 Task: Create a Real Estate Invoice.
Action: Mouse moved to (36, 69)
Screenshot: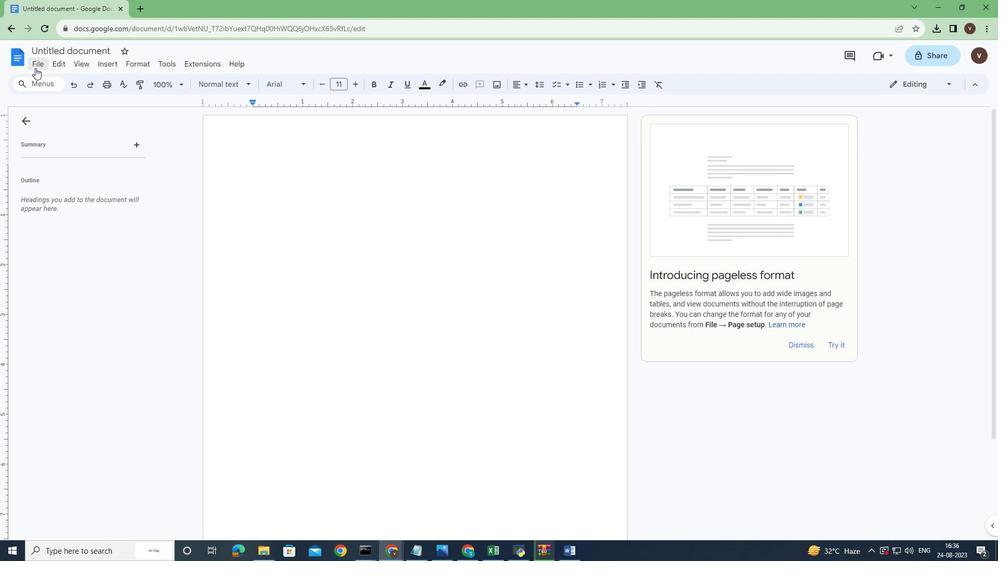 
Action: Mouse pressed left at (36, 69)
Screenshot: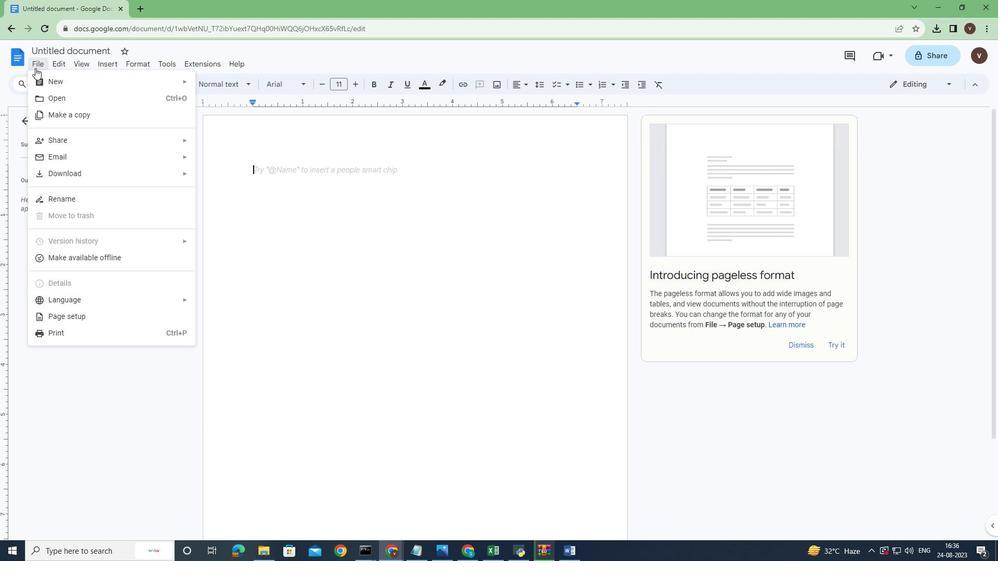 
Action: Mouse moved to (94, 320)
Screenshot: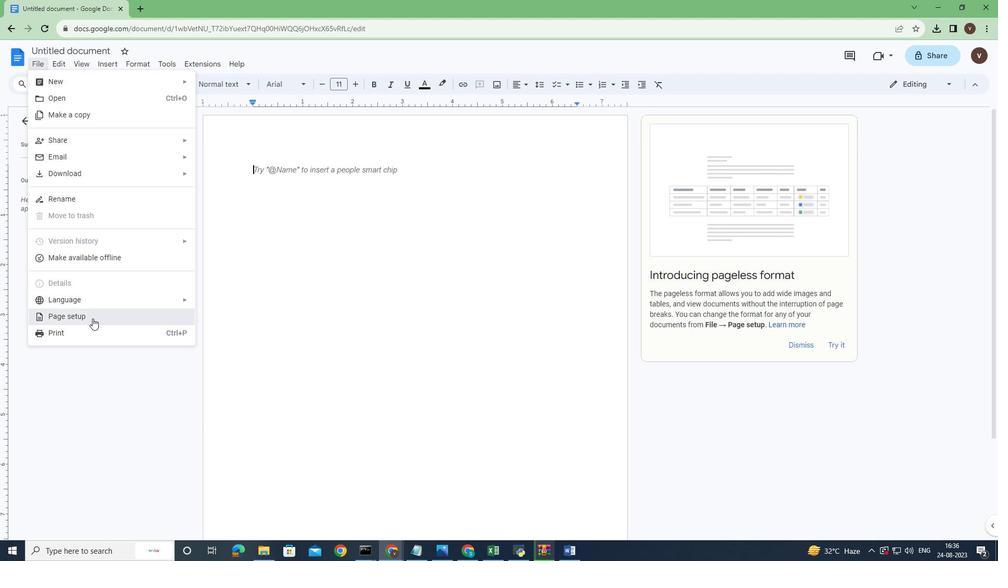 
Action: Mouse pressed left at (94, 320)
Screenshot: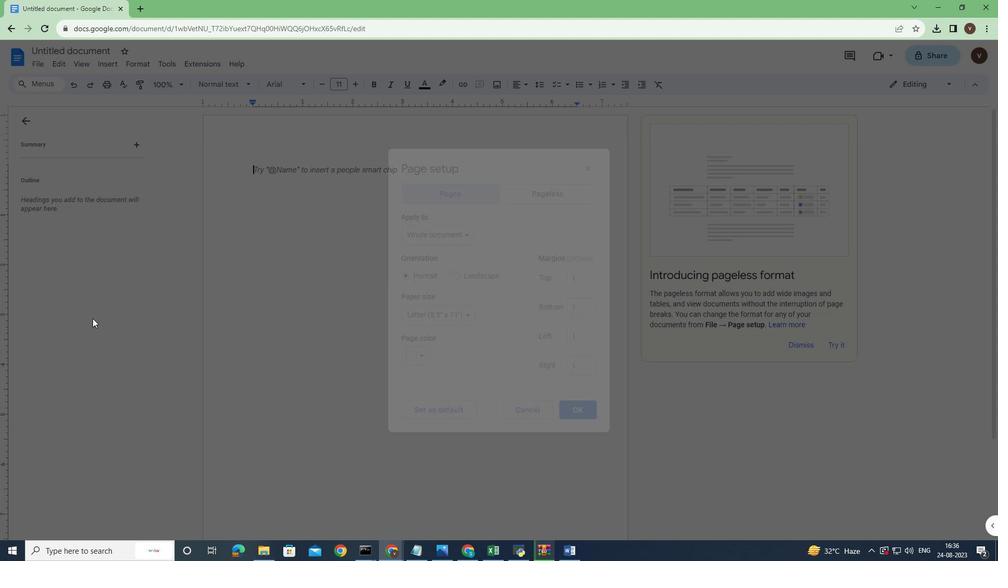 
Action: Mouse moved to (467, 314)
Screenshot: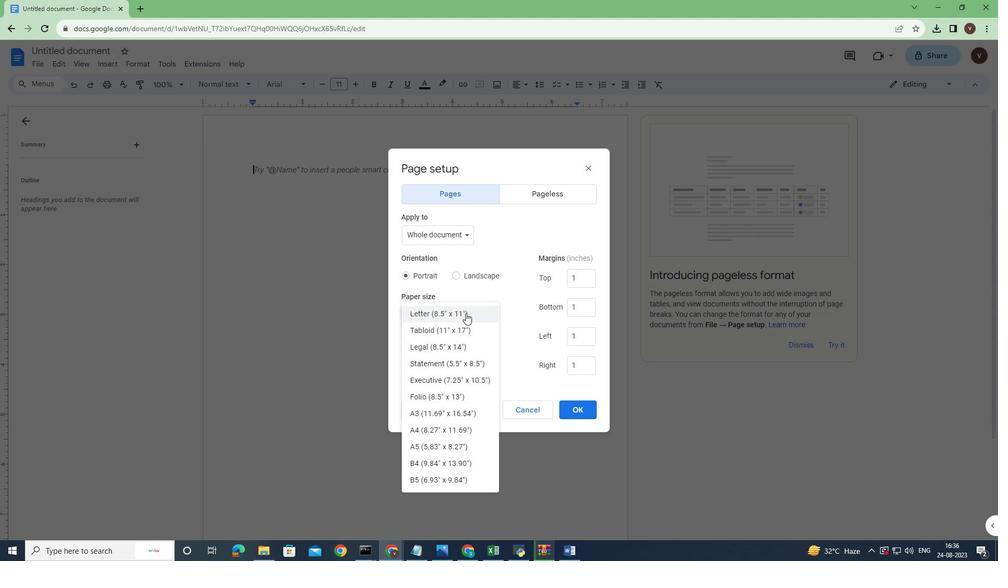 
Action: Mouse pressed left at (467, 314)
Screenshot: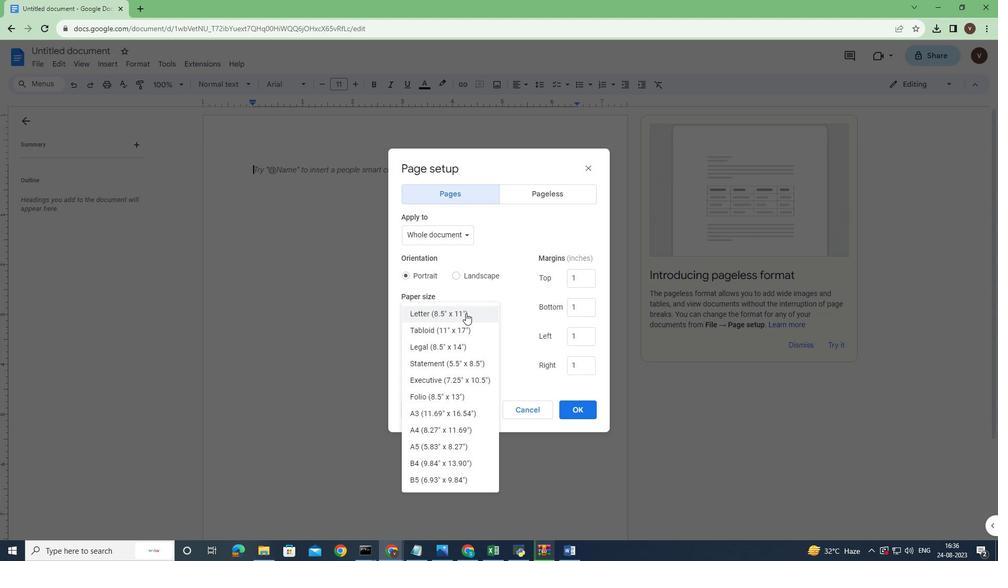 
Action: Mouse moved to (450, 417)
Screenshot: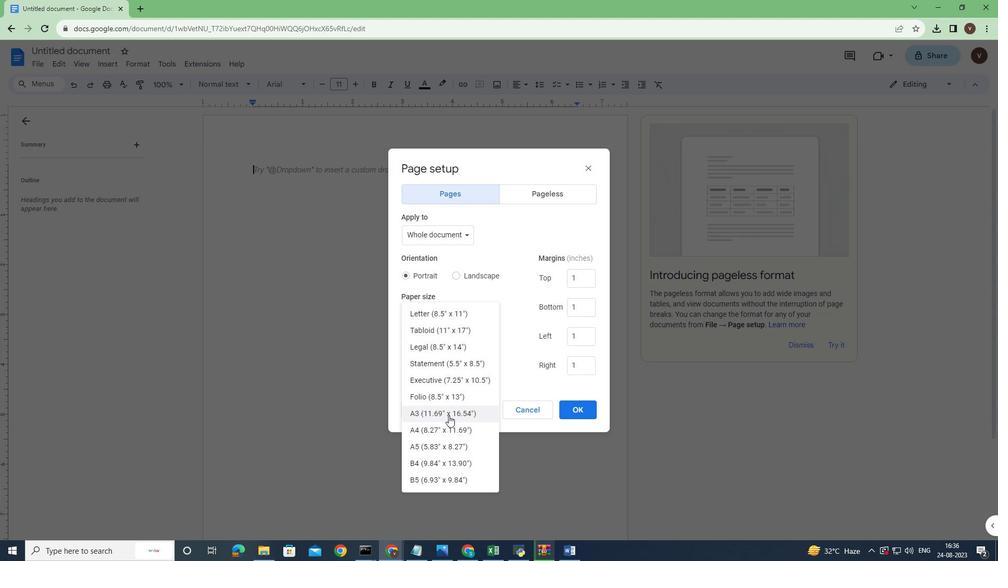 
Action: Mouse pressed left at (450, 417)
Screenshot: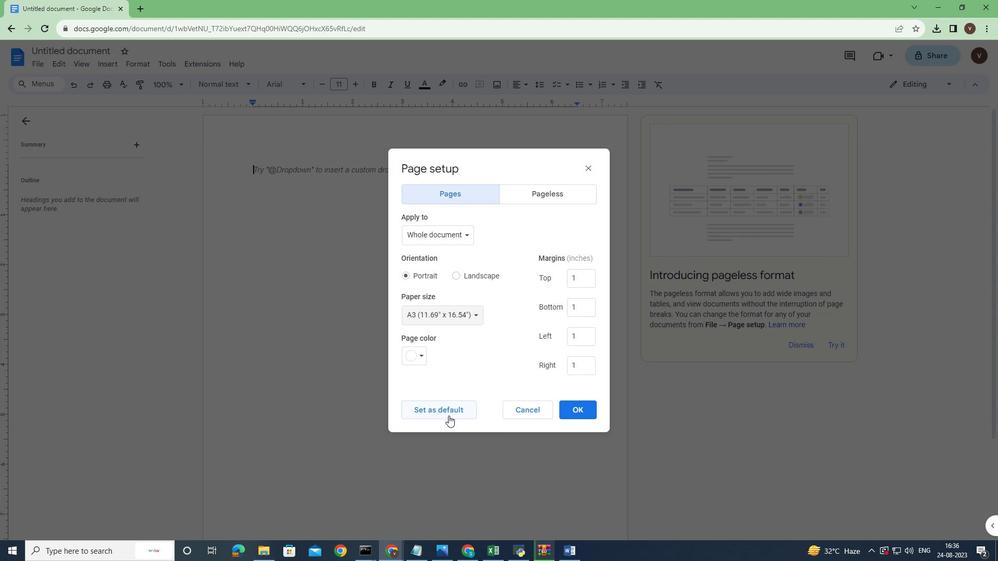 
Action: Mouse moved to (583, 277)
Screenshot: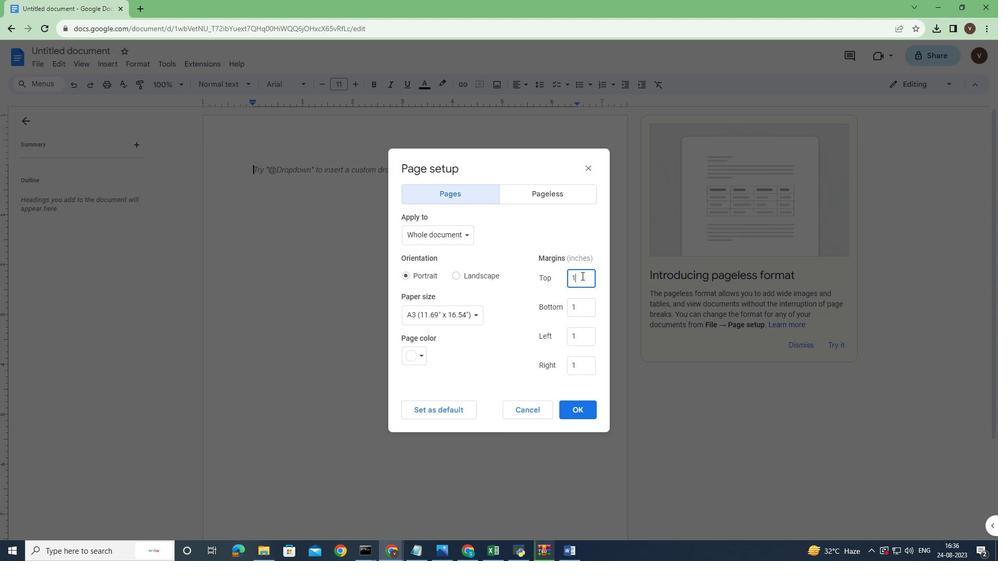 
Action: Mouse pressed left at (583, 277)
Screenshot: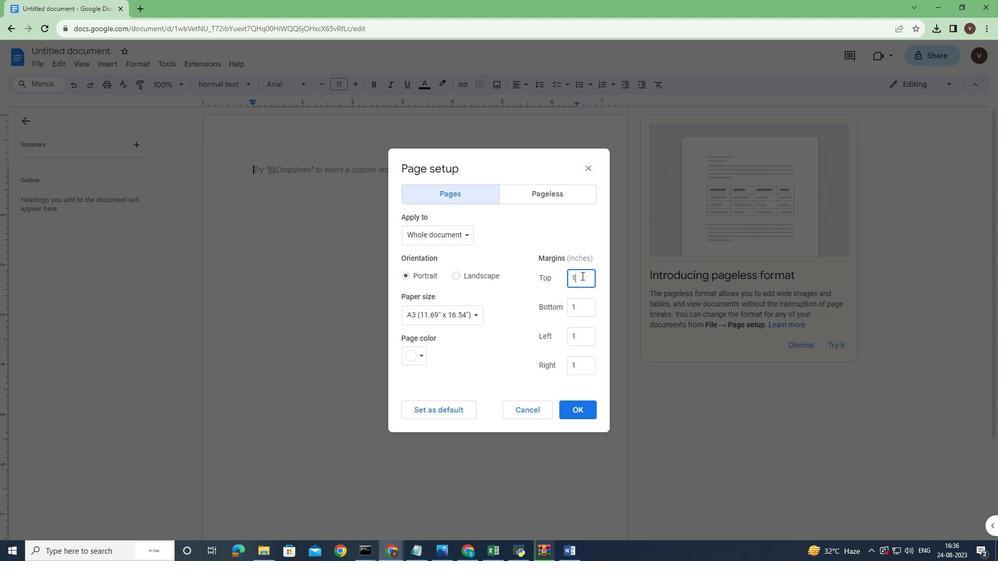 
Action: Key pressed <Key.backspace>0
Screenshot: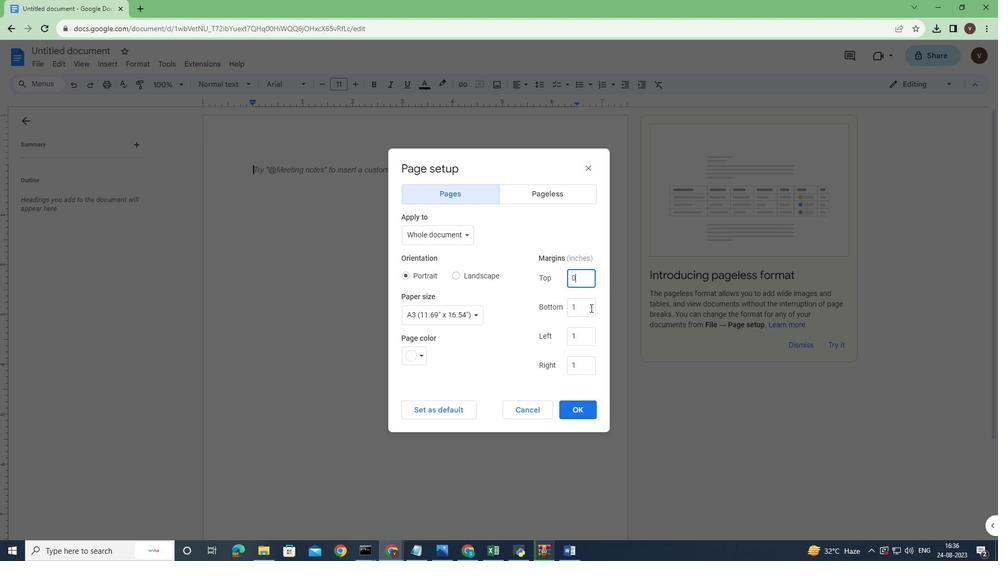 
Action: Mouse moved to (592, 309)
Screenshot: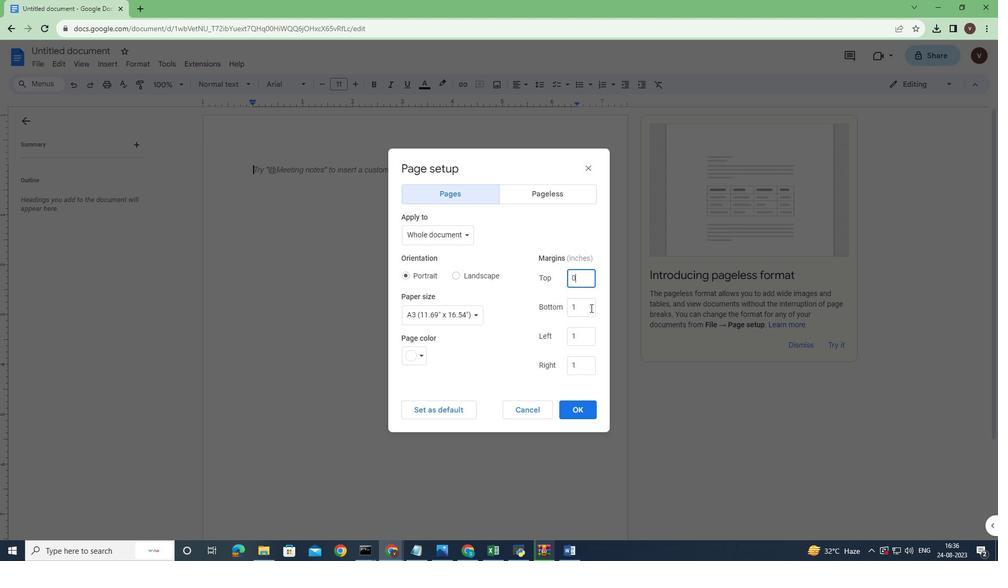 
Action: Mouse pressed left at (592, 309)
Screenshot: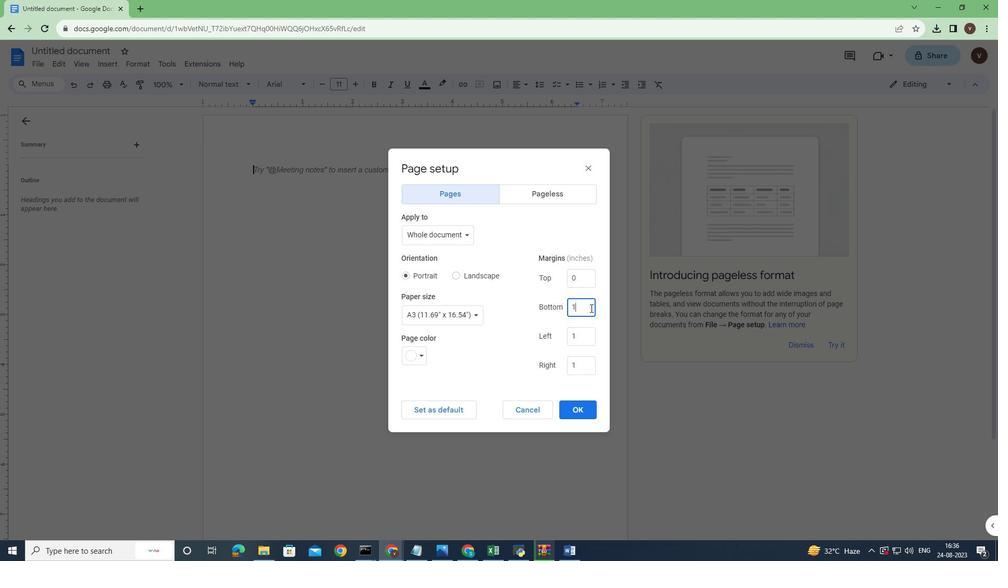 
Action: Key pressed <Key.backspace>0<Key.tab>0<Key.tab>0
Screenshot: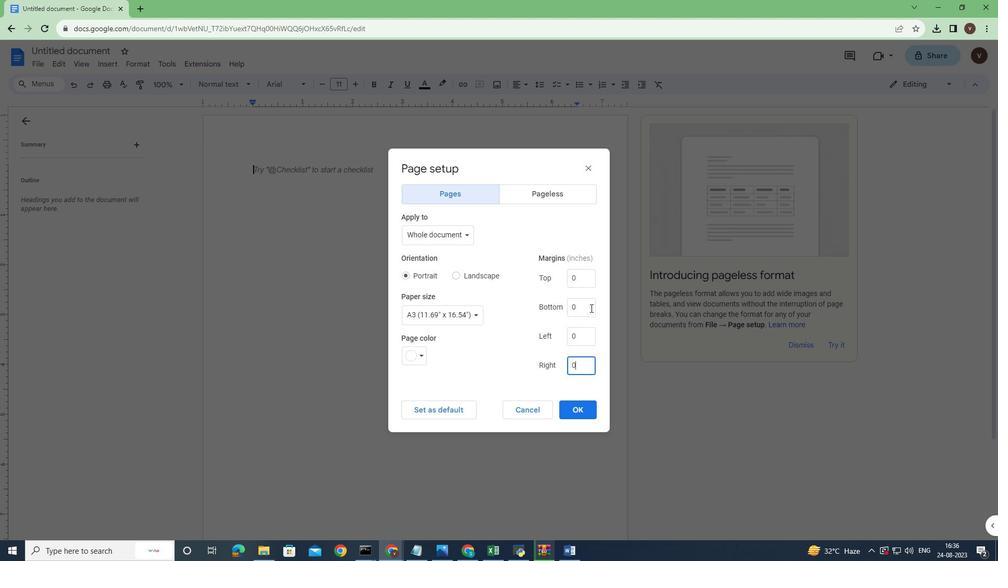 
Action: Mouse moved to (566, 413)
Screenshot: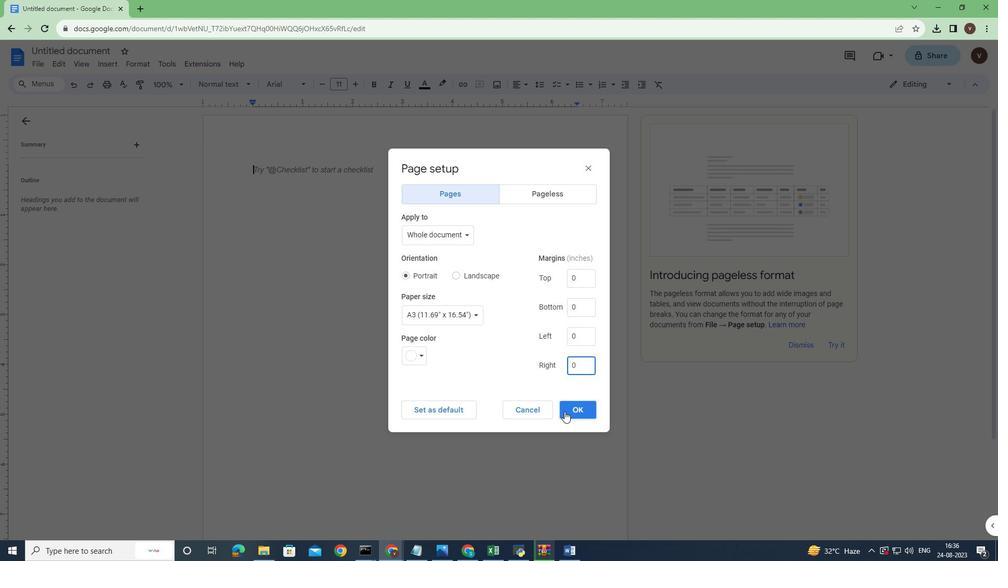 
Action: Mouse pressed left at (566, 413)
Screenshot: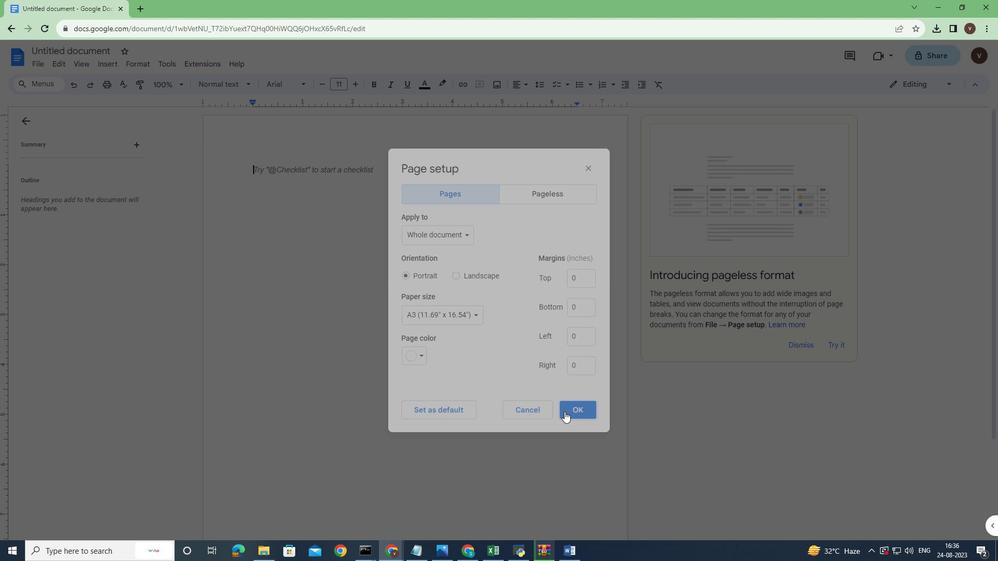 
Action: Mouse moved to (313, 293)
Screenshot: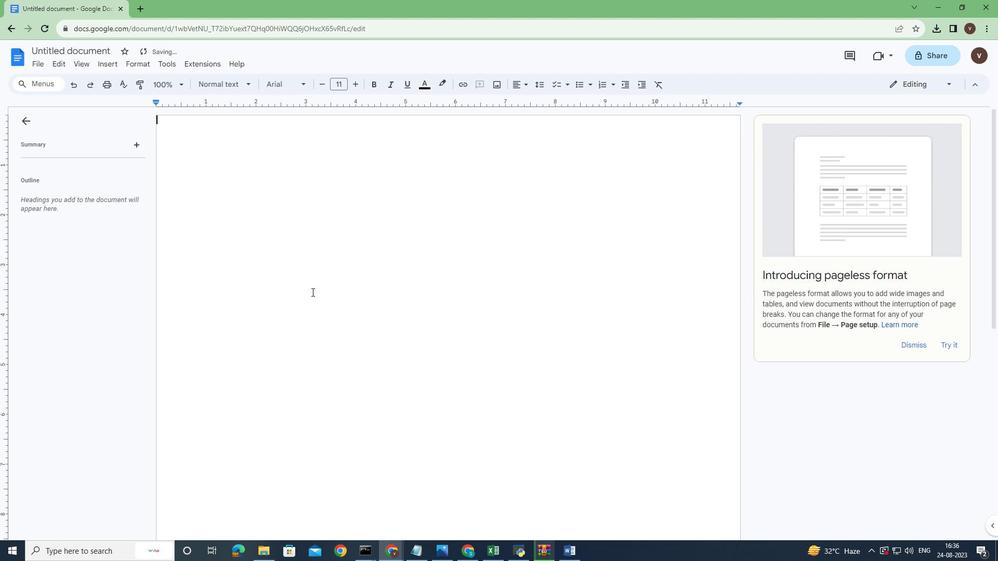 
Action: Mouse scrolled (313, 294) with delta (0, 0)
Screenshot: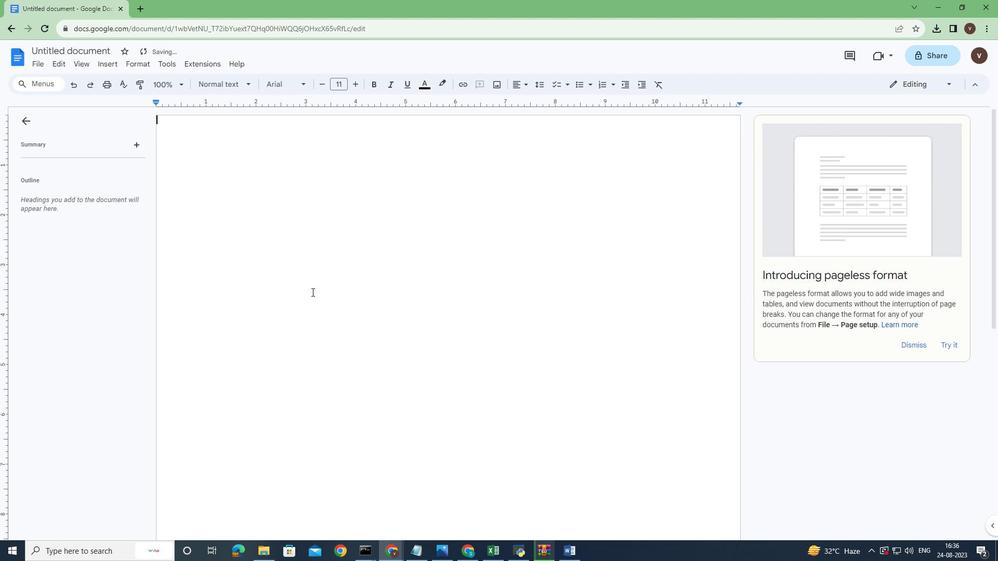 
Action: Mouse scrolled (313, 294) with delta (0, 0)
Screenshot: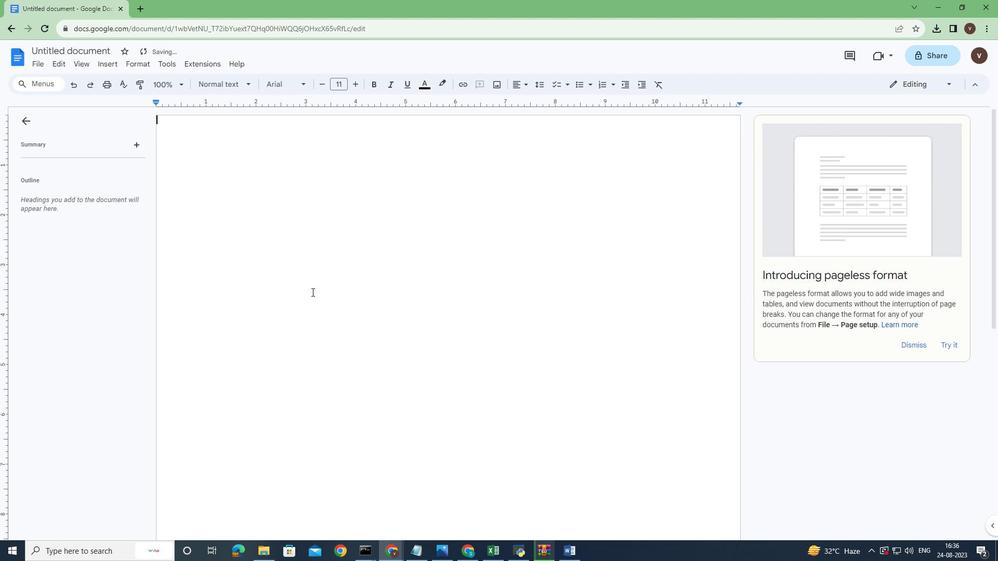 
Action: Mouse scrolled (313, 294) with delta (0, 0)
Screenshot: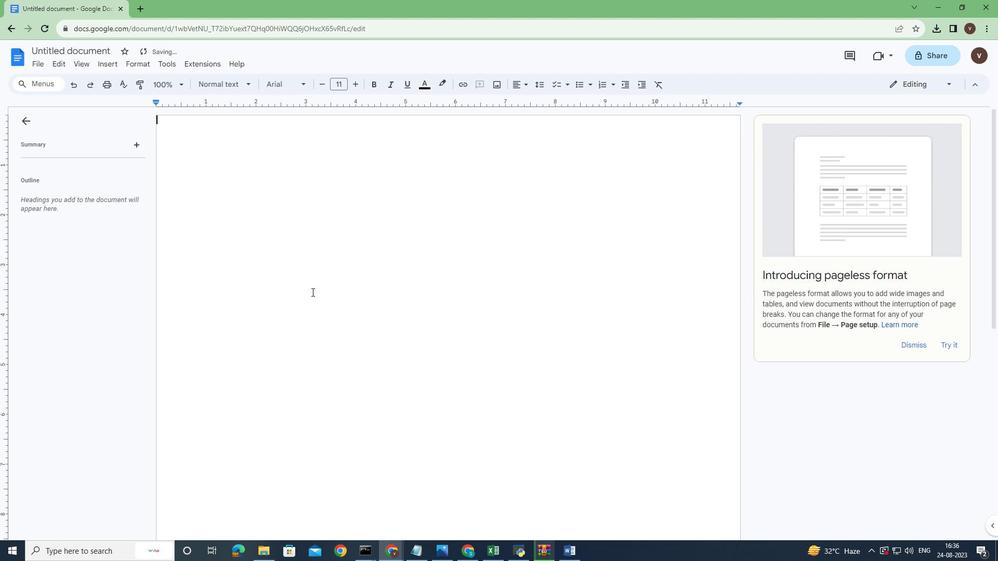 
Action: Mouse scrolled (313, 294) with delta (0, 0)
Screenshot: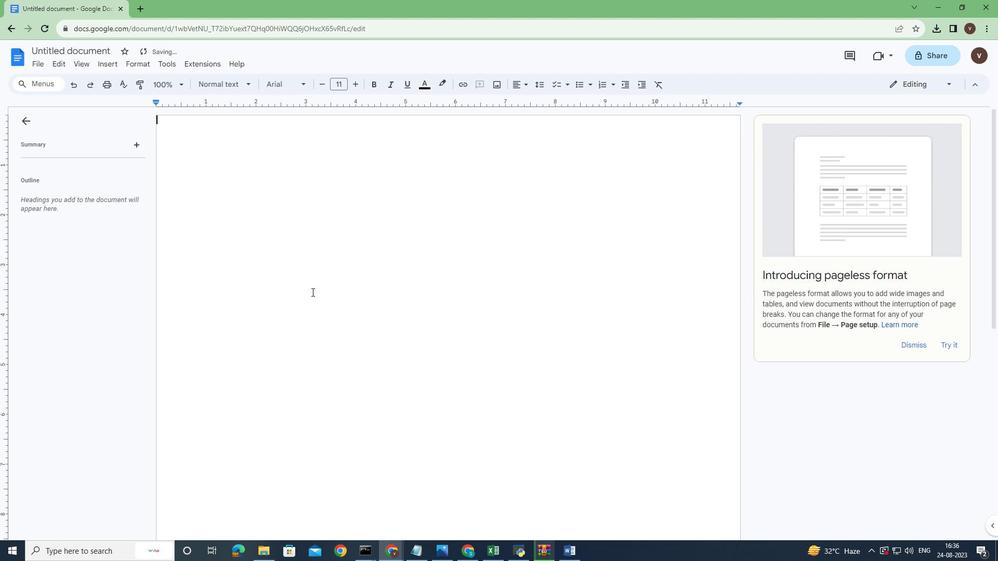 
Action: Mouse scrolled (313, 294) with delta (0, 0)
Screenshot: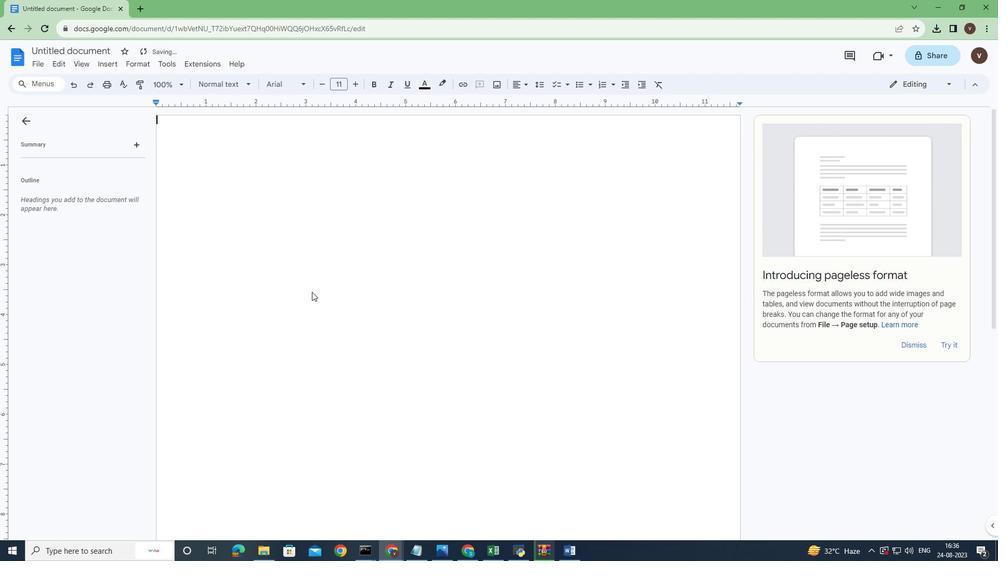 
Action: Mouse moved to (260, 214)
Screenshot: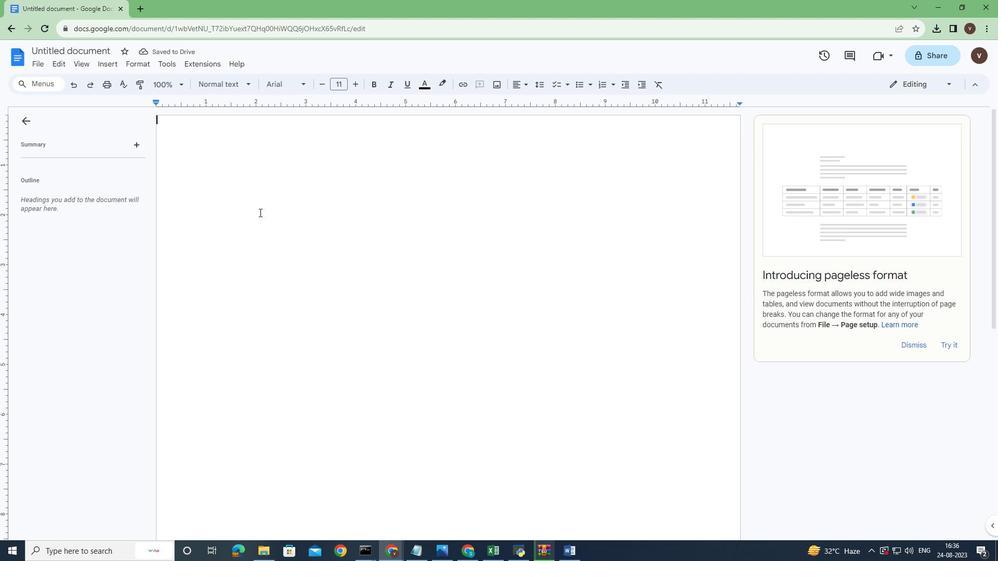 
Action: Mouse pressed left at (260, 214)
Screenshot: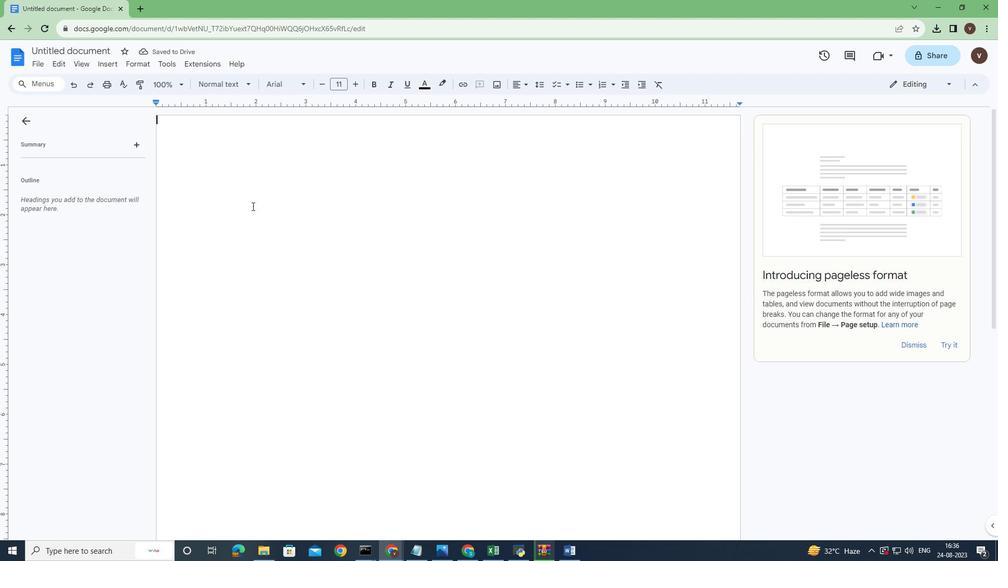 
Action: Mouse moved to (20, 125)
Screenshot: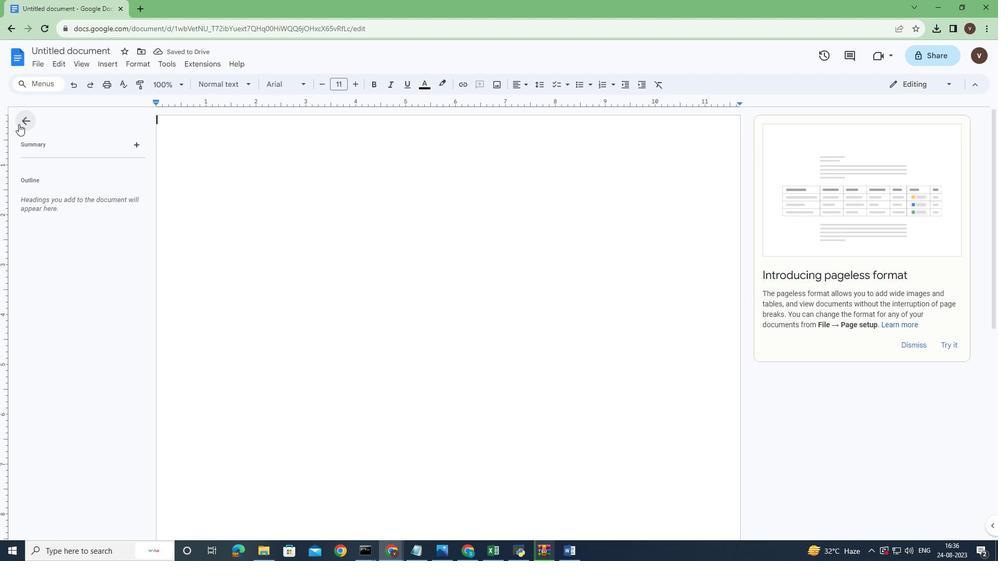 
Action: Mouse pressed left at (20, 125)
Screenshot: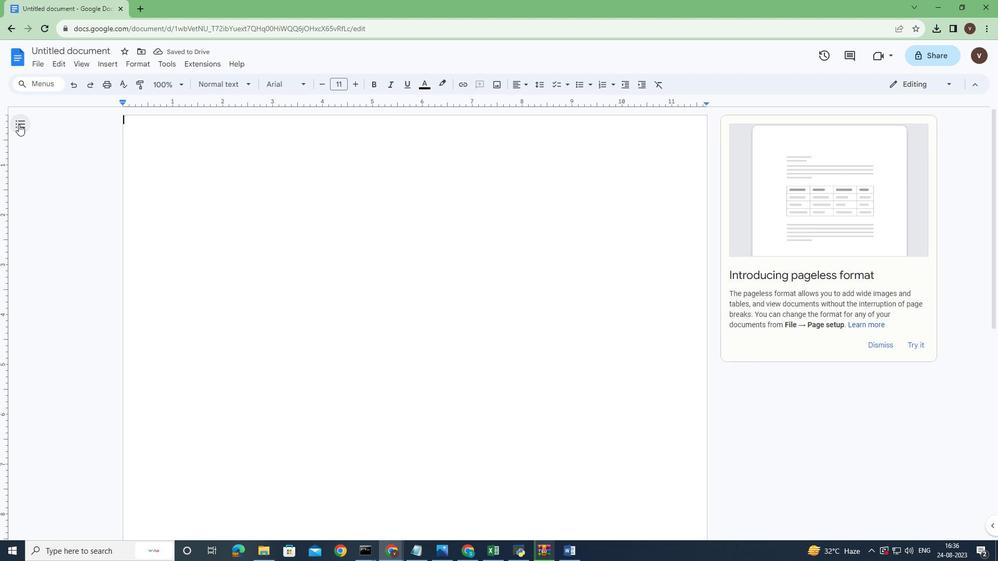 
Action: Mouse moved to (138, 131)
Screenshot: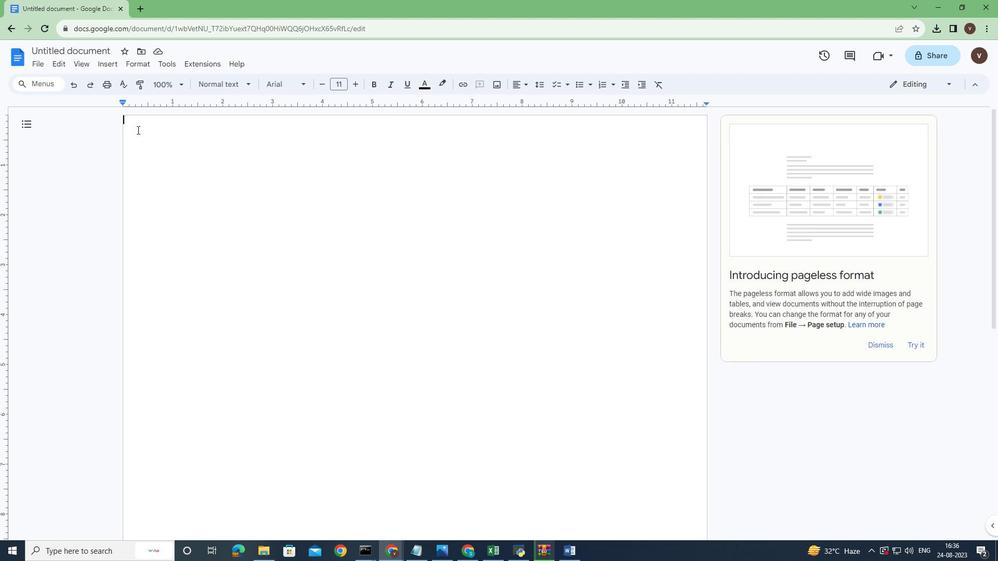 
Action: Mouse pressed left at (138, 131)
Screenshot: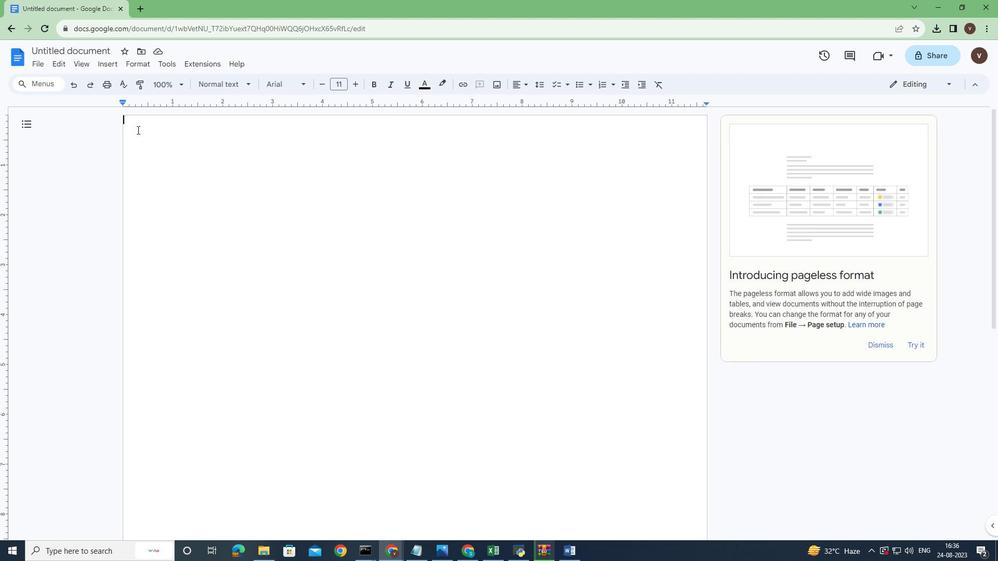 
Action: Mouse moved to (280, 317)
Screenshot: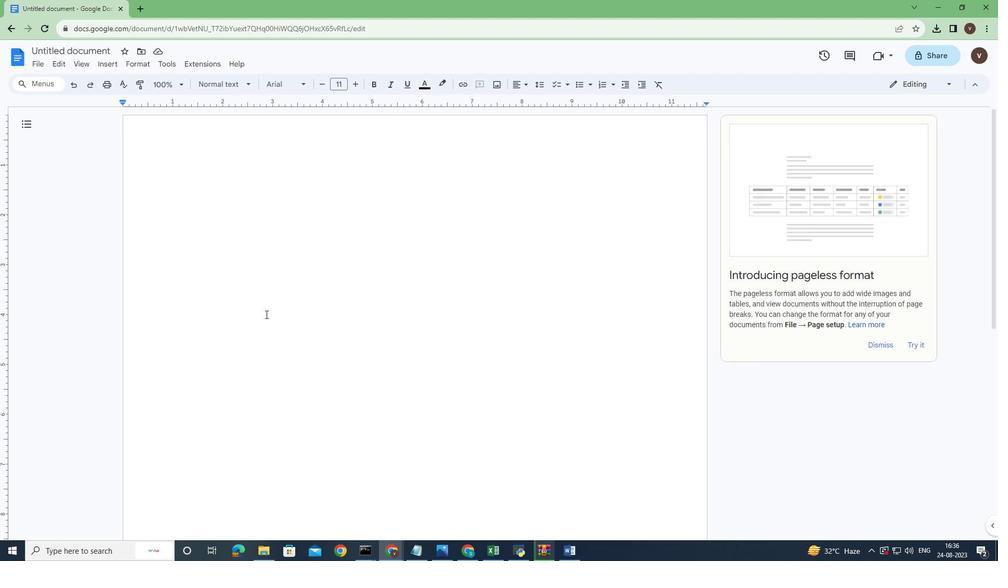 
Action: Mouse scrolled (280, 318) with delta (0, 0)
Screenshot: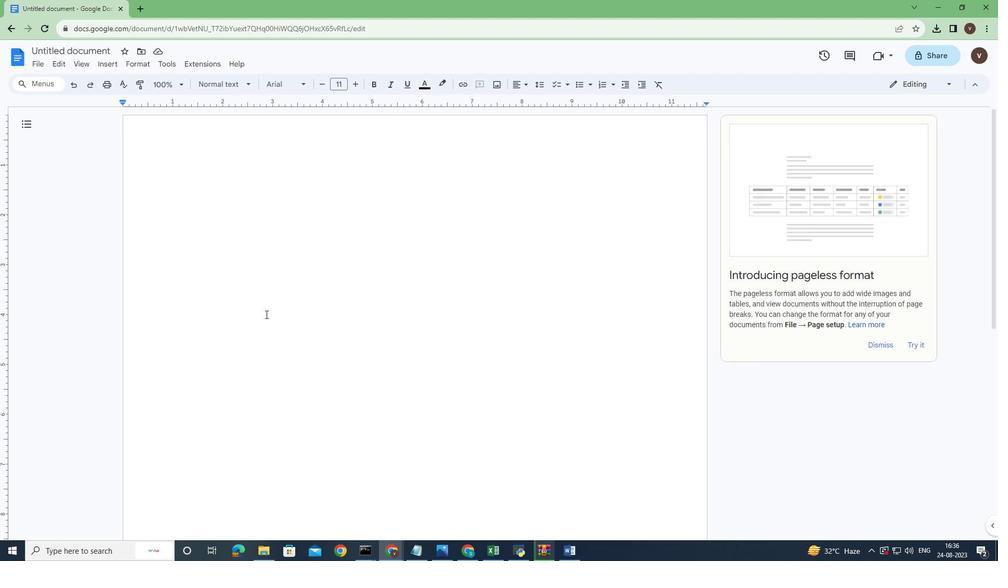 
Action: Mouse scrolled (280, 318) with delta (0, 0)
Screenshot: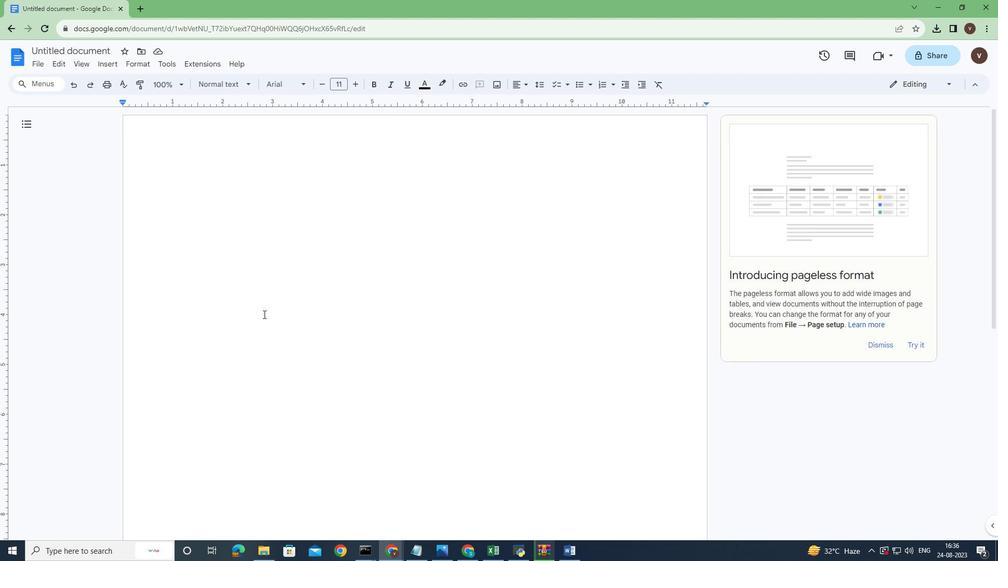 
Action: Mouse scrolled (280, 318) with delta (0, 0)
Screenshot: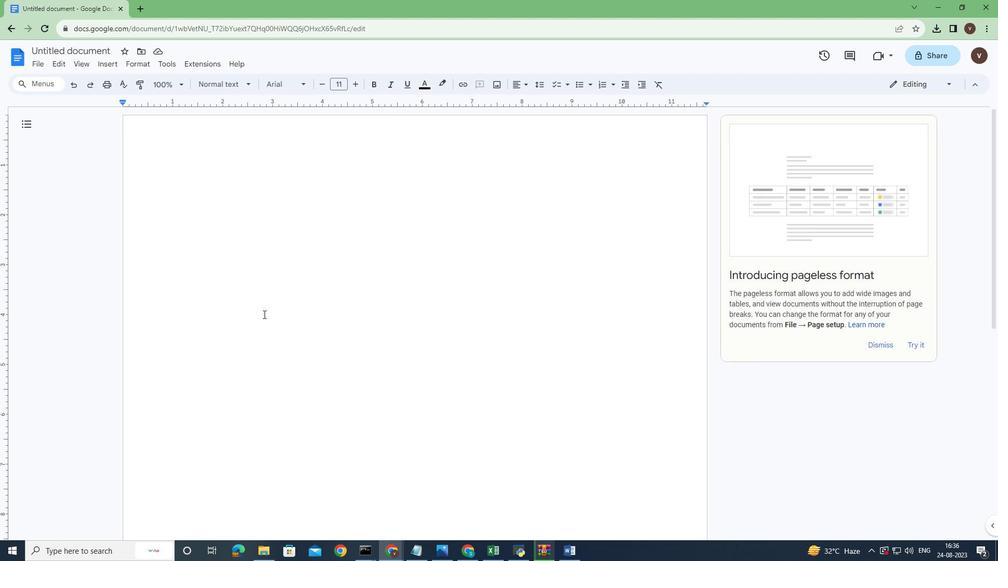 
Action: Mouse scrolled (280, 318) with delta (0, 0)
Screenshot: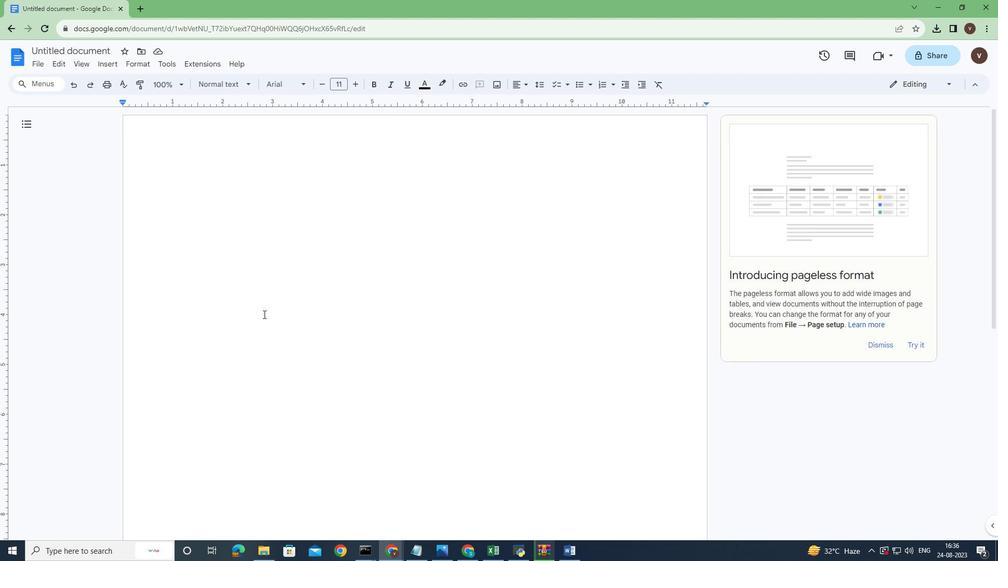 
Action: Mouse scrolled (280, 318) with delta (0, 0)
Screenshot: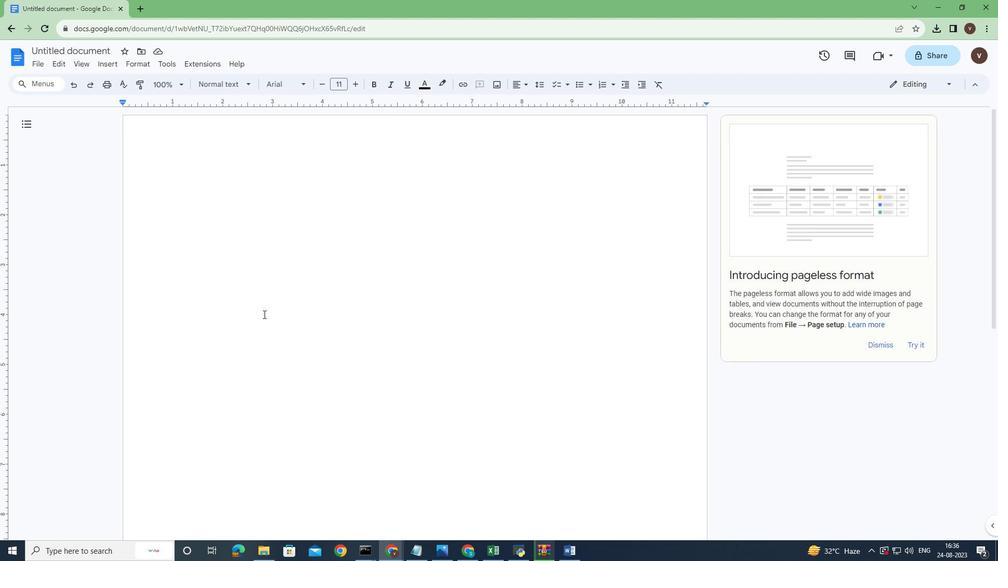 
Action: Mouse moved to (265, 316)
Screenshot: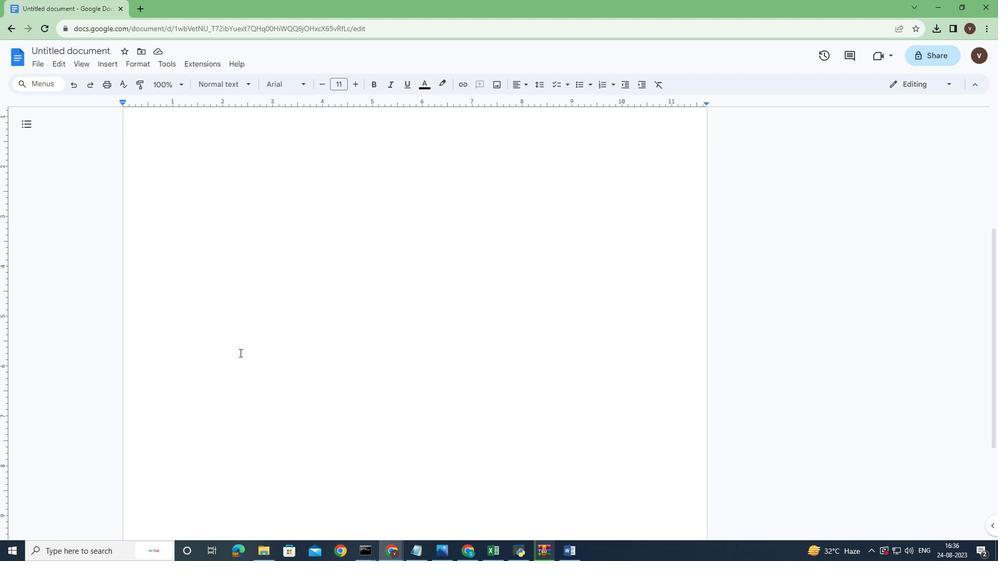 
Action: Mouse scrolled (265, 315) with delta (0, 0)
Screenshot: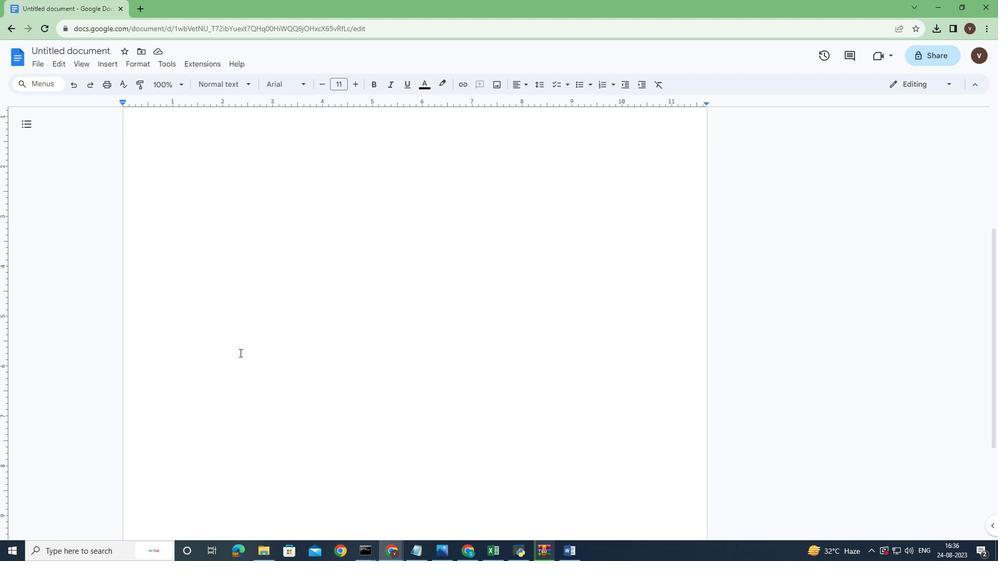 
Action: Mouse moved to (265, 316)
Screenshot: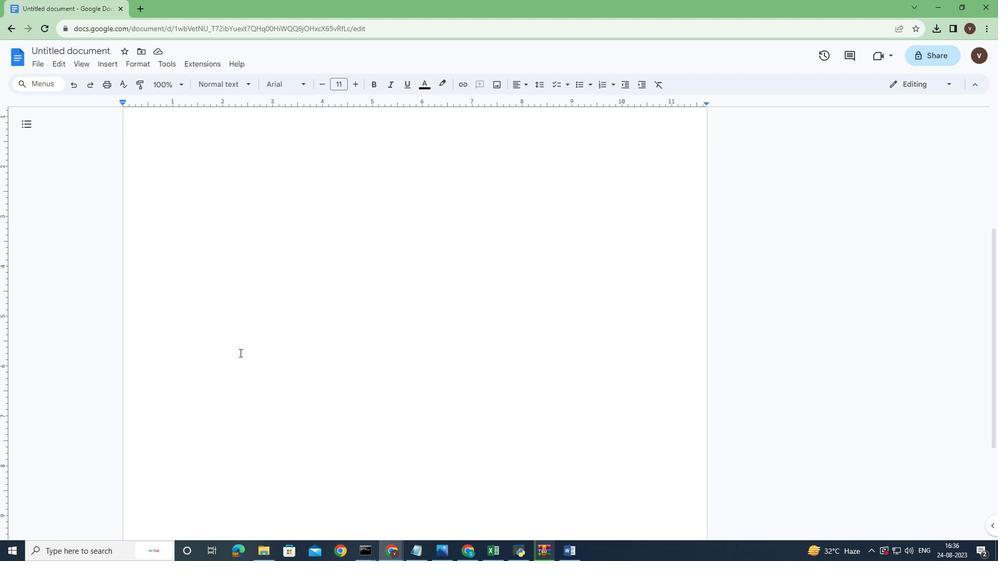 
Action: Mouse scrolled (265, 315) with delta (0, 0)
Screenshot: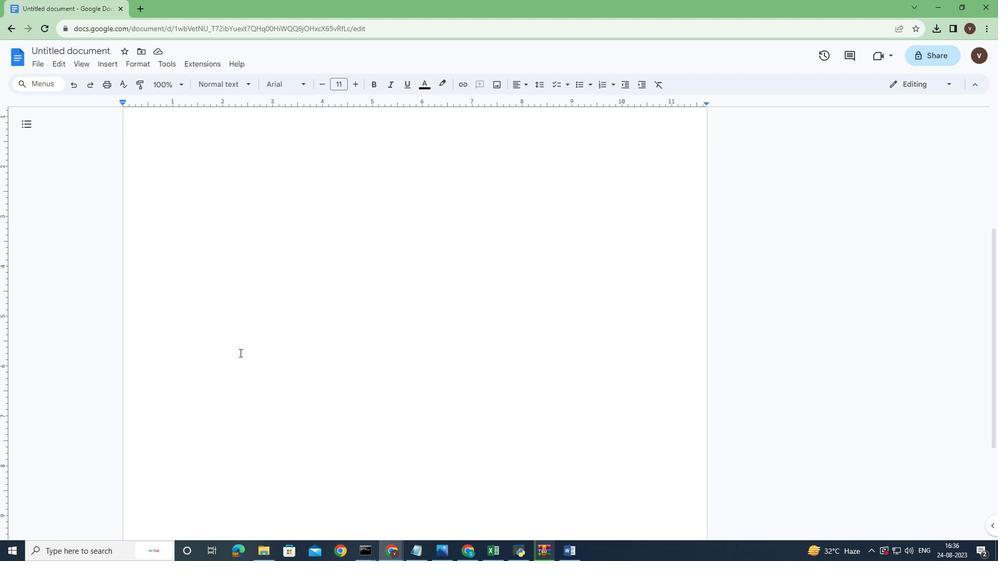 
Action: Mouse moved to (264, 316)
Screenshot: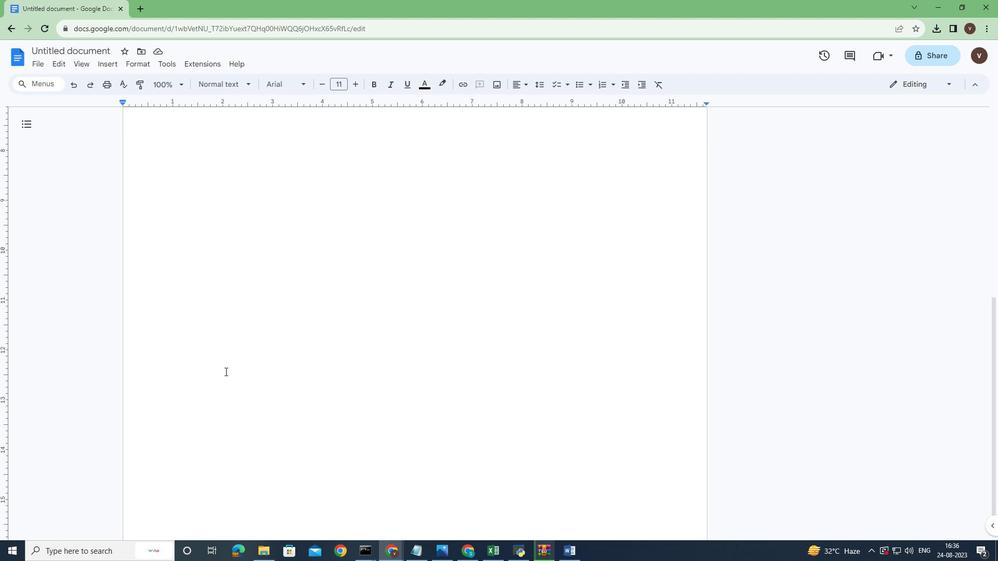 
Action: Mouse scrolled (264, 315) with delta (0, 0)
Screenshot: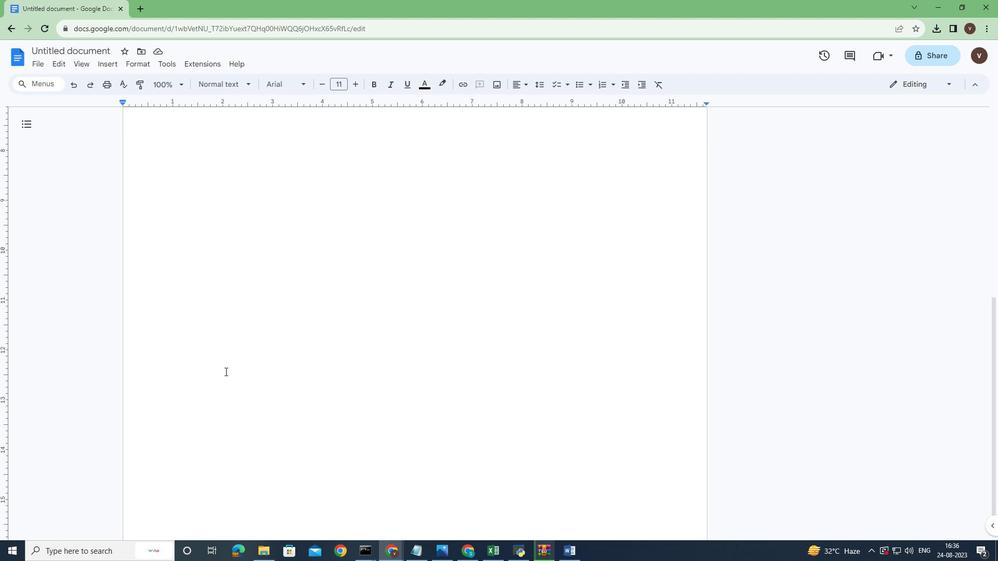 
Action: Mouse moved to (263, 316)
Screenshot: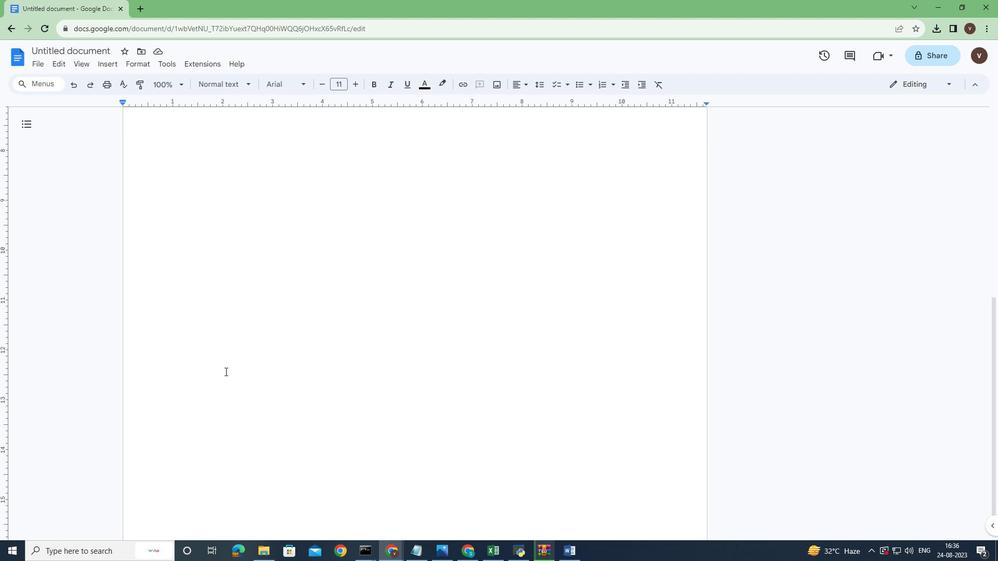 
Action: Mouse scrolled (264, 315) with delta (0, 0)
Screenshot: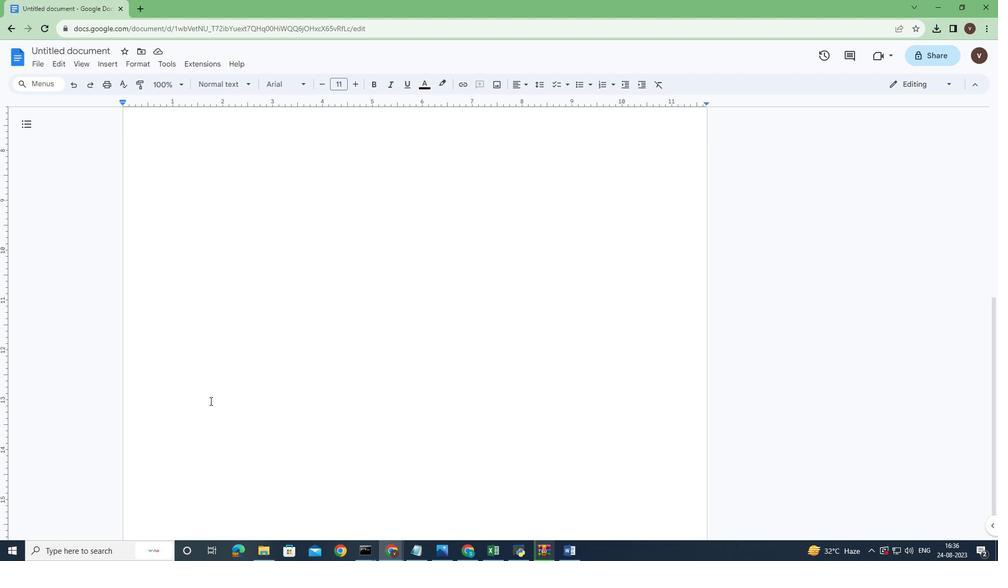 
Action: Mouse moved to (258, 322)
Screenshot: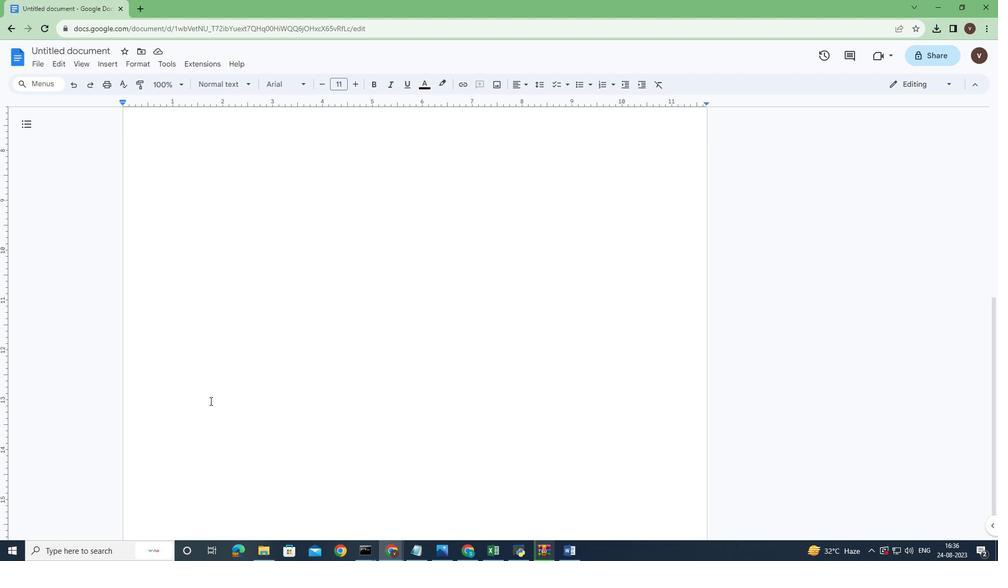 
Action: Mouse scrolled (261, 316) with delta (0, 0)
Screenshot: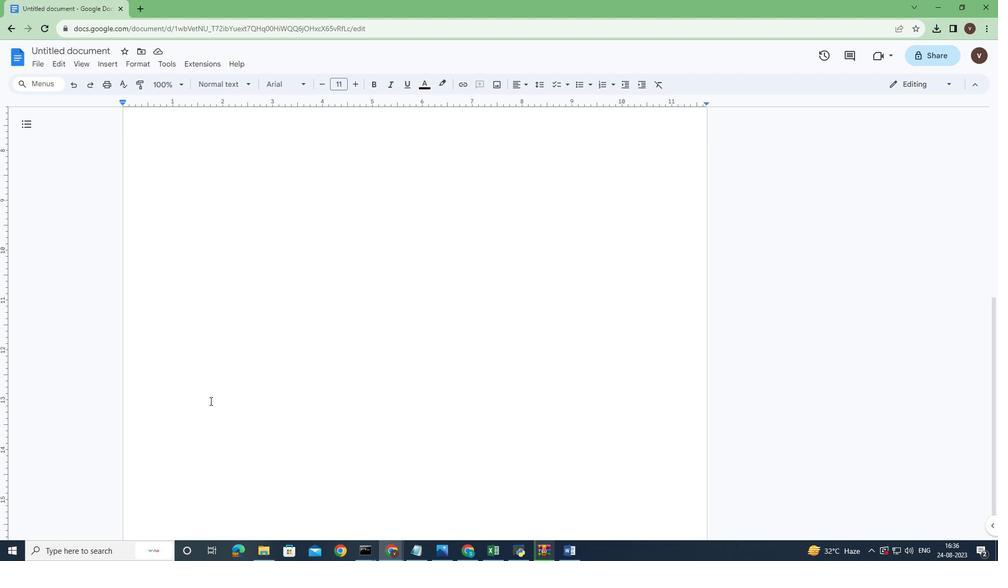 
Action: Mouse moved to (256, 327)
Screenshot: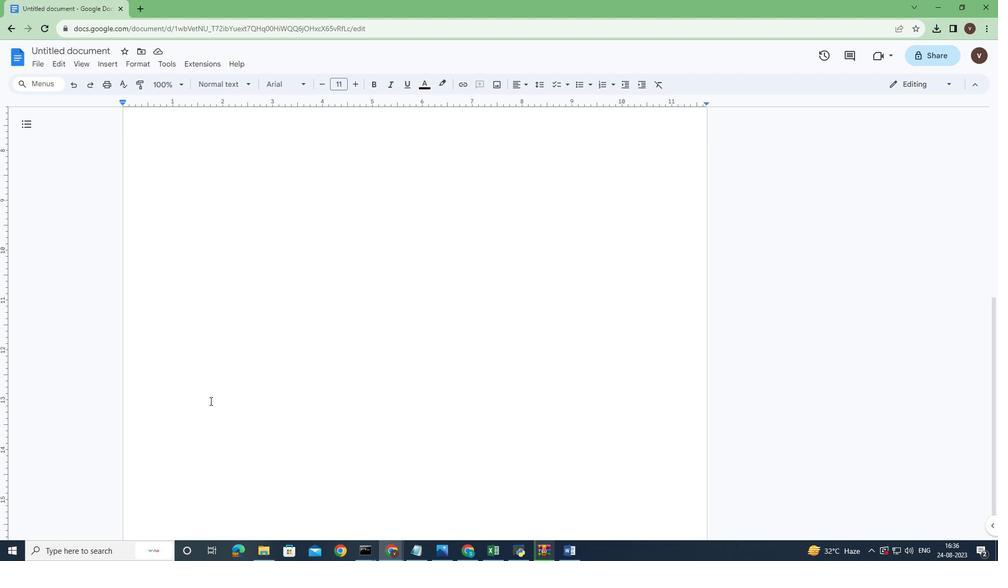 
Action: Mouse scrolled (260, 319) with delta (0, 0)
Screenshot: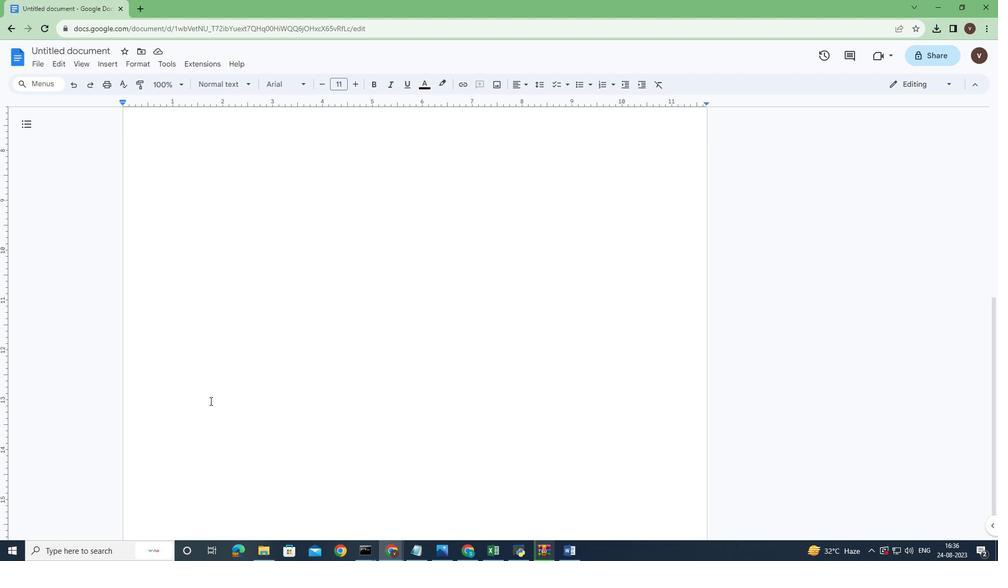 
Action: Mouse moved to (248, 341)
Screenshot: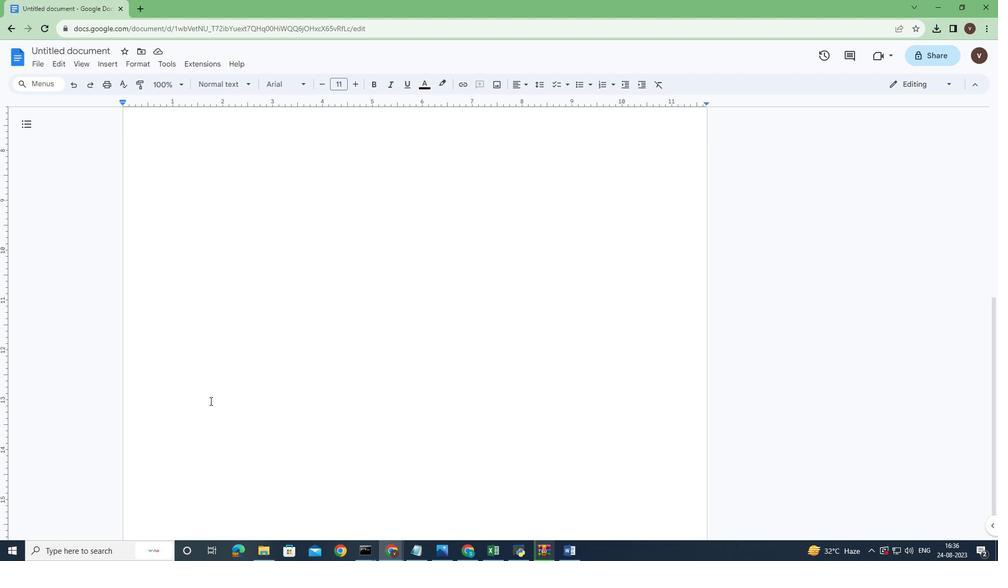 
Action: Mouse scrolled (256, 326) with delta (0, 0)
Screenshot: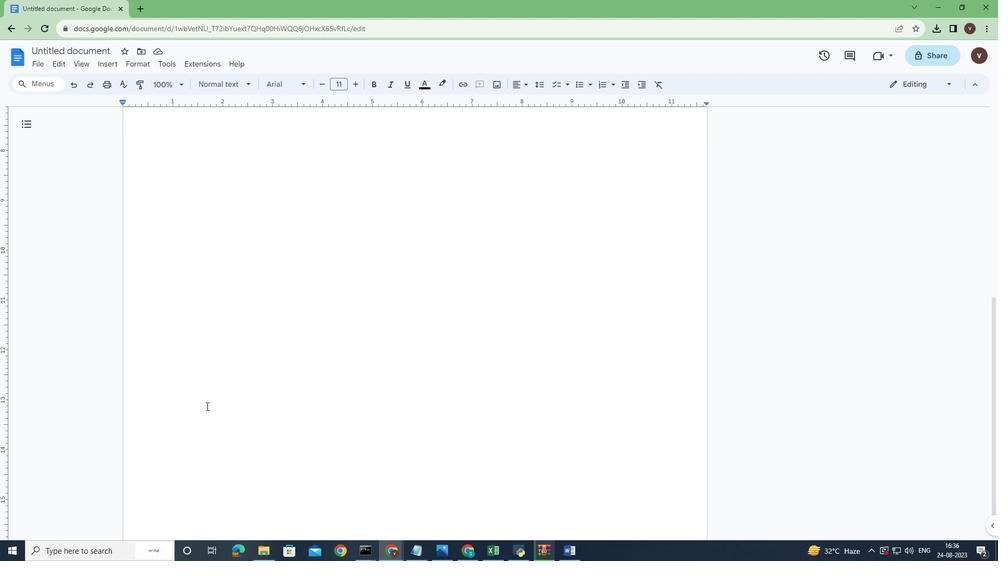 
Action: Mouse moved to (207, 408)
Screenshot: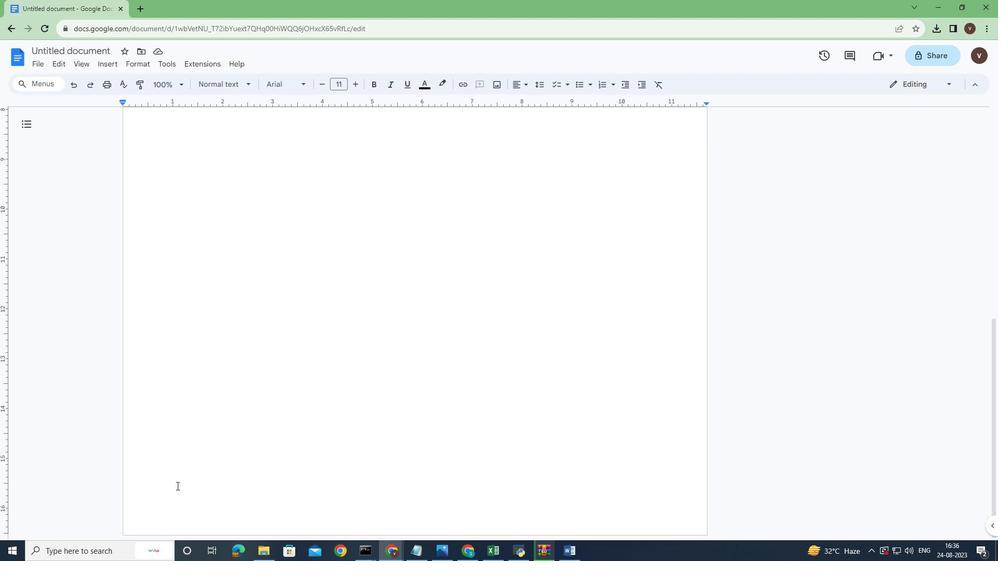 
Action: Mouse scrolled (207, 407) with delta (0, 0)
Screenshot: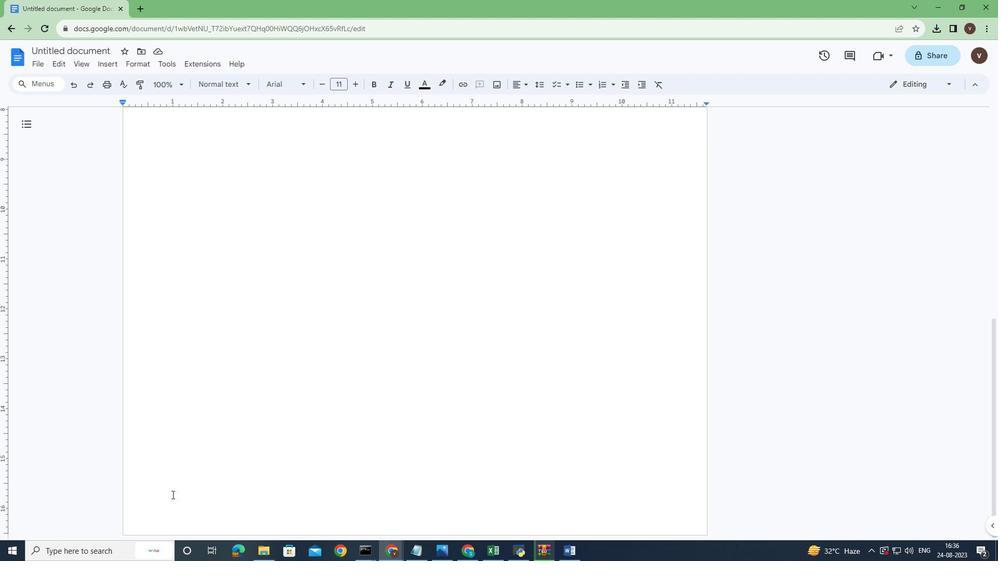 
Action: Mouse scrolled (207, 407) with delta (0, 0)
Screenshot: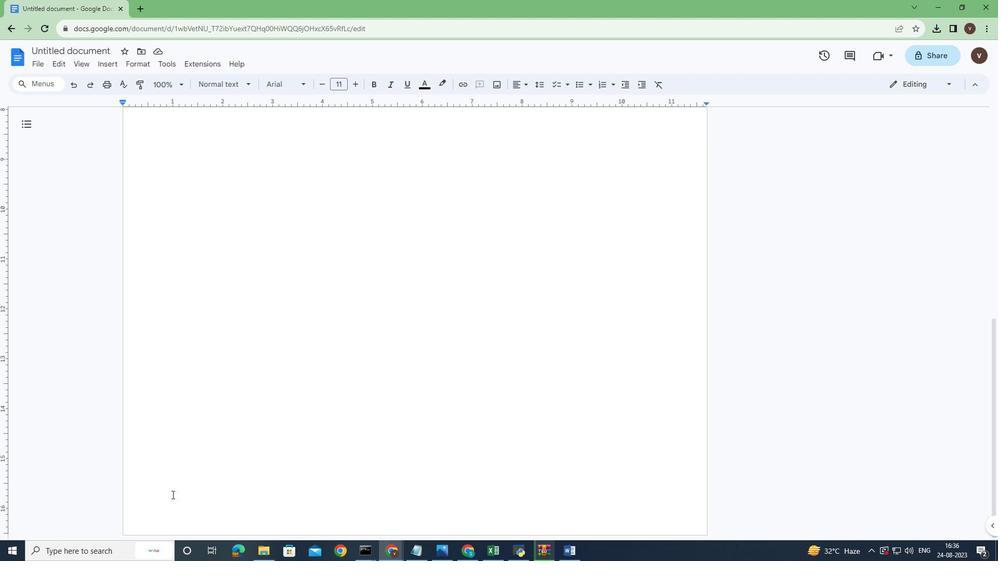 
Action: Mouse scrolled (207, 407) with delta (0, 0)
Screenshot: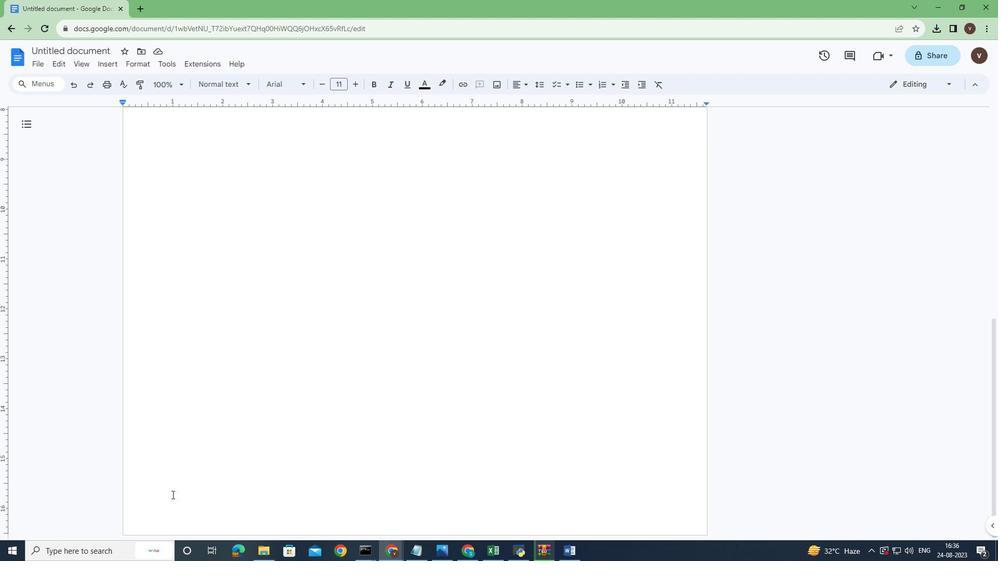 
Action: Mouse scrolled (207, 407) with delta (0, 0)
Screenshot: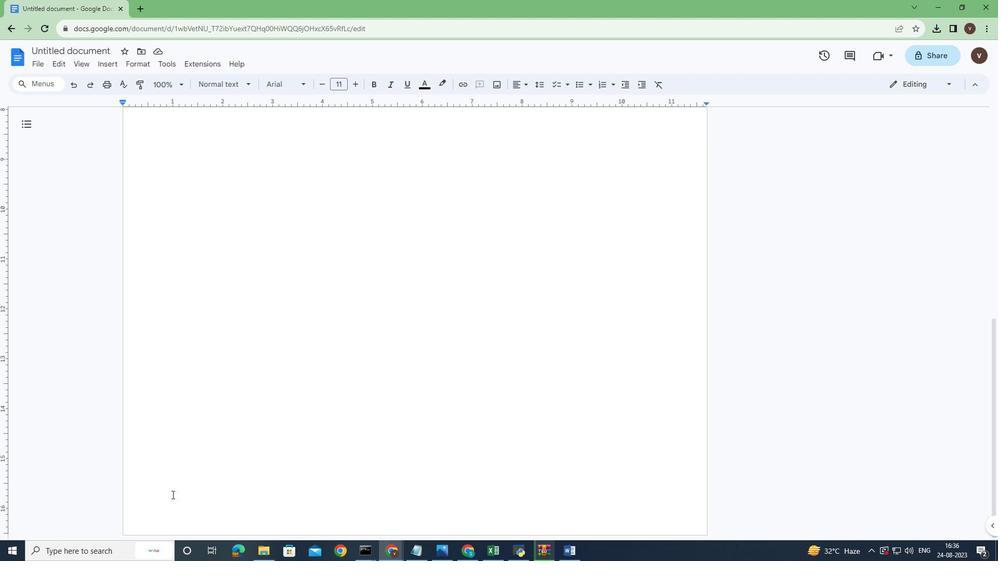 
Action: Mouse moved to (207, 408)
Screenshot: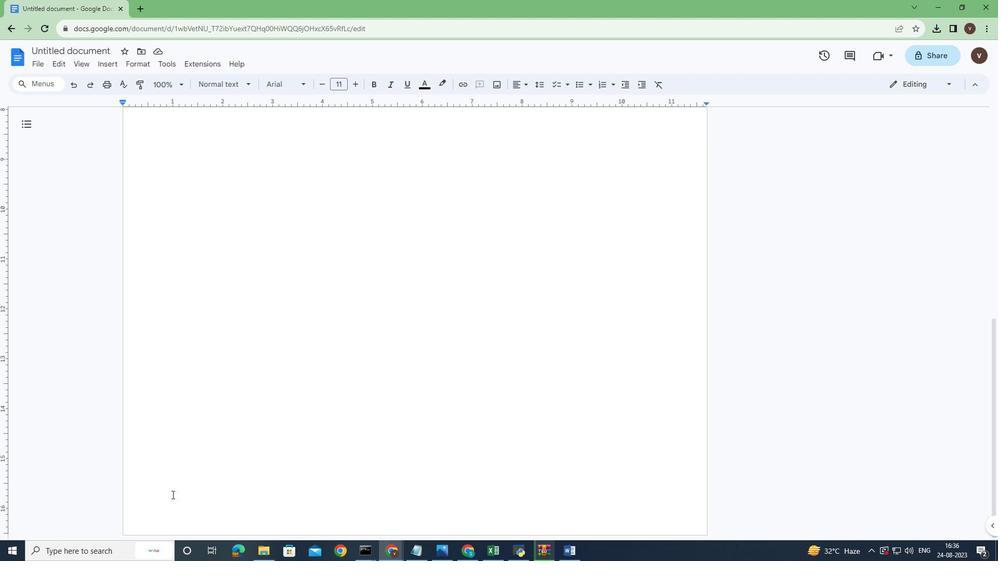 
Action: Mouse scrolled (207, 408) with delta (0, 0)
Screenshot: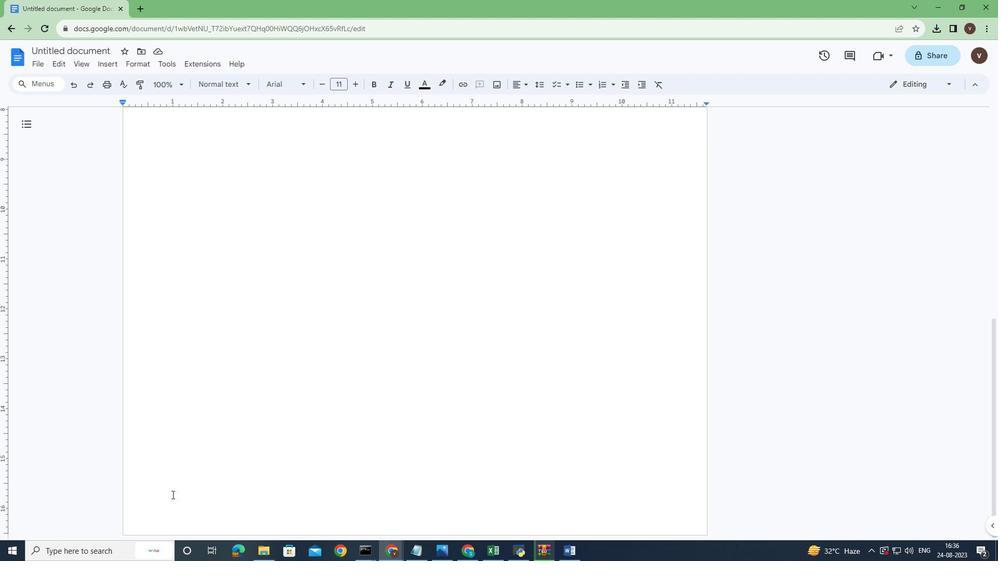 
Action: Mouse scrolled (207, 408) with delta (0, 0)
Screenshot: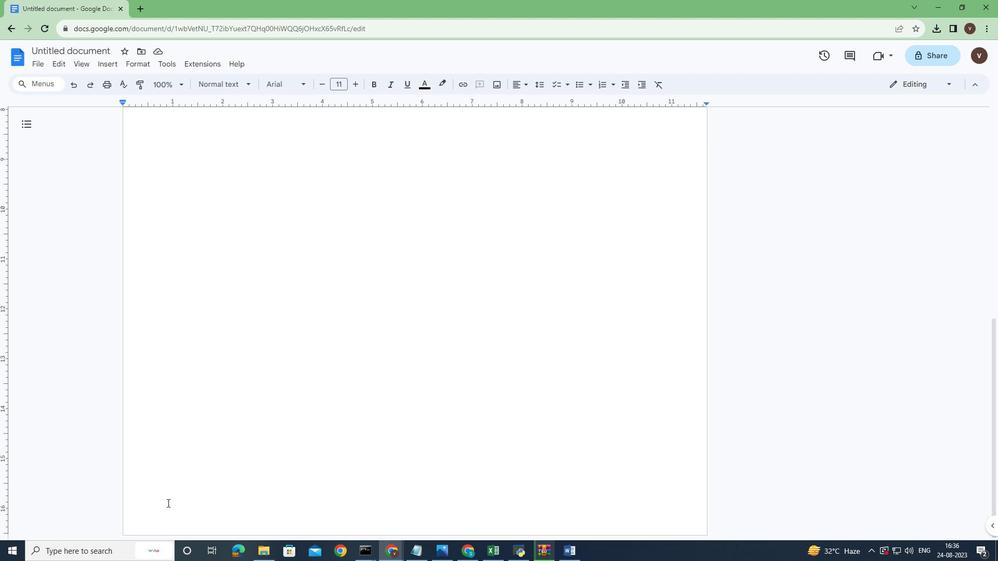 
Action: Mouse moved to (167, 505)
Screenshot: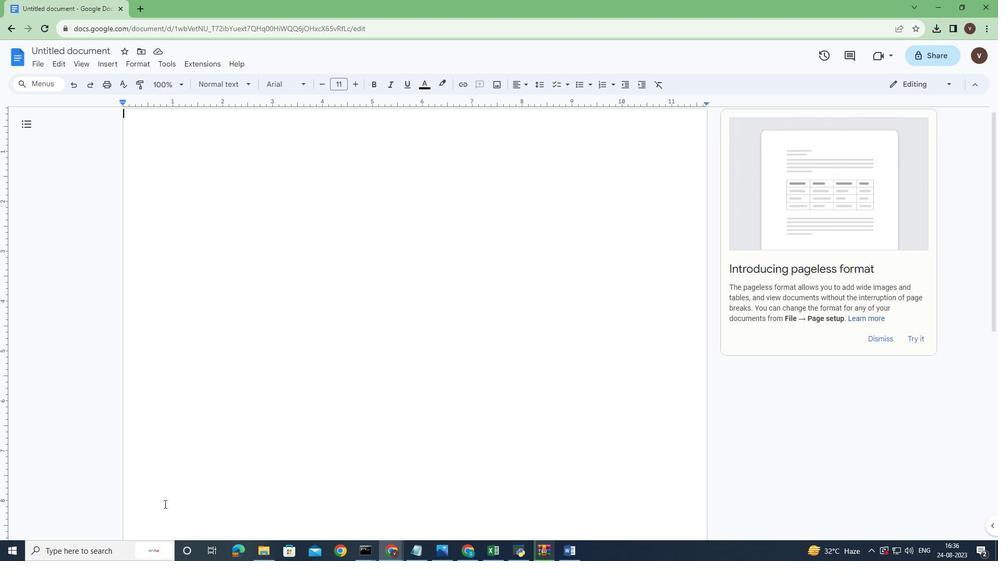 
Action: Mouse pressed left at (167, 505)
Screenshot: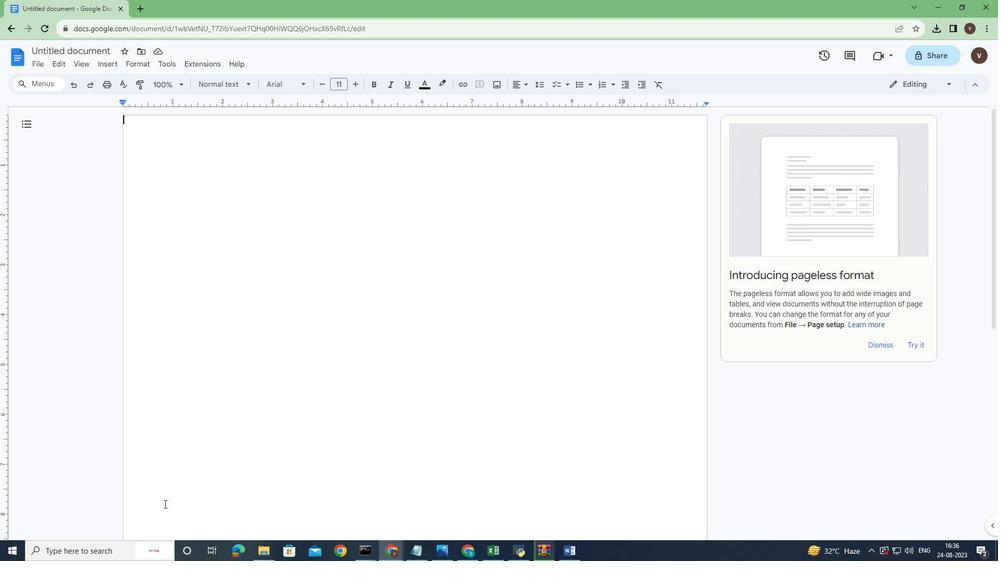 
Action: Mouse moved to (182, 280)
Screenshot: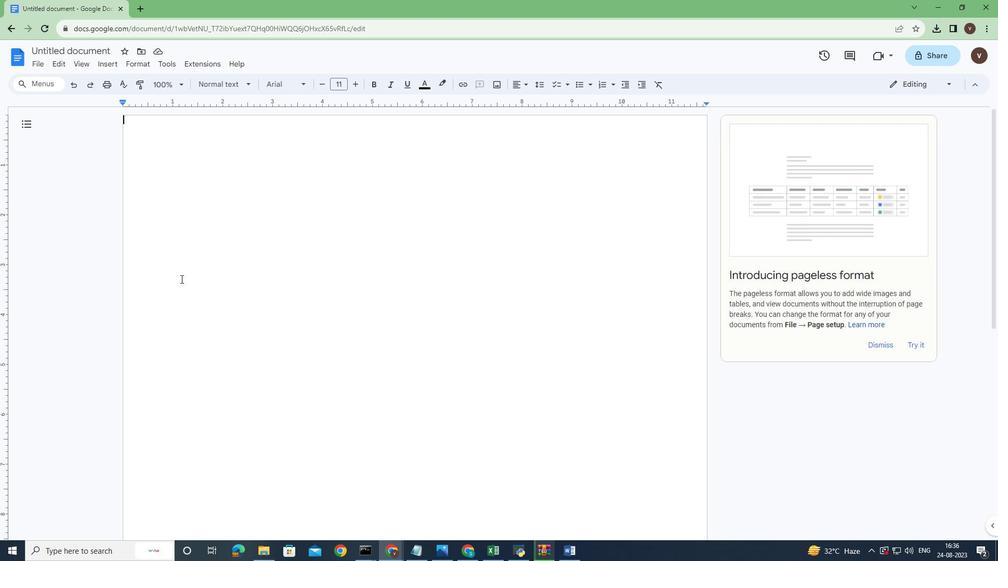 
Action: Mouse pressed left at (182, 280)
Screenshot: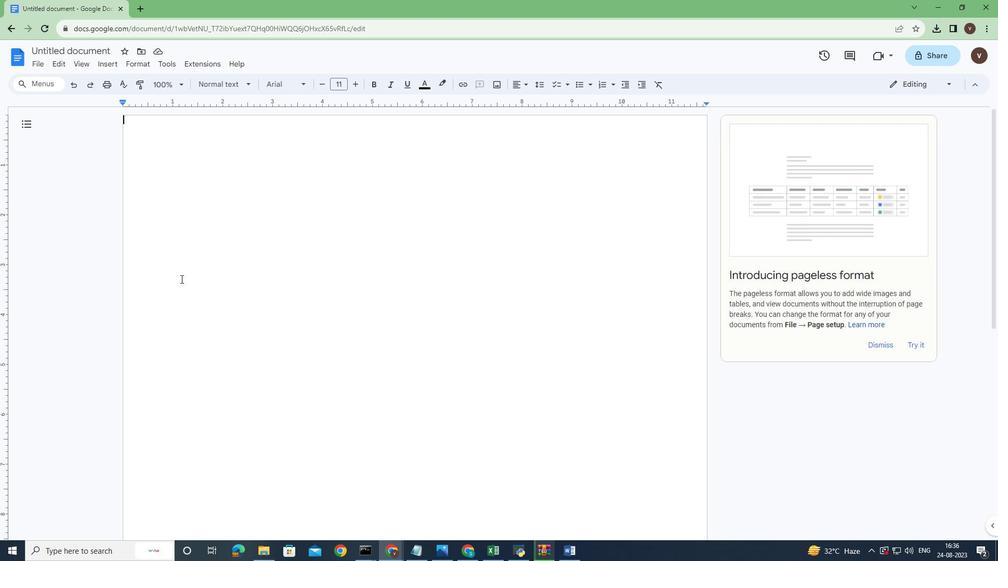 
Action: Mouse scrolled (182, 281) with delta (0, 0)
Screenshot: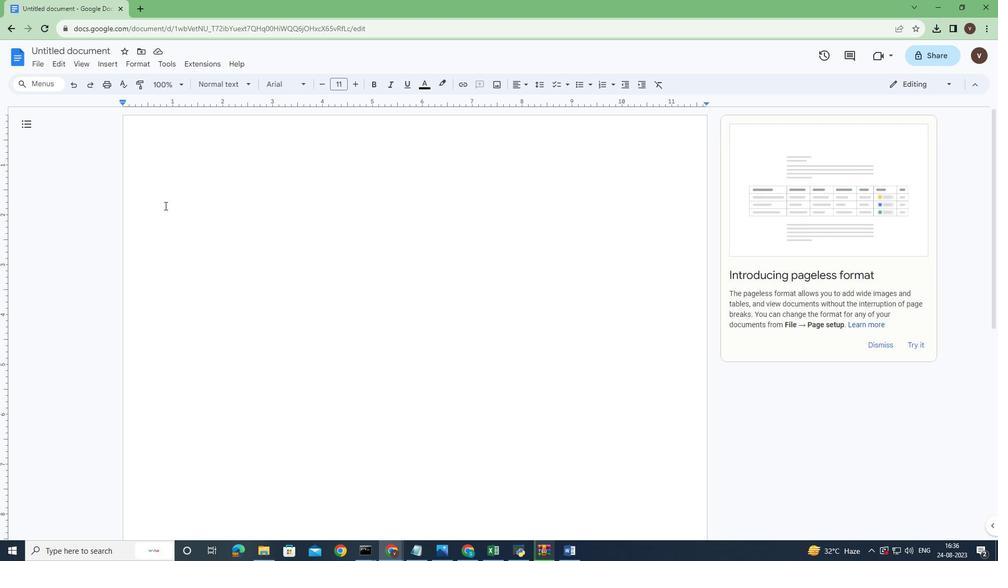 
Action: Mouse scrolled (182, 281) with delta (0, 0)
Screenshot: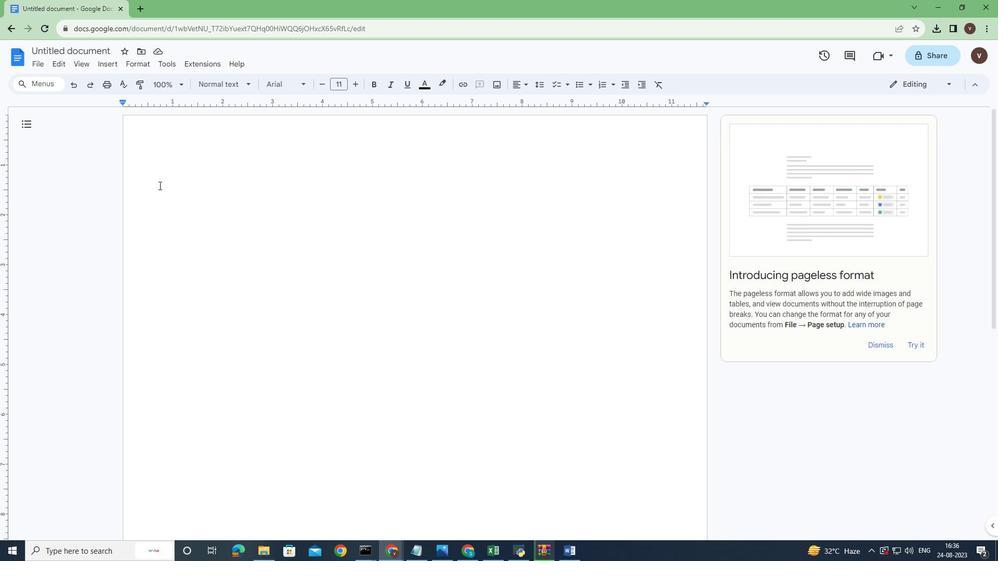 
Action: Mouse scrolled (182, 281) with delta (0, 0)
Screenshot: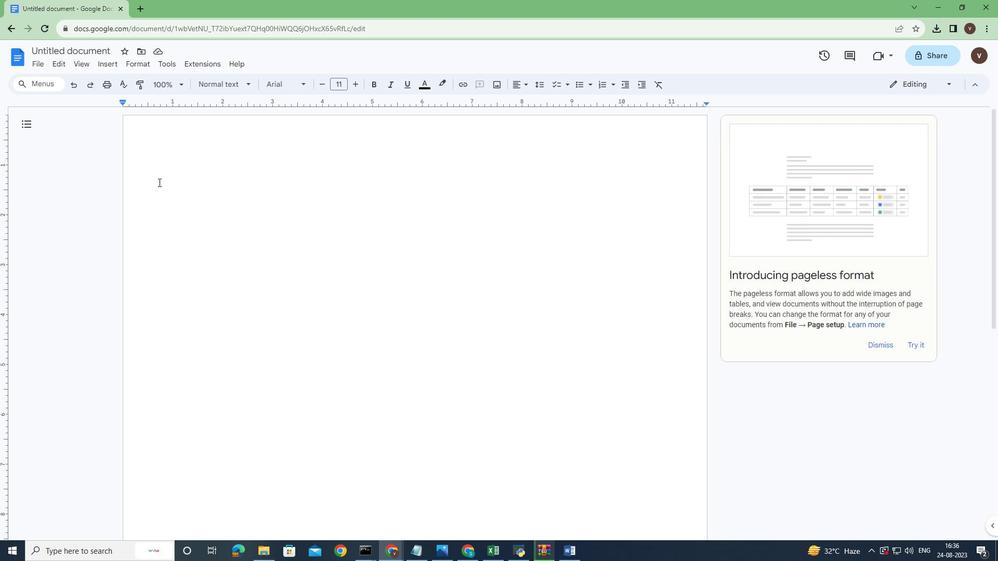 
Action: Mouse moved to (160, 184)
Screenshot: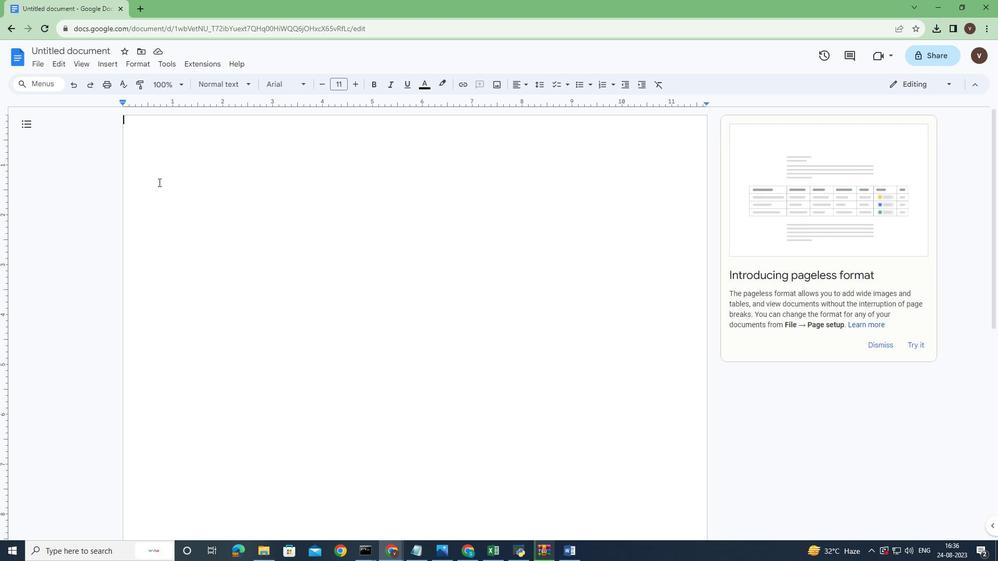 
Action: Key pressed <Key.enter><Key.enter><Key.enter><Key.enter><Key.enter><Key.enter><Key.enter><Key.enter><Key.enter><Key.enter><Key.enter><Key.enter><Key.enter><Key.enter><Key.enter><Key.enter>
Screenshot: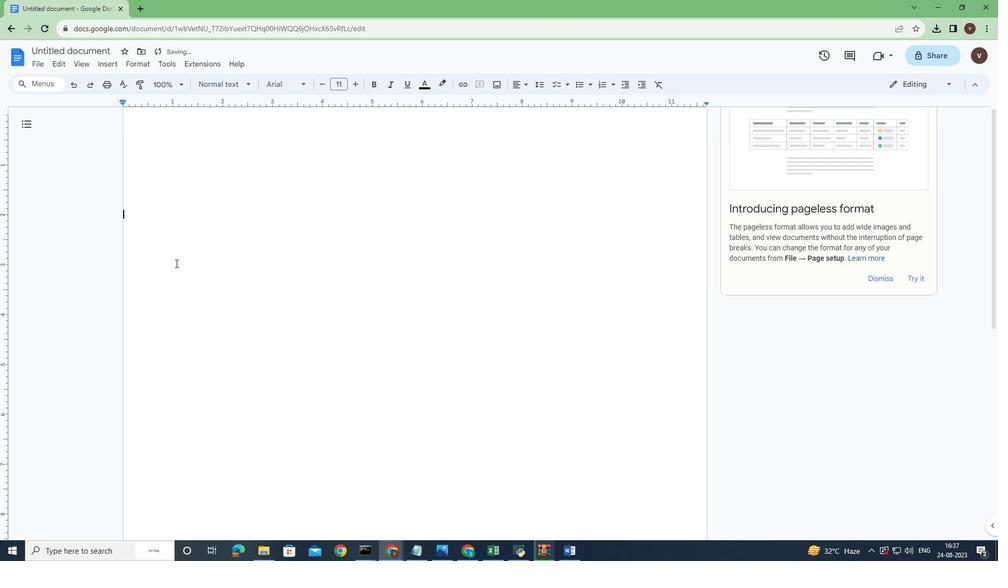
Action: Mouse scrolled (160, 183) with delta (0, 0)
Screenshot: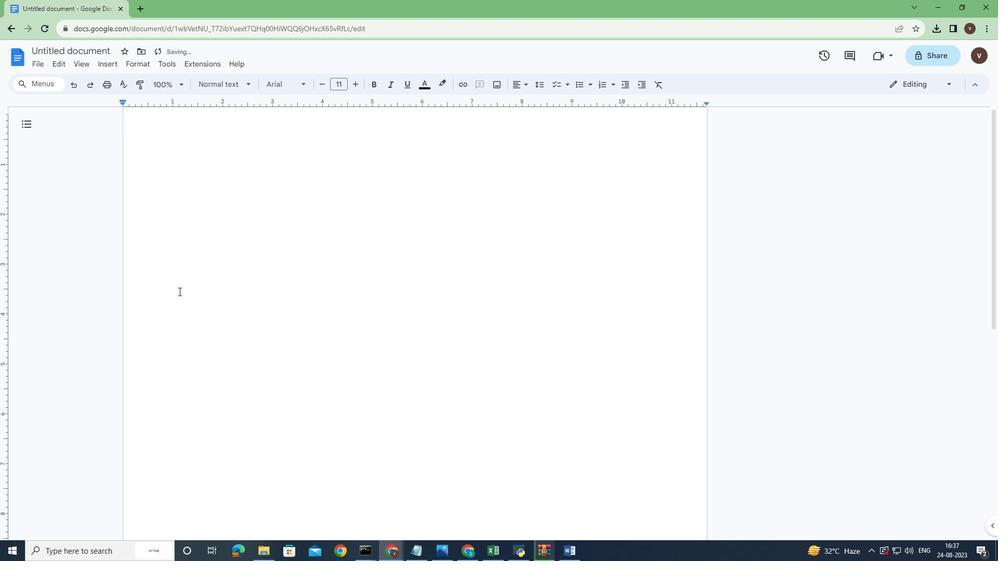 
Action: Key pressed <Key.enter>
Screenshot: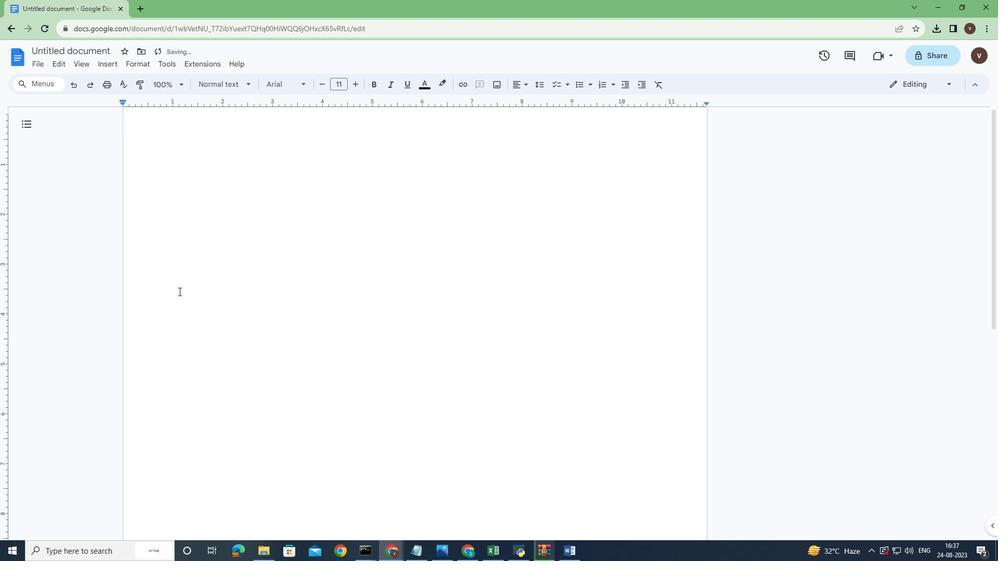 
Action: Mouse scrolled (160, 183) with delta (0, 0)
Screenshot: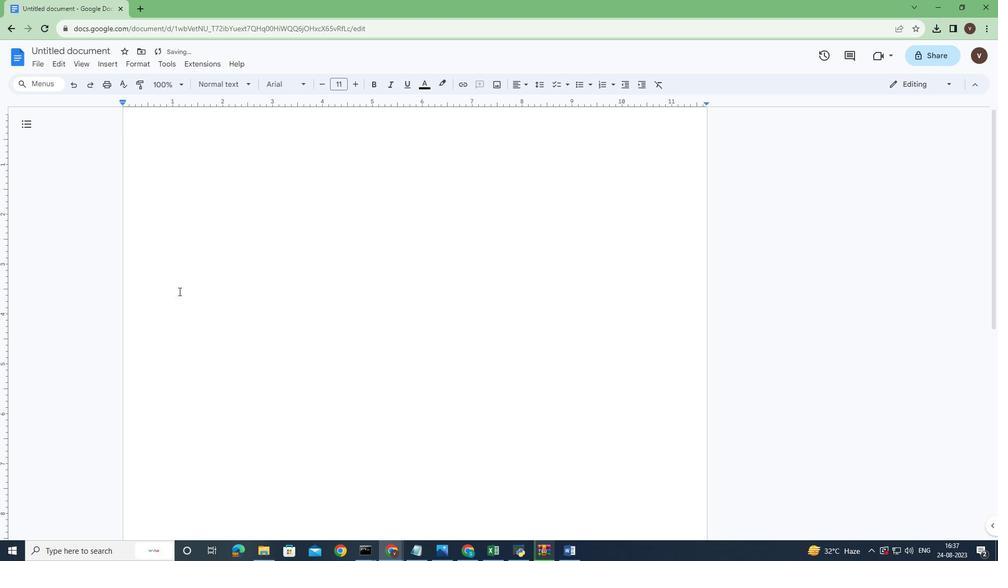 
Action: Key pressed <Key.enter>
Screenshot: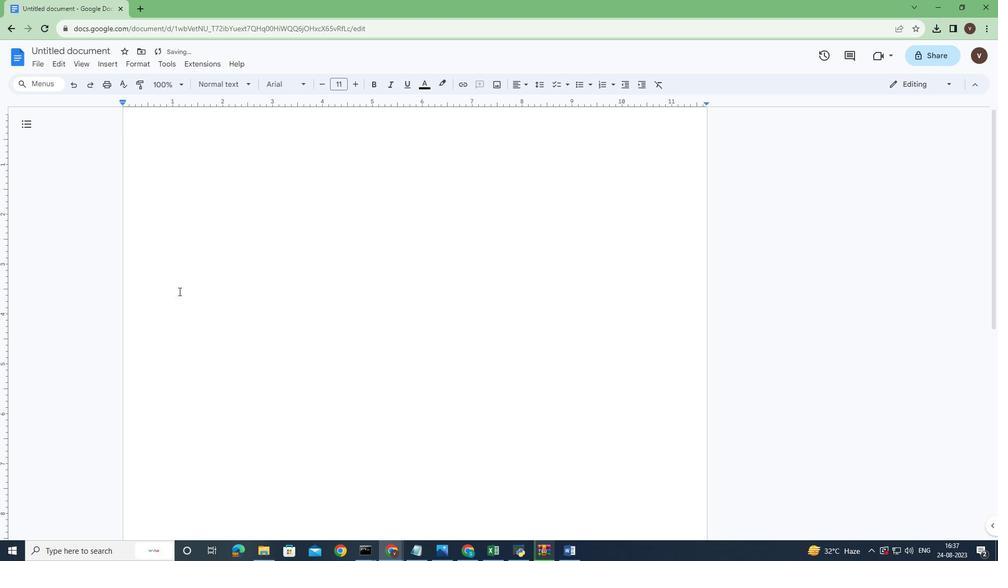 
Action: Mouse moved to (160, 188)
Screenshot: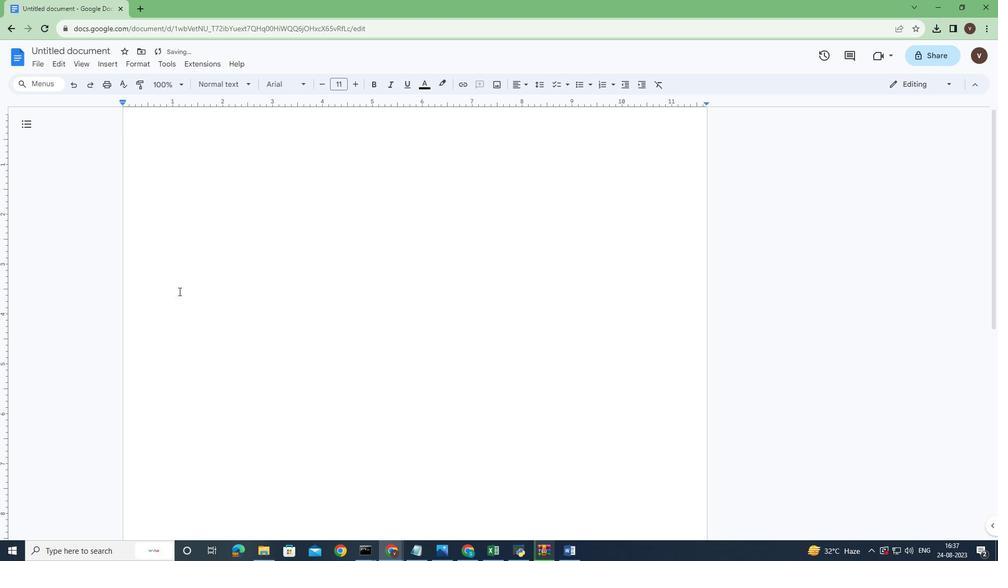 
Action: Mouse scrolled (160, 187) with delta (0, 0)
Screenshot: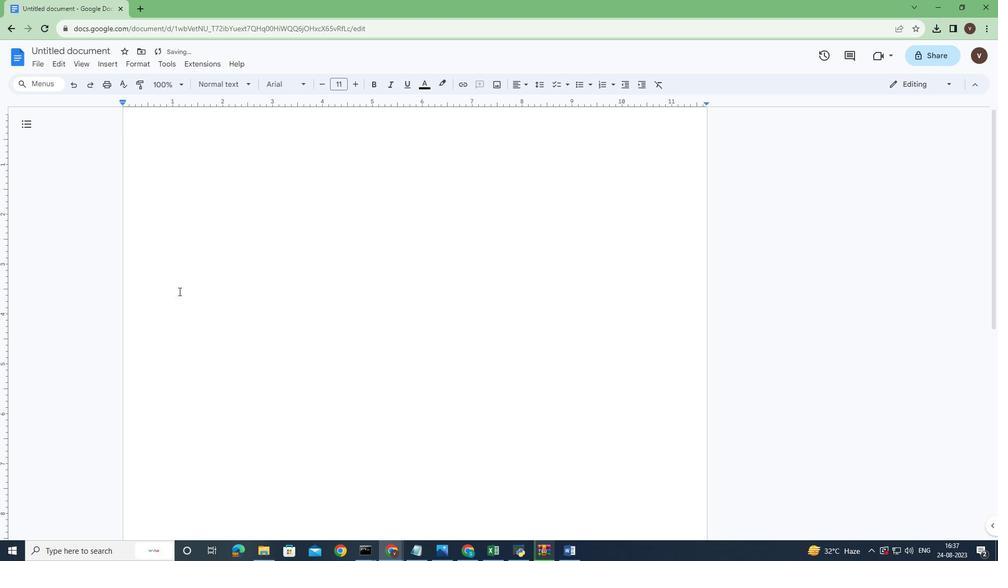 
Action: Mouse moved to (163, 197)
Screenshot: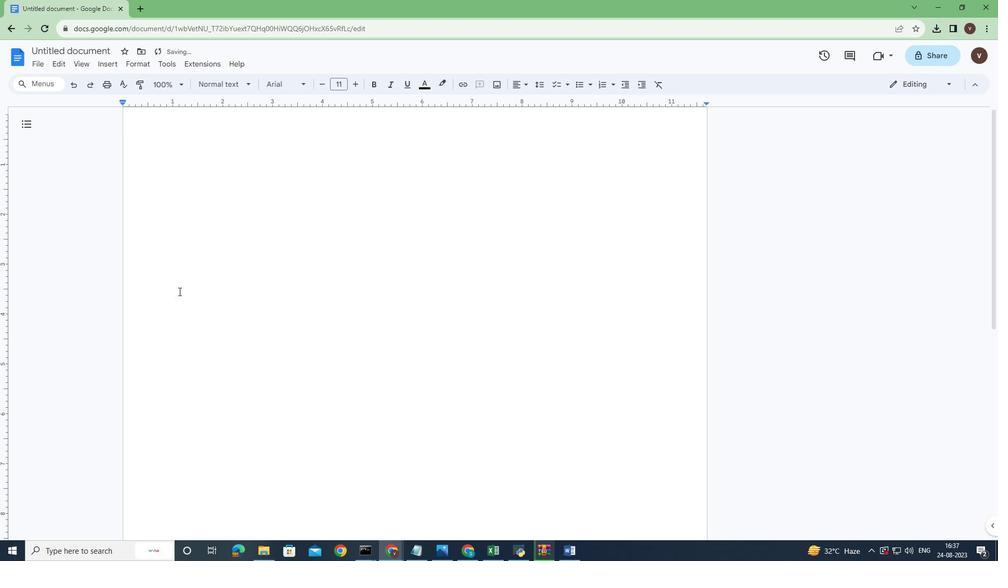 
Action: Key pressed <Key.enter>
Screenshot: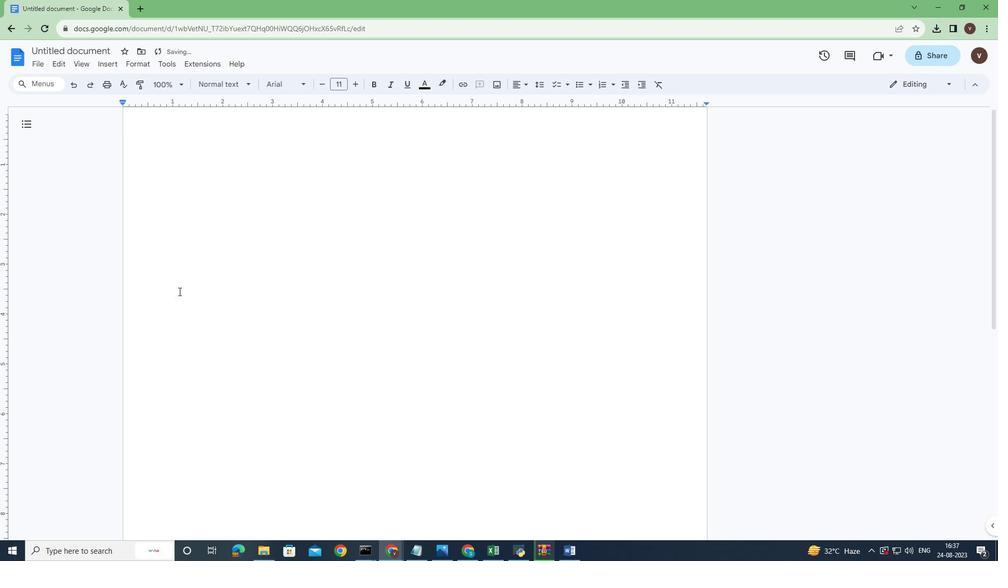 
Action: Mouse moved to (171, 226)
Screenshot: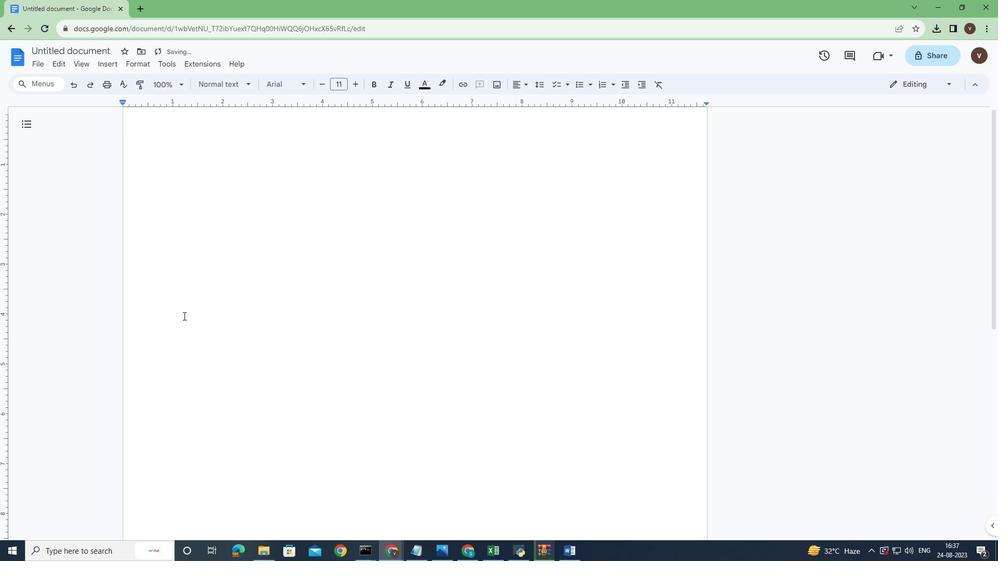 
Action: Mouse scrolled (166, 210) with delta (0, 0)
Screenshot: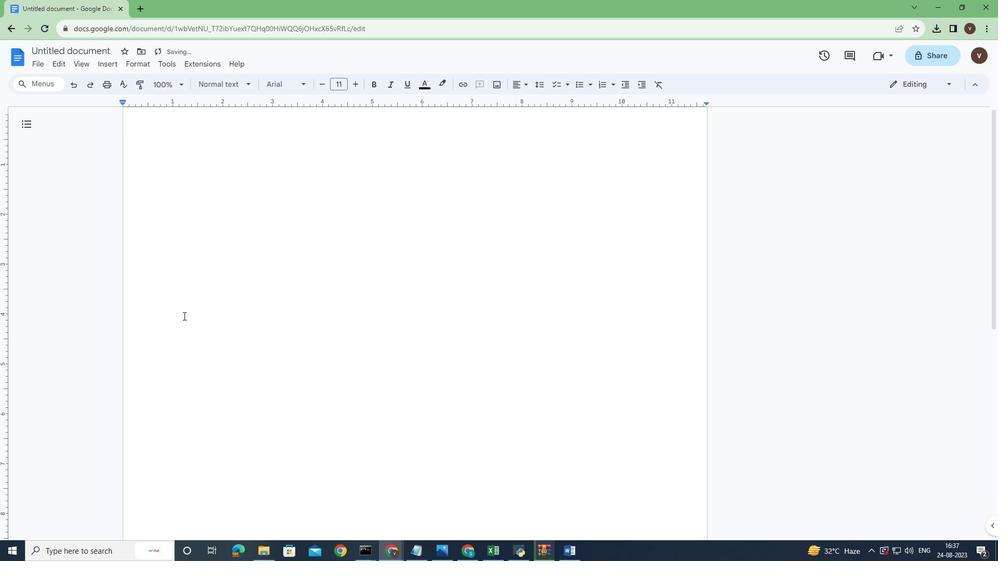 
Action: Mouse moved to (172, 232)
Screenshot: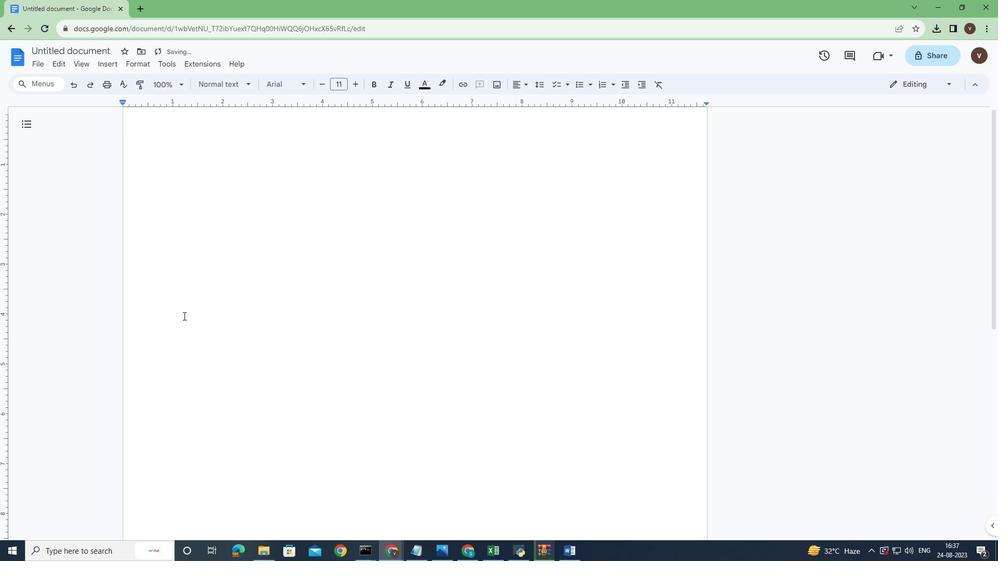 
Action: Key pressed <Key.enter>
Screenshot: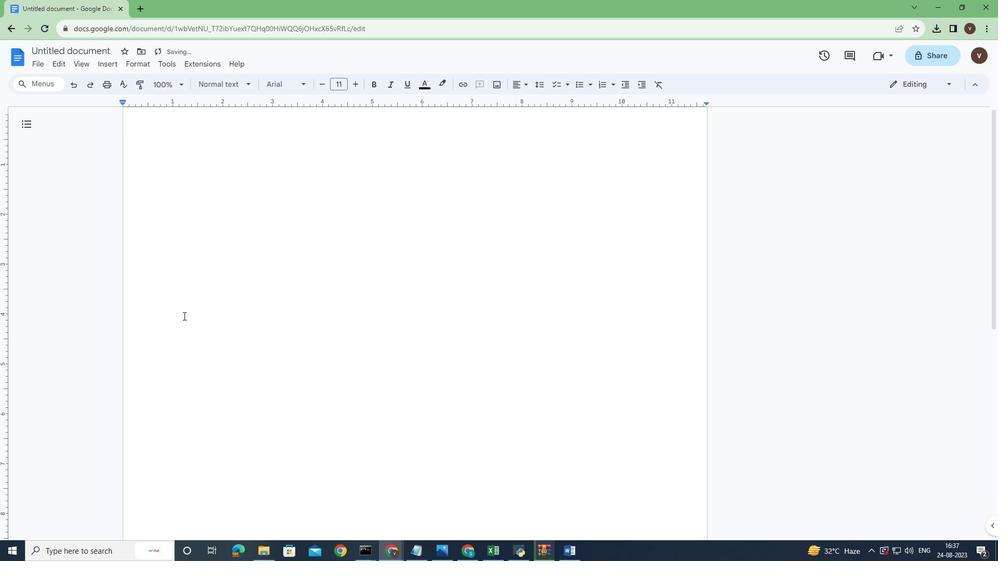 
Action: Mouse moved to (176, 250)
Screenshot: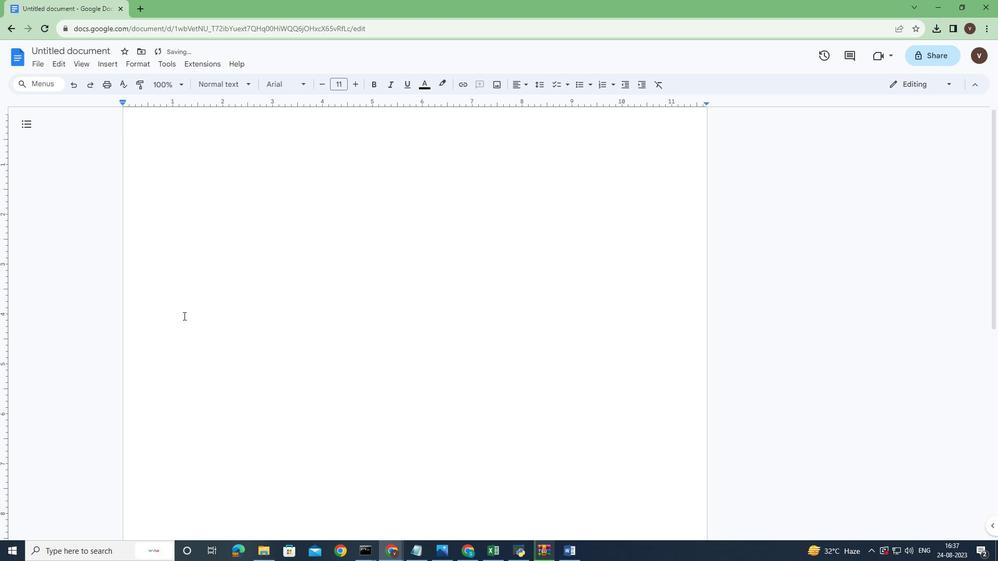 
Action: Mouse scrolled (173, 240) with delta (0, 0)
Screenshot: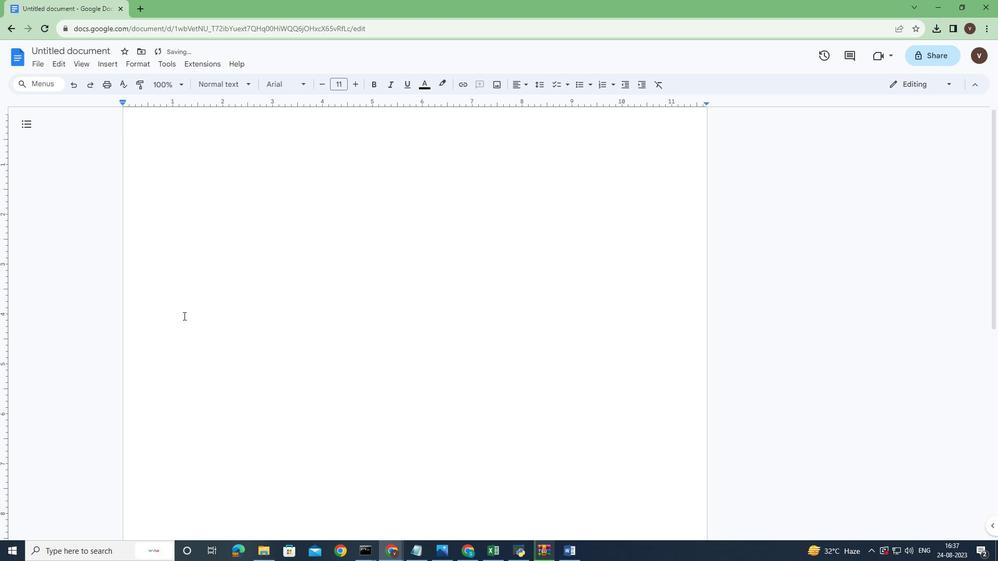 
Action: Mouse moved to (176, 254)
Screenshot: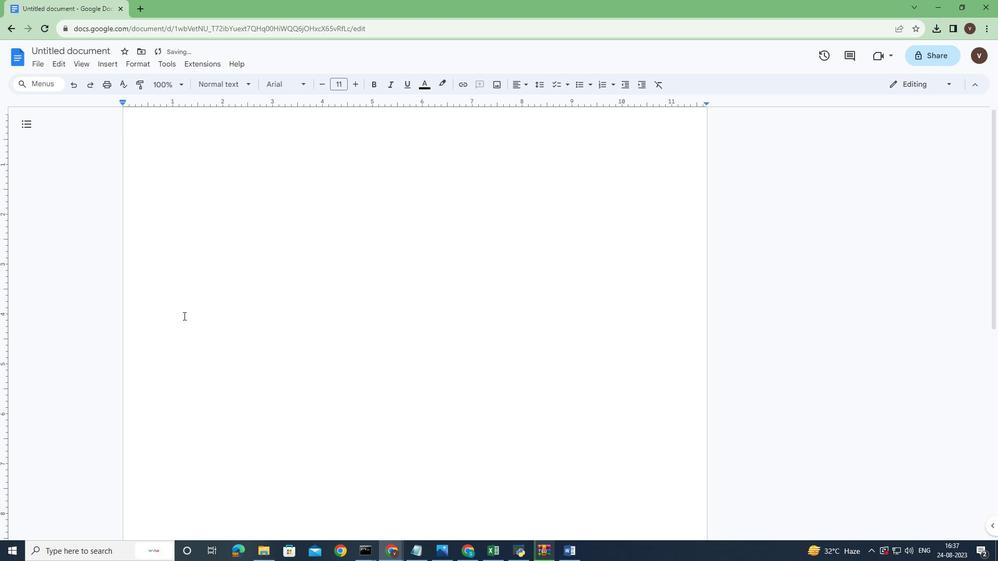 
Action: Key pressed <Key.enter>
Screenshot: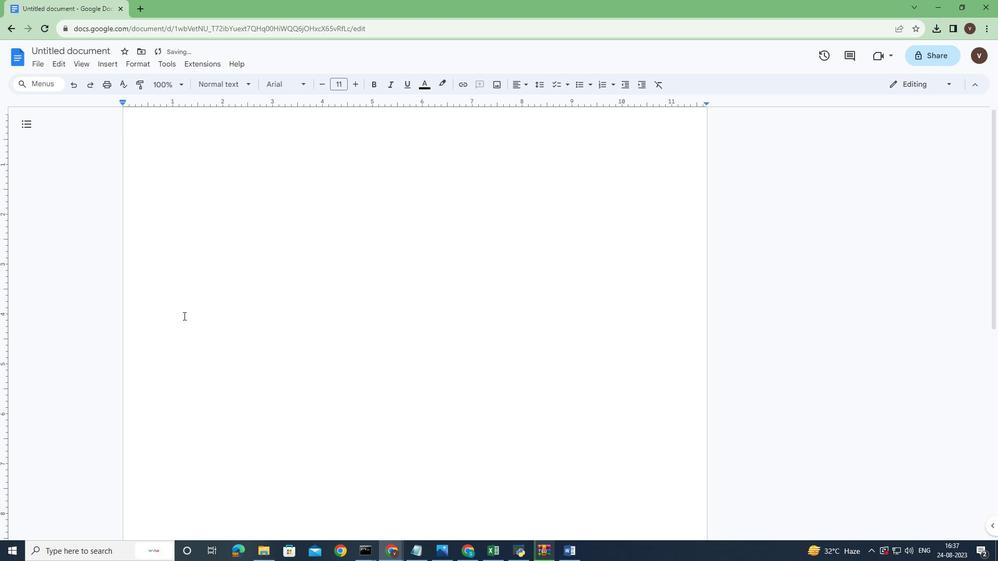 
Action: Mouse moved to (177, 265)
Screenshot: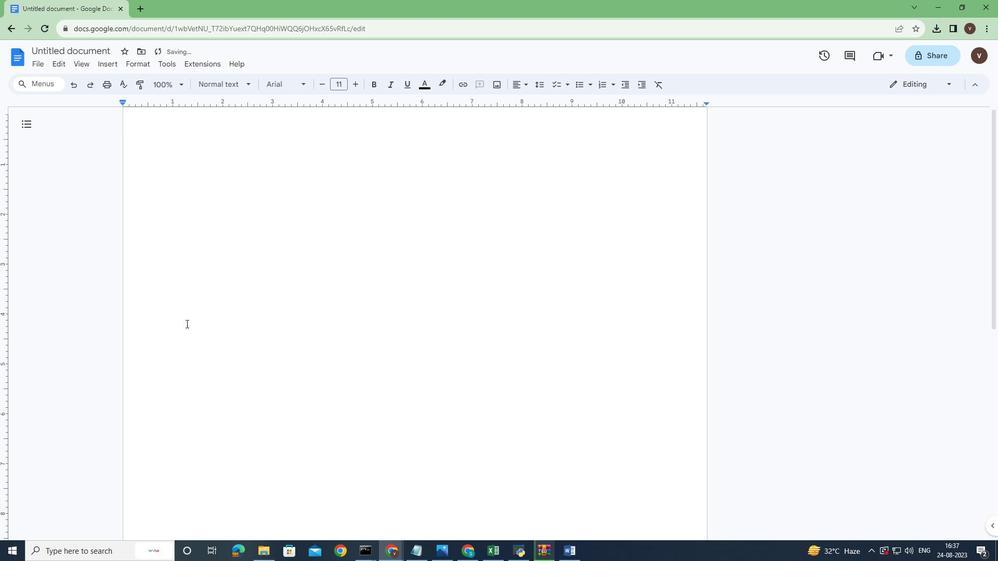 
Action: Key pressed <Key.enter>
Screenshot: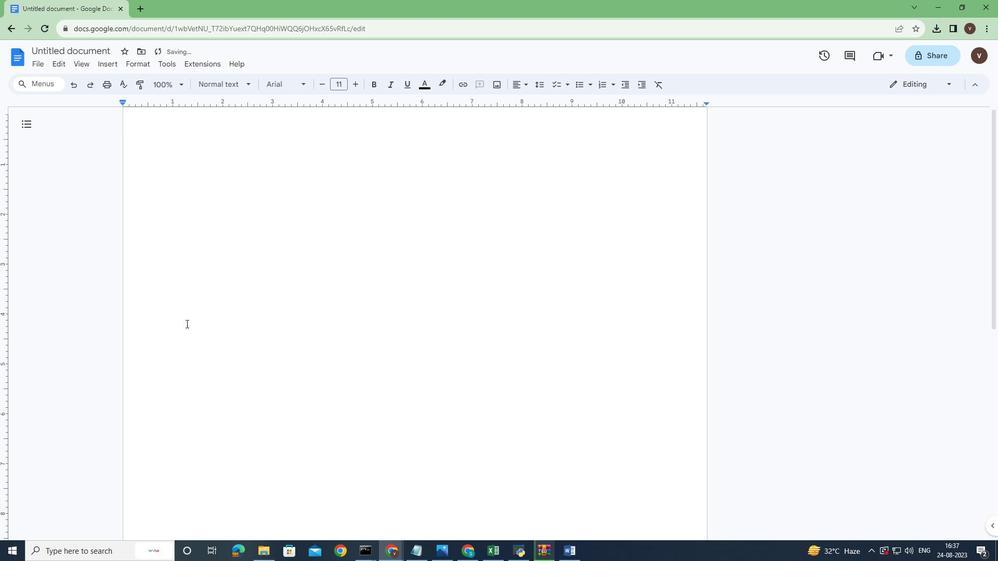 
Action: Mouse scrolled (176, 263) with delta (0, 0)
Screenshot: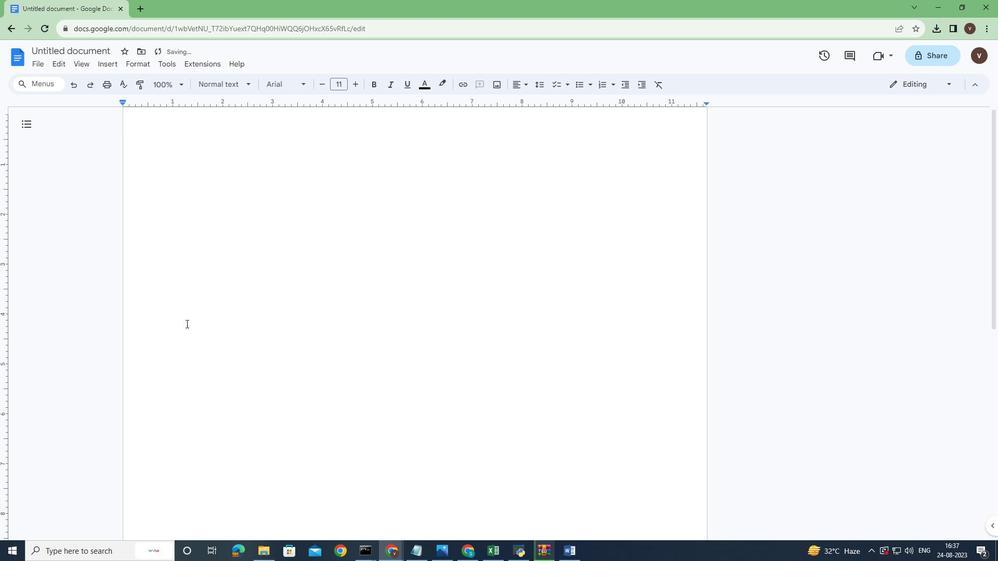 
Action: Mouse moved to (178, 275)
Screenshot: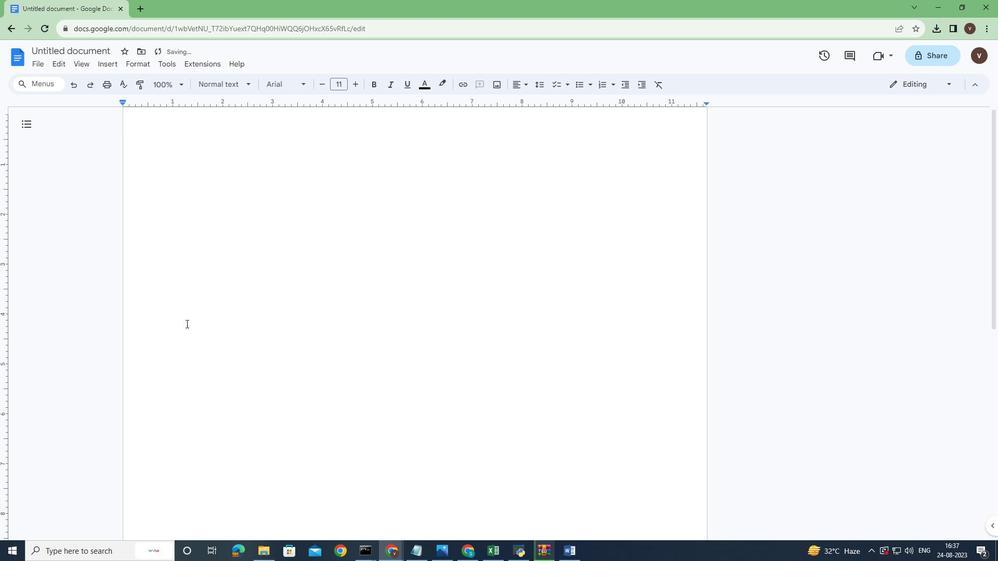 
Action: Key pressed <Key.enter>
Screenshot: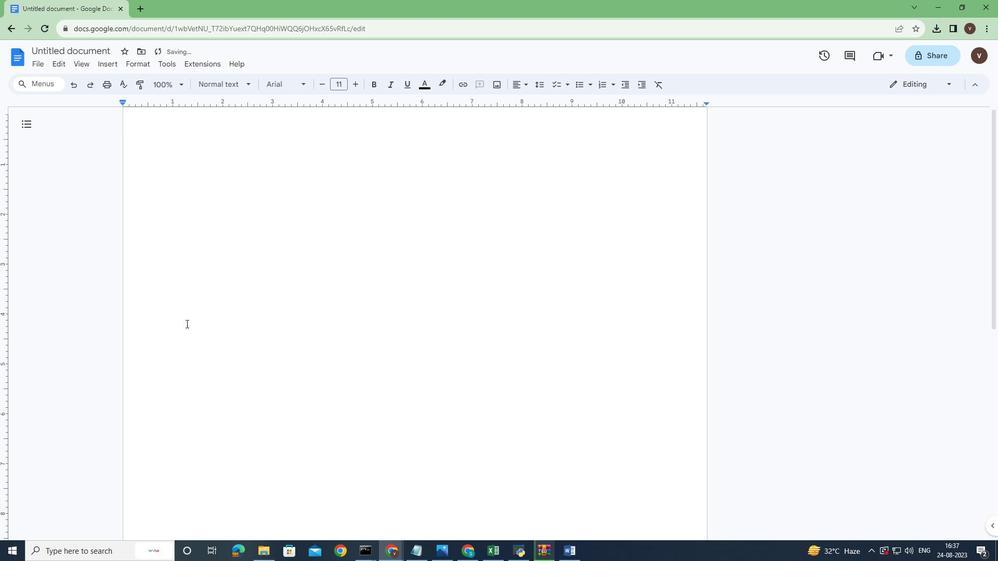 
Action: Mouse moved to (178, 279)
Screenshot: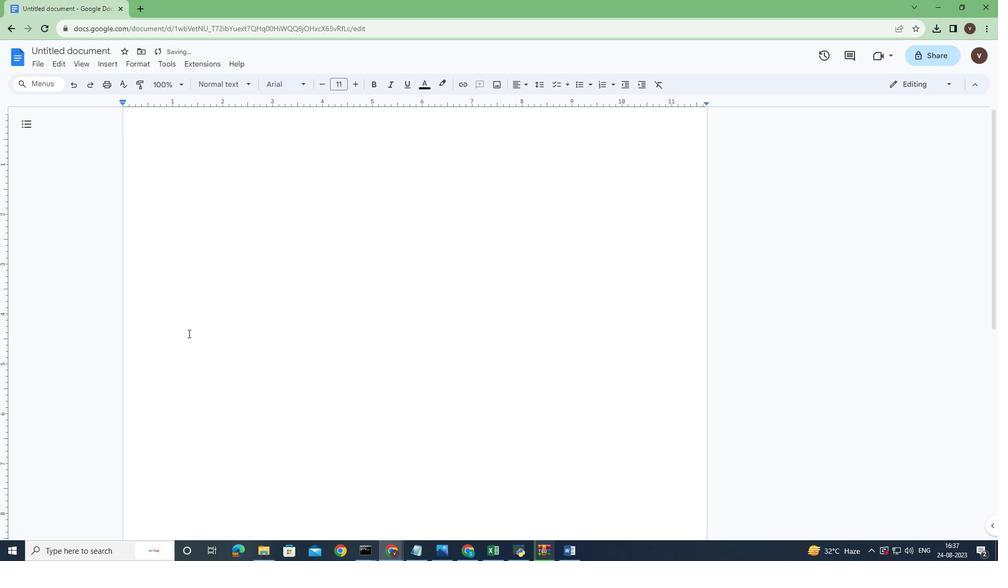 
Action: Key pressed <Key.enter>
Screenshot: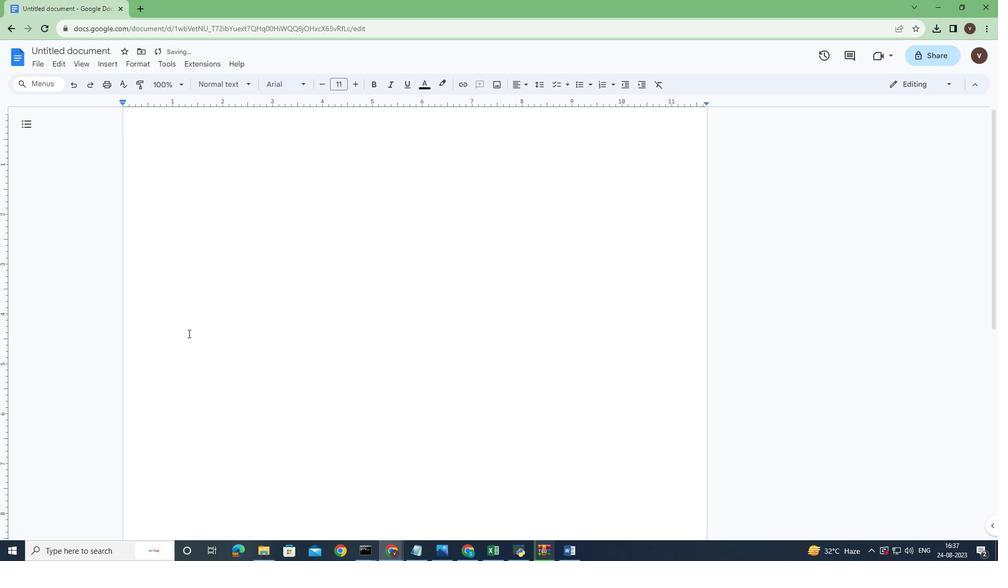 
Action: Mouse moved to (179, 284)
Screenshot: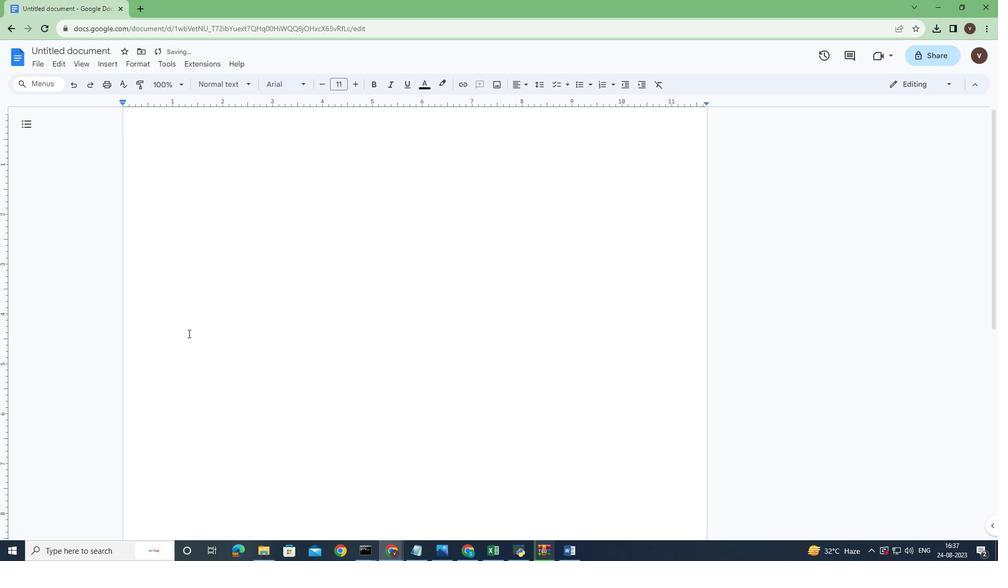 
Action: Key pressed <Key.enter>
Screenshot: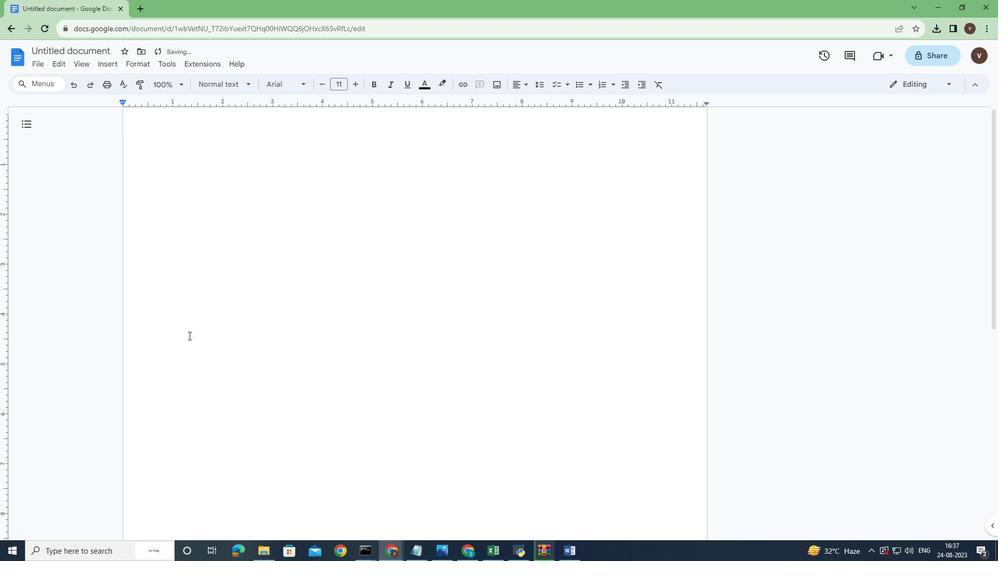 
Action: Mouse moved to (180, 293)
Screenshot: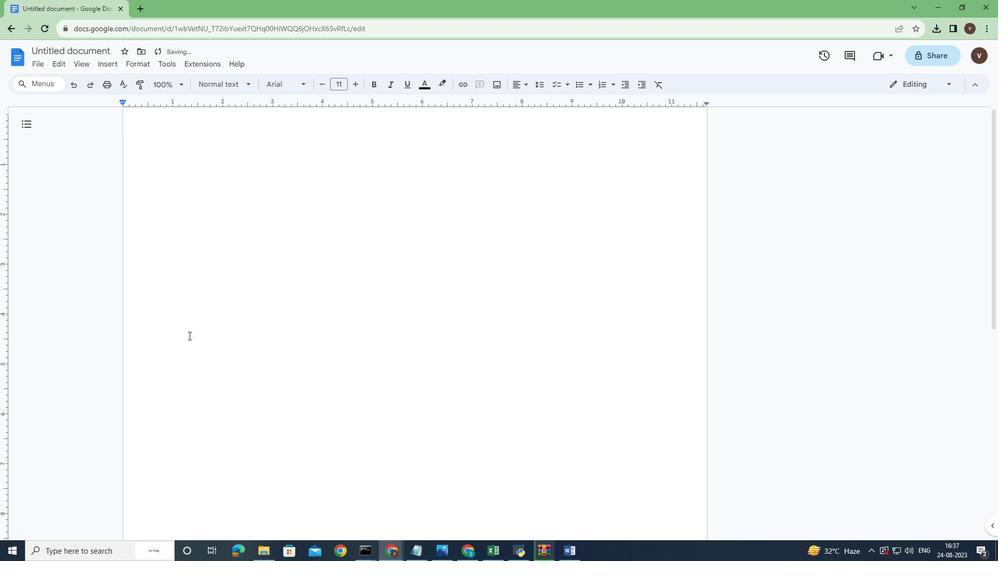 
Action: Key pressed <Key.enter>
Screenshot: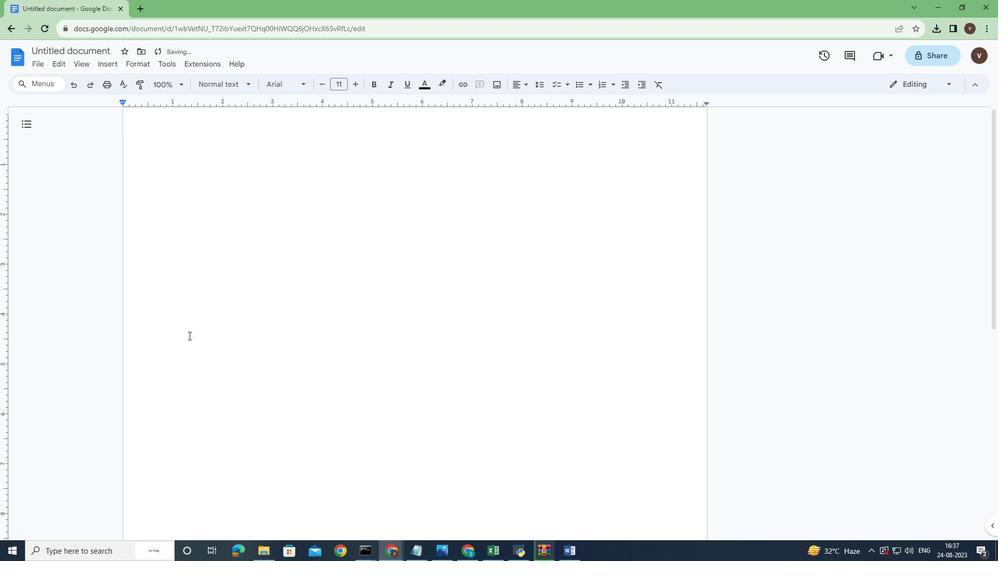 
Action: Mouse moved to (180, 297)
Screenshot: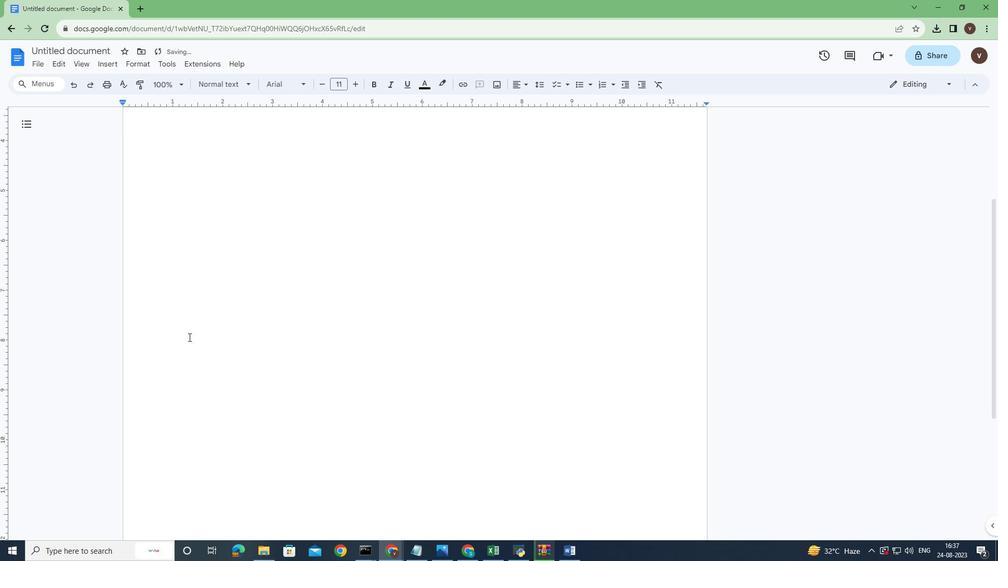 
Action: Key pressed <Key.enter>
Screenshot: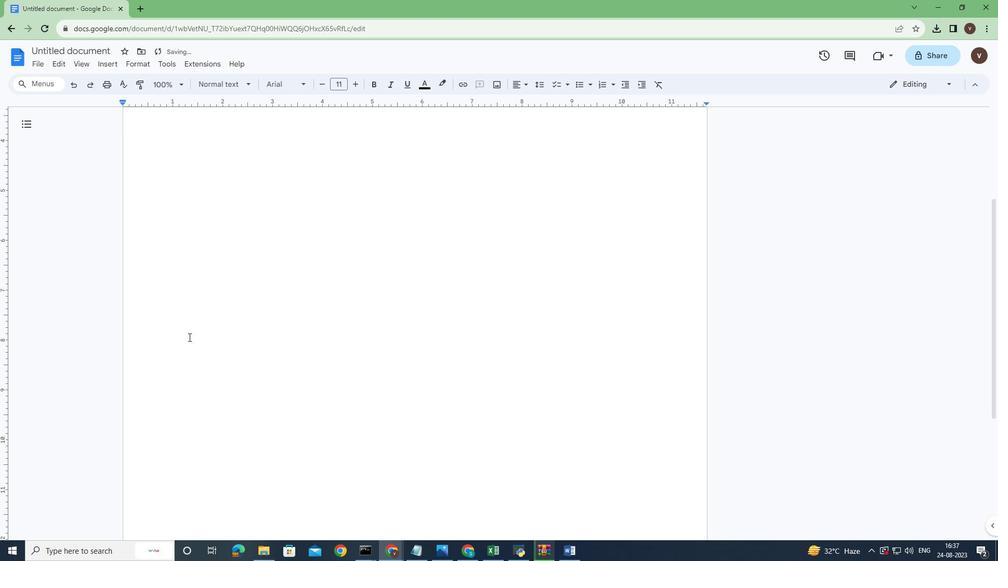 
Action: Mouse moved to (182, 306)
Screenshot: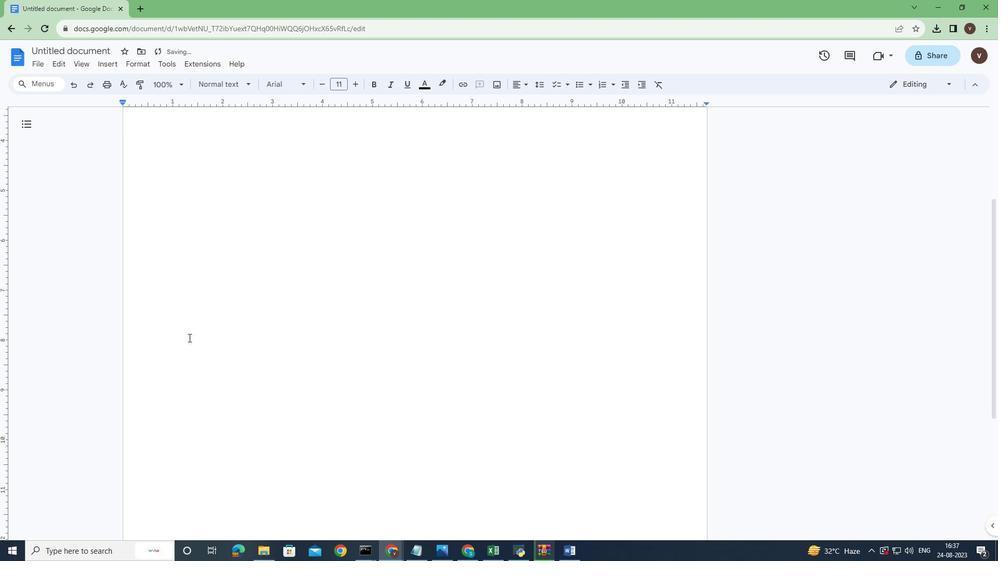 
Action: Key pressed <Key.enter>
Screenshot: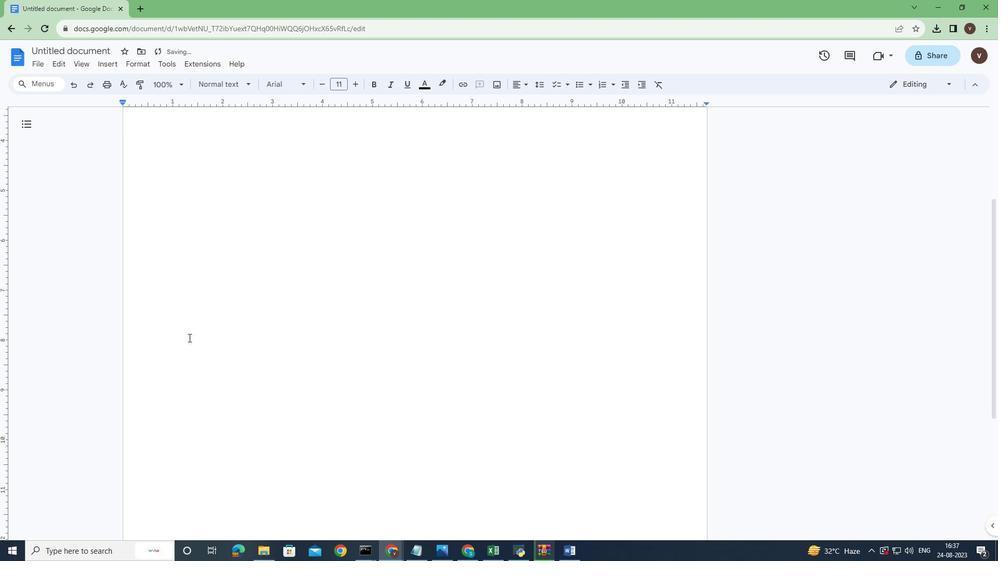 
Action: Mouse moved to (186, 320)
Screenshot: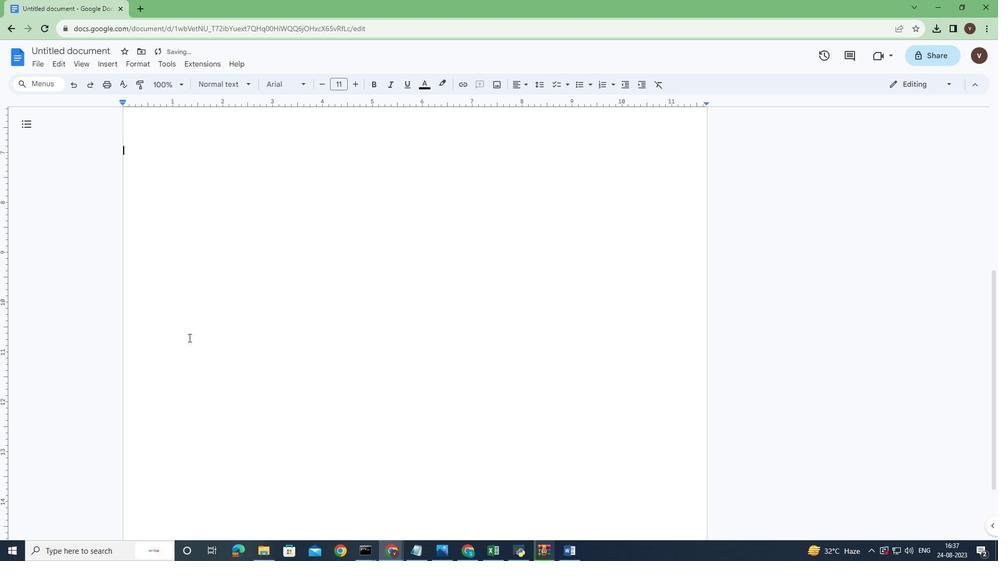 
Action: Key pressed <Key.enter>
Screenshot: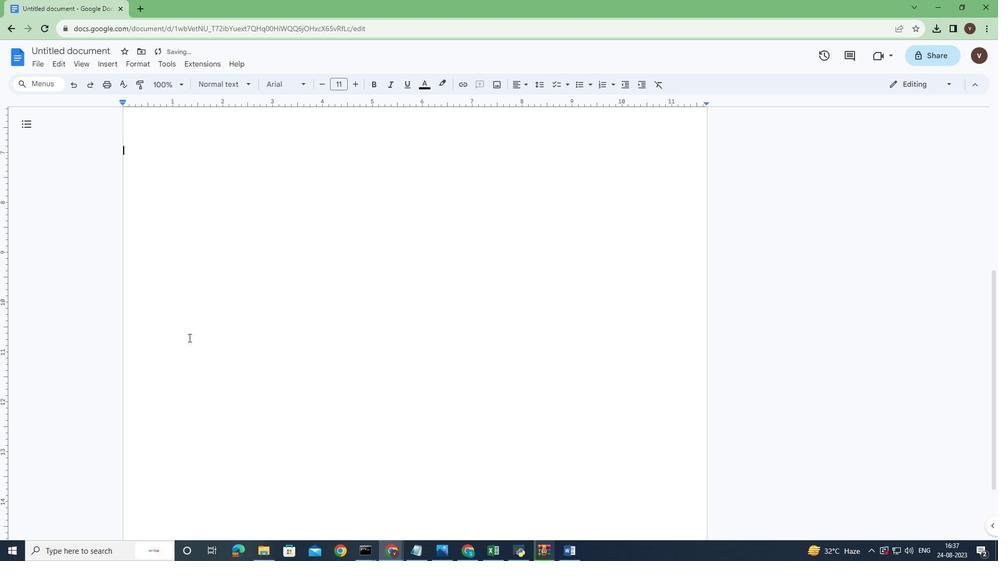 
Action: Mouse moved to (187, 325)
Screenshot: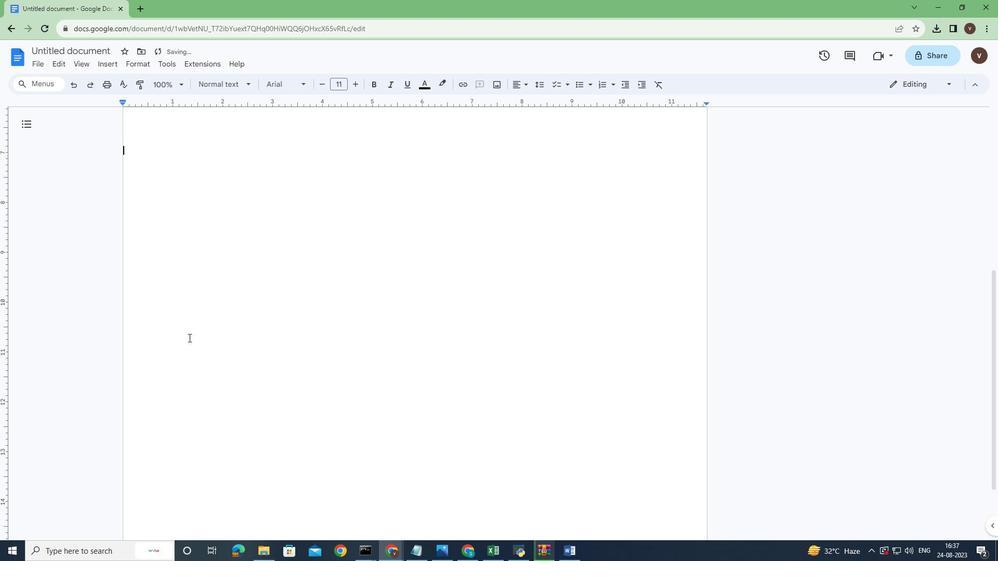 
Action: Key pressed <Key.enter>
Screenshot: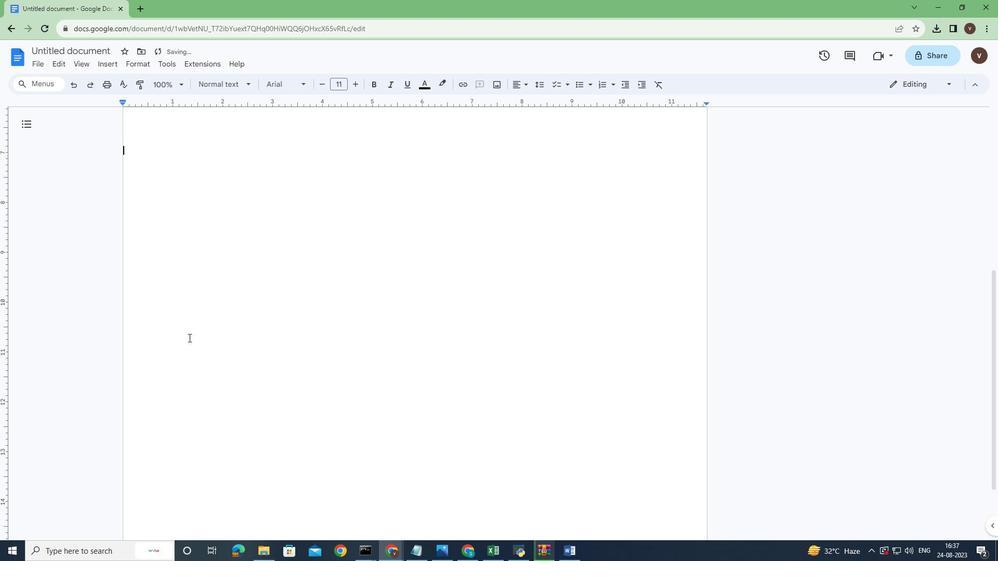 
Action: Mouse moved to (187, 326)
Screenshot: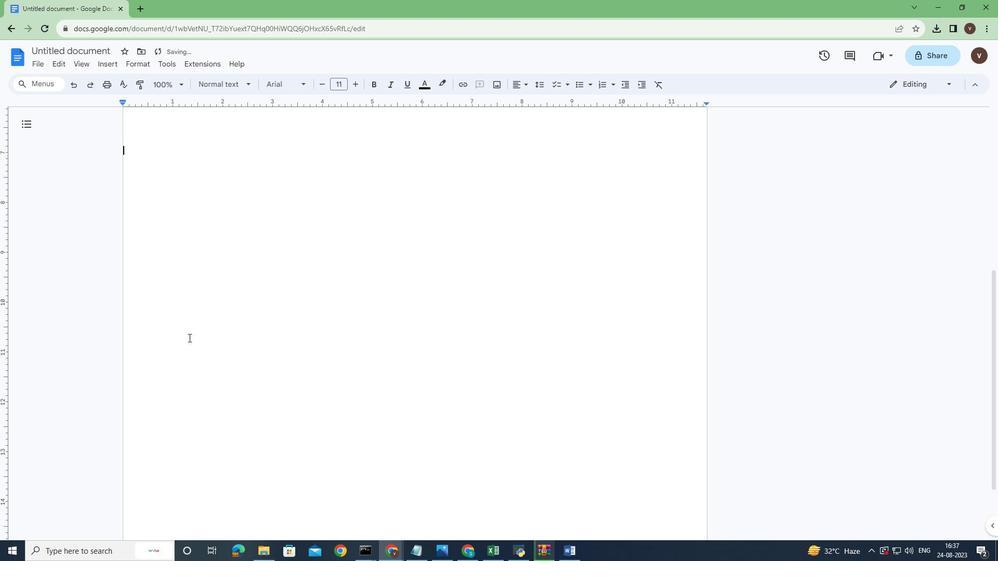 
Action: Key pressed <Key.enter>
Screenshot: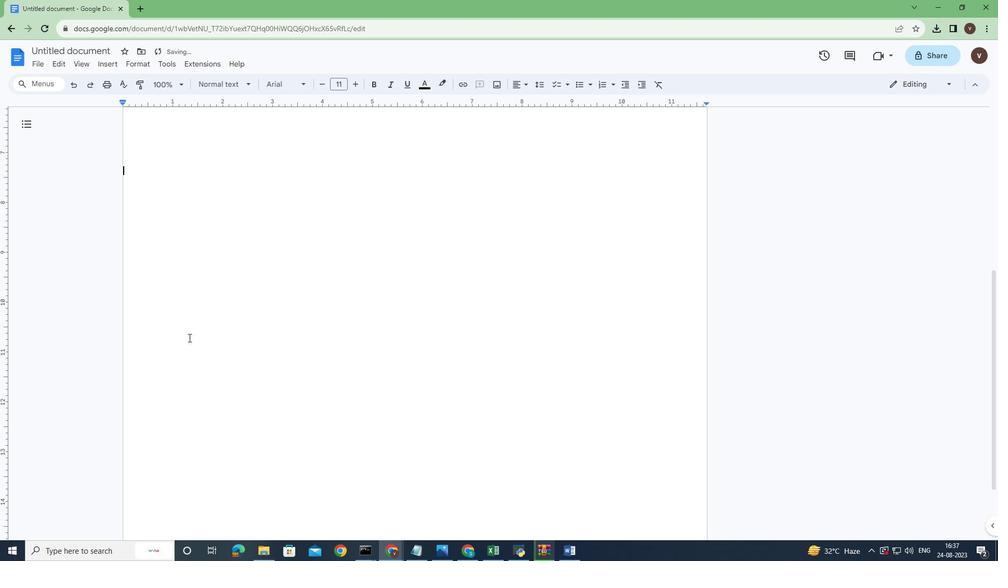 
Action: Mouse moved to (189, 334)
Screenshot: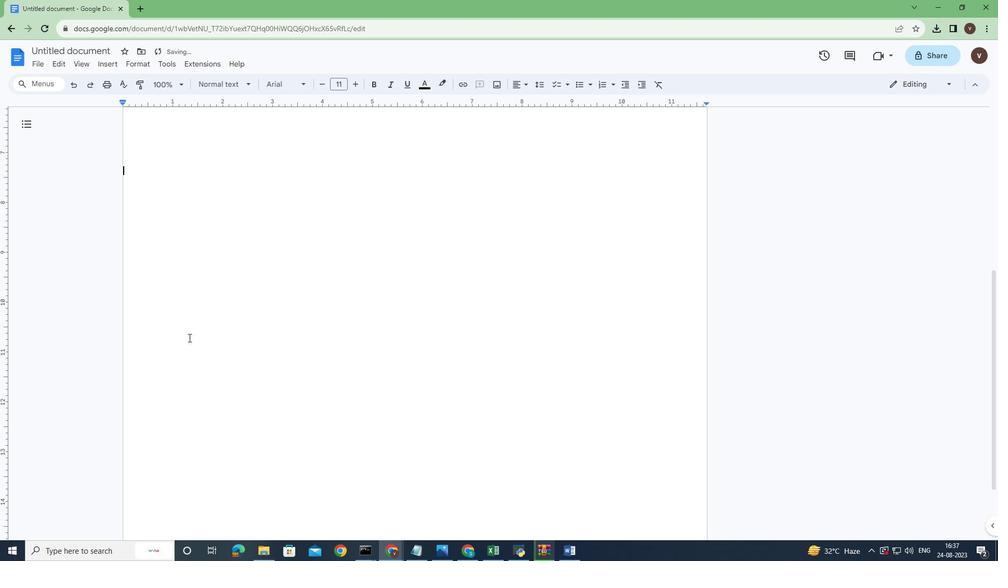 
Action: Key pressed <Key.enter>
Screenshot: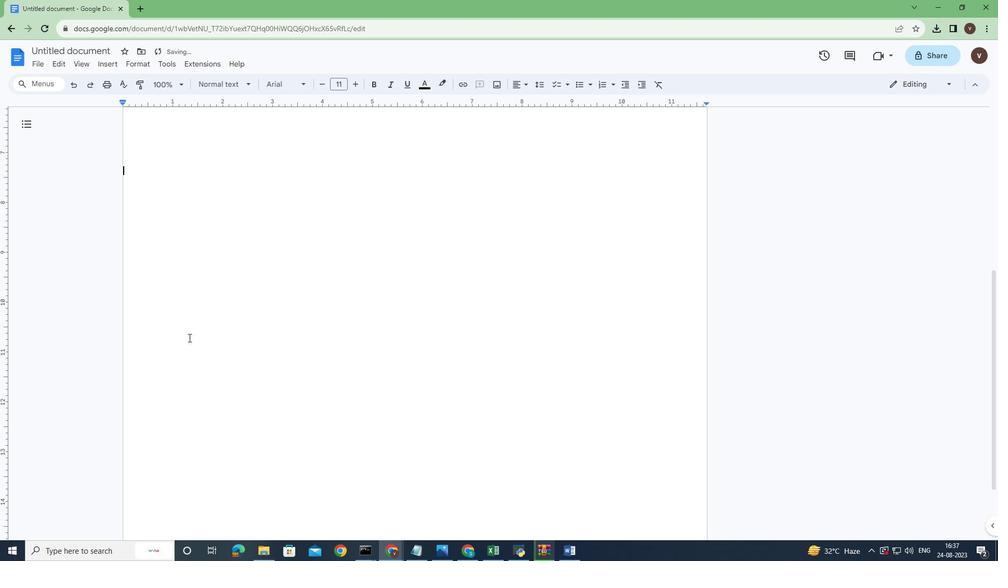 
Action: Mouse moved to (190, 337)
Screenshot: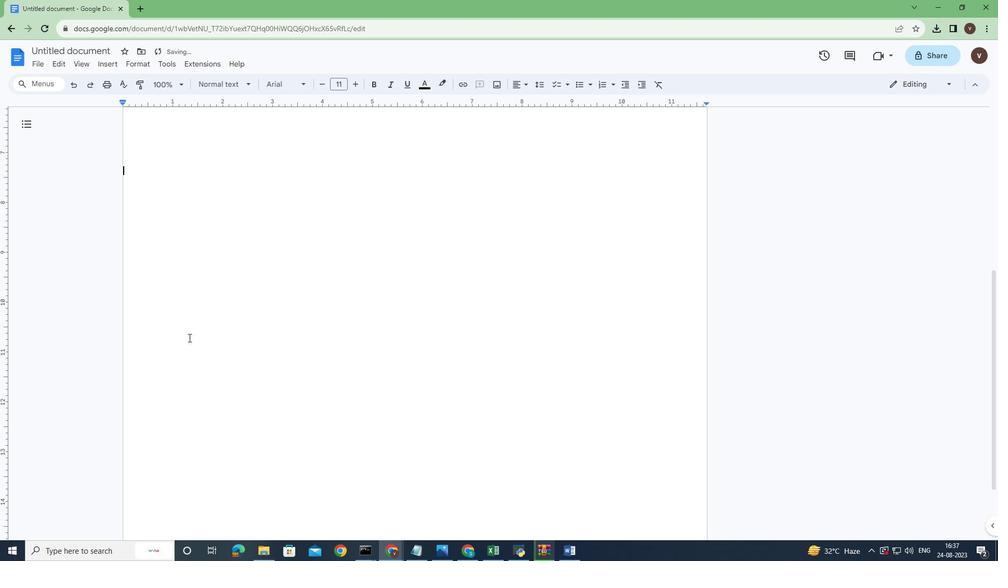
Action: Key pressed <Key.enter>
Screenshot: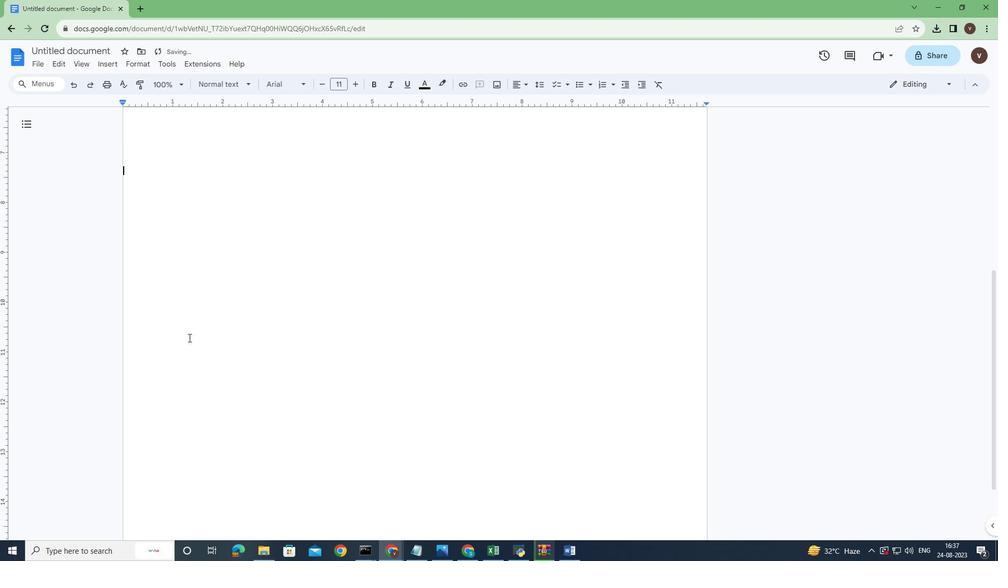 
Action: Mouse moved to (190, 337)
Screenshot: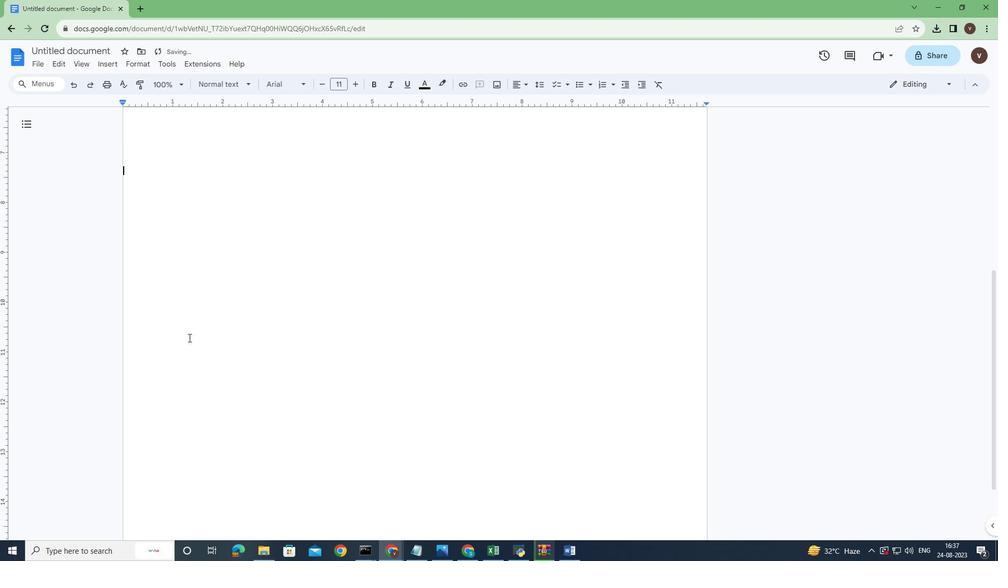 
Action: Key pressed <Key.enter>
Screenshot: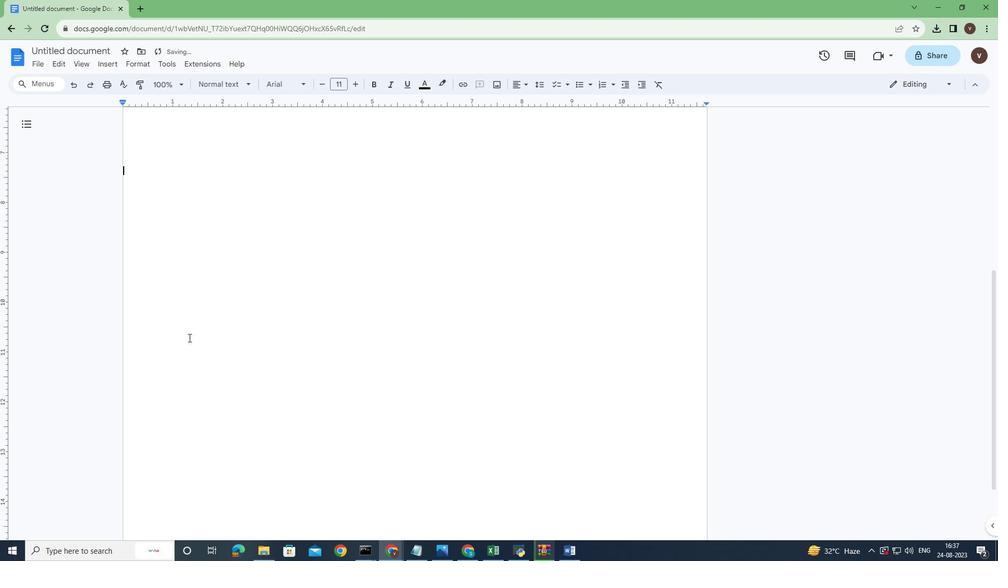 
Action: Mouse moved to (190, 338)
Screenshot: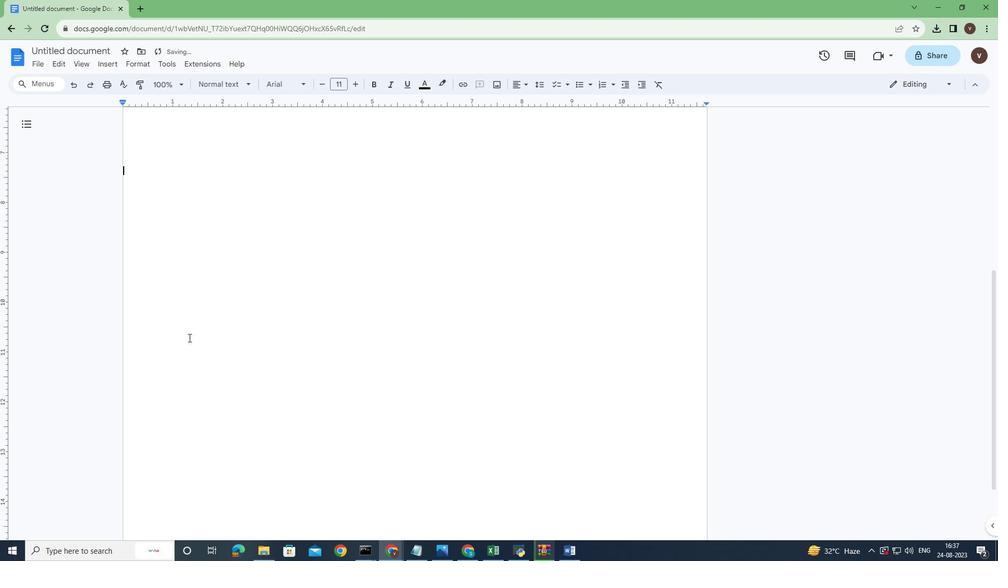 
Action: Key pressed <Key.enter>
Screenshot: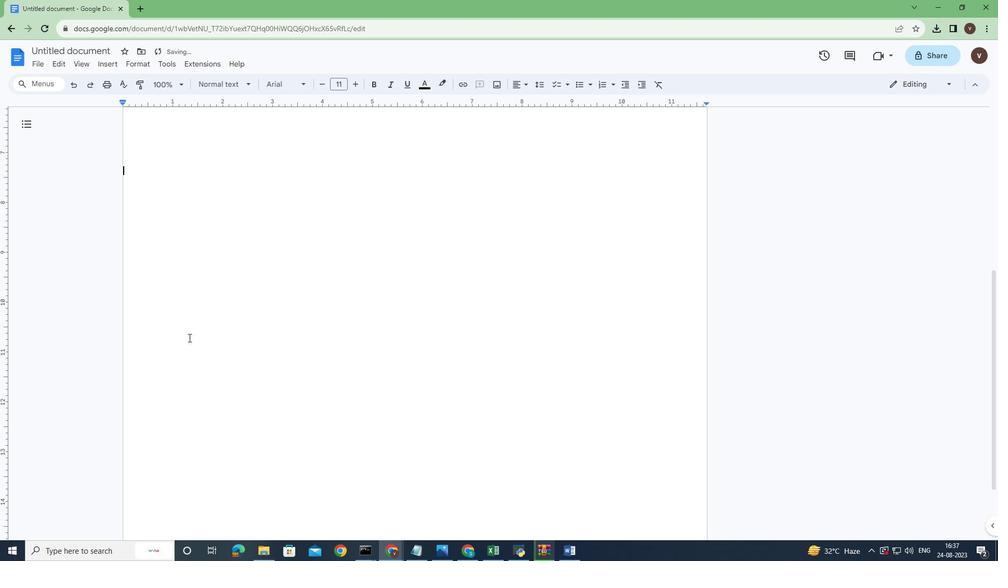 
Action: Mouse moved to (190, 339)
Screenshot: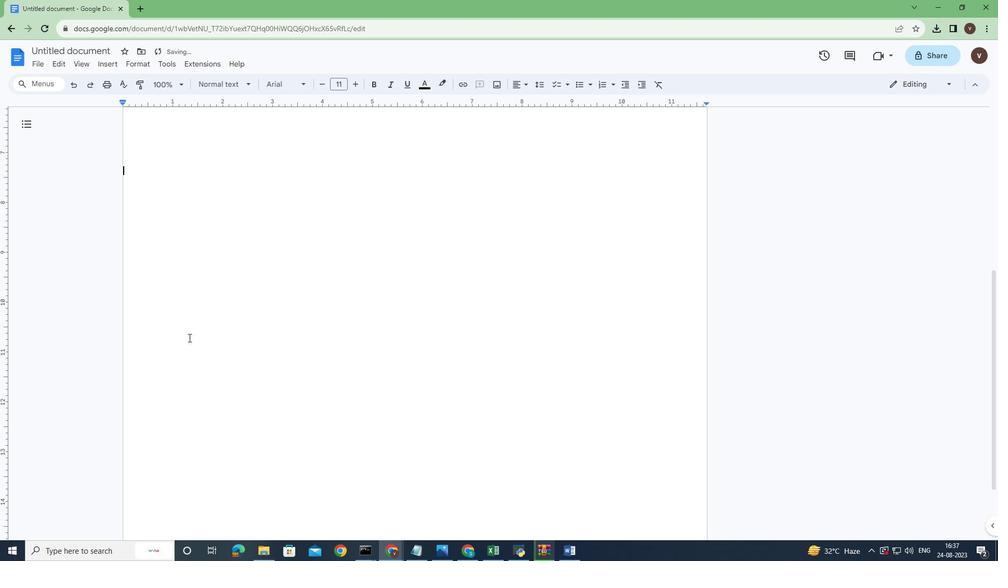 
Action: Key pressed <Key.enter><Key.enter><Key.enter><Key.enter><Key.enter><Key.enter><Key.enter><Key.enter><Key.enter><Key.enter><Key.enter><Key.enter><Key.enter><Key.enter><Key.enter><Key.enter><Key.enter>
Screenshot: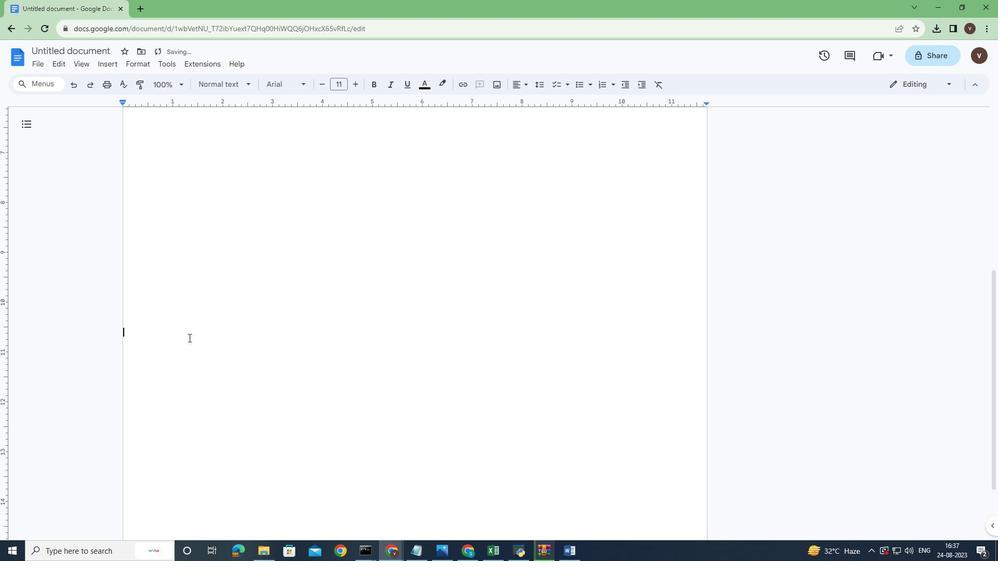 
Action: Mouse scrolled (190, 338) with delta (0, 0)
Screenshot: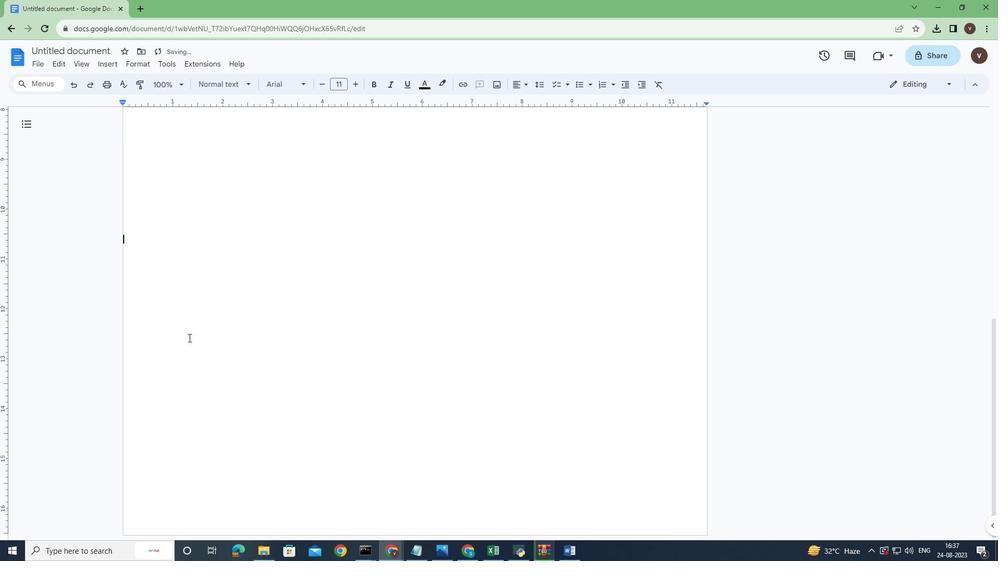 
Action: Mouse scrolled (190, 338) with delta (0, 0)
Screenshot: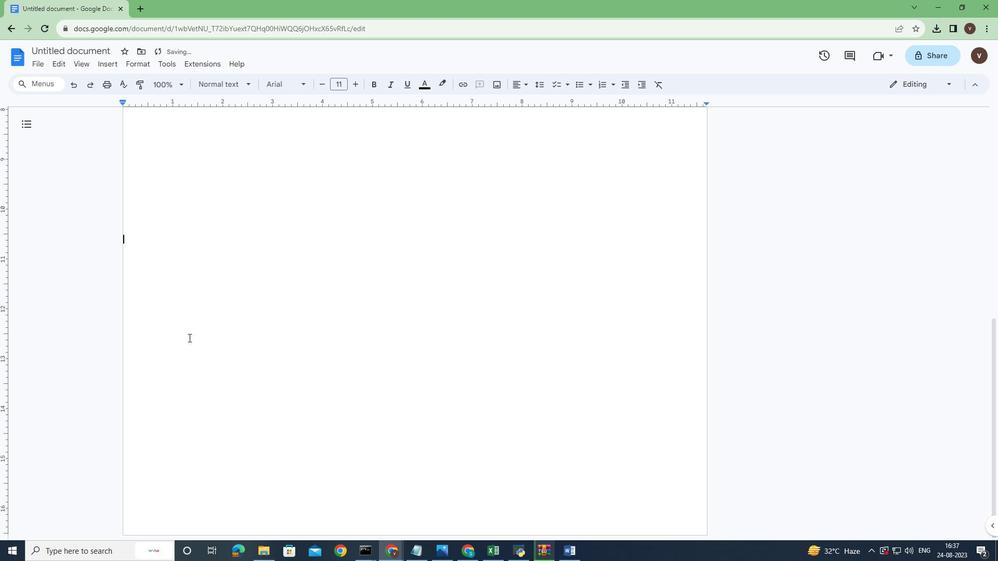 
Action: Mouse scrolled (190, 338) with delta (0, 0)
Screenshot: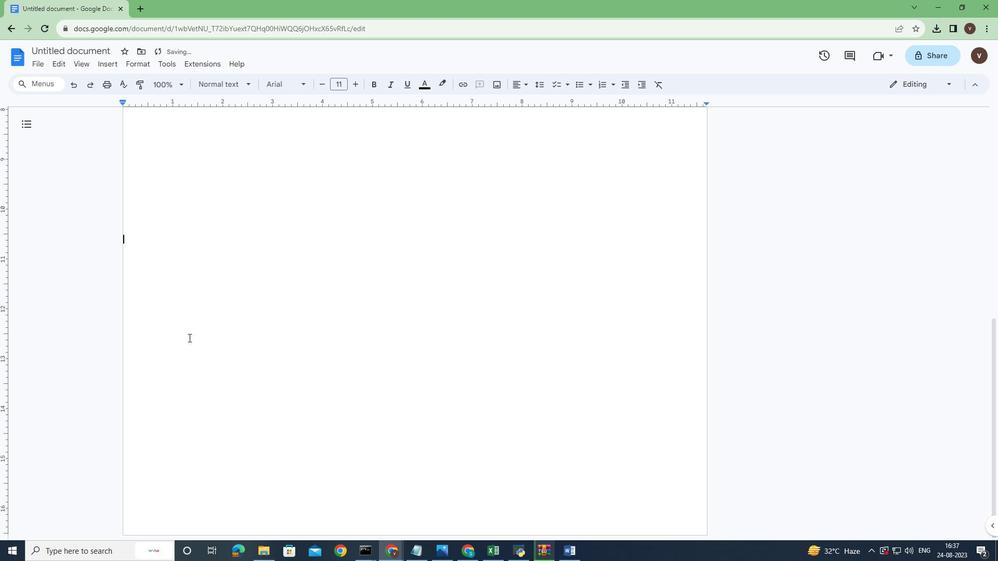 
Action: Mouse scrolled (190, 338) with delta (0, 0)
Screenshot: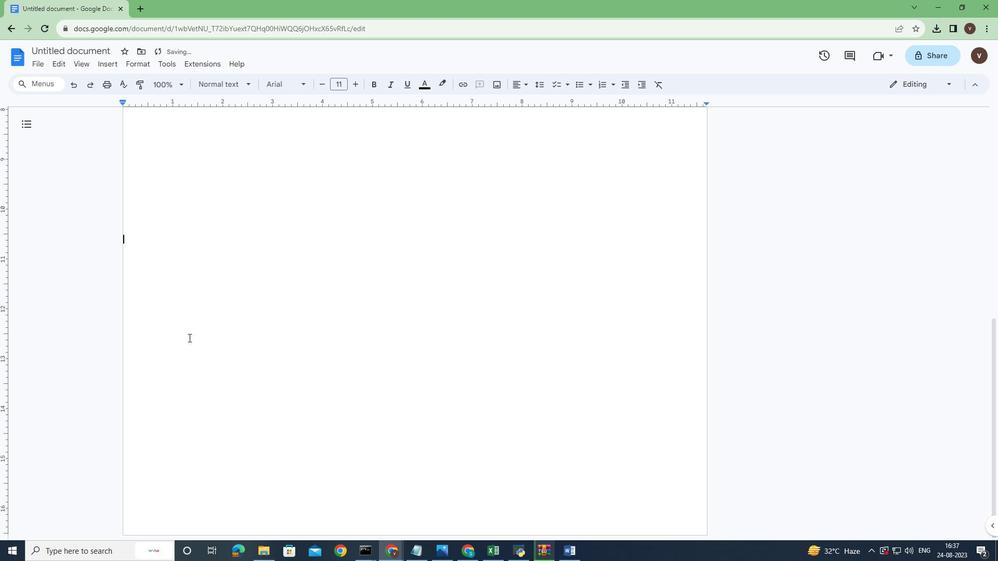
Action: Mouse scrolled (190, 338) with delta (0, 0)
Screenshot: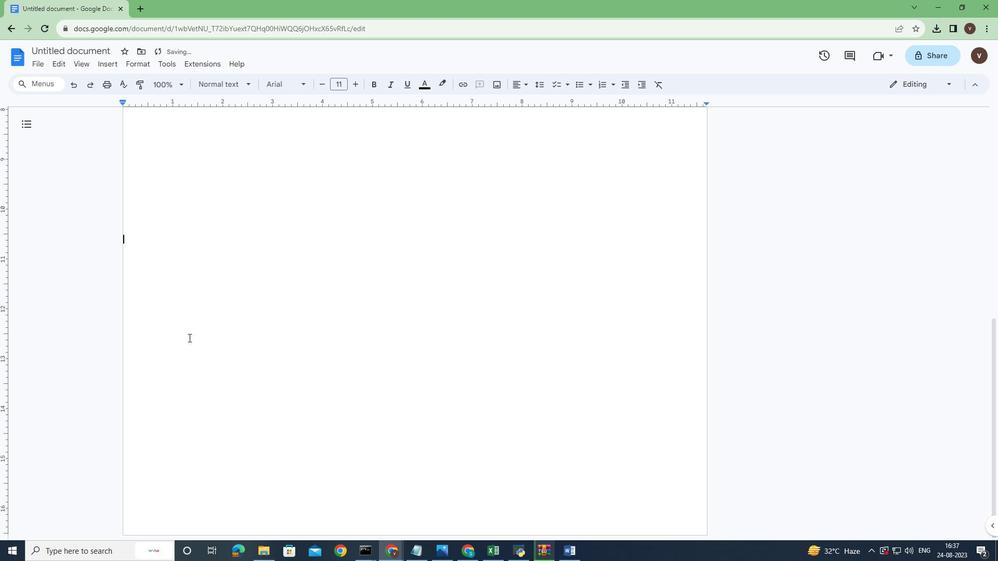 
Action: Mouse scrolled (190, 338) with delta (0, 0)
Screenshot: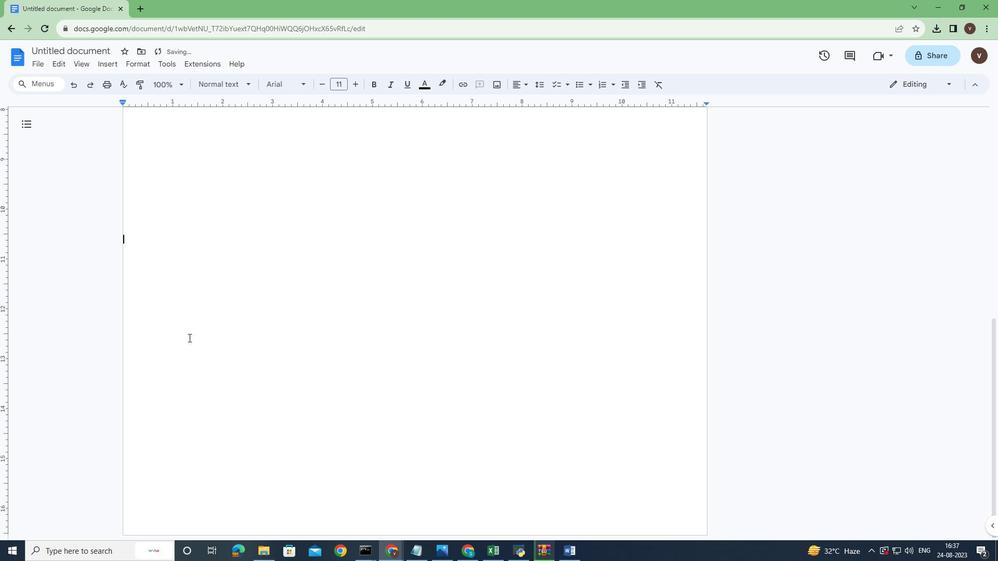 
Action: Mouse moved to (191, 362)
Screenshot: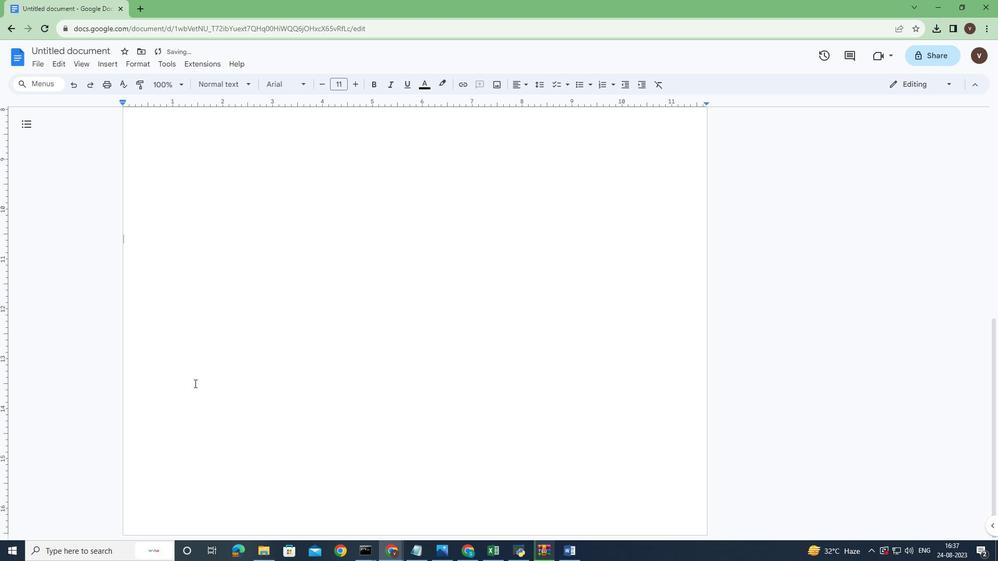 
Action: Mouse scrolled (191, 361) with delta (0, 0)
Screenshot: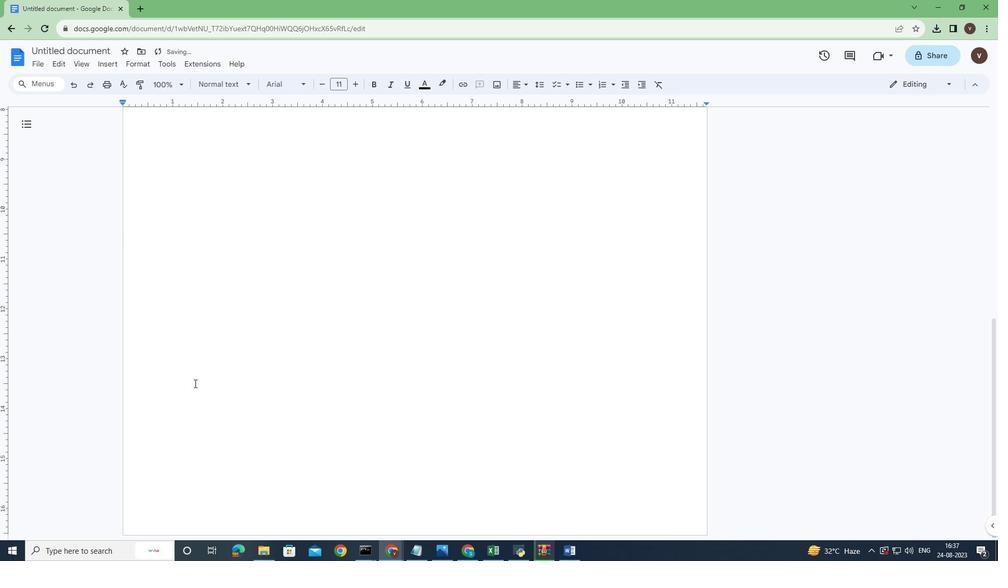 
Action: Mouse moved to (191, 373)
Screenshot: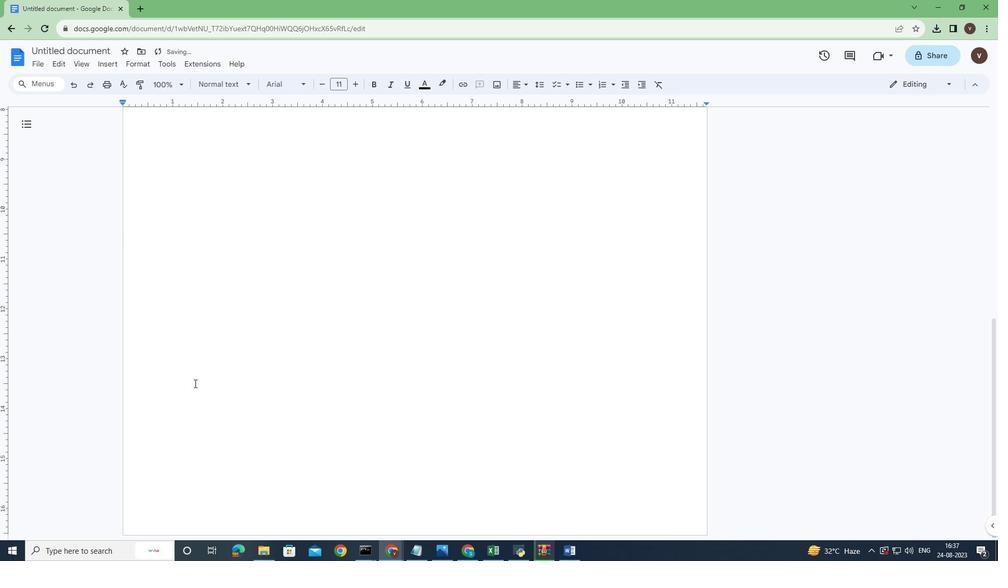 
Action: Mouse scrolled (191, 370) with delta (0, 0)
Screenshot: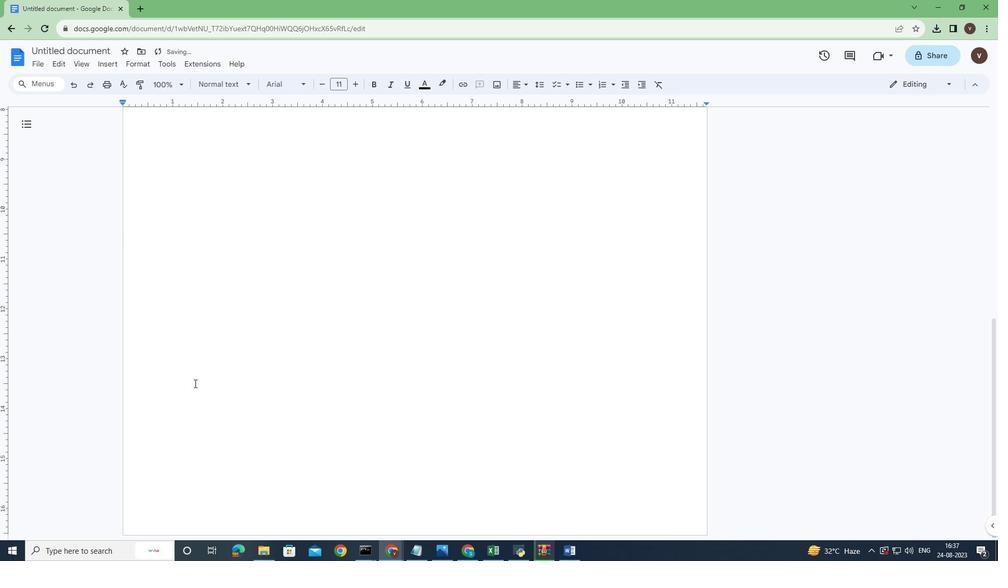 
Action: Mouse moved to (193, 377)
Screenshot: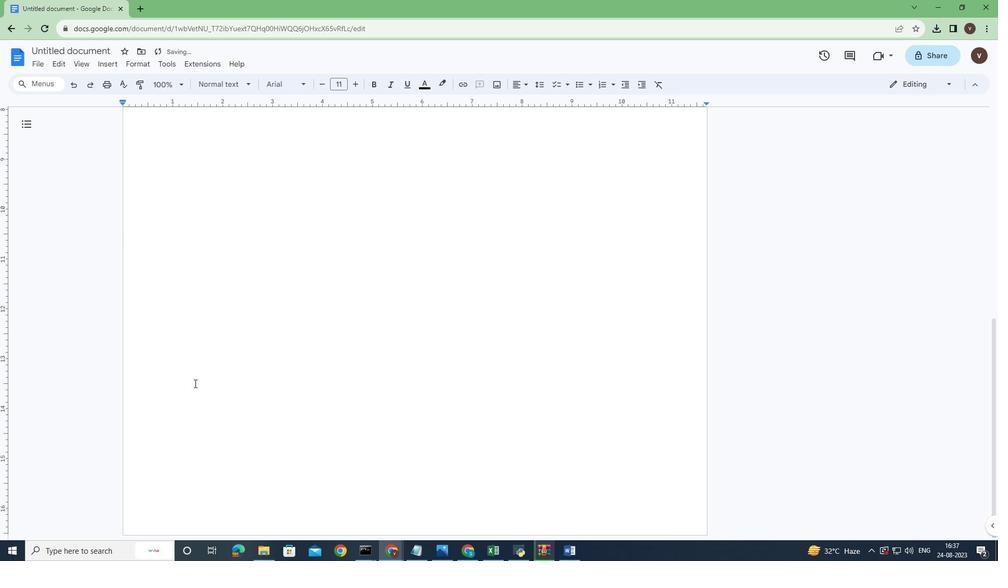 
Action: Mouse scrolled (192, 375) with delta (0, 0)
Screenshot: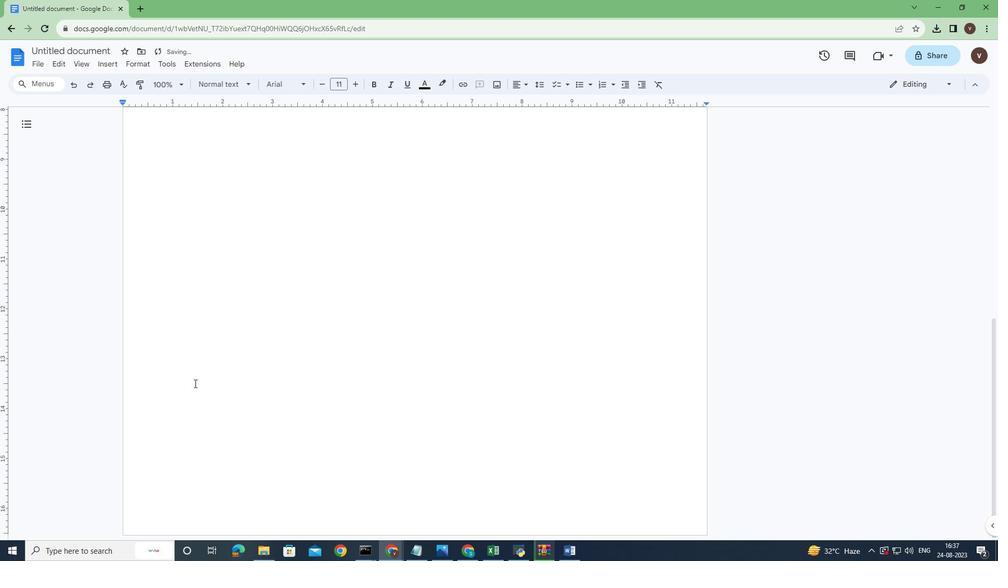 
Action: Mouse moved to (193, 379)
Screenshot: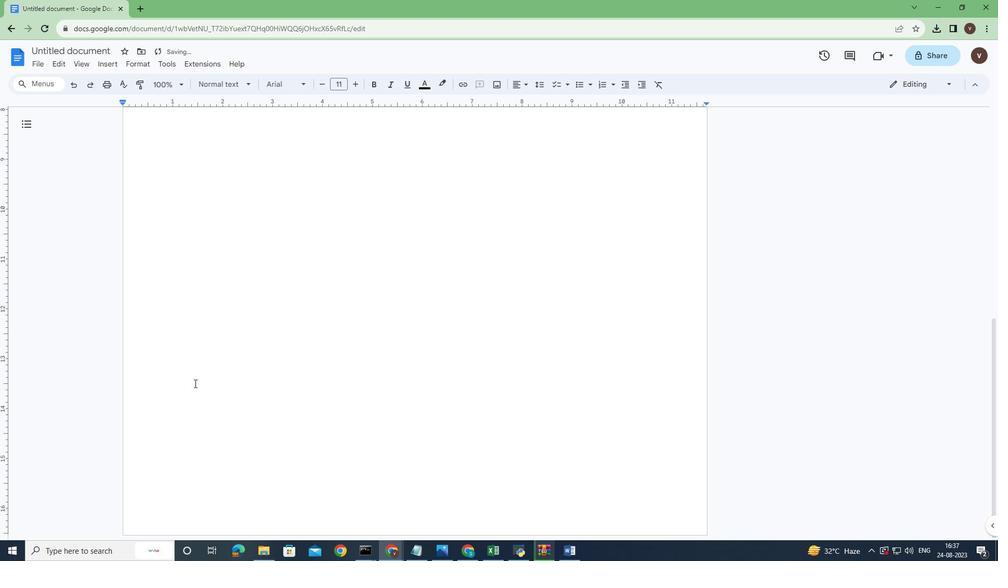 
Action: Mouse scrolled (193, 377) with delta (0, 0)
Screenshot: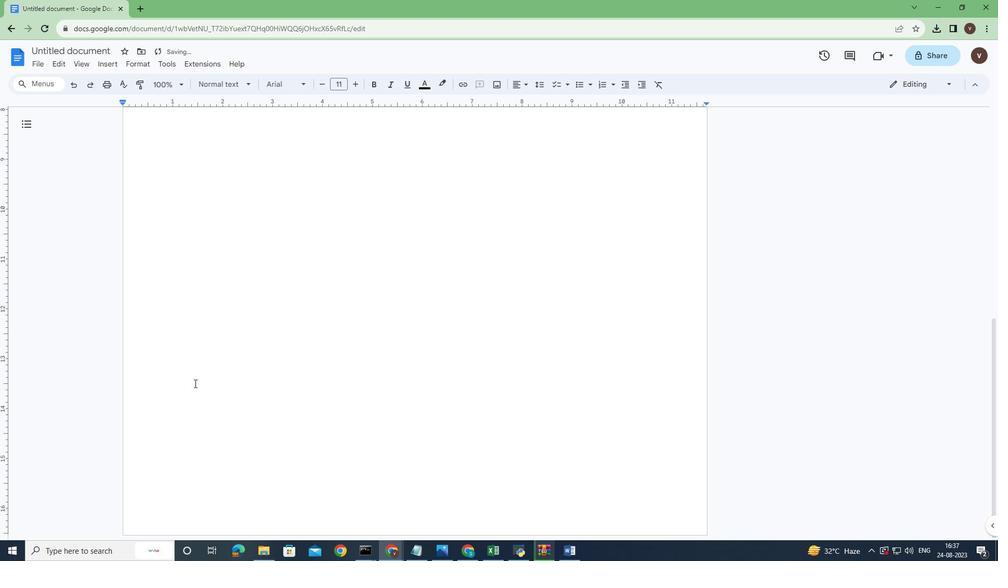 
Action: Mouse moved to (193, 380)
Screenshot: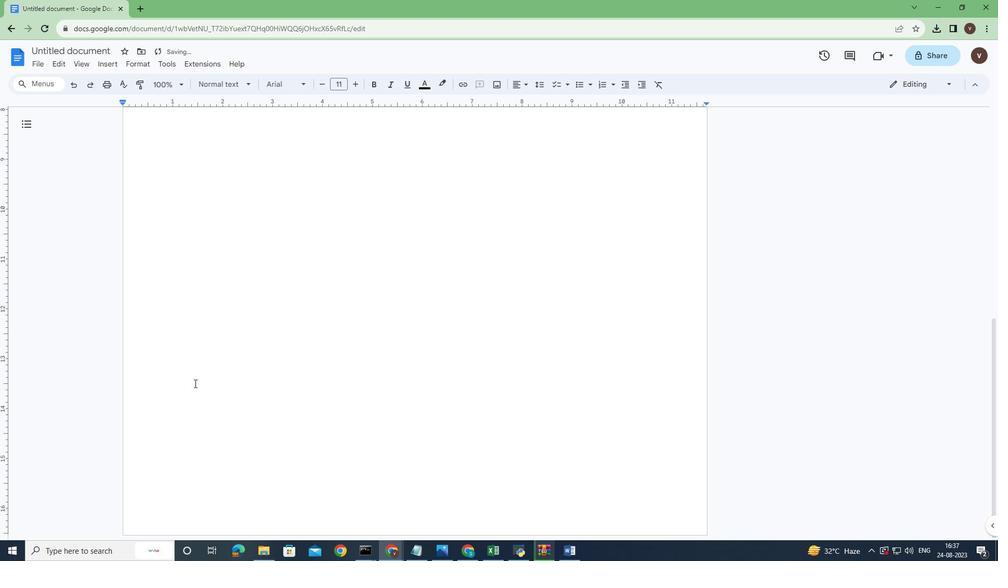 
Action: Mouse scrolled (193, 378) with delta (0, 0)
Screenshot: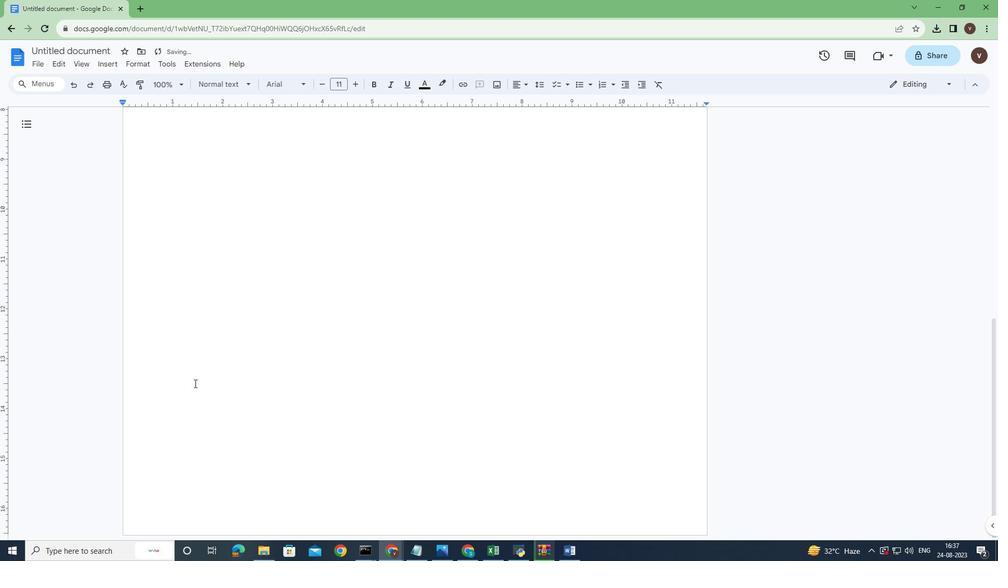 
Action: Mouse moved to (195, 385)
Screenshot: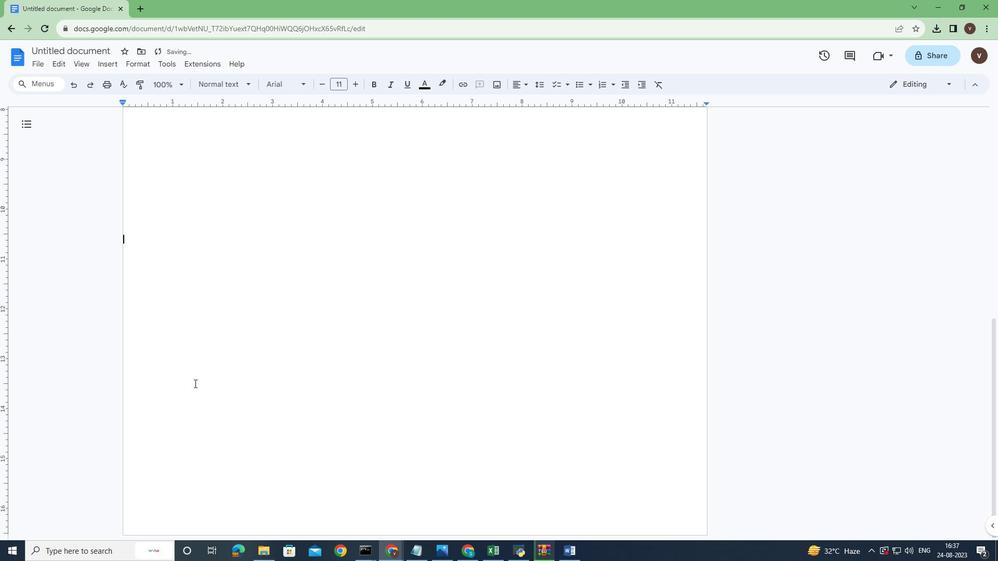 
Action: Key pressed <Key.enter><Key.enter><Key.enter><Key.enter><Key.enter><Key.enter><Key.enter><Key.enter><Key.enter><Key.enter><Key.enter><Key.enter><Key.enter><Key.enter><Key.enter><Key.enter><Key.enter><Key.enter><Key.enter><Key.enter><Key.enter><Key.enter><Key.enter><Key.enter><Key.enter><Key.enter><Key.enter><Key.enter><Key.enter><Key.enter><Key.enter><Key.enter><Key.enter><Key.enter><Key.enter>
Screenshot: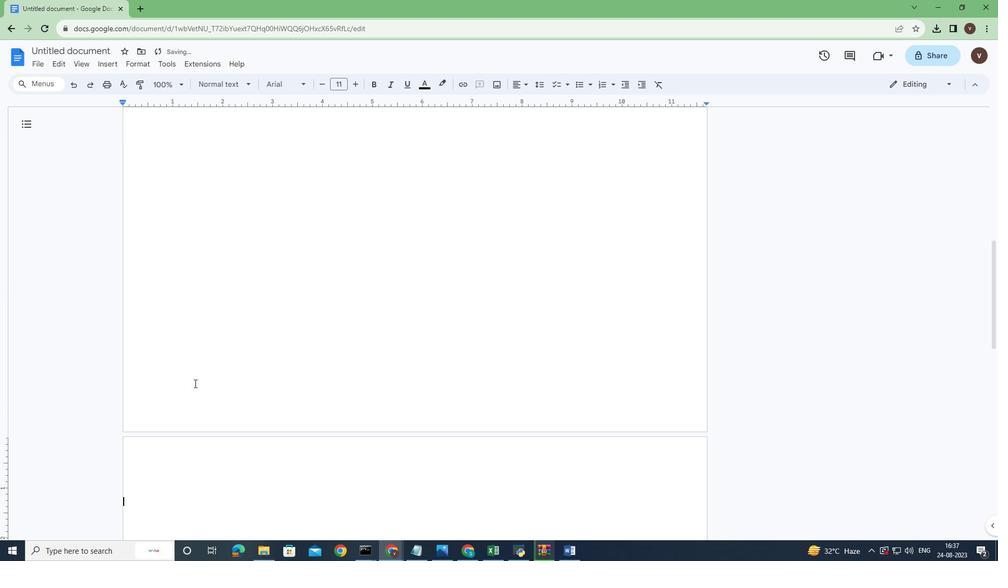 
Action: Mouse scrolled (195, 384) with delta (0, 0)
Screenshot: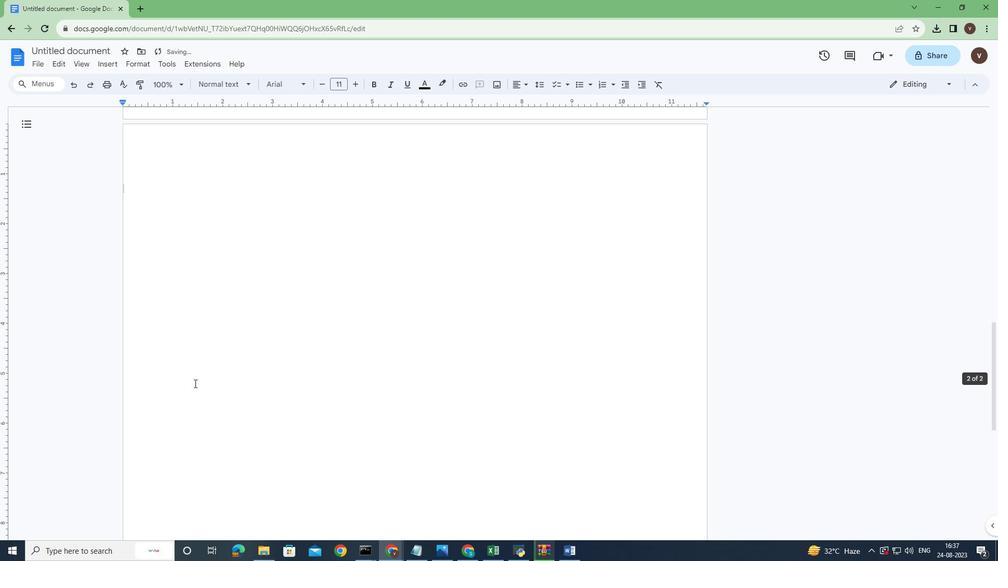 
Action: Mouse scrolled (195, 384) with delta (0, 0)
Screenshot: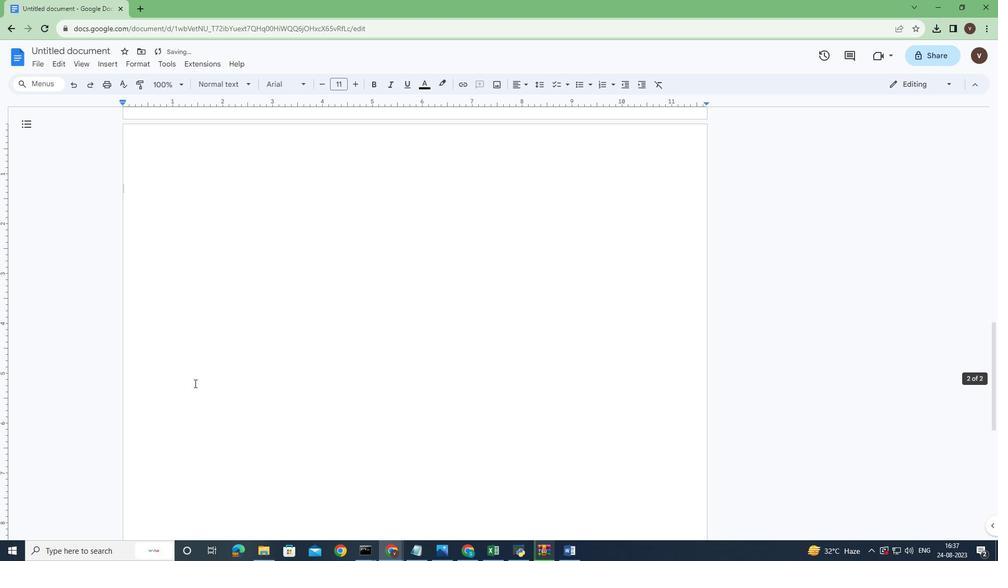 
Action: Mouse scrolled (195, 384) with delta (0, 0)
Screenshot: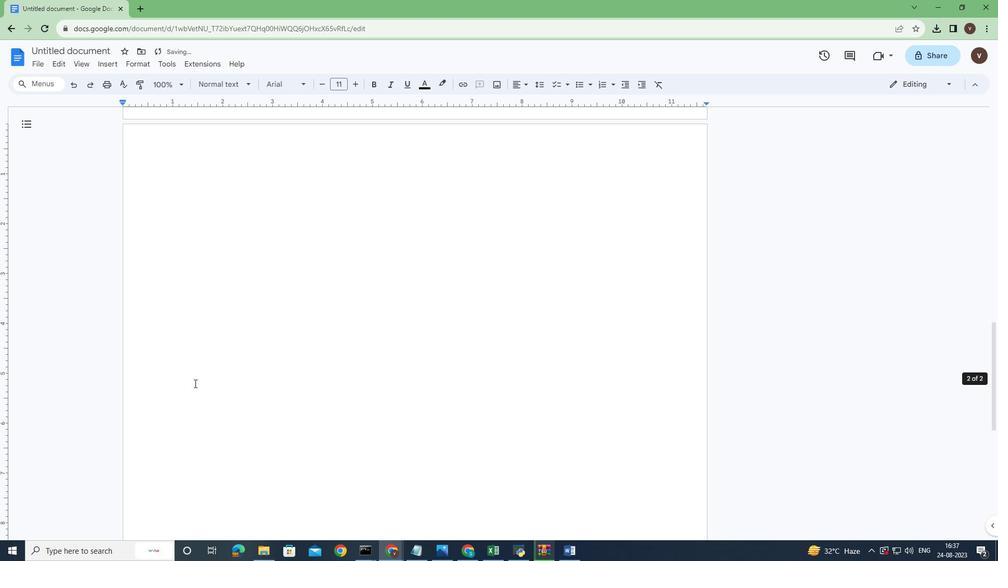 
Action: Mouse scrolled (195, 384) with delta (0, 0)
Screenshot: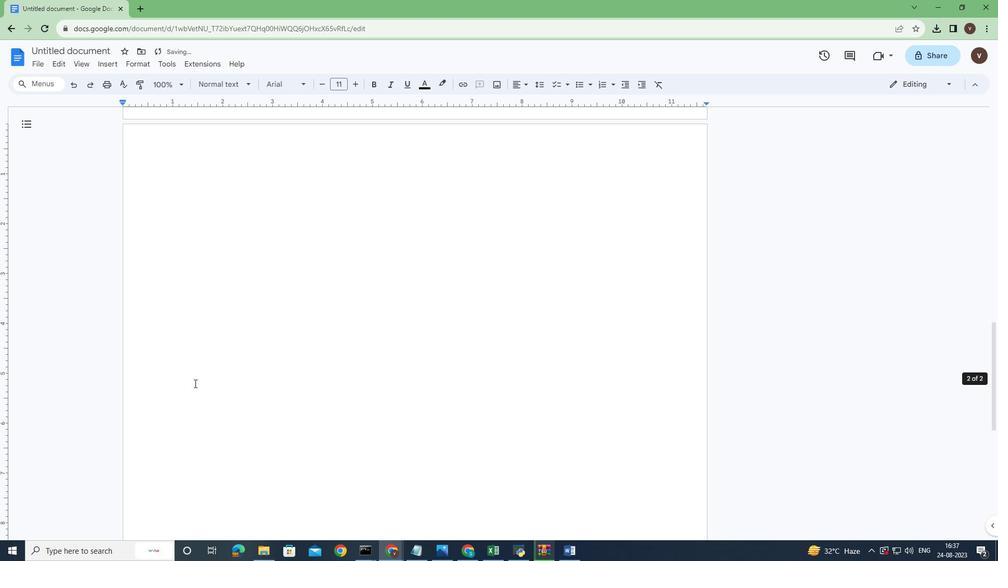 
Action: Mouse scrolled (195, 384) with delta (0, 0)
Screenshot: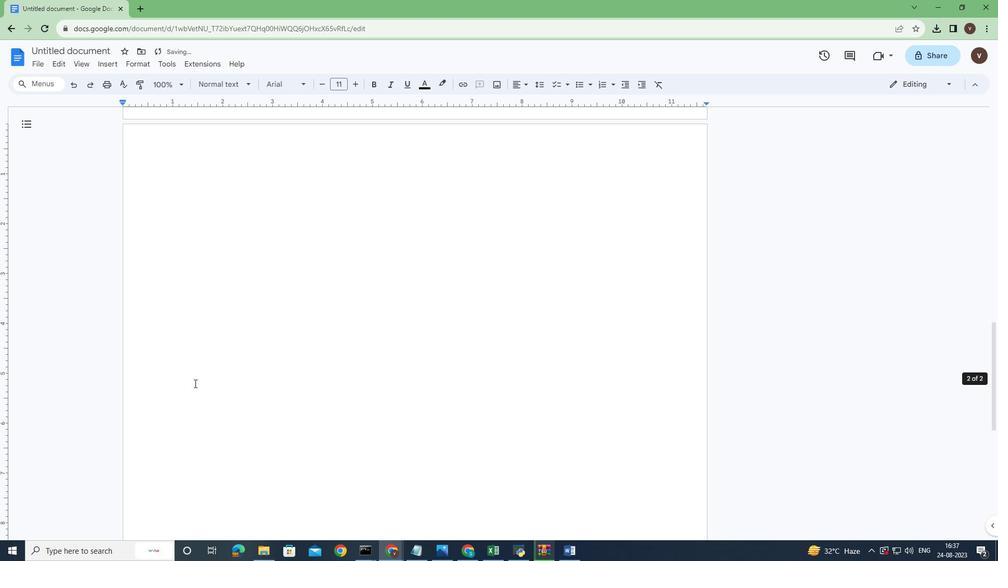 
Action: Mouse scrolled (195, 384) with delta (0, 0)
Screenshot: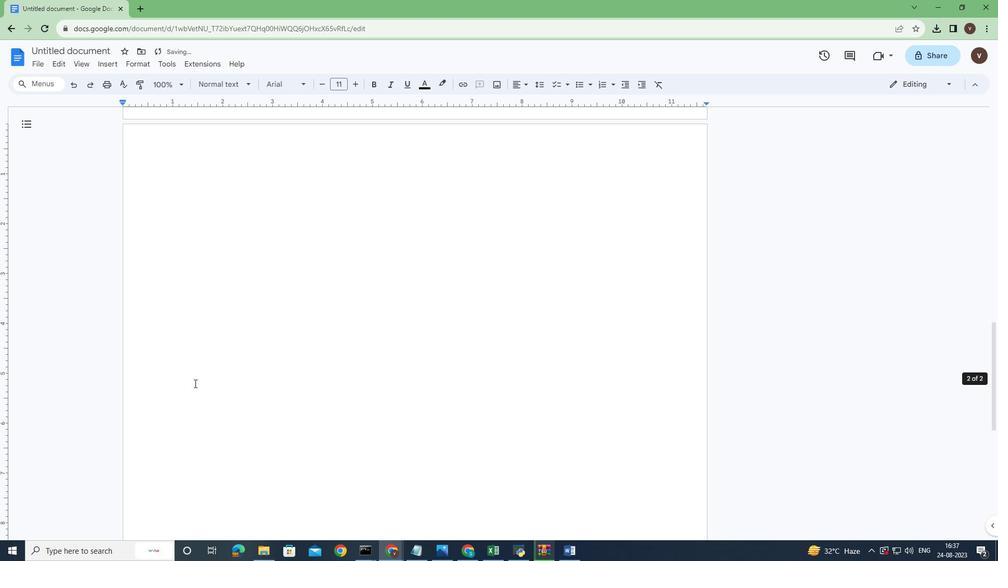 
Action: Mouse scrolled (195, 385) with delta (0, 0)
Screenshot: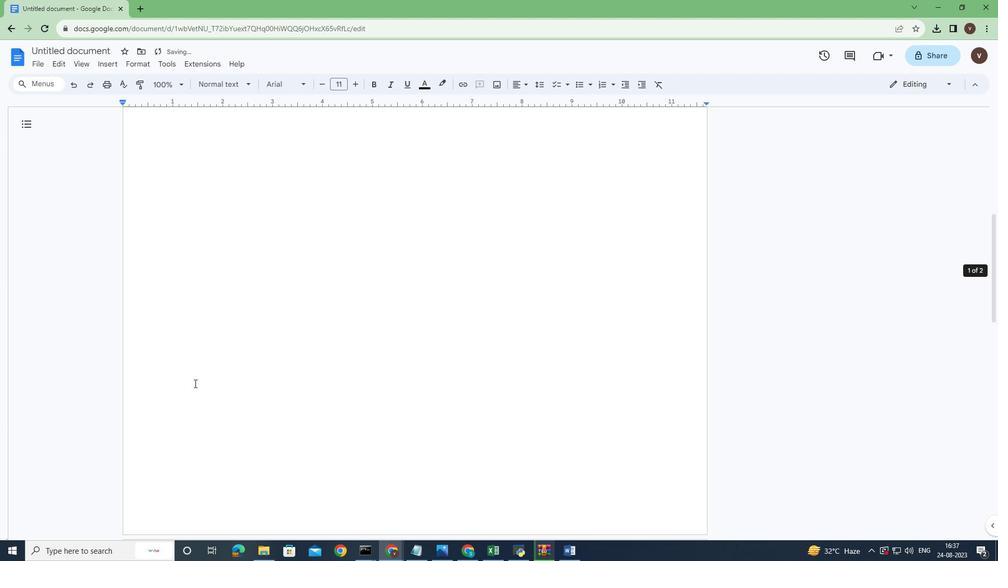
Action: Mouse scrolled (195, 385) with delta (0, 0)
Screenshot: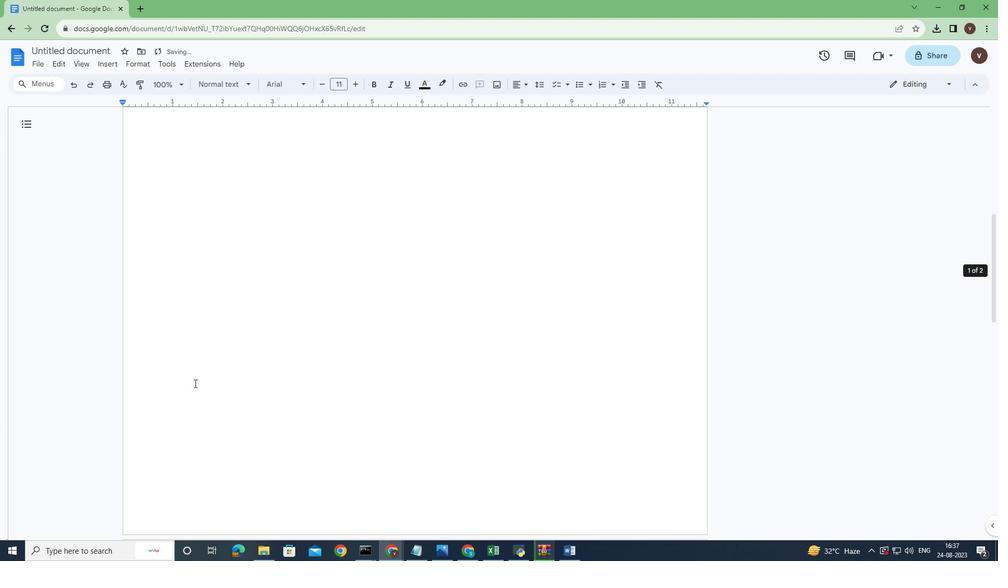 
Action: Mouse scrolled (195, 385) with delta (0, 0)
Screenshot: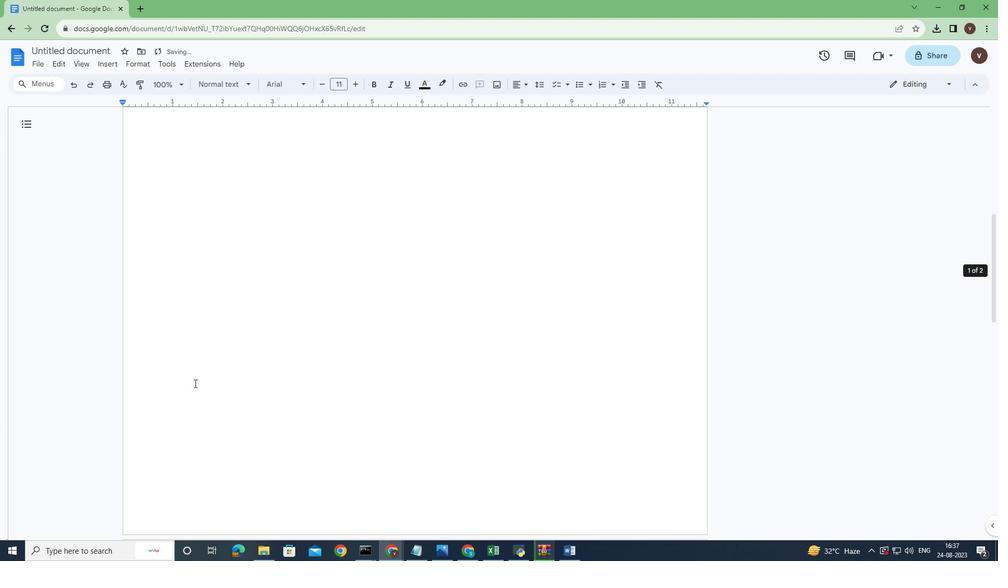 
Action: Mouse scrolled (195, 385) with delta (0, 0)
Screenshot: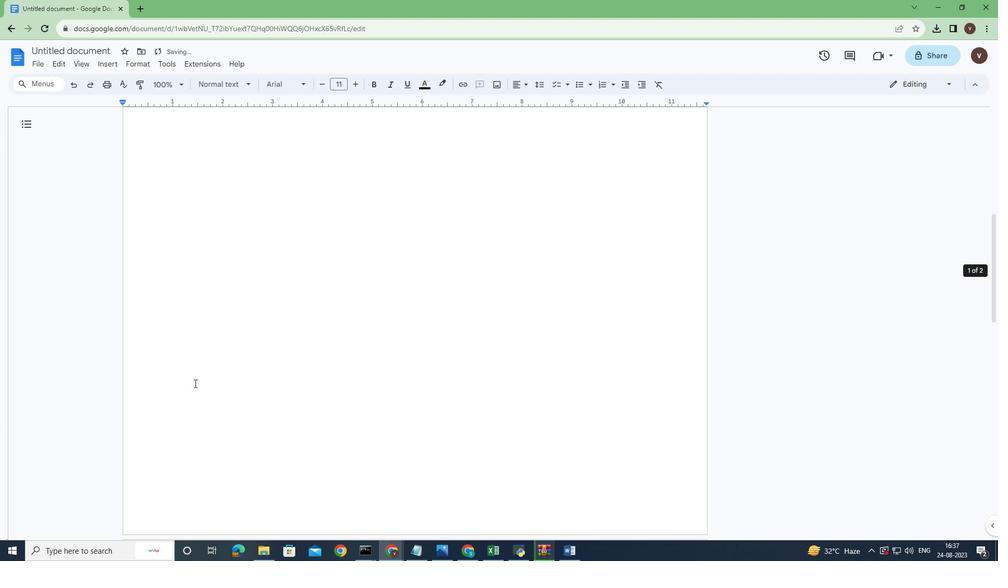 
Action: Mouse scrolled (195, 385) with delta (0, 0)
Screenshot: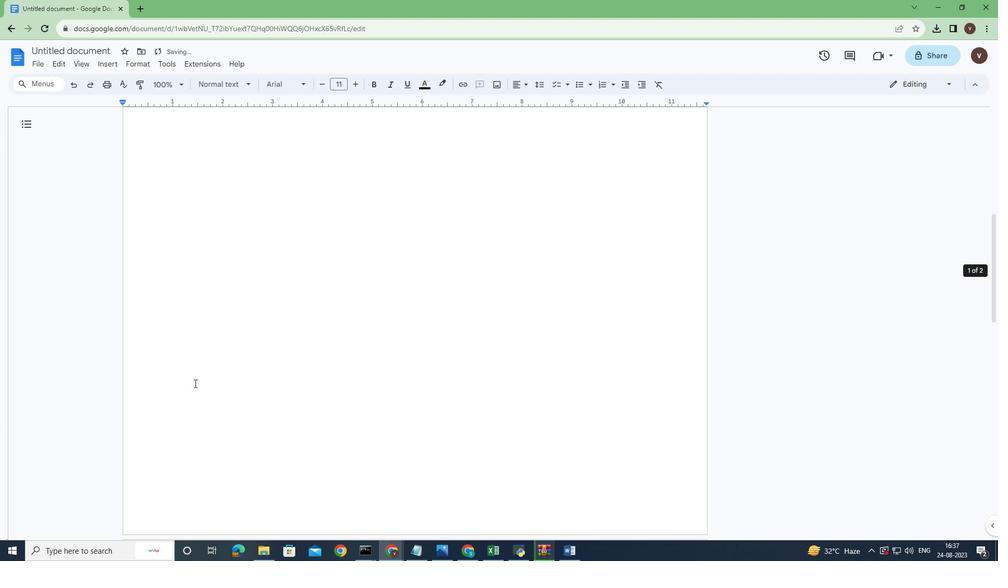 
Action: Mouse scrolled (195, 385) with delta (0, 0)
Screenshot: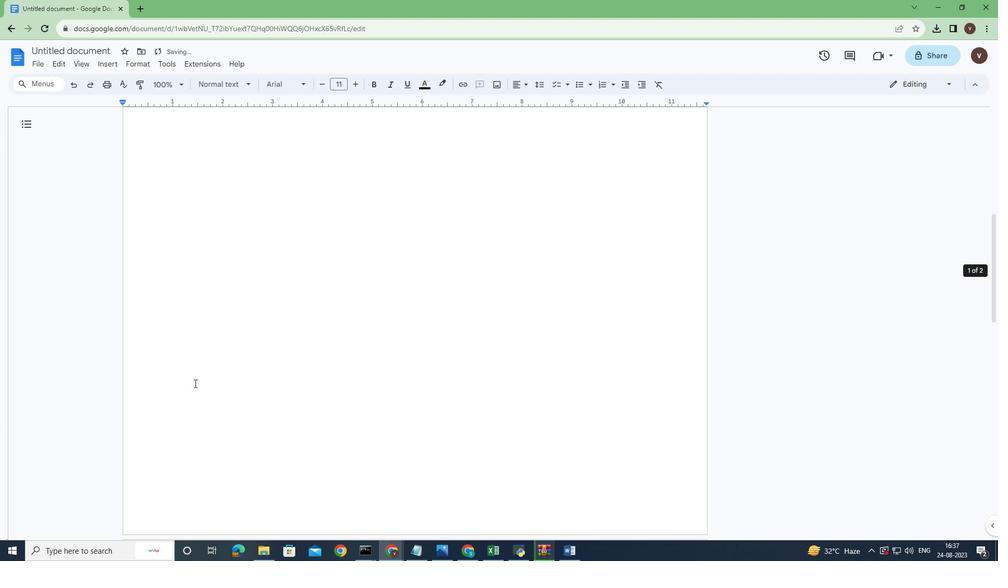 
Action: Mouse scrolled (195, 385) with delta (0, 0)
Screenshot: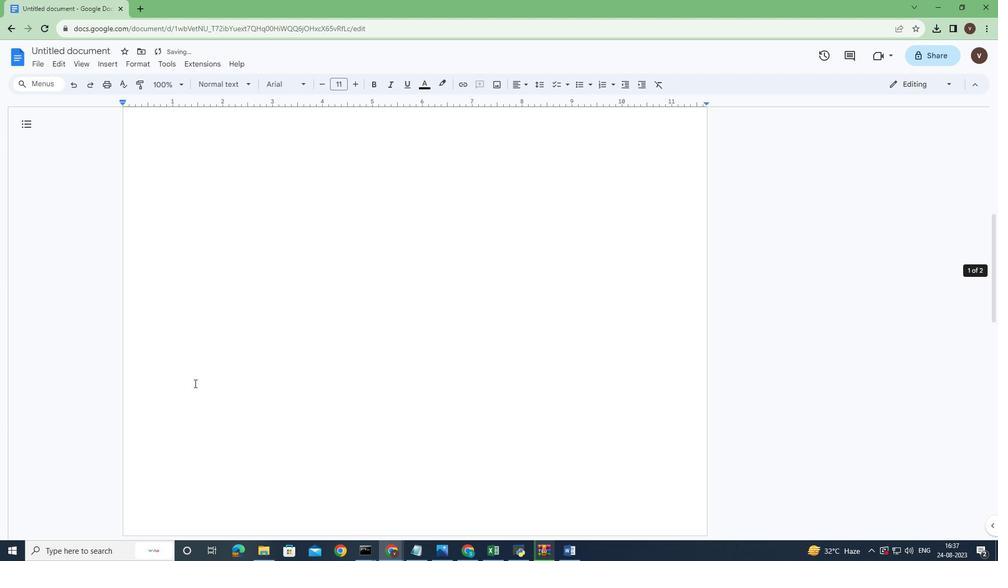 
Action: Mouse scrolled (195, 385) with delta (0, 0)
Screenshot: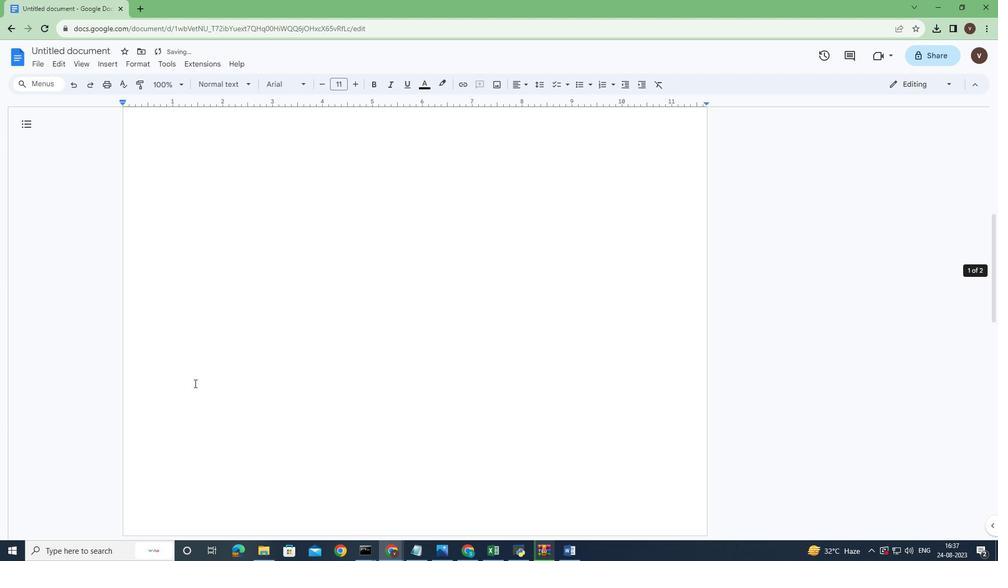 
Action: Mouse scrolled (195, 385) with delta (0, 0)
Screenshot: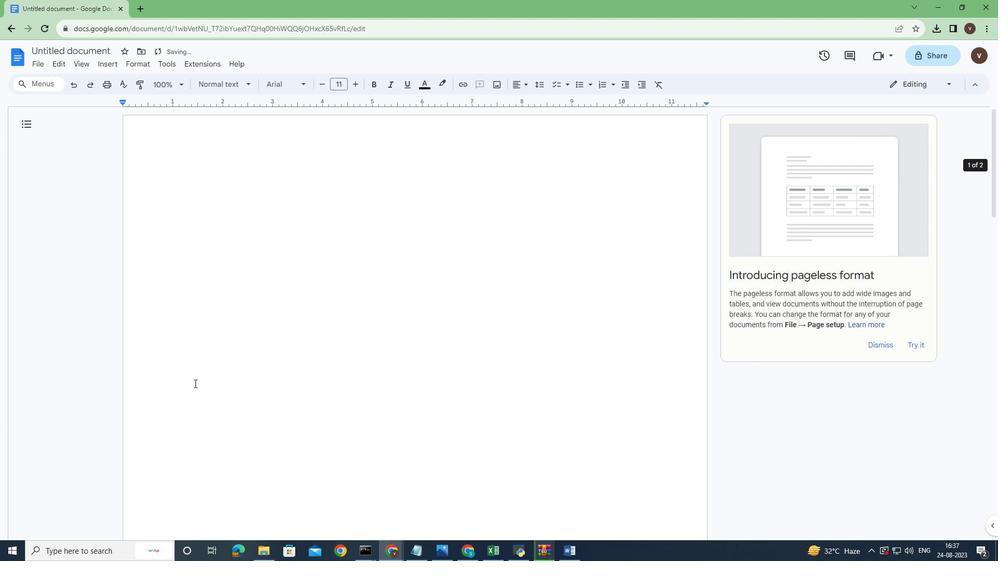 
Action: Mouse scrolled (195, 385) with delta (0, 0)
Screenshot: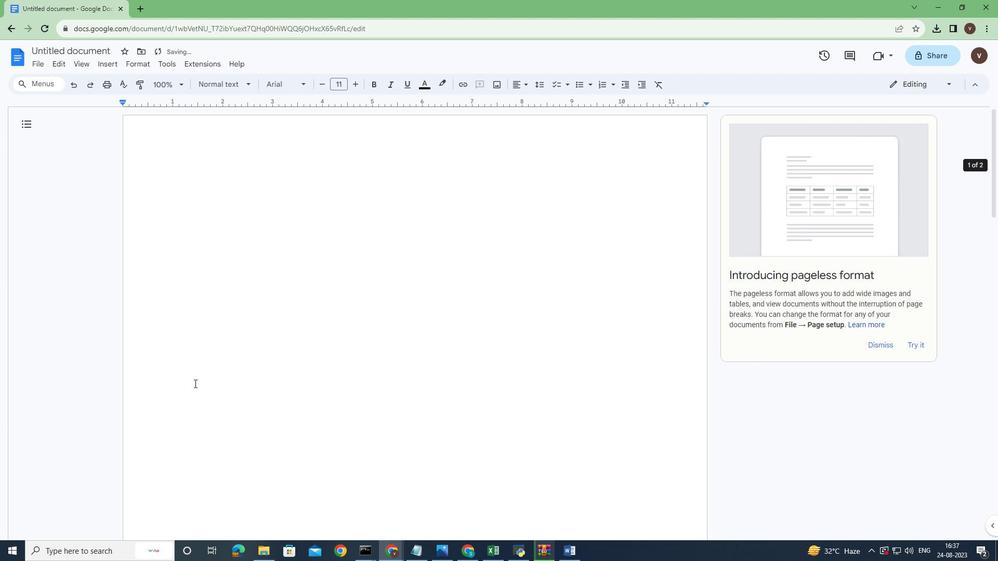 
Action: Mouse scrolled (195, 385) with delta (0, 0)
Screenshot: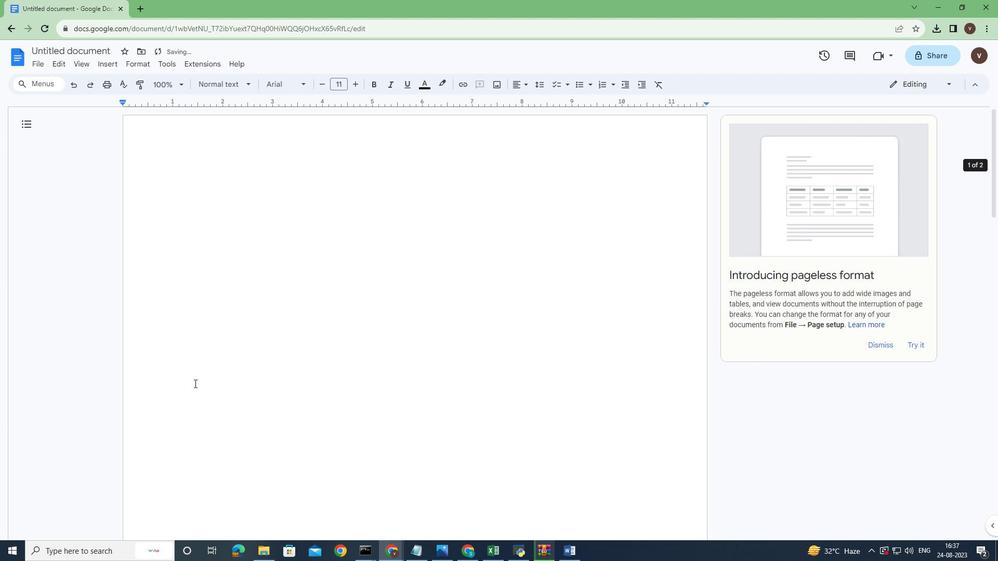 
Action: Mouse scrolled (195, 385) with delta (0, 0)
Screenshot: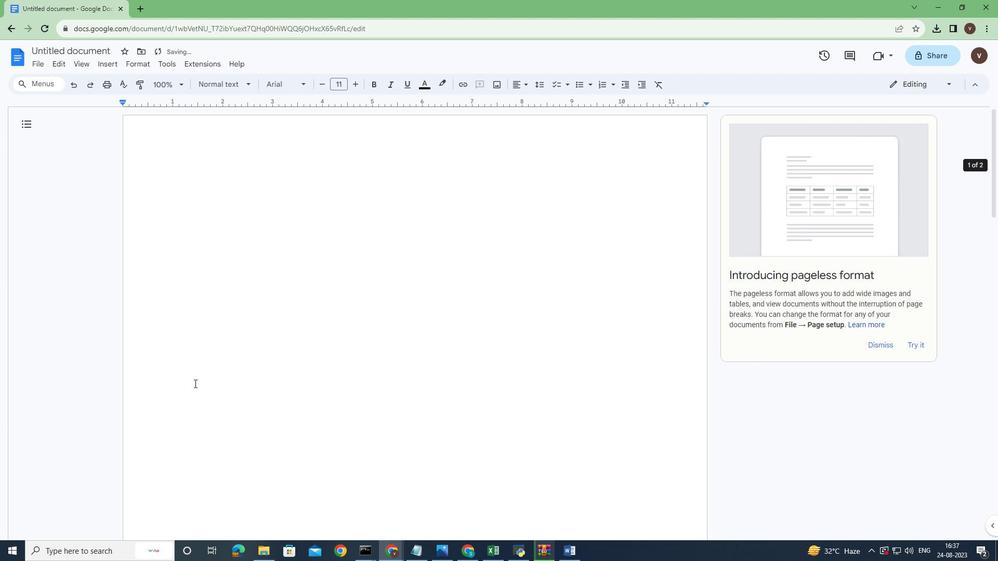 
Action: Mouse scrolled (195, 385) with delta (0, 0)
Screenshot: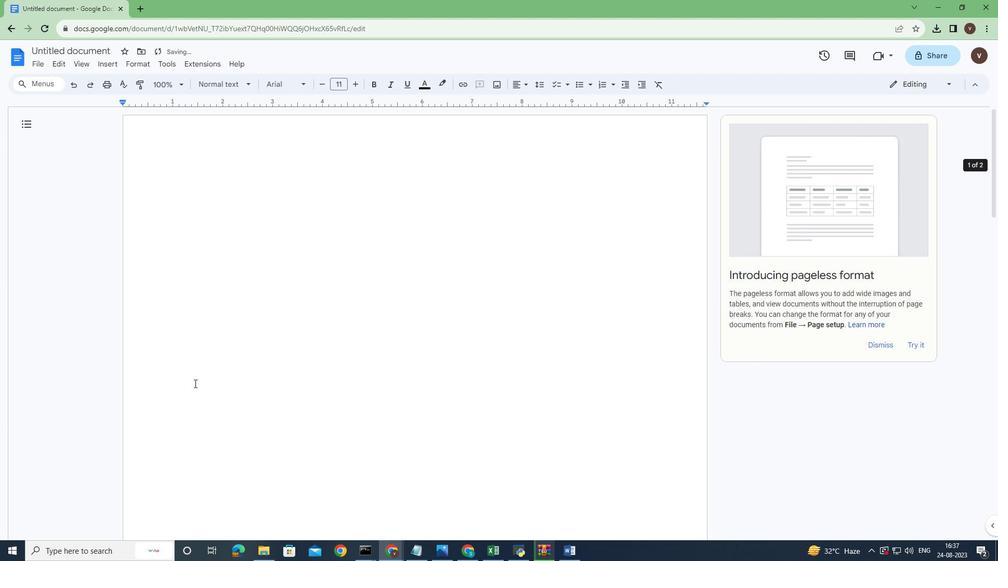 
Action: Mouse scrolled (195, 385) with delta (0, 0)
Screenshot: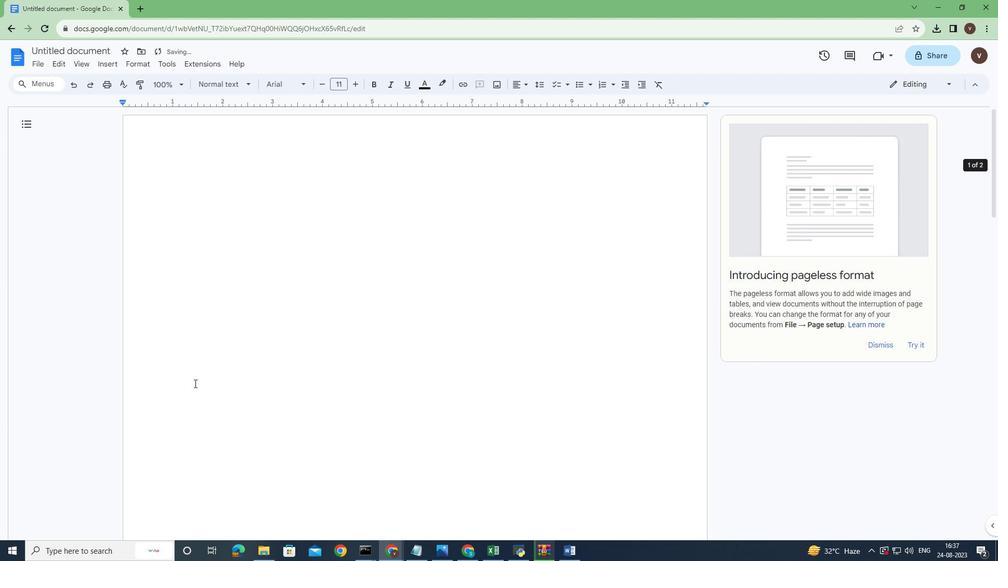 
Action: Mouse scrolled (195, 385) with delta (0, 0)
Screenshot: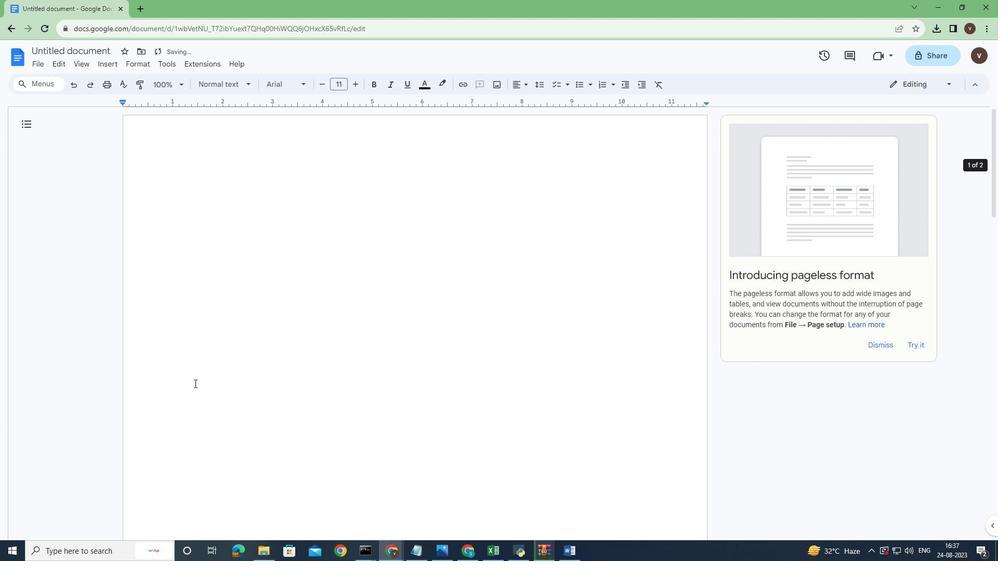 
Action: Mouse scrolled (195, 385) with delta (0, 0)
Screenshot: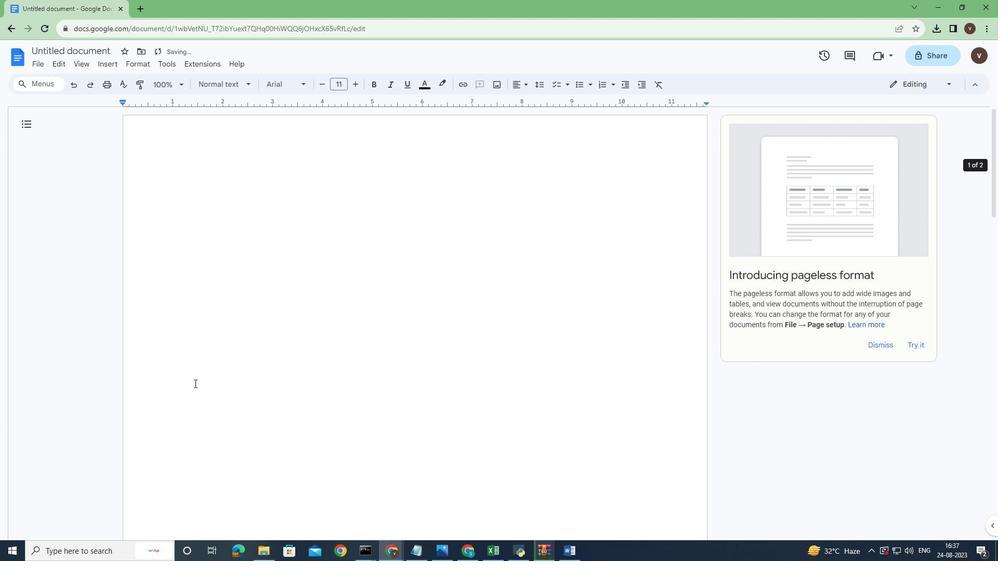 
Action: Mouse scrolled (195, 385) with delta (0, 0)
Screenshot: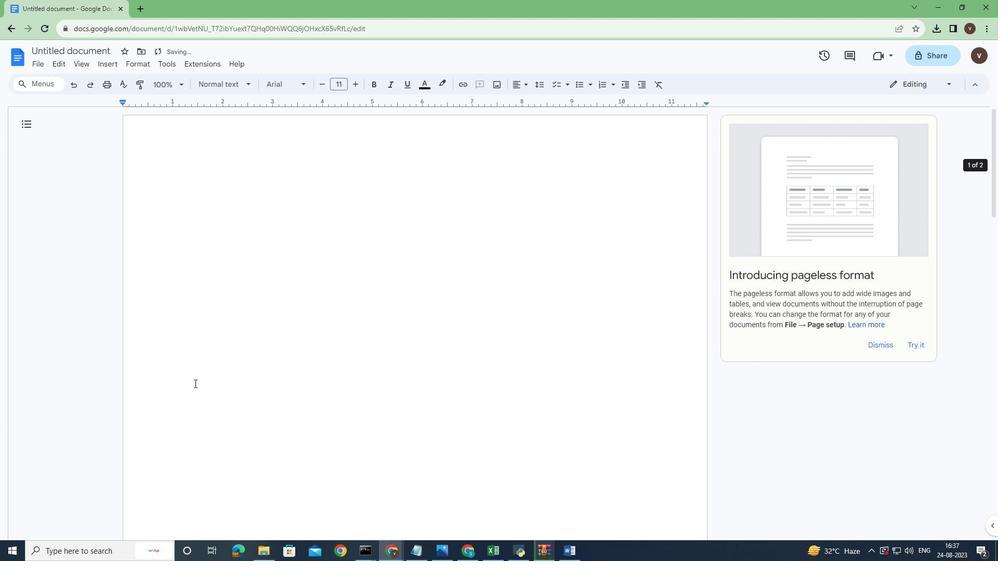 
Action: Mouse scrolled (195, 385) with delta (0, 0)
Screenshot: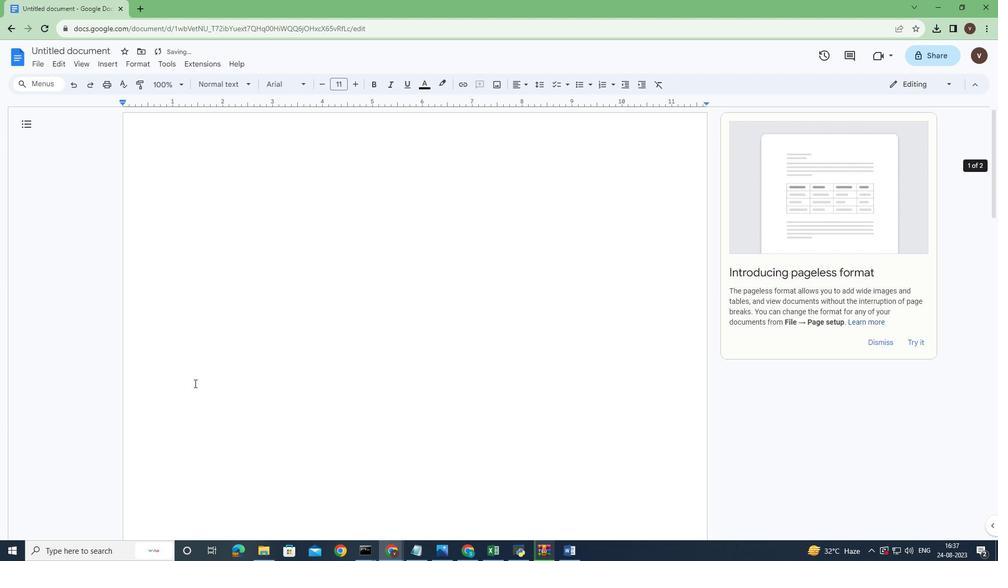
Action: Mouse scrolled (195, 385) with delta (0, 0)
Screenshot: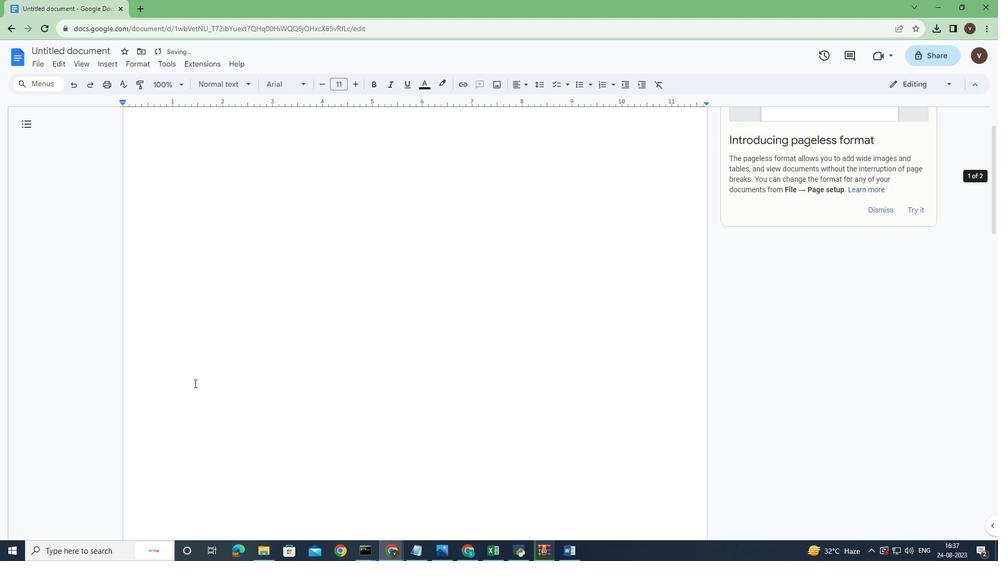
Action: Mouse scrolled (195, 384) with delta (0, 0)
Screenshot: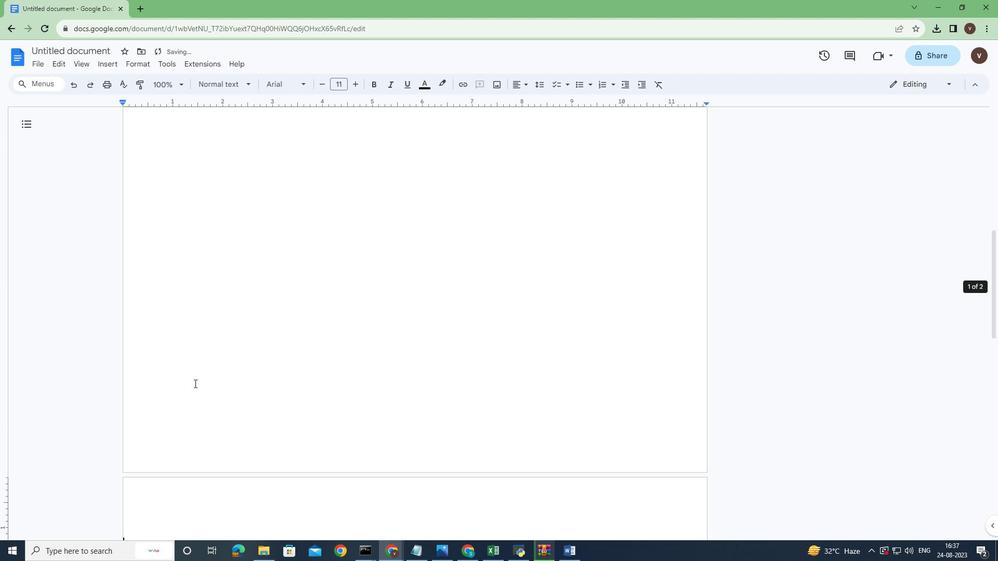 
Action: Mouse scrolled (195, 384) with delta (0, 0)
Screenshot: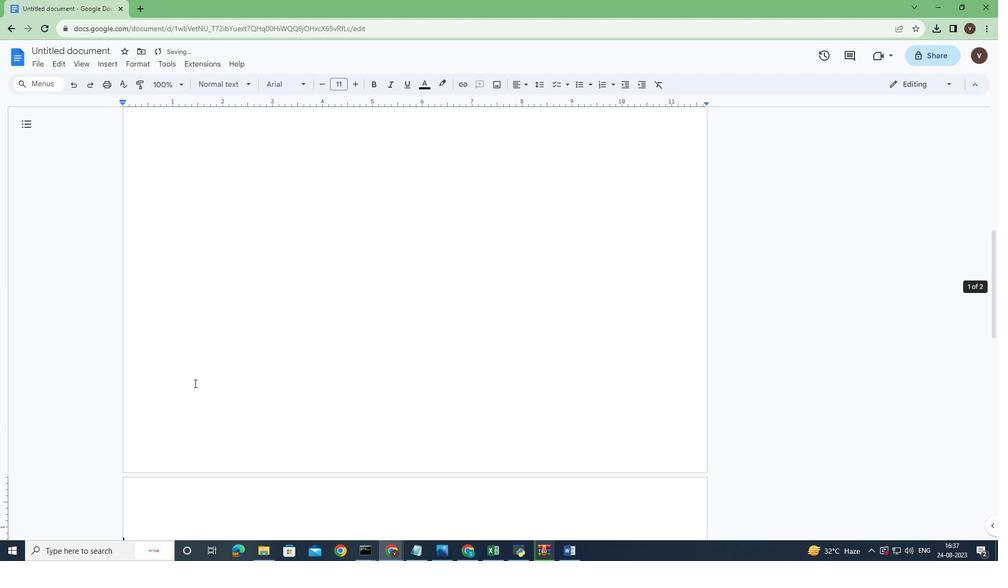 
Action: Mouse scrolled (195, 384) with delta (0, 0)
Screenshot: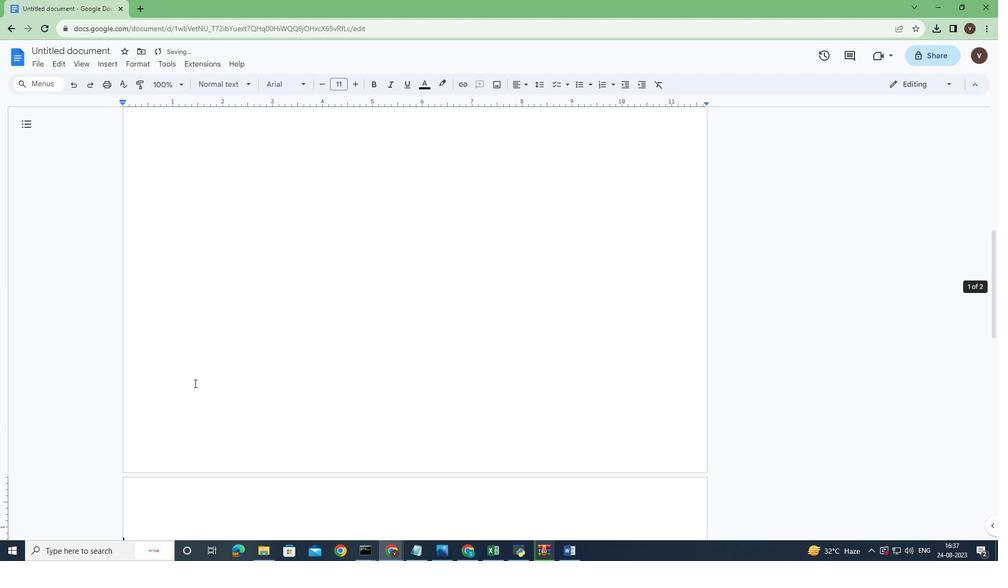 
Action: Mouse scrolled (195, 384) with delta (0, 0)
Screenshot: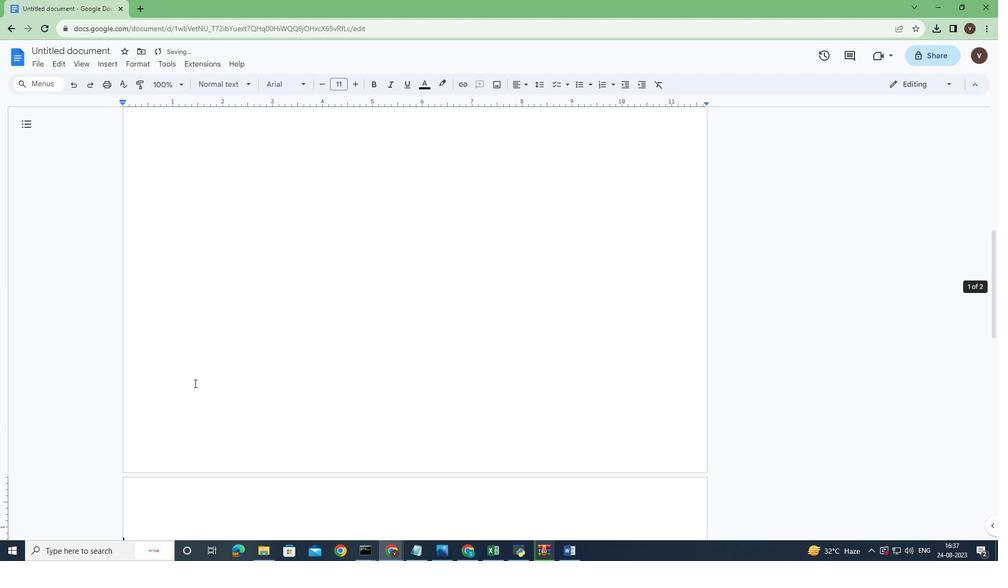 
Action: Mouse scrolled (195, 384) with delta (0, 0)
Screenshot: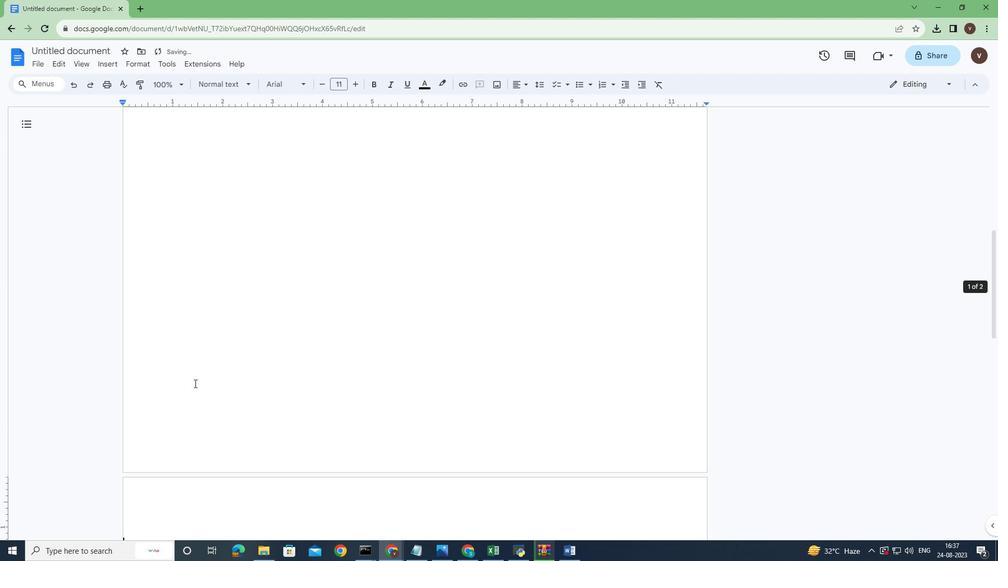 
Action: Mouse scrolled (195, 384) with delta (0, 0)
Screenshot: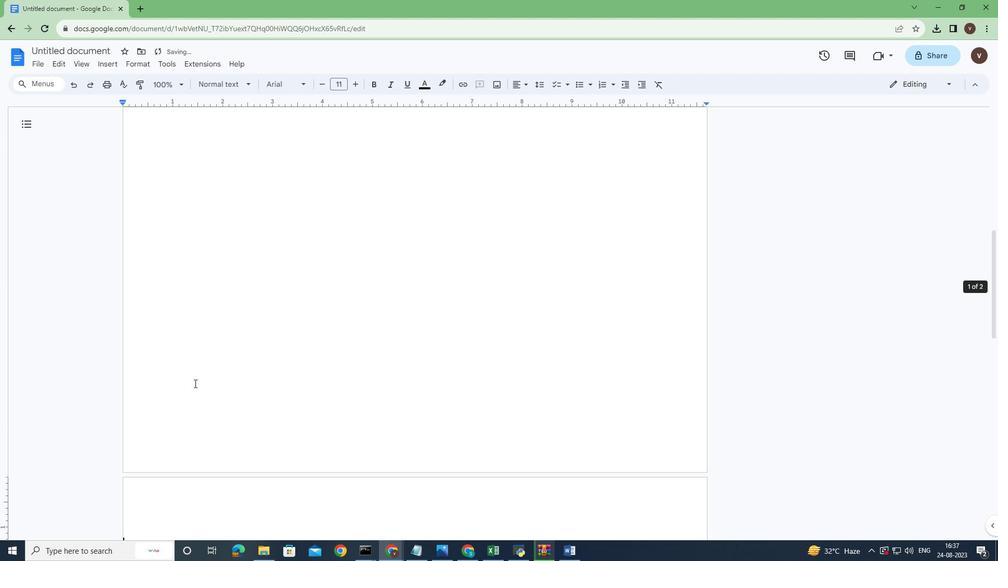 
Action: Mouse scrolled (195, 384) with delta (0, 0)
Screenshot: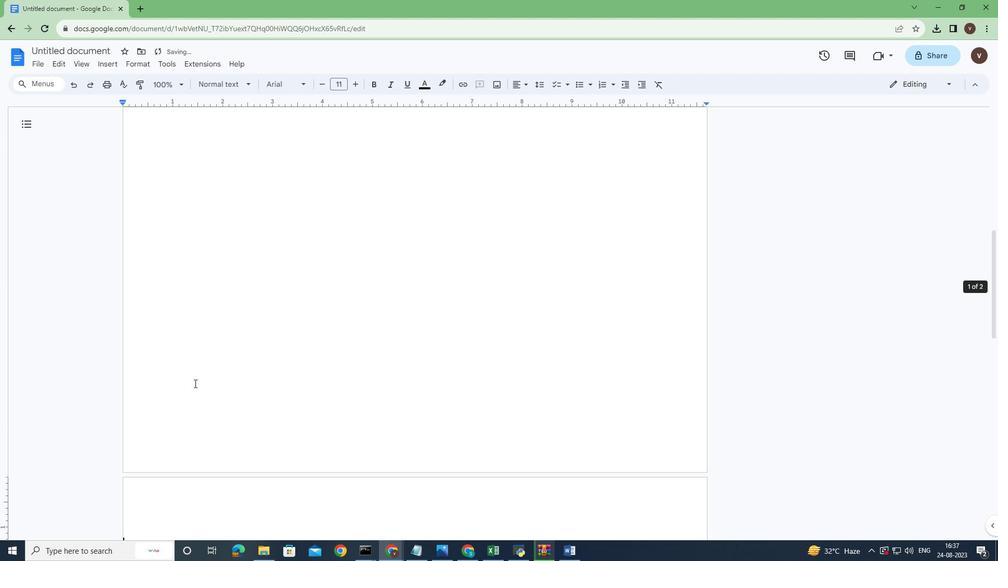 
Action: Mouse scrolled (195, 384) with delta (0, 0)
Screenshot: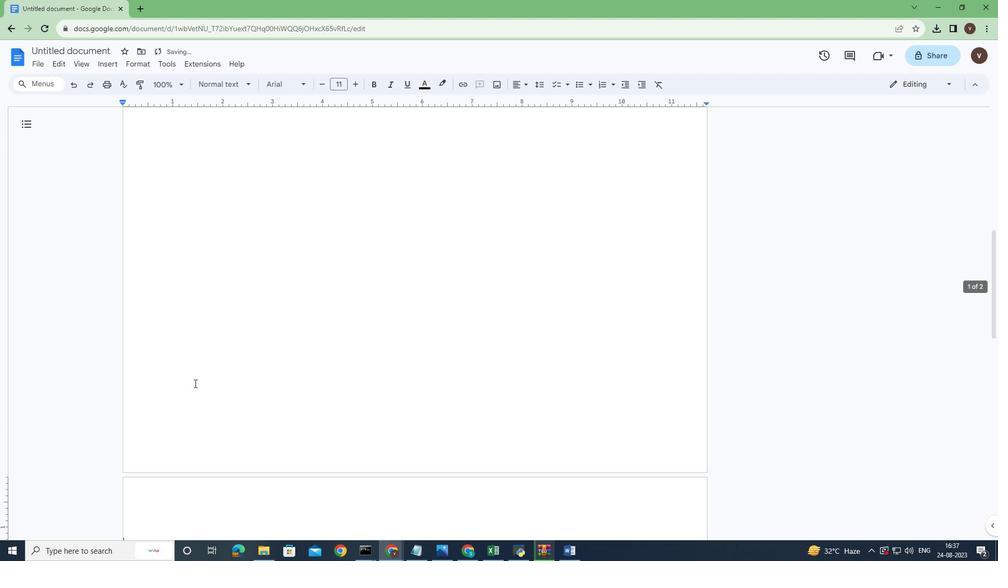 
Action: Mouse scrolled (195, 384) with delta (0, 0)
Screenshot: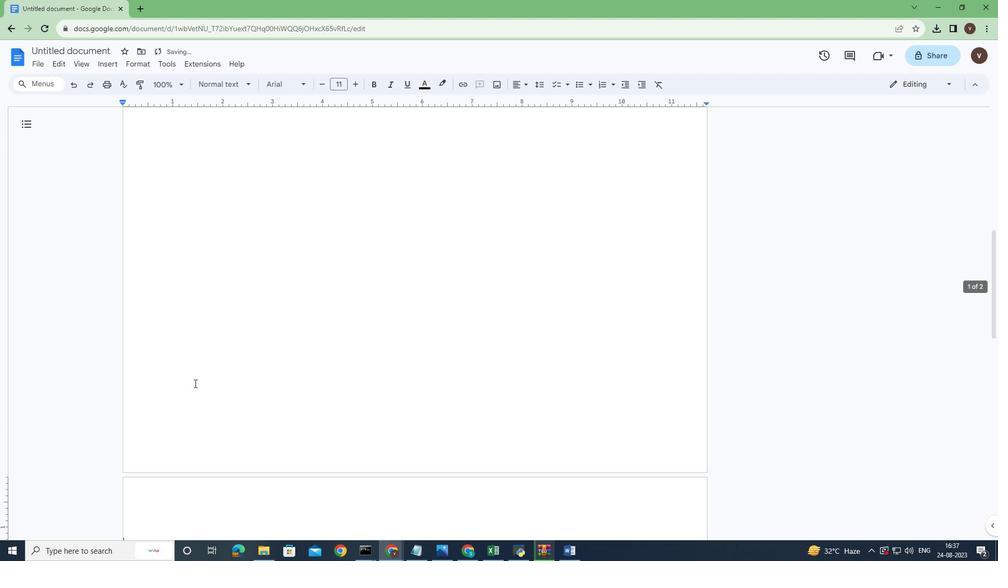 
Action: Mouse scrolled (195, 384) with delta (0, 0)
Screenshot: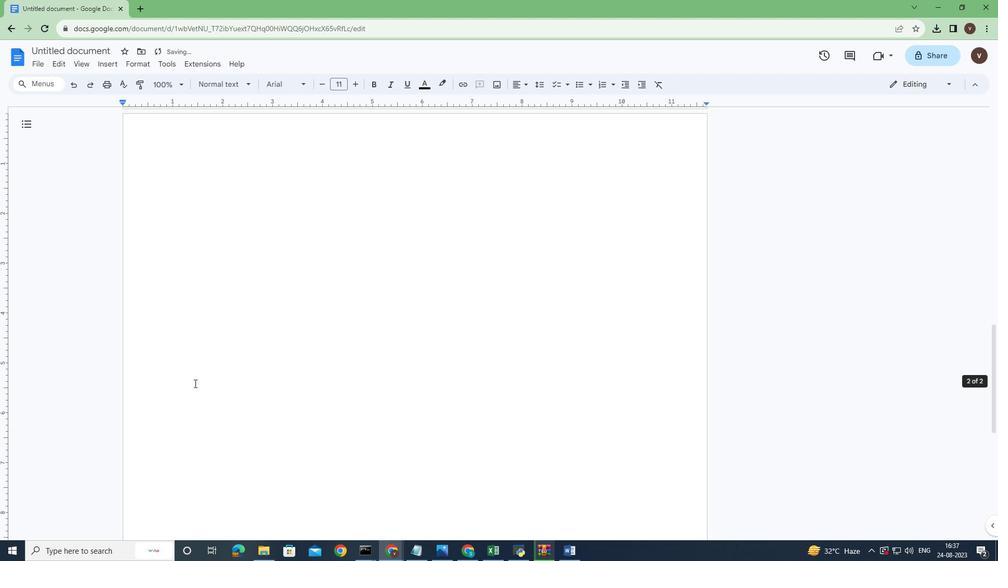 
Action: Mouse scrolled (195, 384) with delta (0, 0)
Screenshot: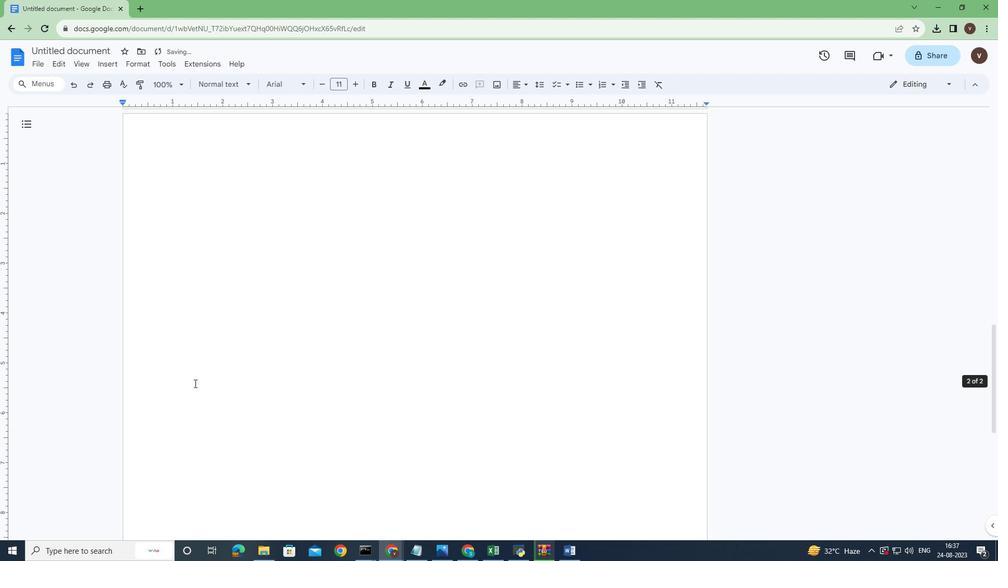 
Action: Mouse scrolled (195, 384) with delta (0, 0)
Screenshot: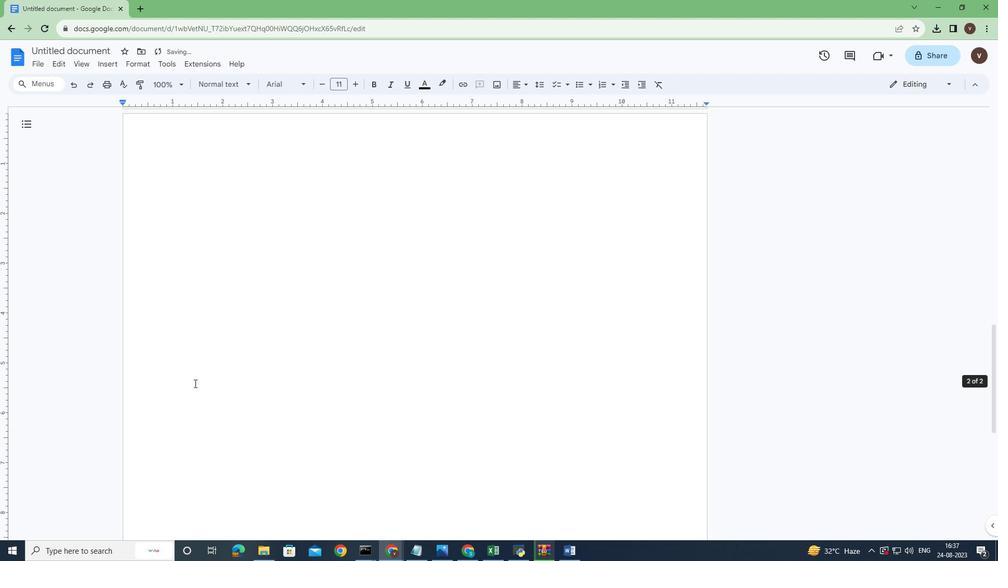 
Action: Mouse scrolled (195, 384) with delta (0, 0)
Screenshot: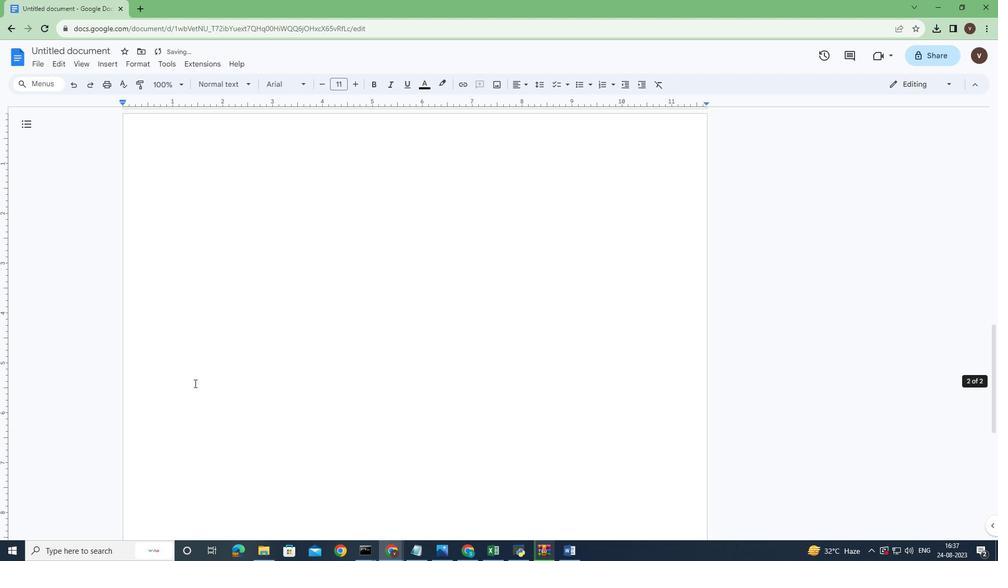 
Action: Mouse scrolled (195, 384) with delta (0, 0)
Screenshot: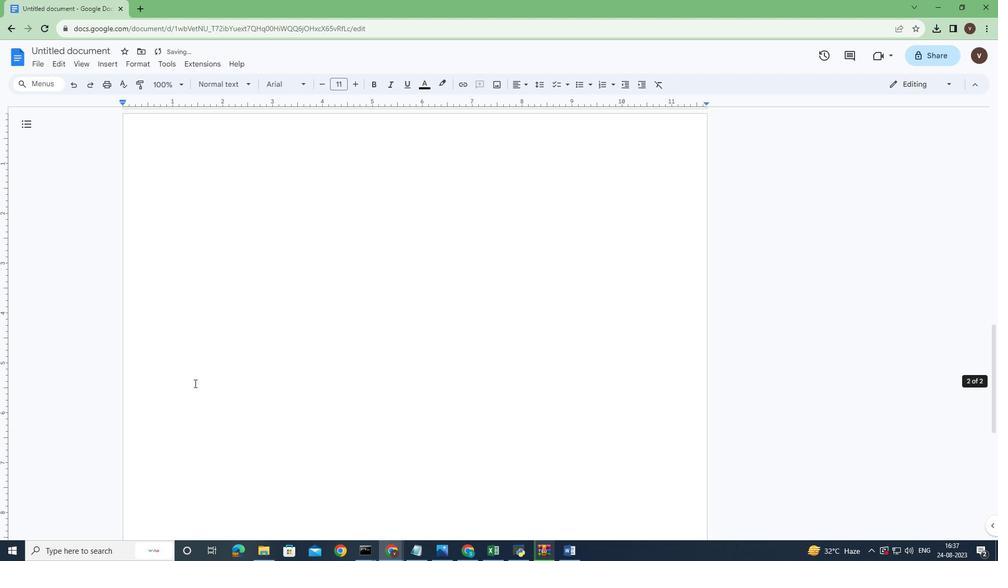 
Action: Mouse scrolled (195, 384) with delta (0, 0)
Screenshot: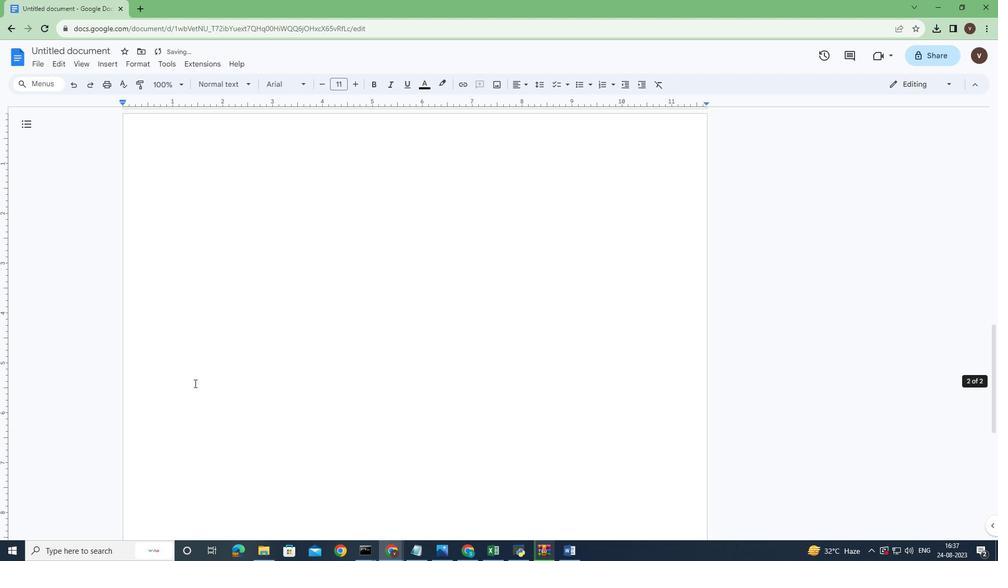 
Action: Mouse scrolled (195, 384) with delta (0, 0)
Screenshot: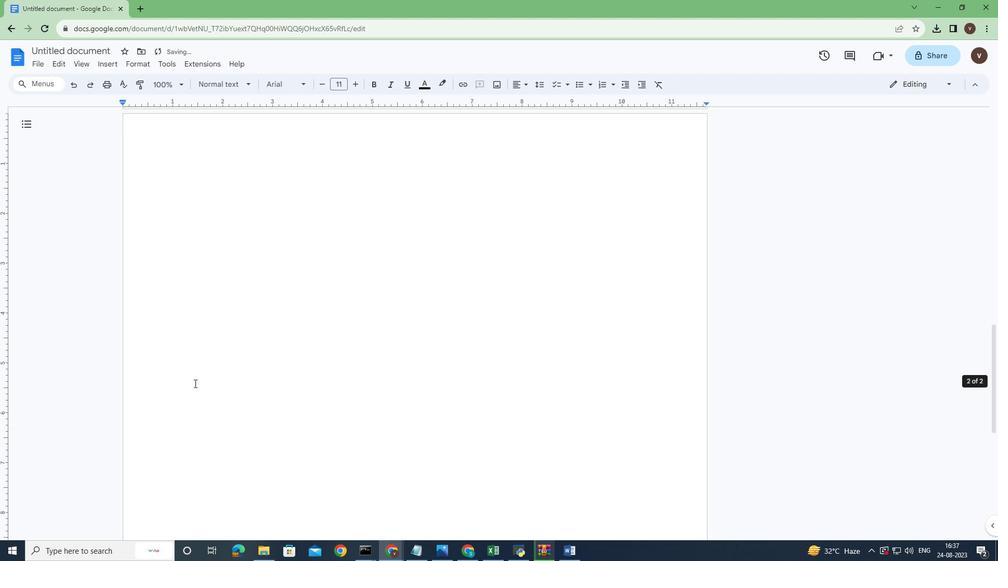 
Action: Mouse moved to (199, 349)
Screenshot: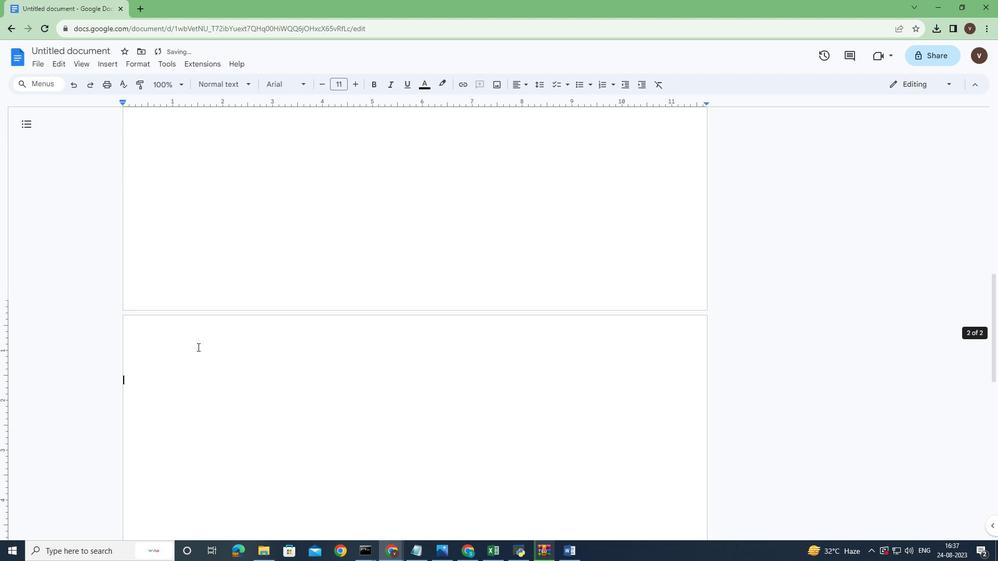 
Action: Mouse scrolled (199, 349) with delta (0, 0)
Screenshot: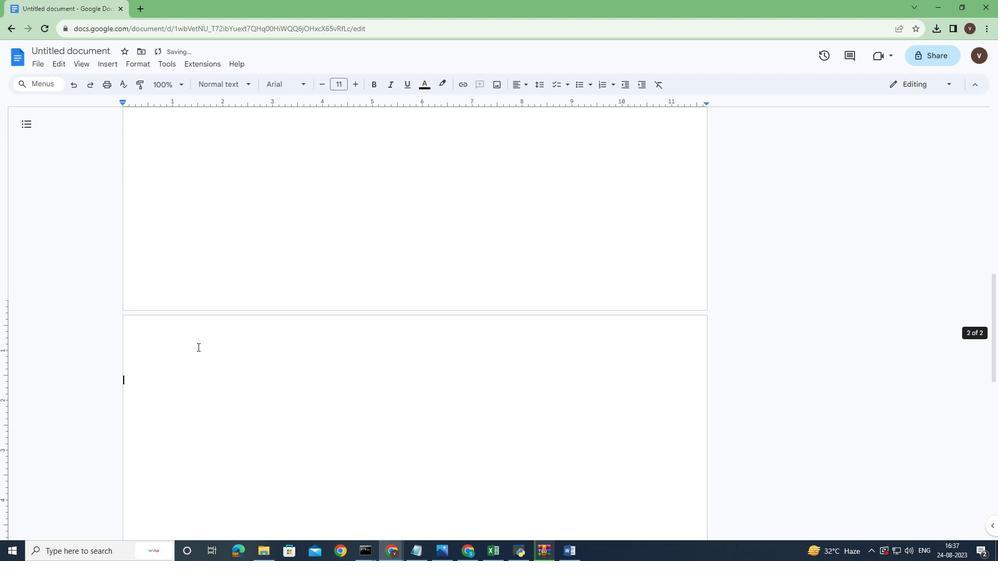 
Action: Mouse moved to (199, 348)
Screenshot: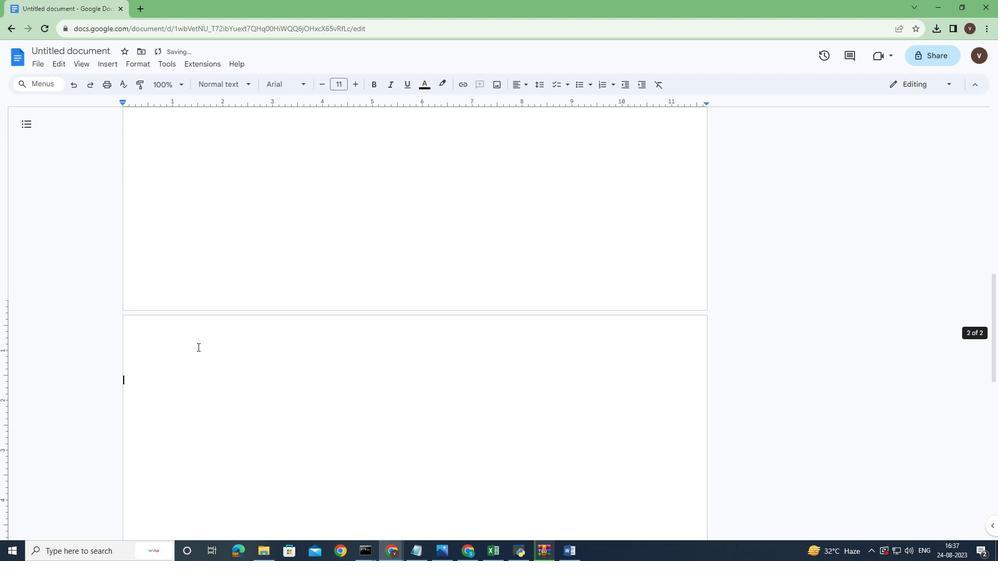 
Action: Mouse scrolled (199, 349) with delta (0, 0)
Screenshot: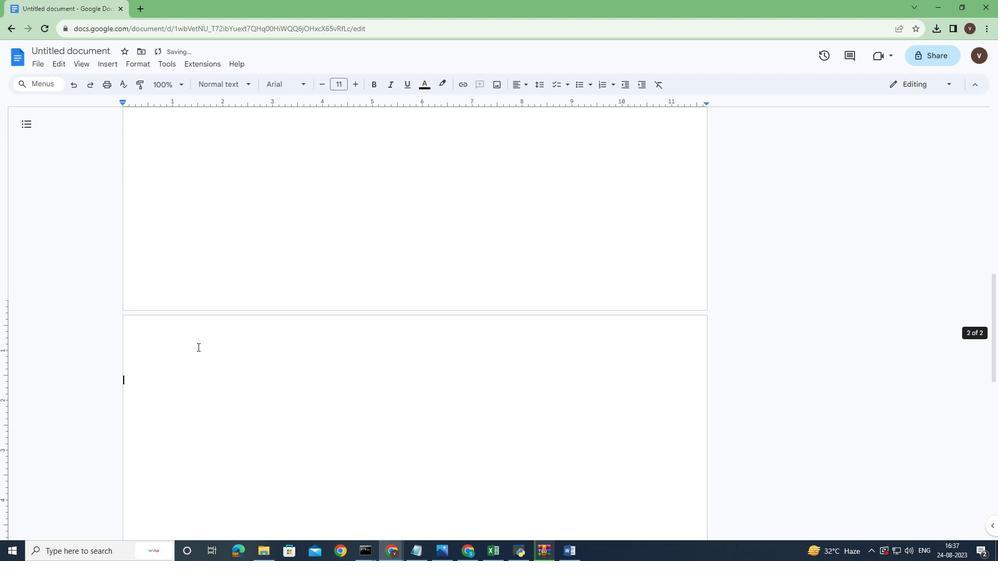 
Action: Mouse scrolled (199, 349) with delta (0, 0)
Screenshot: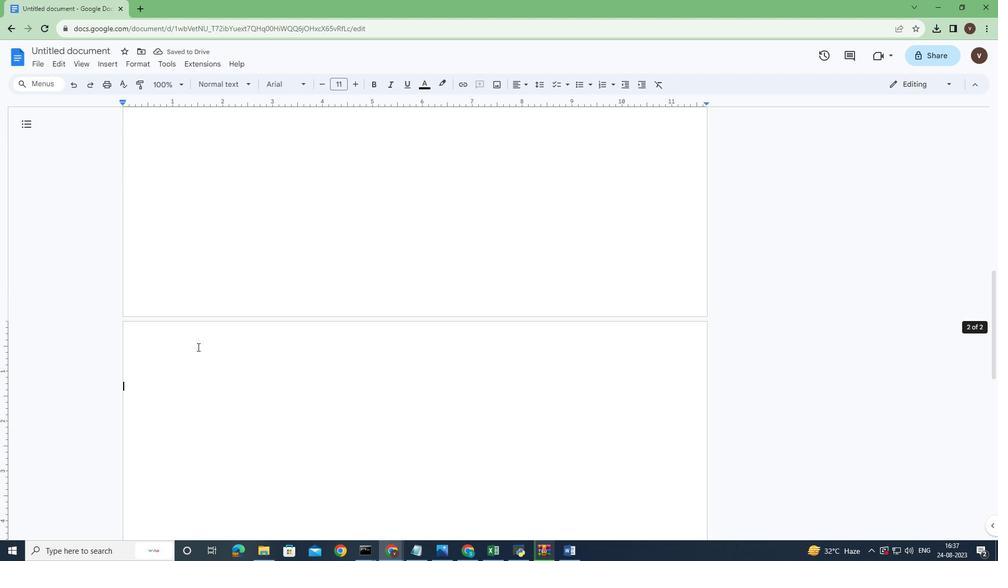 
Action: Mouse scrolled (199, 349) with delta (0, 0)
Screenshot: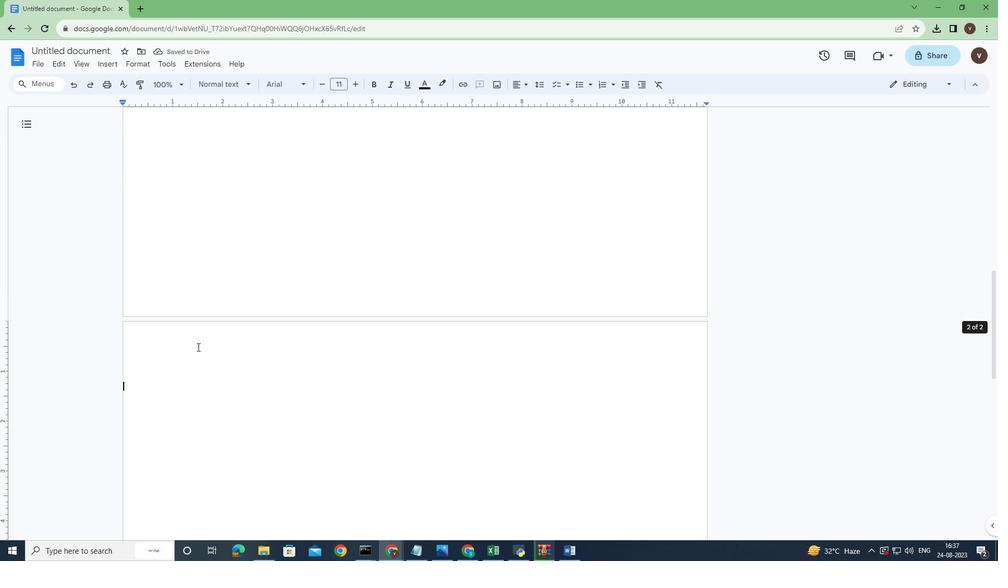 
Action: Key pressed <Key.enter><Key.enter><Key.enter><Key.enter><Key.enter><Key.enter><Key.enter><Key.enter>
Screenshot: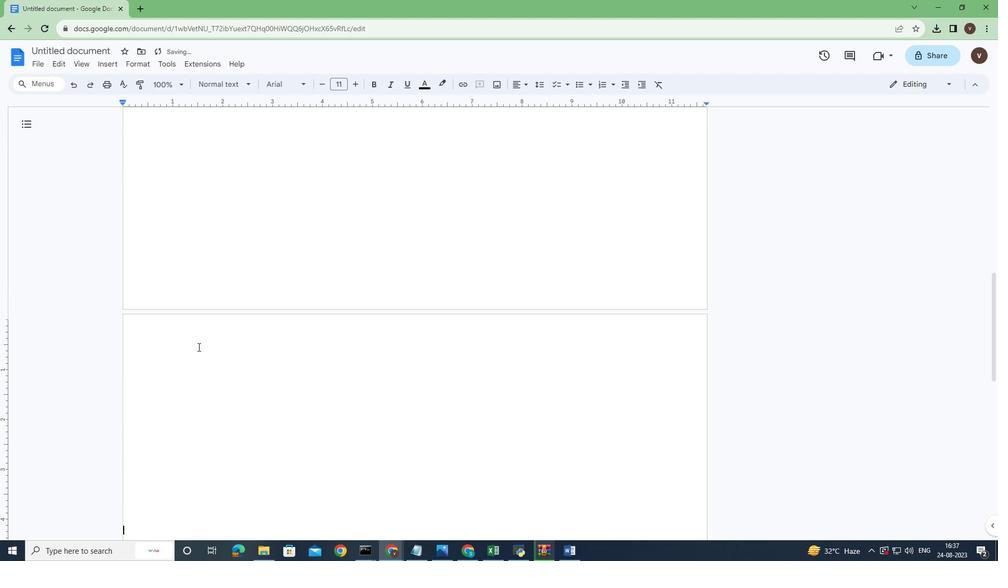 
Action: Mouse moved to (199, 348)
Screenshot: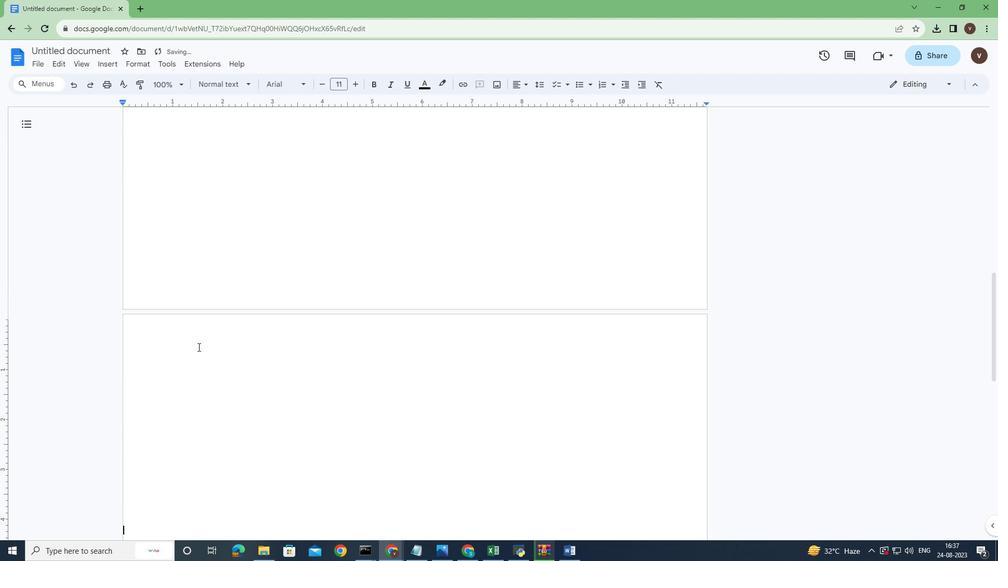 
Action: Key pressed <Key.enter><Key.enter><Key.enter><Key.enter><Key.enter><Key.enter><Key.enter><Key.enter><Key.enter><Key.enter><Key.enter><Key.enter><Key.enter><Key.enter><Key.enter><Key.enter><Key.enter><Key.enter><Key.enter><Key.enter><Key.enter><Key.enter><Key.enter><Key.enter><Key.enter><Key.enter><Key.enter><Key.enter><Key.enter><Key.enter><Key.enter><Key.enter><Key.enter><Key.enter><Key.enter><Key.enter><Key.enter><Key.enter><Key.enter><Key.enter><Key.enter><Key.enter><Key.enter><Key.enter><Key.enter><Key.enter><Key.enter><Key.enter><Key.enter><Key.enter><Key.enter><Key.enter><Key.enter><Key.enter><Key.enter><Key.enter><Key.enter><Key.enter><Key.enter><Key.enter><Key.enter><Key.enter><Key.enter><Key.enter><Key.enter><Key.enter><Key.enter><Key.enter><Key.enter><Key.enter><Key.enter><Key.enter>
Screenshot: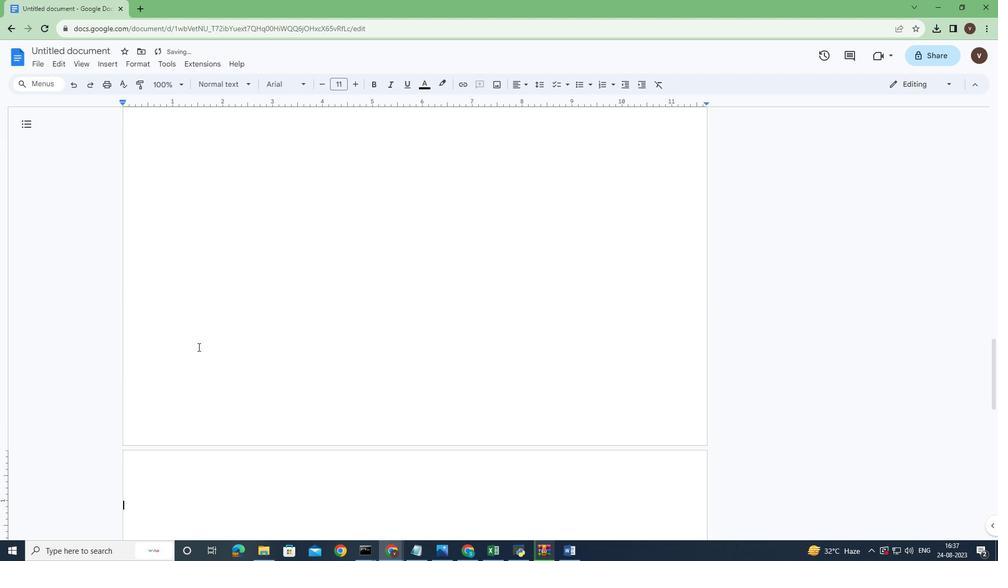 
Action: Mouse scrolled (199, 348) with delta (0, 0)
Screenshot: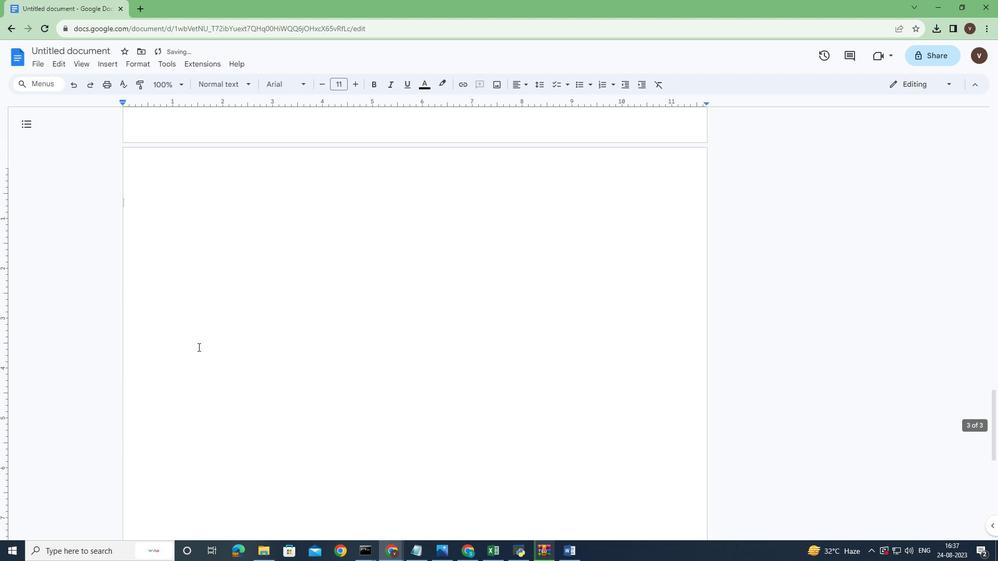 
Action: Mouse scrolled (199, 348) with delta (0, 0)
Screenshot: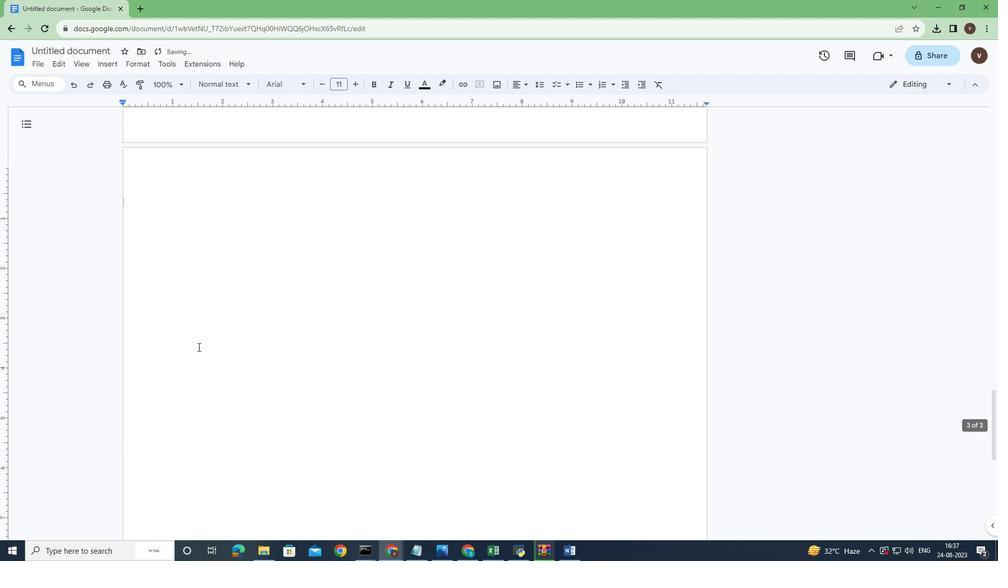 
Action: Mouse scrolled (199, 348) with delta (0, 0)
Screenshot: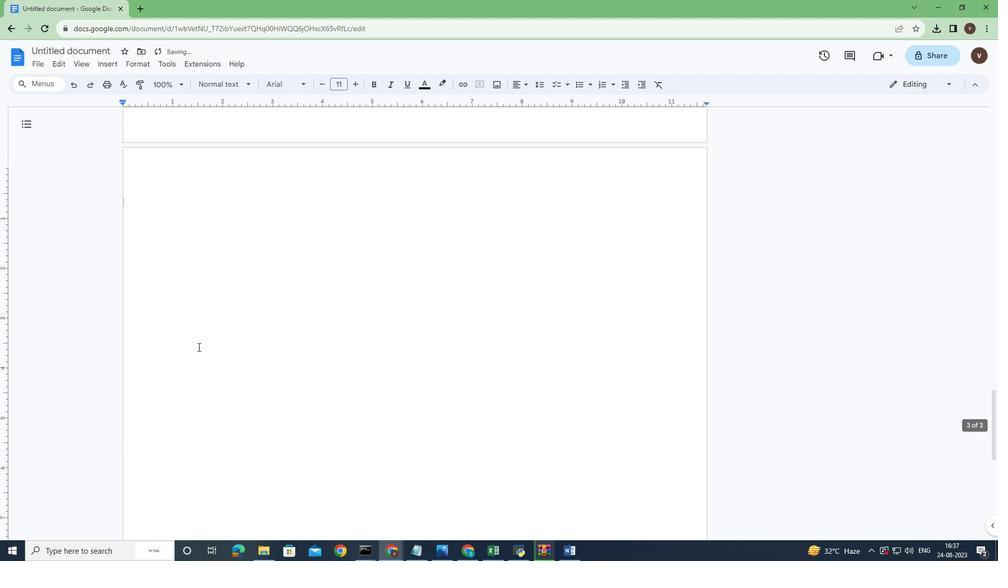 
Action: Mouse scrolled (199, 348) with delta (0, 0)
Screenshot: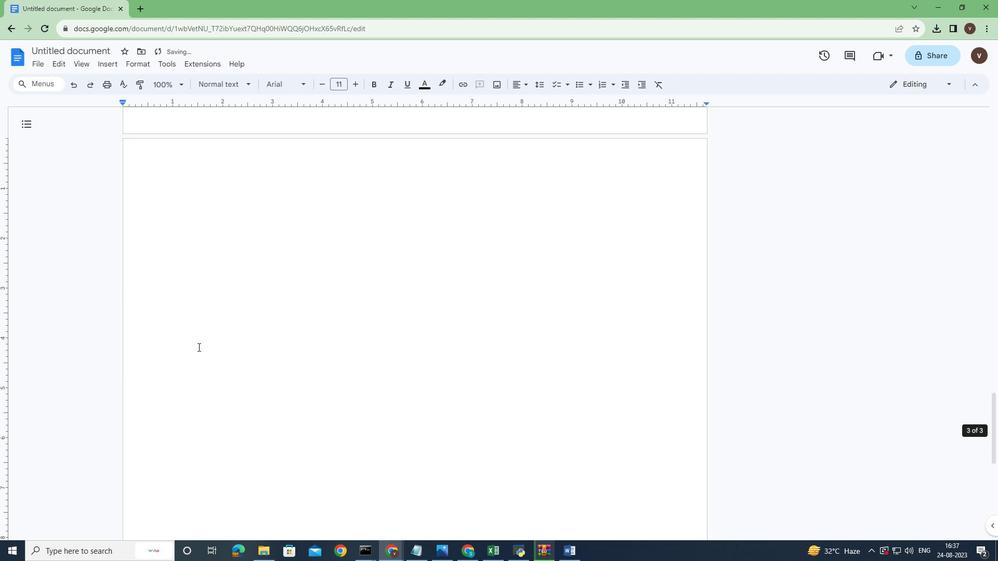 
Action: Mouse scrolled (199, 348) with delta (0, 0)
Screenshot: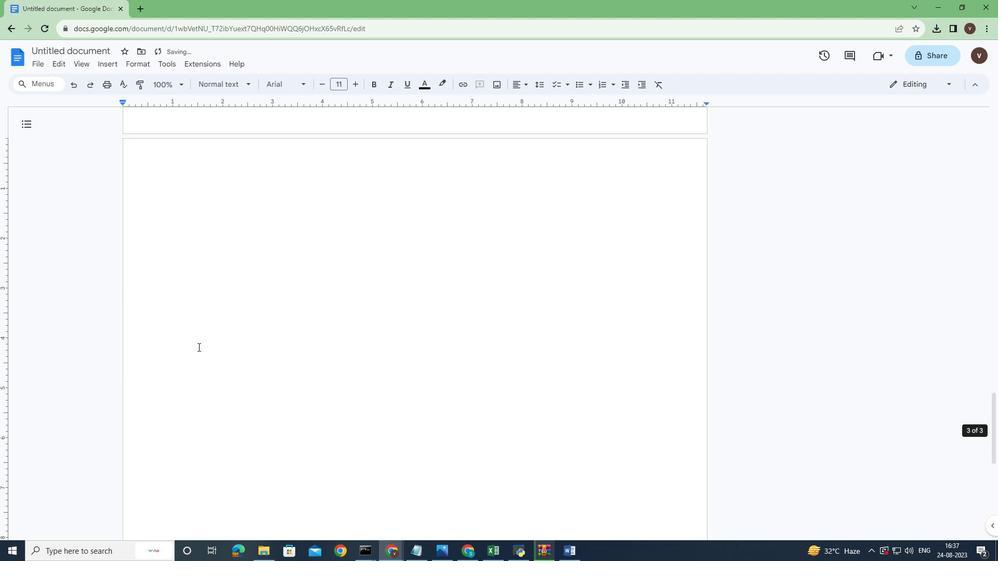 
Action: Mouse scrolled (199, 348) with delta (0, 0)
Screenshot: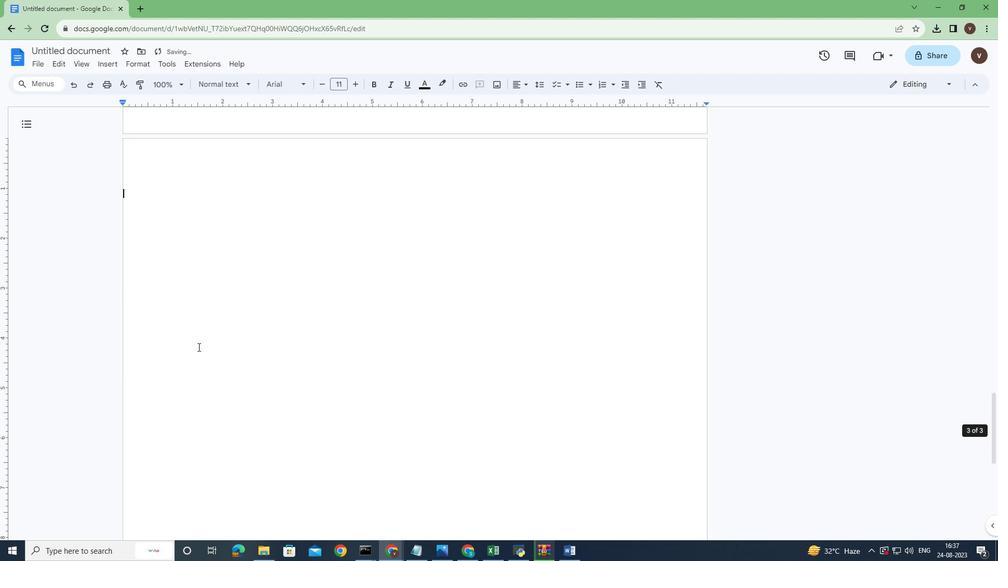
Action: Mouse scrolled (199, 348) with delta (0, 0)
Screenshot: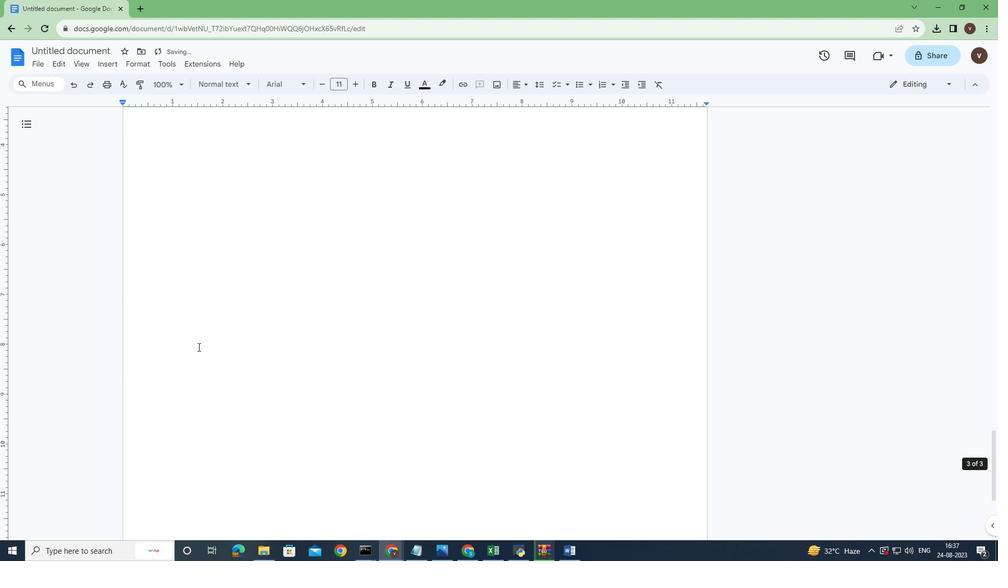 
Action: Mouse scrolled (199, 348) with delta (0, 0)
Screenshot: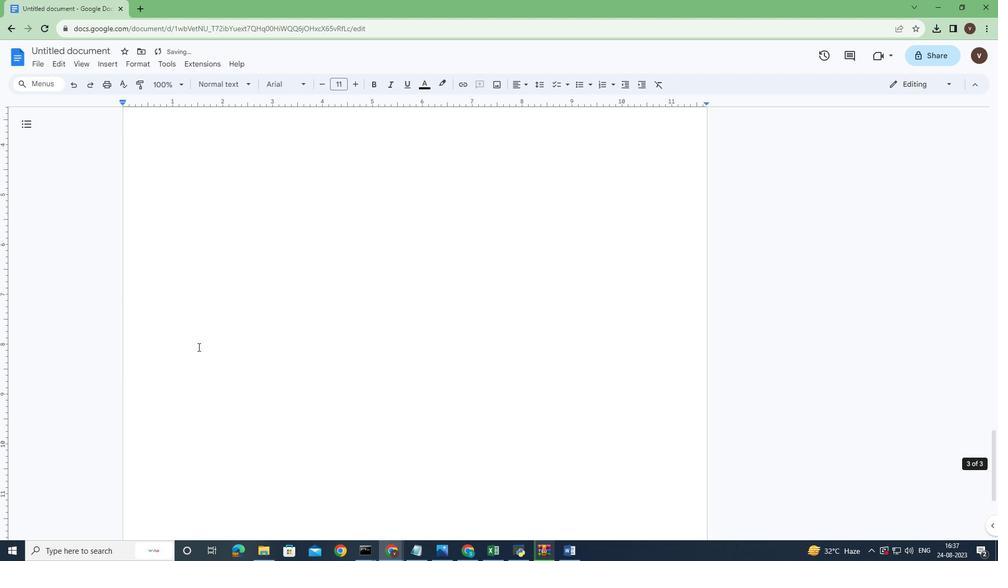 
Action: Mouse scrolled (199, 348) with delta (0, 0)
Screenshot: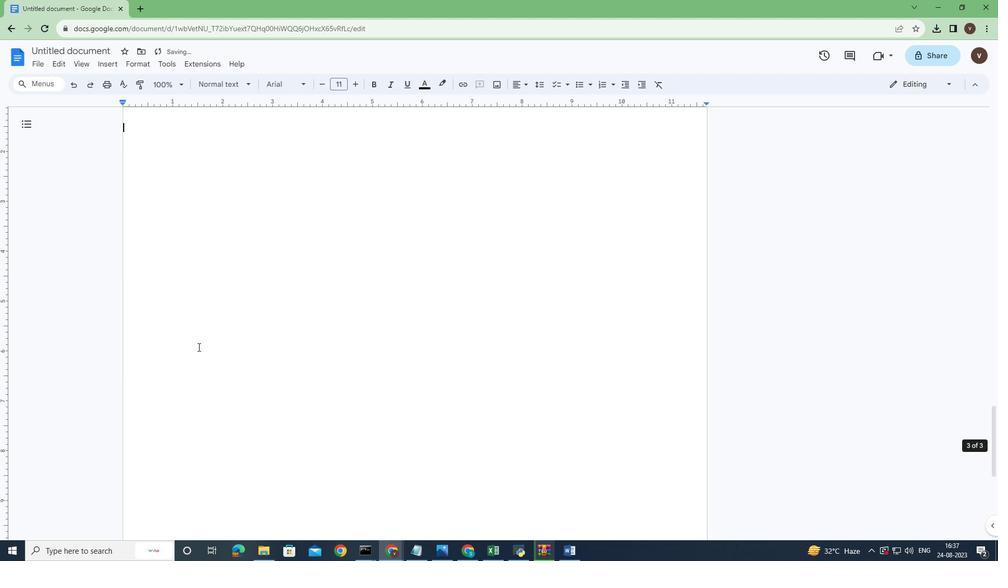 
Action: Mouse scrolled (199, 348) with delta (0, 0)
Screenshot: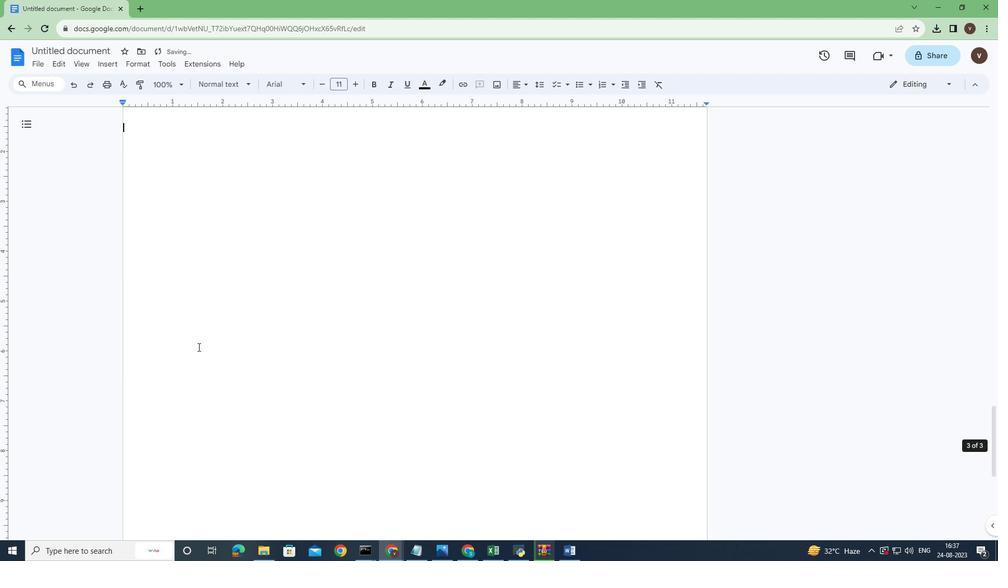 
Action: Mouse scrolled (199, 348) with delta (0, 0)
Screenshot: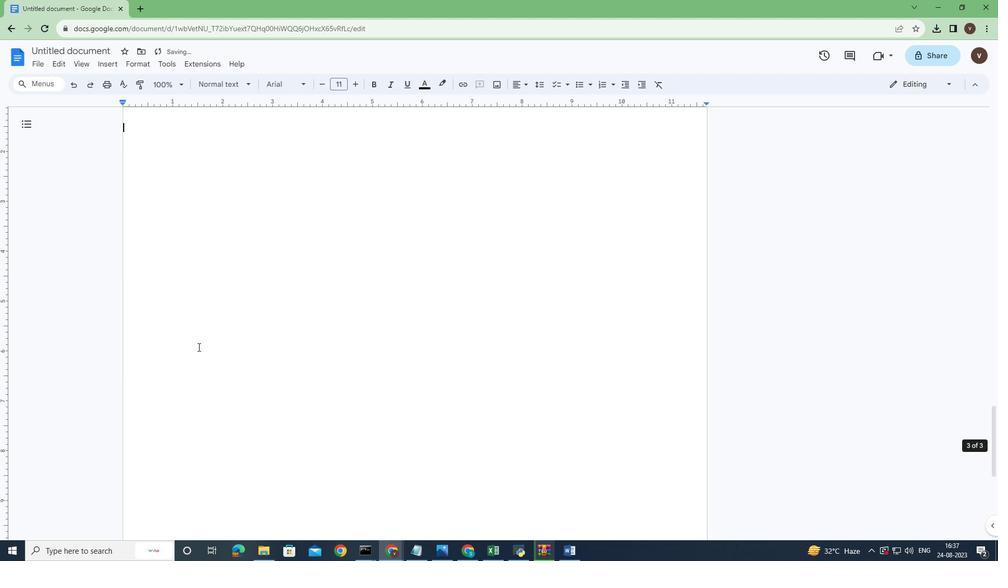 
Action: Key pressed <Key.enter><Key.enter><Key.enter><Key.enter><Key.enter><Key.enter><Key.enter><Key.enter><Key.enter><Key.enter><Key.enter><Key.enter><Key.enter><Key.enter><Key.enter><Key.enter><Key.enter><Key.enter><Key.enter><Key.enter><Key.enter><Key.enter><Key.enter><Key.enter><Key.enter><Key.enter><Key.enter><Key.enter><Key.enter><Key.enter><Key.enter><Key.enter><Key.enter><Key.enter><Key.enter><Key.enter><Key.enter><Key.enter><Key.enter><Key.enter><Key.enter><Key.enter><Key.enter><Key.enter><Key.enter><Key.enter><Key.enter><Key.enter><Key.enter><Key.enter><Key.enter><Key.enter><Key.enter><Key.enter><Key.enter><Key.enter><Key.enter><Key.enter><Key.enter><Key.enter><Key.enter><Key.enter><Key.enter><Key.enter><Key.enter><Key.enter><Key.enter><Key.enter><Key.enter>
Screenshot: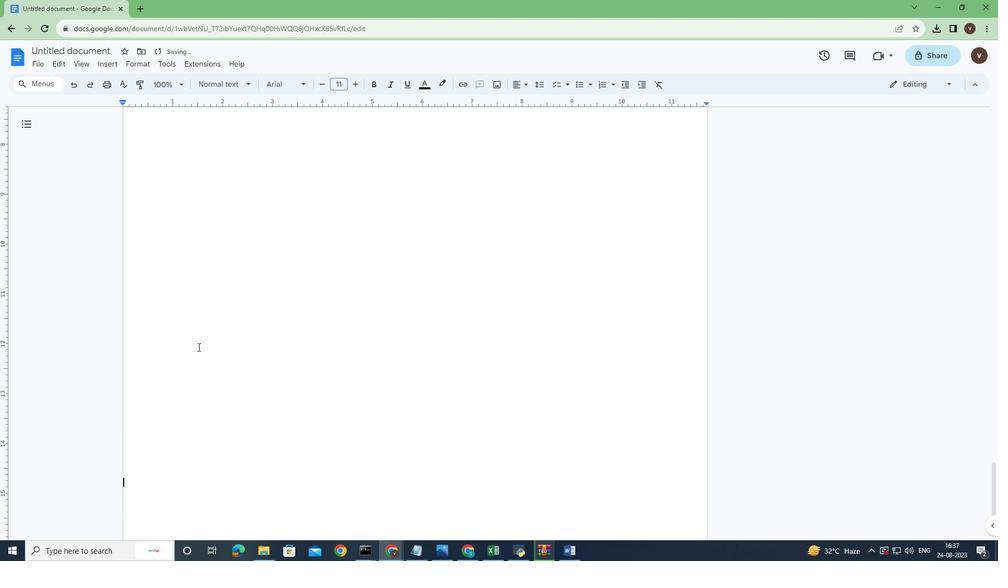 
Action: Mouse scrolled (199, 348) with delta (0, 0)
Screenshot: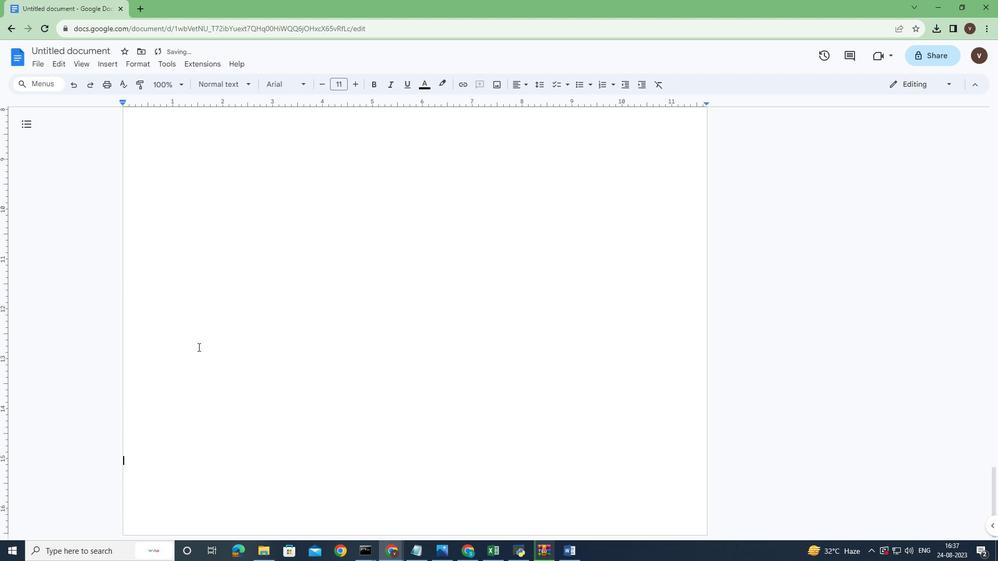 
Action: Mouse scrolled (199, 348) with delta (0, 0)
Screenshot: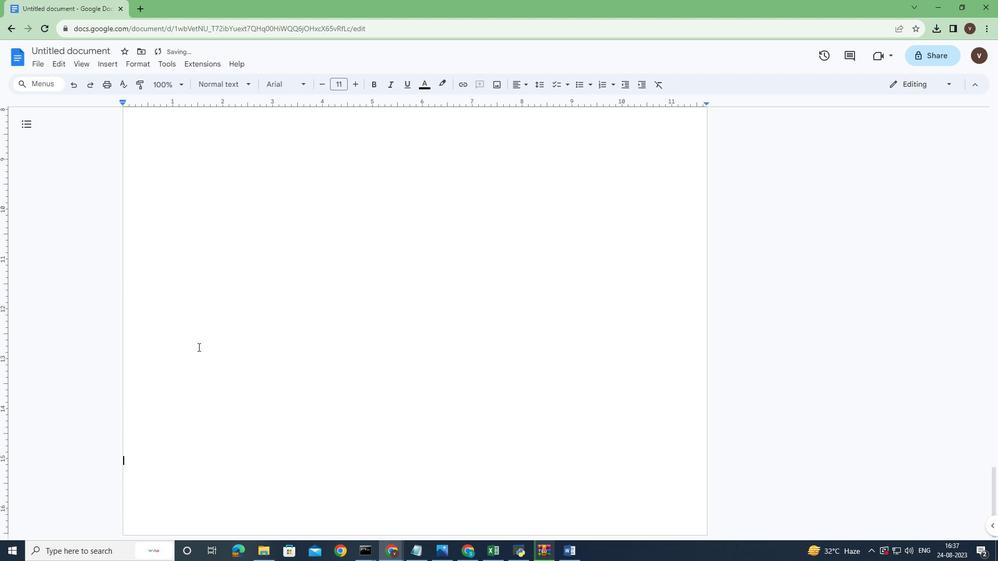 
Action: Mouse scrolled (199, 348) with delta (0, 0)
Screenshot: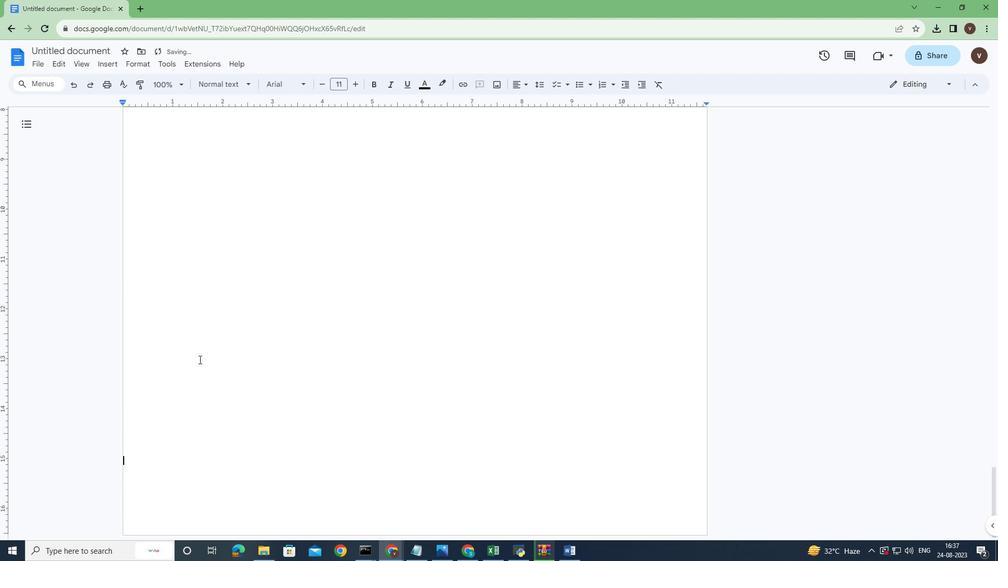 
Action: Mouse scrolled (199, 348) with delta (0, 0)
Screenshot: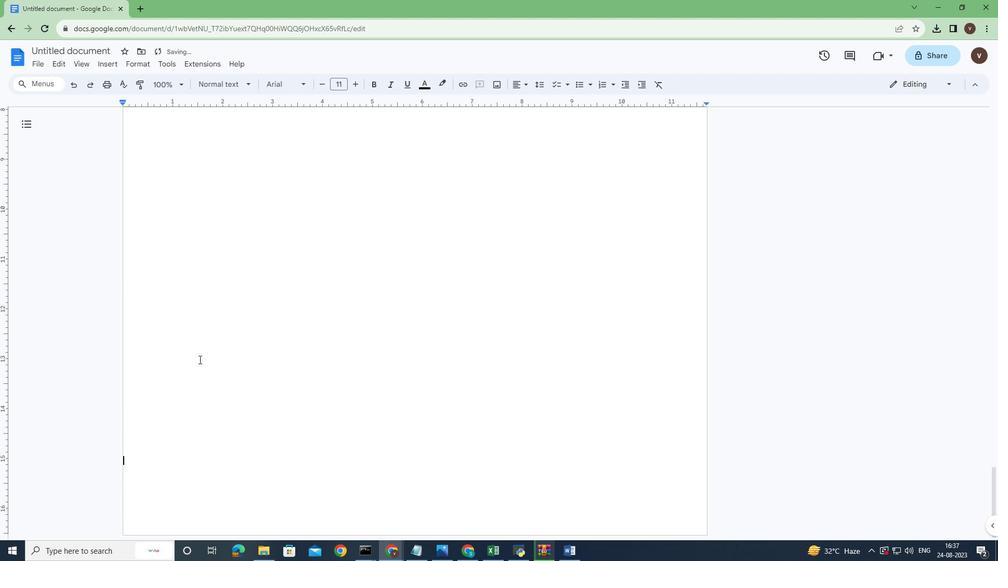 
Action: Mouse scrolled (199, 348) with delta (0, 0)
Screenshot: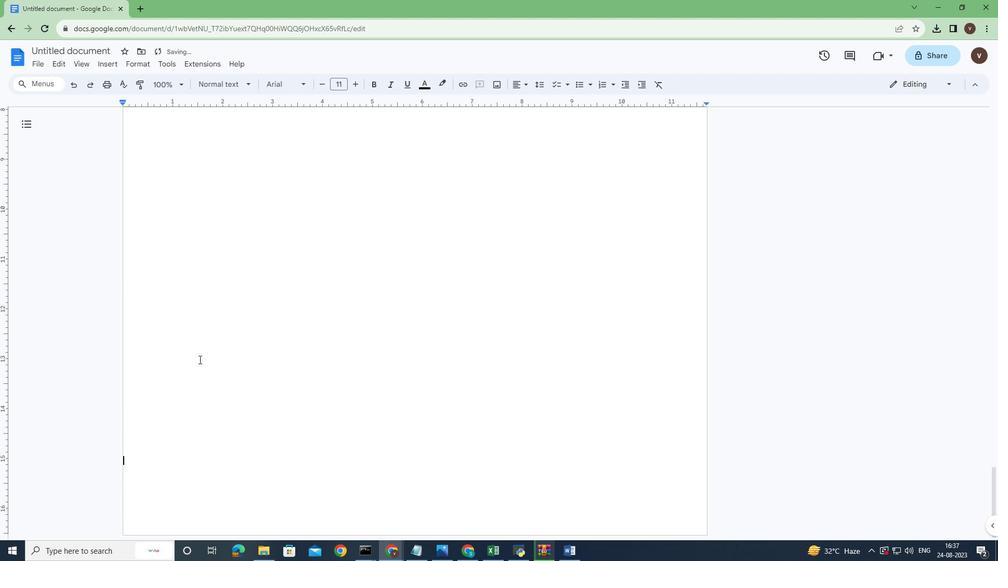 
Action: Mouse scrolled (199, 348) with delta (0, 0)
Screenshot: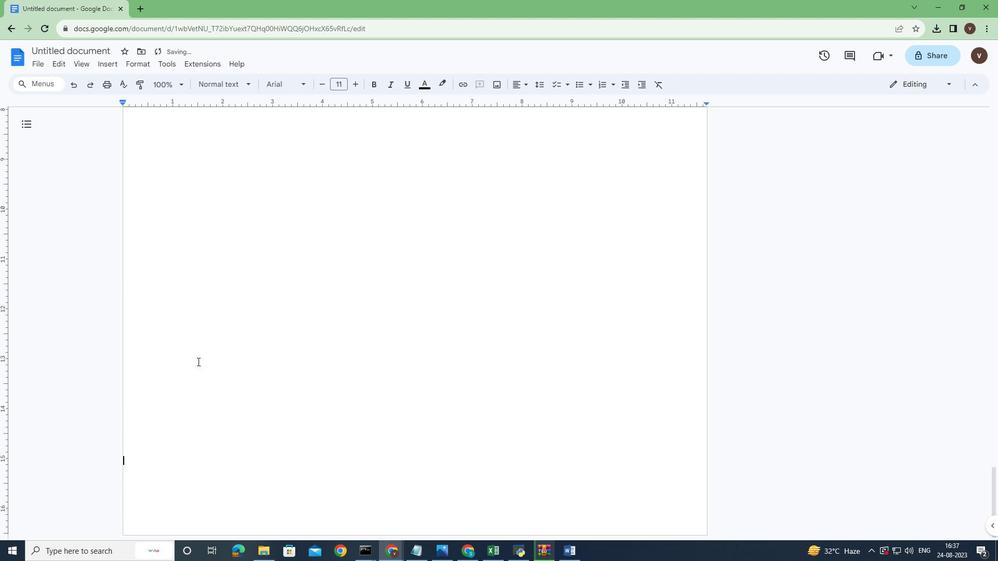 
Action: Mouse moved to (198, 365)
Screenshot: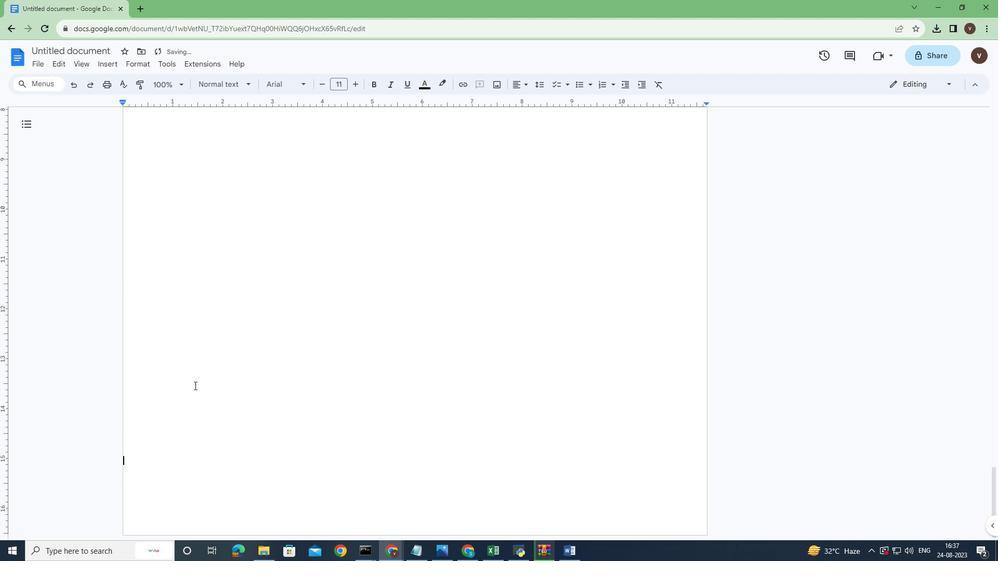 
Action: Mouse scrolled (198, 365) with delta (0, 0)
Screenshot: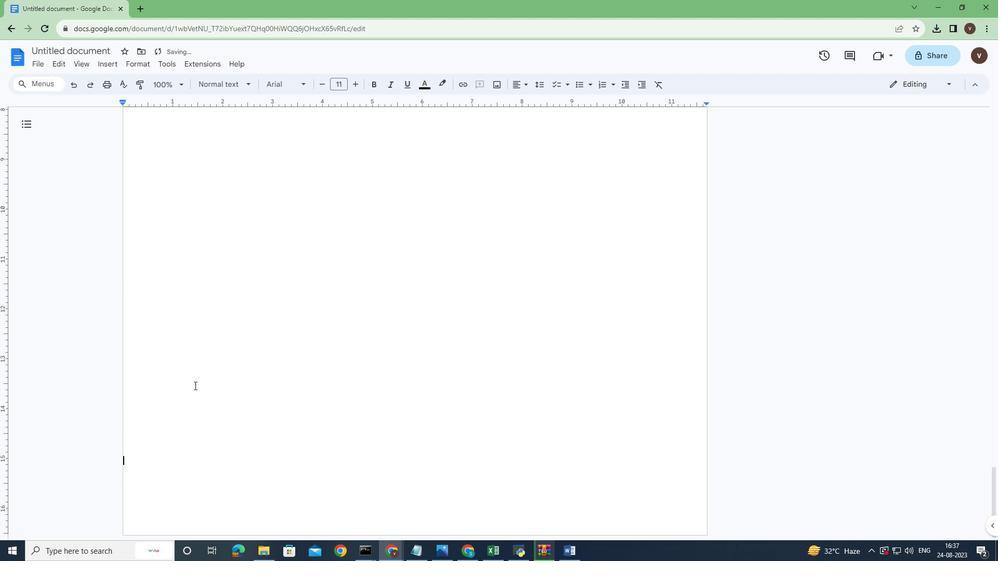 
Action: Mouse moved to (197, 368)
Screenshot: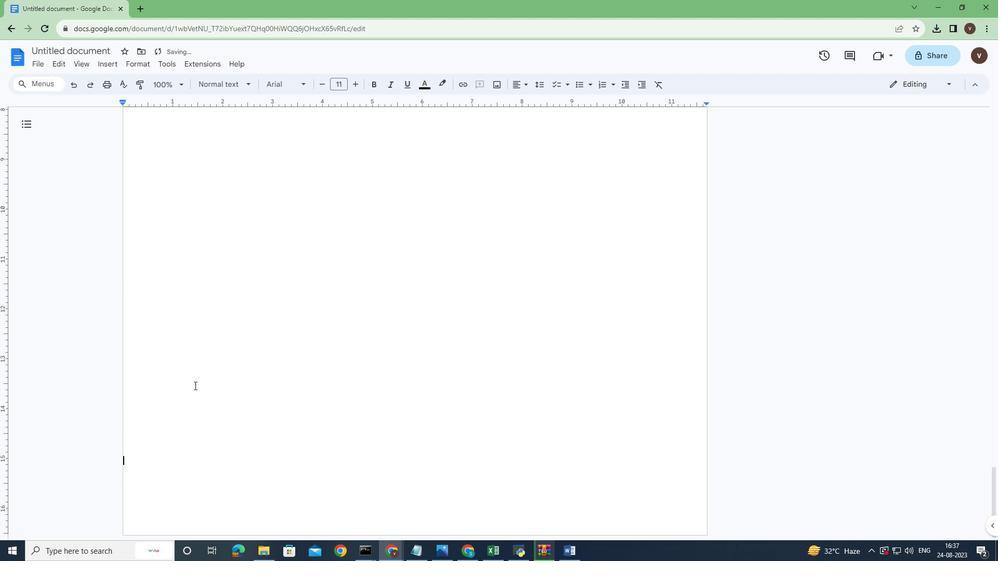 
Action: Mouse scrolled (197, 368) with delta (0, 0)
Screenshot: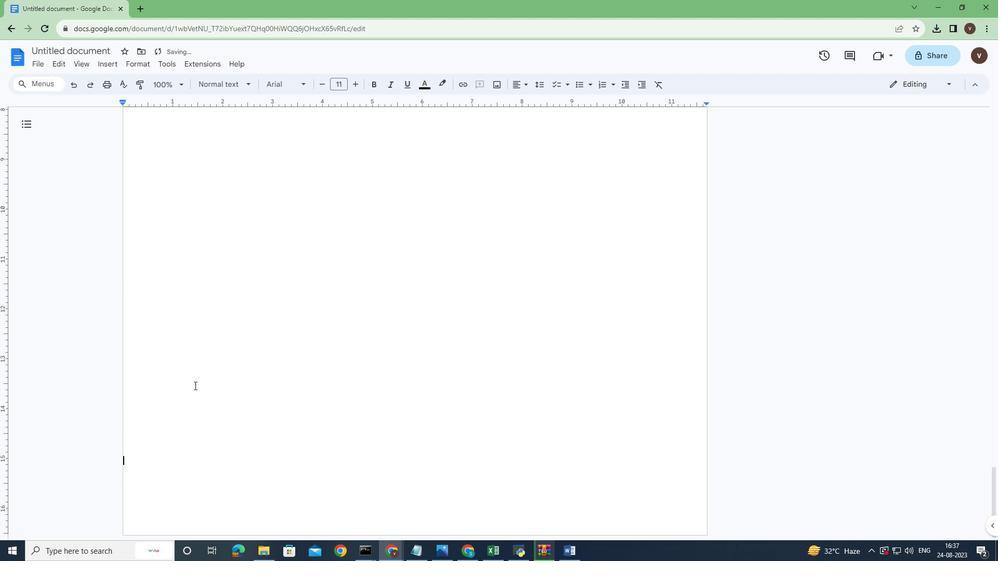 
Action: Mouse moved to (197, 369)
Screenshot: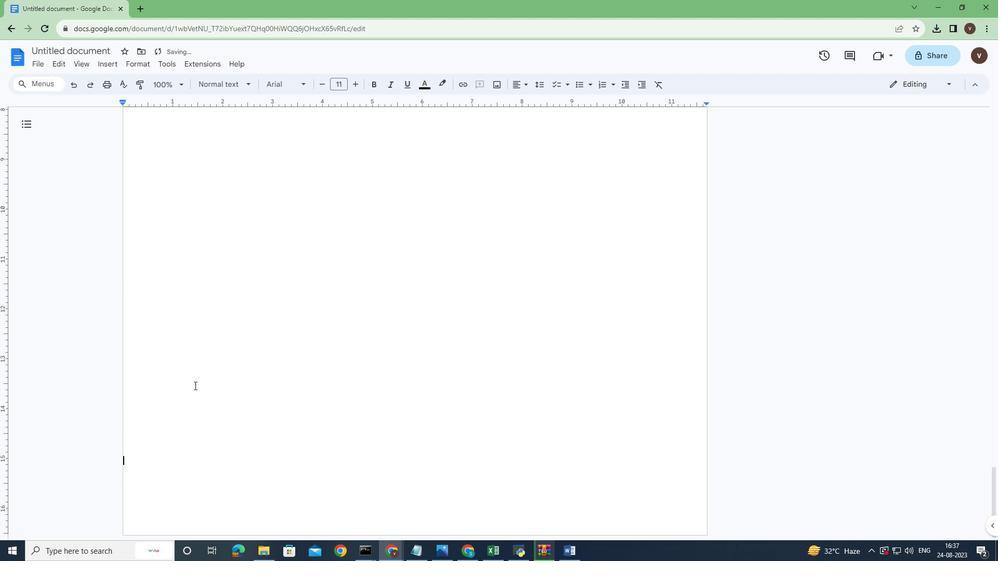 
Action: Mouse scrolled (197, 369) with delta (0, 0)
Screenshot: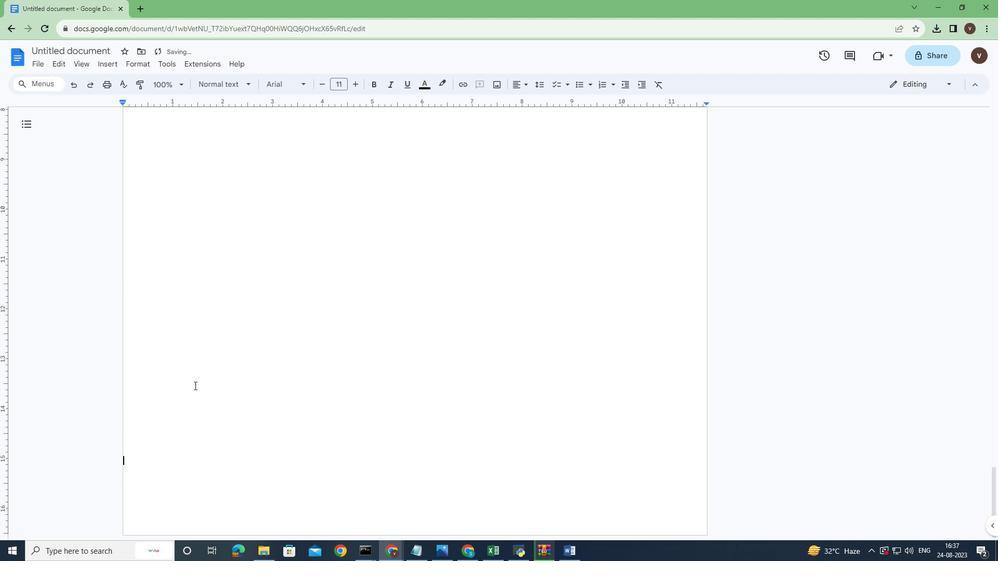 
Action: Mouse moved to (197, 370)
Screenshot: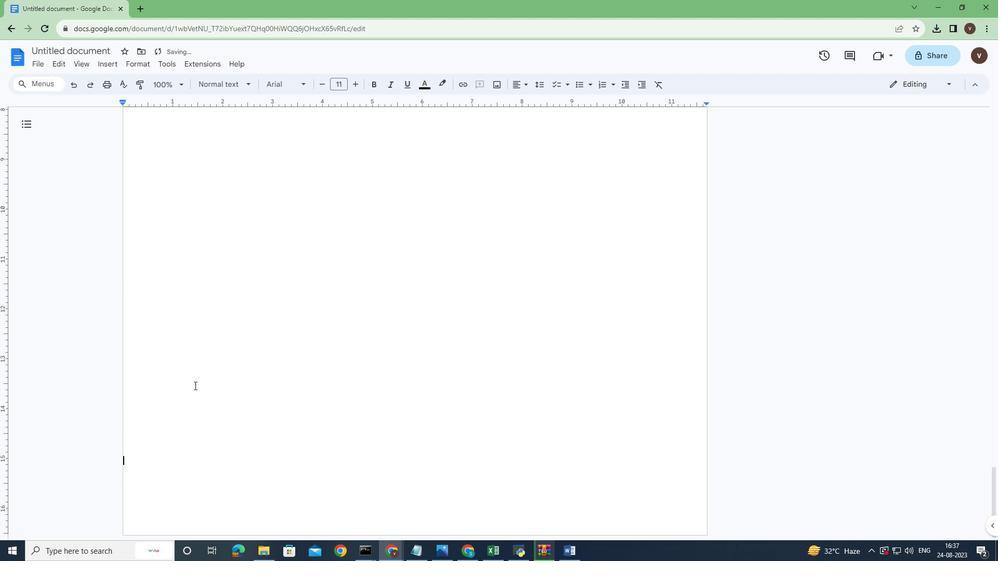 
Action: Mouse scrolled (197, 370) with delta (0, 0)
Screenshot: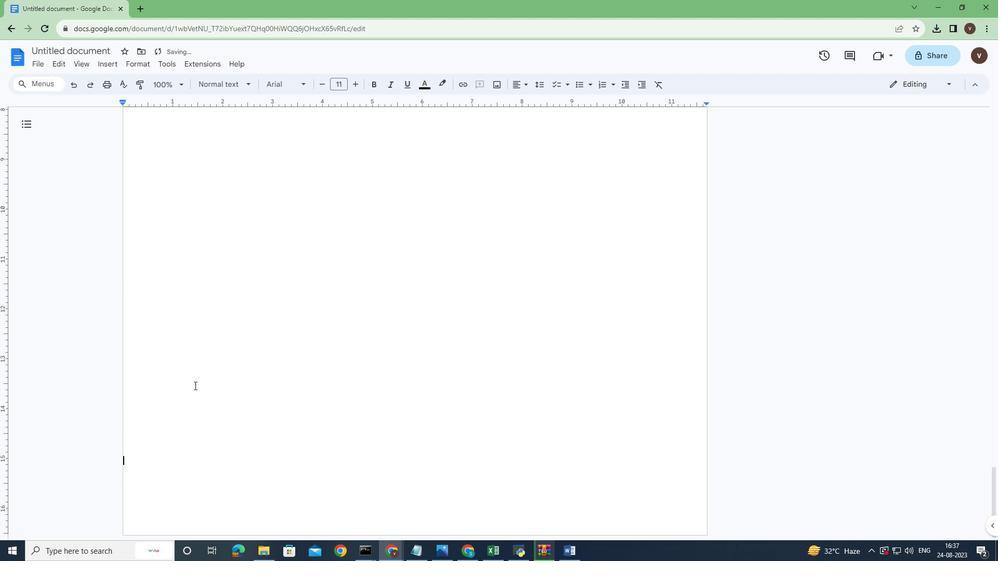 
Action: Mouse moved to (196, 371)
Screenshot: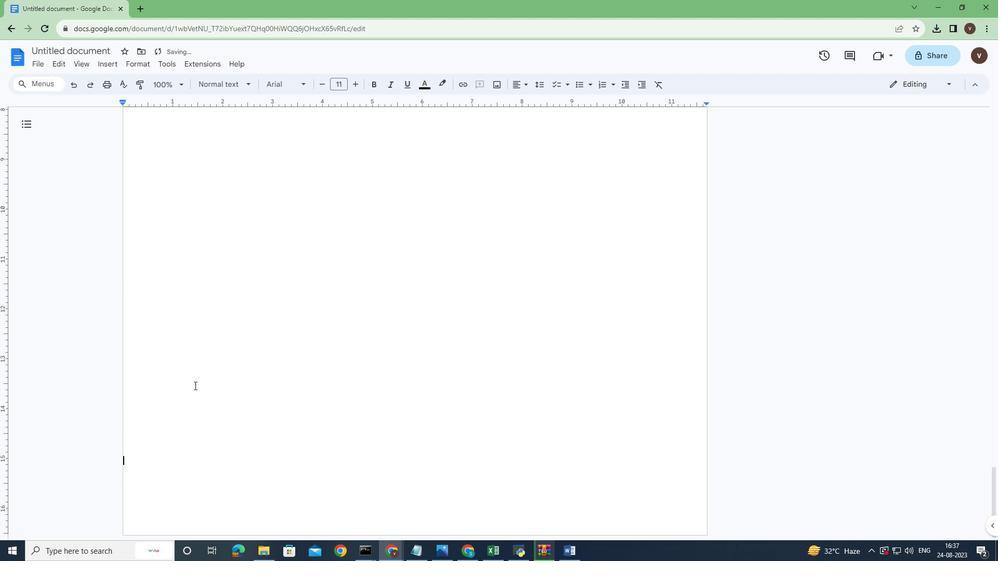 
Action: Mouse scrolled (196, 370) with delta (0, 0)
Screenshot: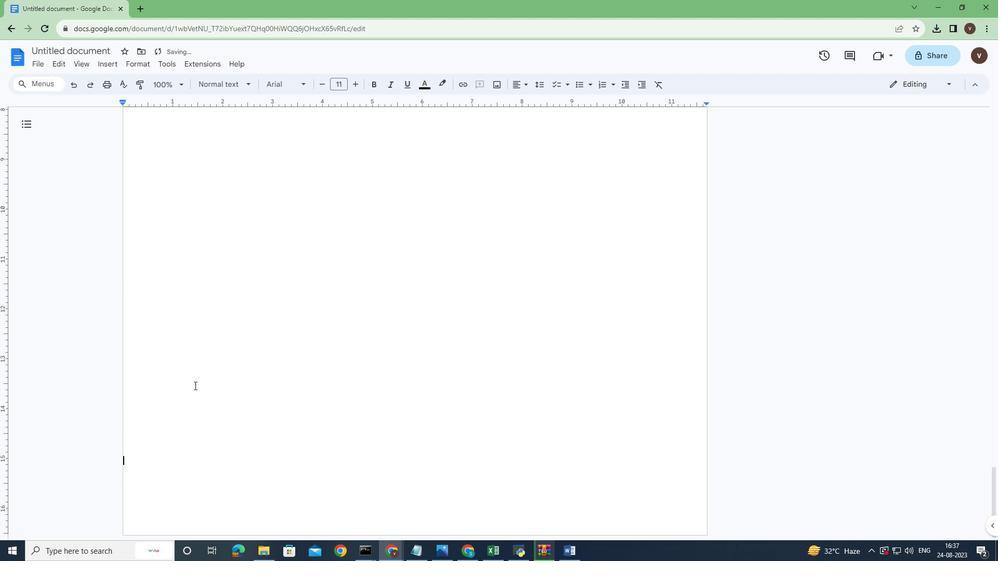 
Action: Mouse moved to (195, 387)
Screenshot: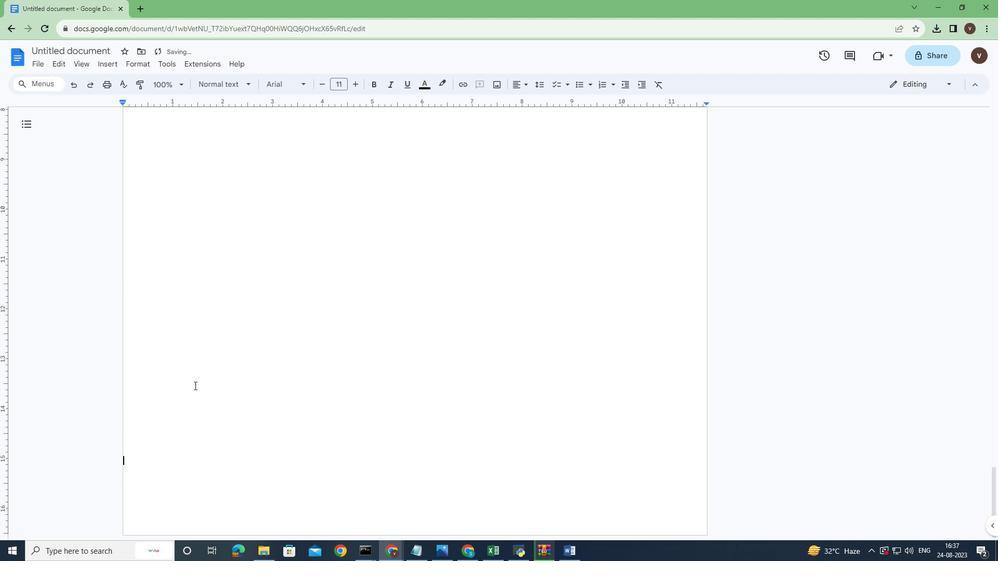 
Action: Mouse scrolled (195, 387) with delta (0, 0)
Screenshot: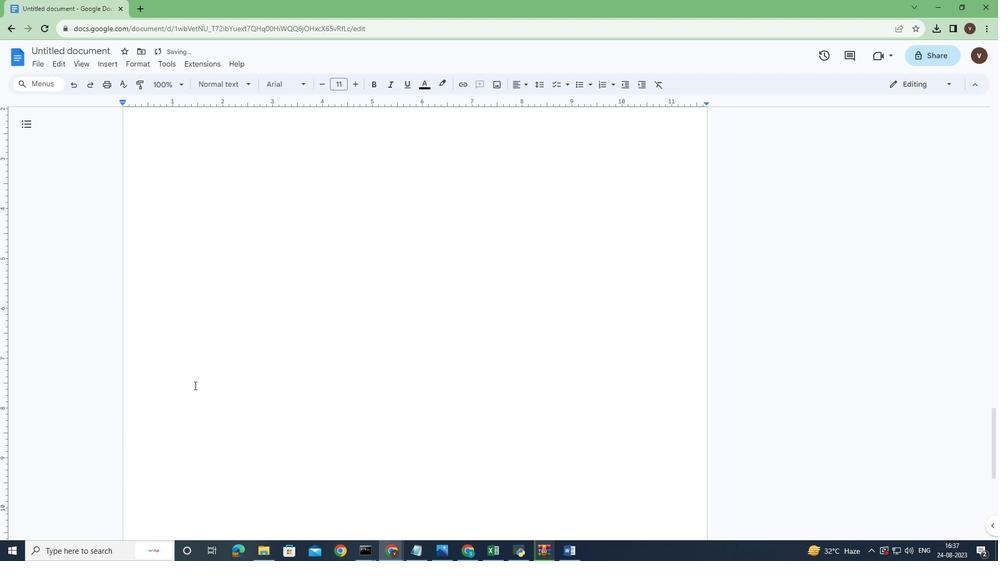 
Action: Mouse scrolled (195, 387) with delta (0, 0)
Screenshot: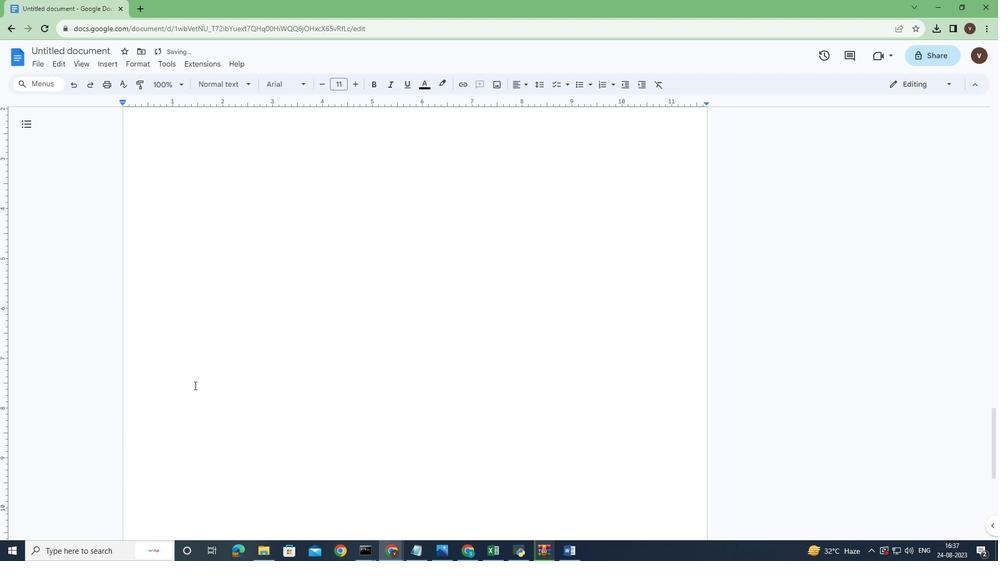 
Action: Mouse scrolled (195, 387) with delta (0, 0)
Screenshot: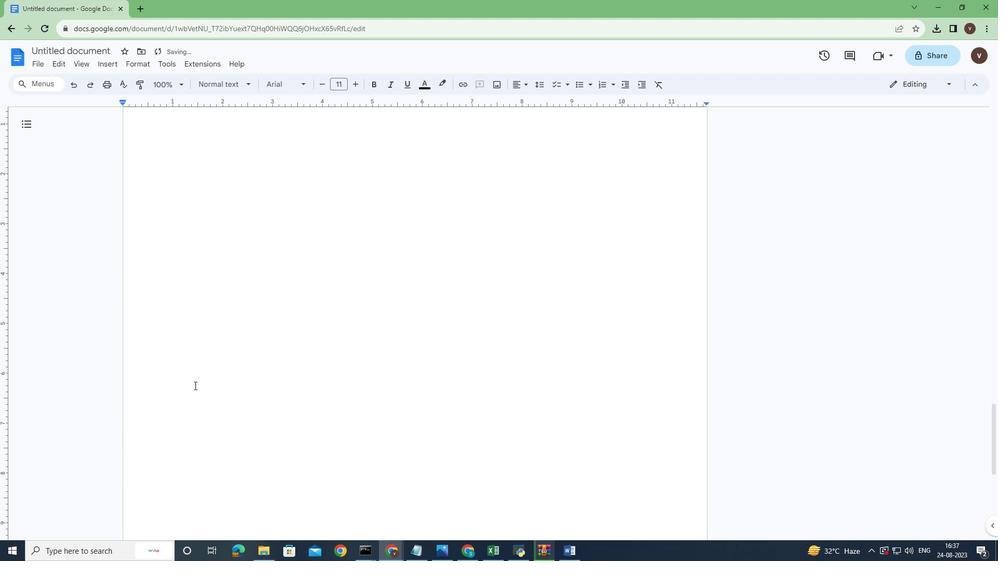 
Action: Mouse scrolled (195, 387) with delta (0, 0)
Screenshot: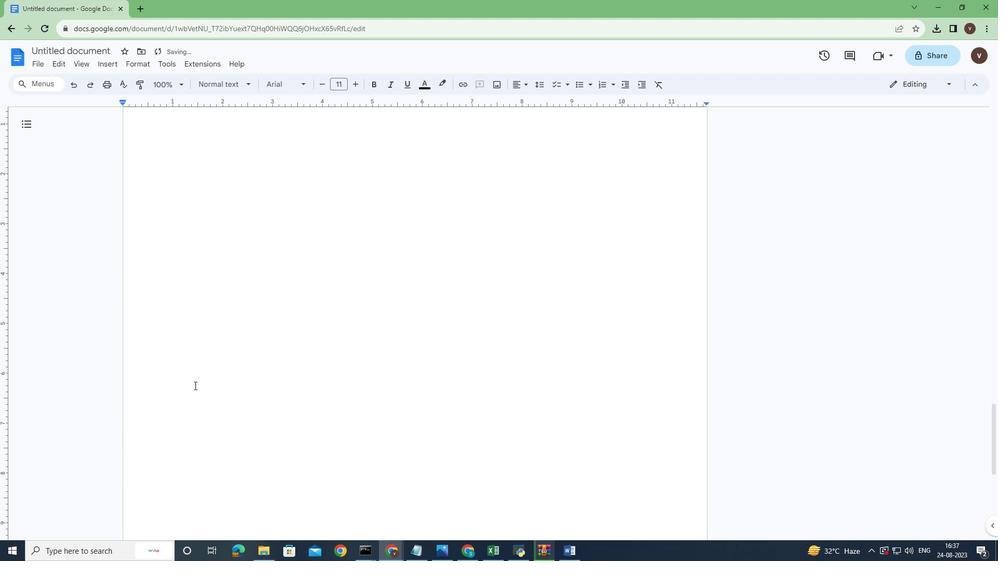 
Action: Mouse scrolled (195, 387) with delta (0, 0)
Screenshot: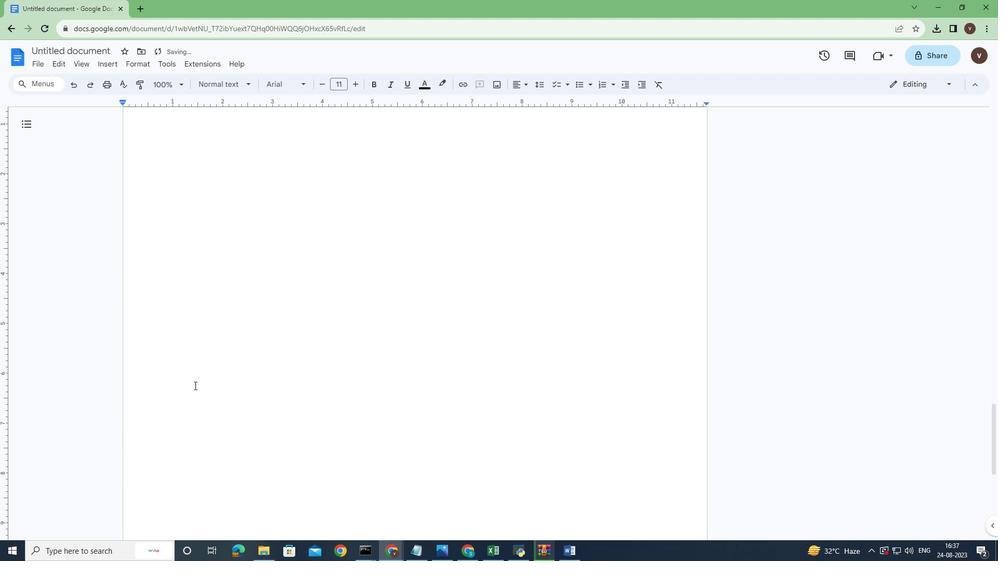 
Action: Mouse scrolled (195, 387) with delta (0, 0)
Screenshot: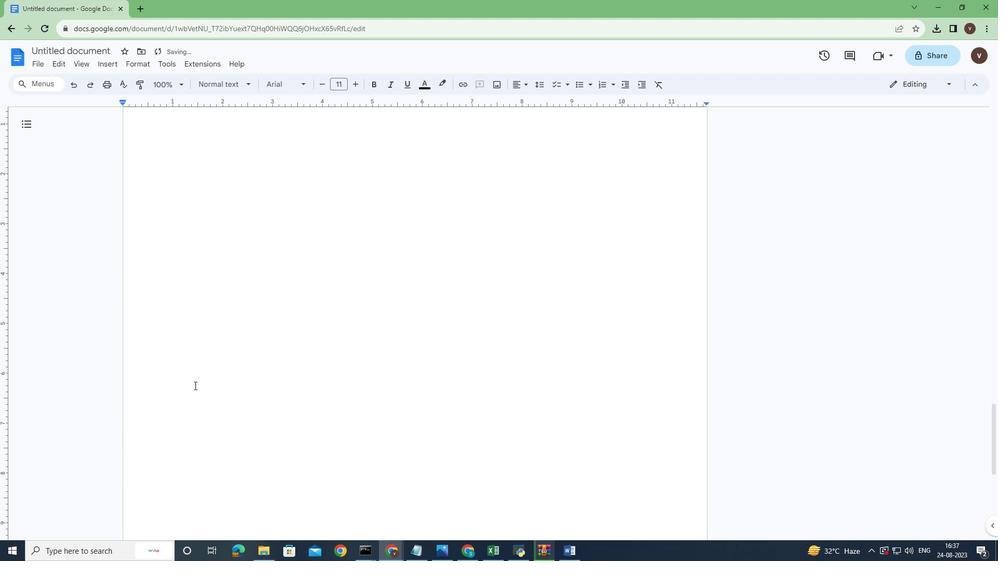 
Action: Mouse scrolled (195, 387) with delta (0, 0)
Screenshot: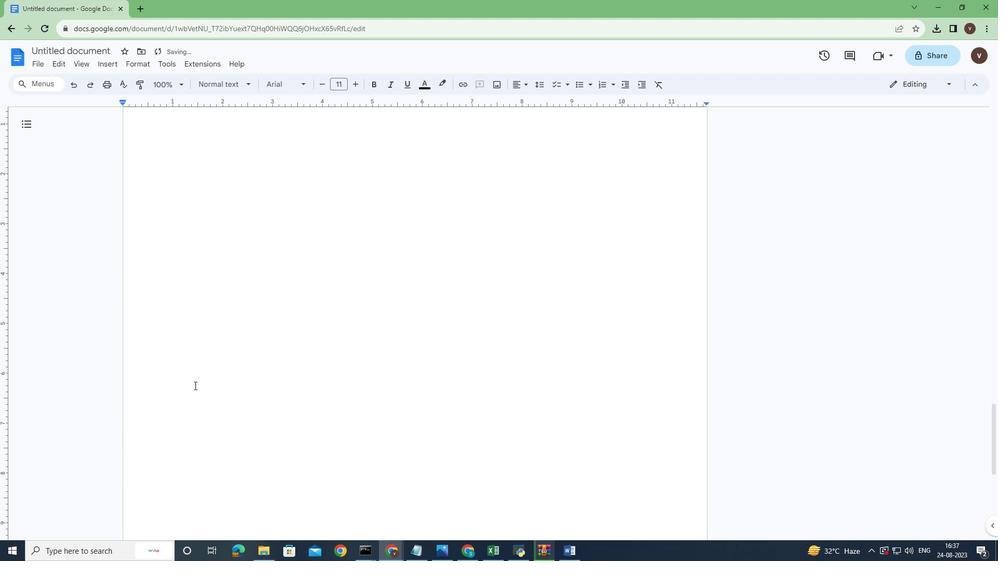 
Action: Mouse scrolled (195, 387) with delta (0, 0)
Screenshot: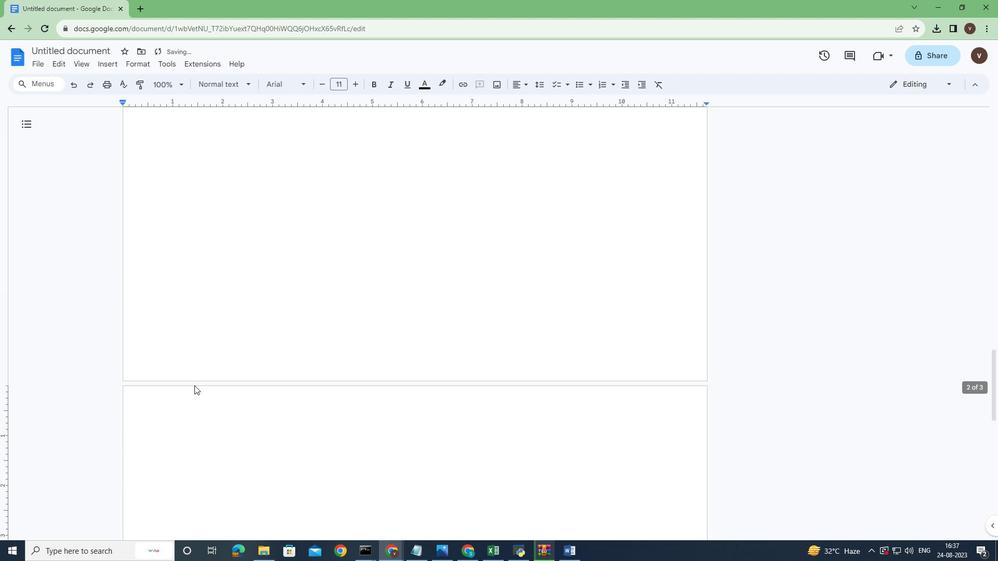 
Action: Mouse scrolled (195, 387) with delta (0, 0)
Screenshot: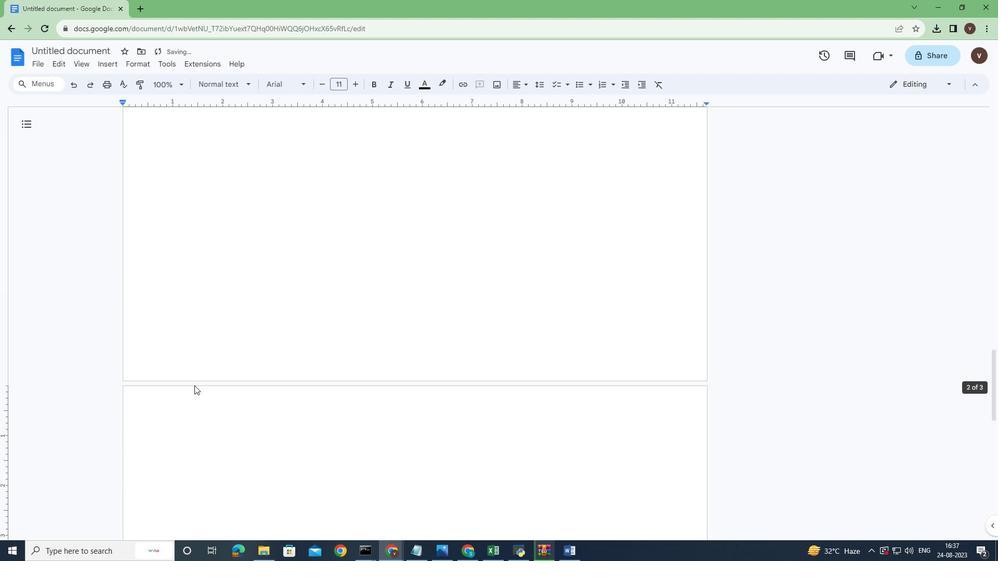 
Action: Mouse scrolled (195, 387) with delta (0, 0)
Screenshot: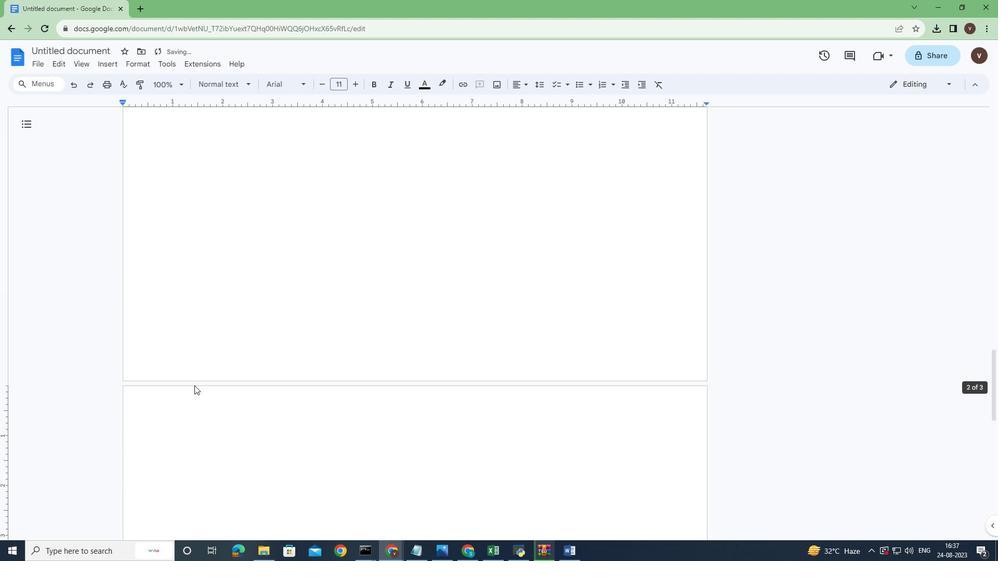 
Action: Mouse scrolled (195, 387) with delta (0, 0)
Screenshot: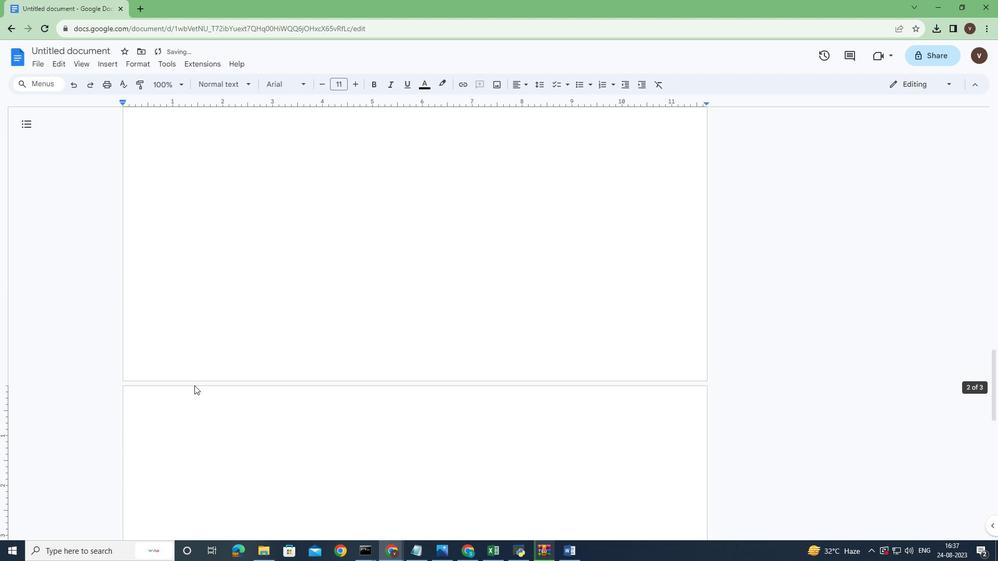 
Action: Mouse scrolled (195, 387) with delta (0, 0)
Screenshot: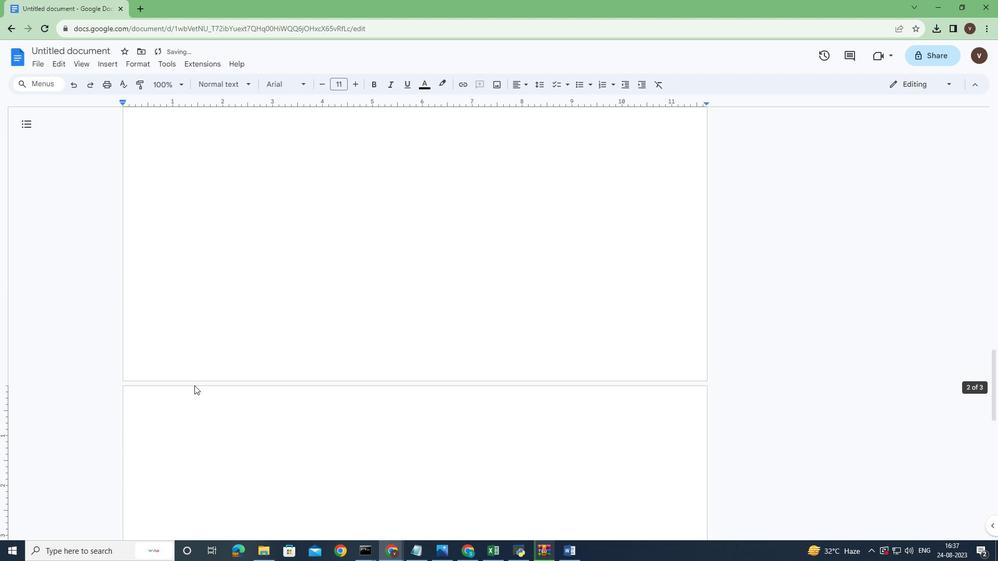 
Action: Mouse scrolled (195, 387) with delta (0, 0)
Screenshot: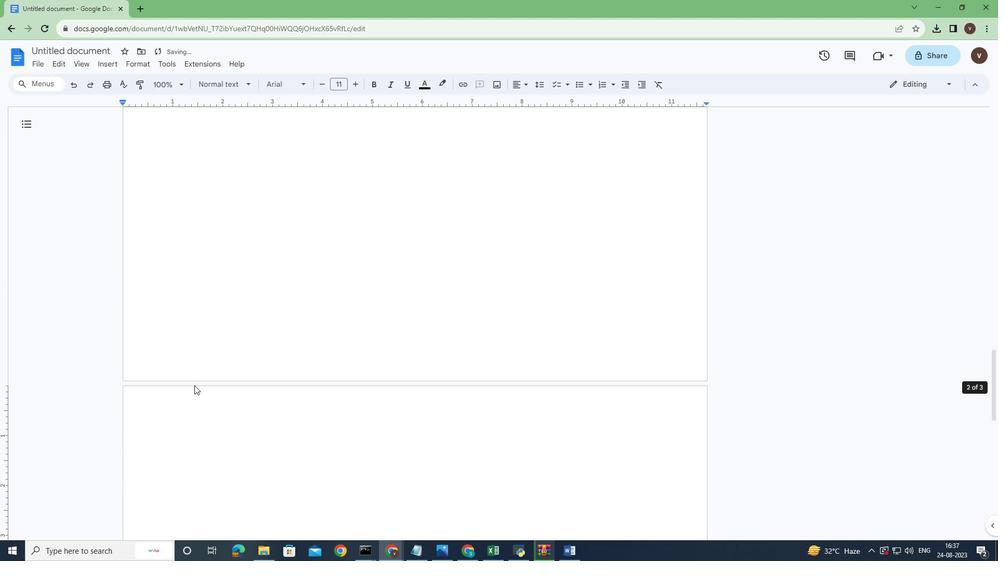 
Action: Mouse scrolled (195, 387) with delta (0, 0)
Screenshot: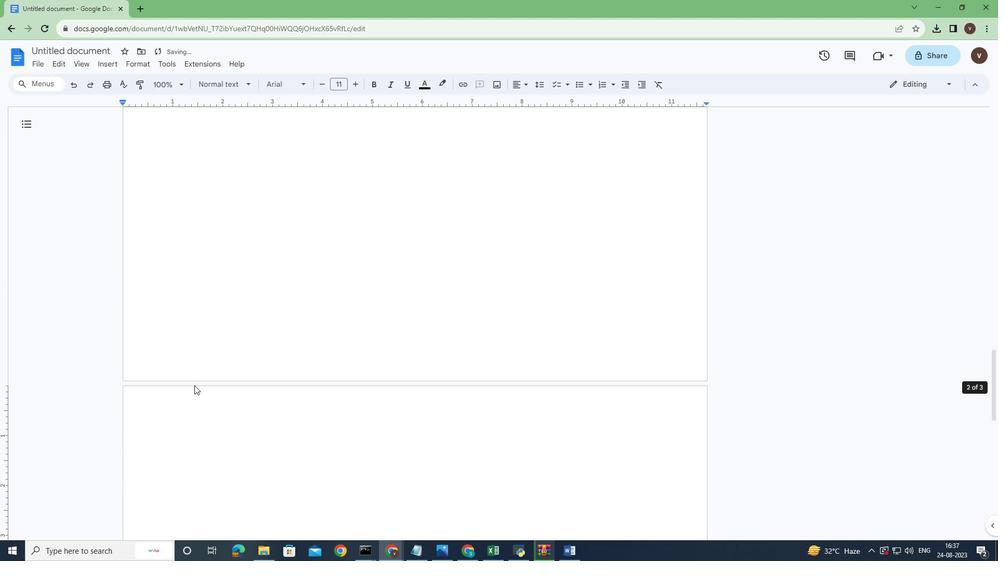 
Action: Mouse scrolled (195, 387) with delta (0, 0)
Screenshot: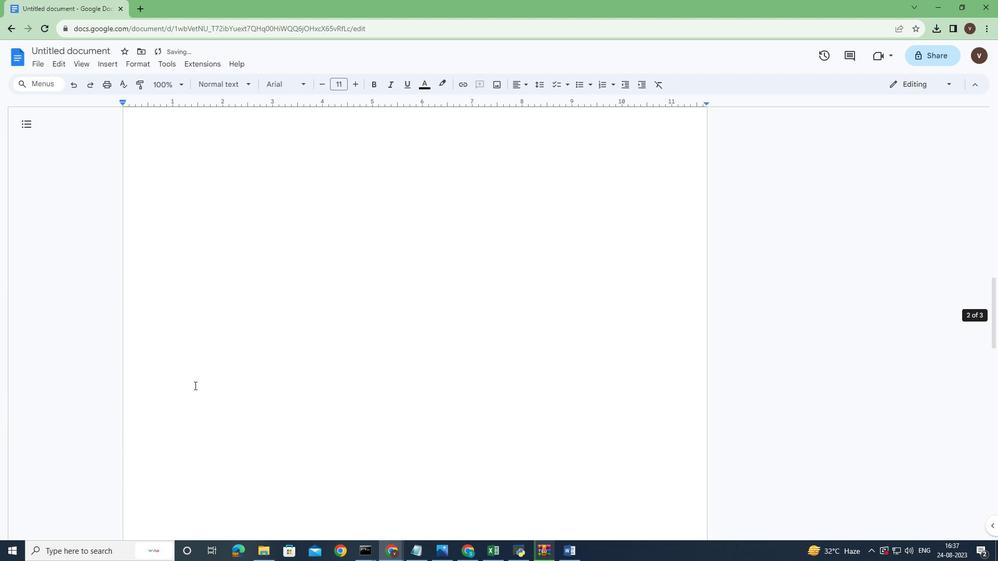 
Action: Mouse scrolled (195, 387) with delta (0, 0)
Screenshot: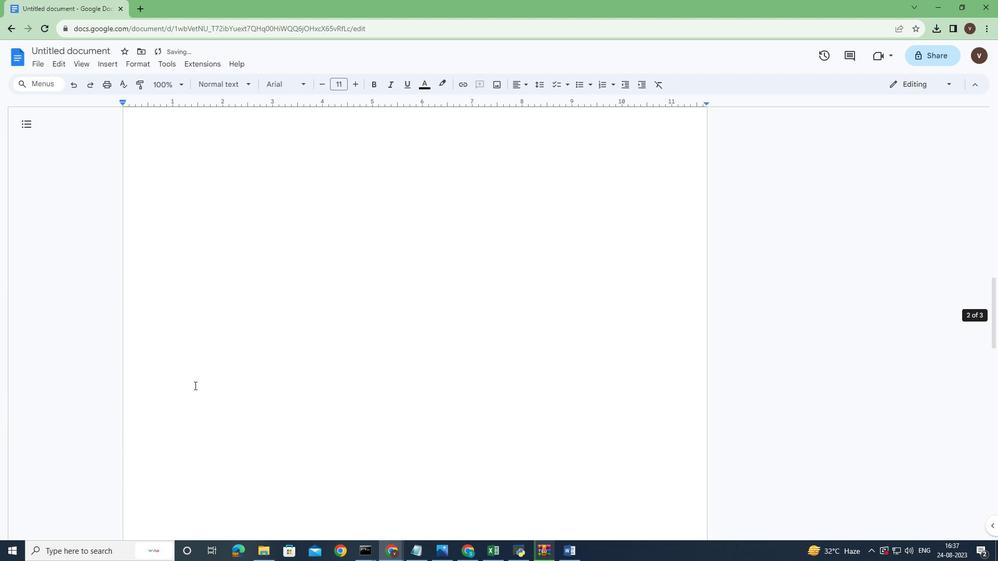 
Action: Mouse scrolled (195, 387) with delta (0, 0)
Screenshot: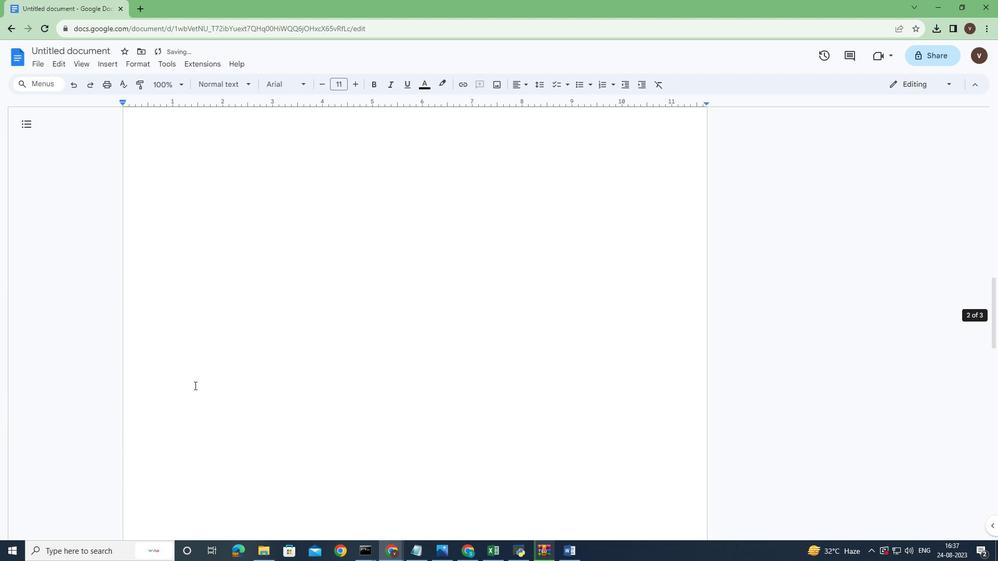 
Action: Mouse scrolled (195, 387) with delta (0, 0)
Screenshot: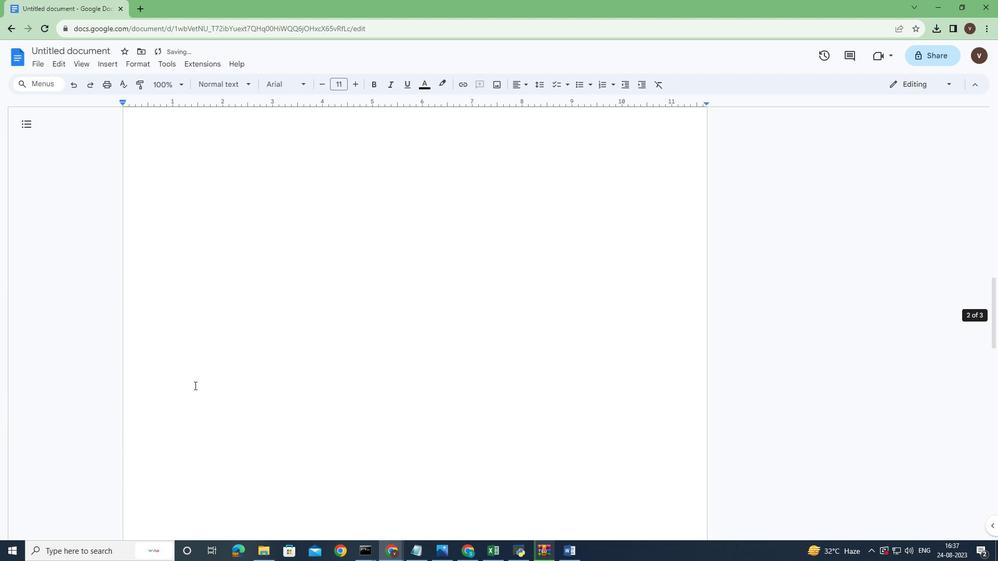 
Action: Mouse scrolled (195, 387) with delta (0, 0)
Screenshot: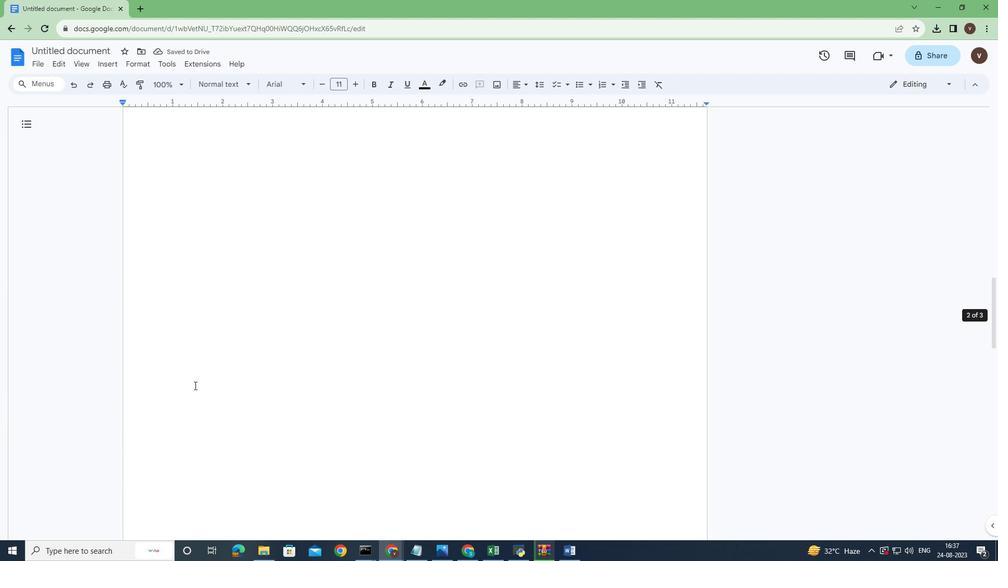 
Action: Mouse scrolled (195, 387) with delta (0, 0)
Screenshot: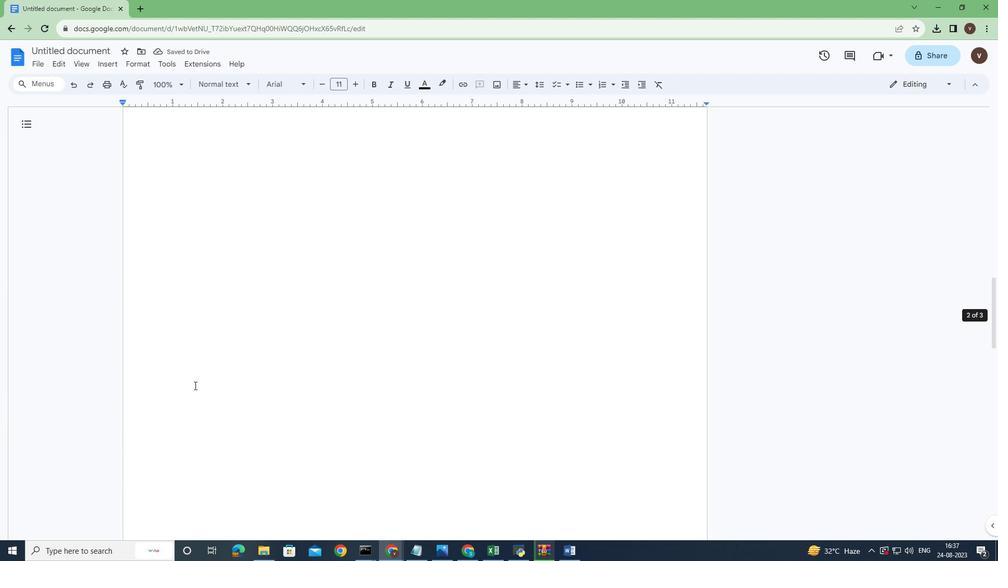 
Action: Mouse scrolled (195, 387) with delta (0, 0)
Screenshot: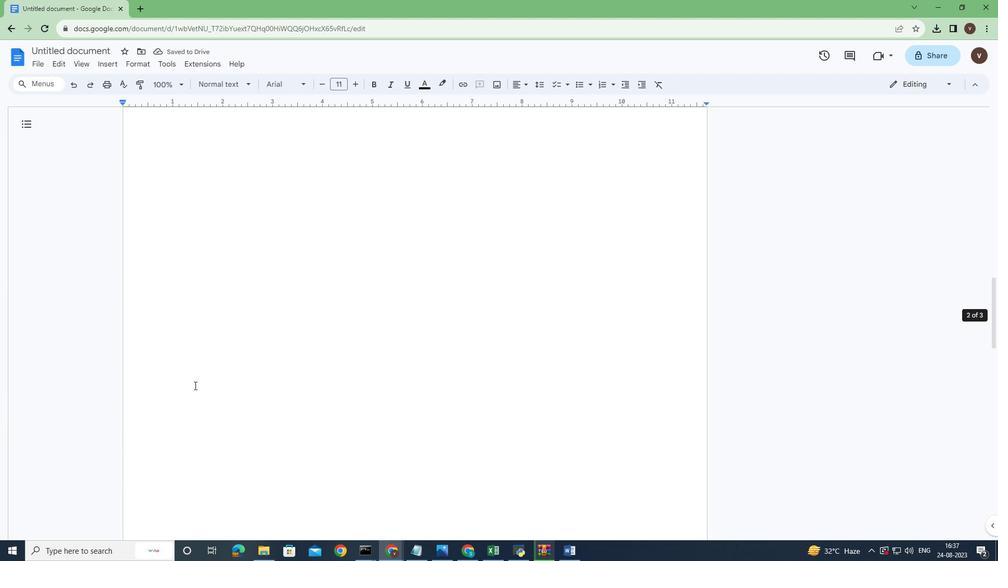 
Action: Mouse scrolled (195, 386) with delta (0, 0)
Screenshot: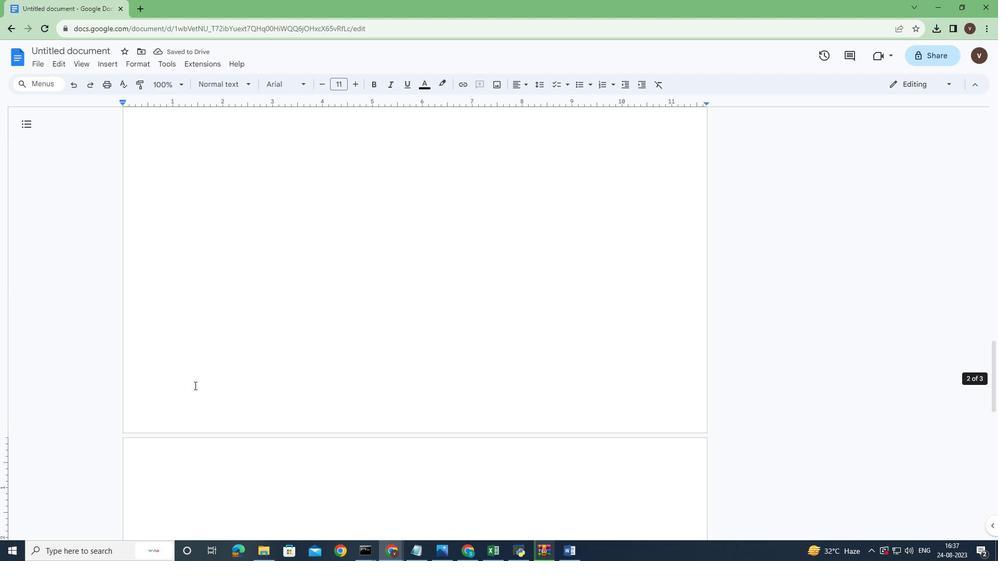 
Action: Mouse scrolled (195, 386) with delta (0, 0)
Screenshot: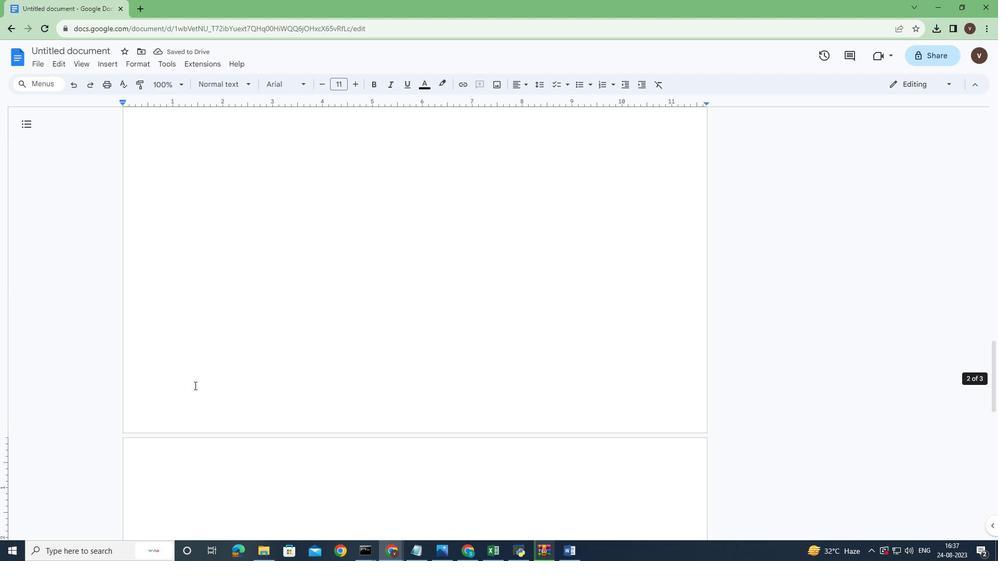 
Action: Mouse scrolled (195, 386) with delta (0, 0)
Screenshot: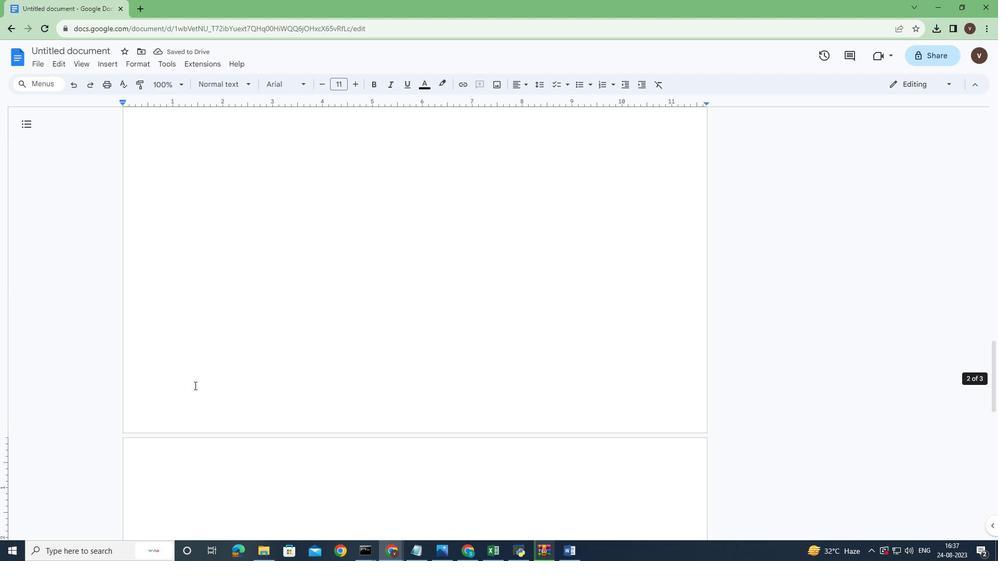 
Action: Mouse scrolled (195, 386) with delta (0, 0)
Screenshot: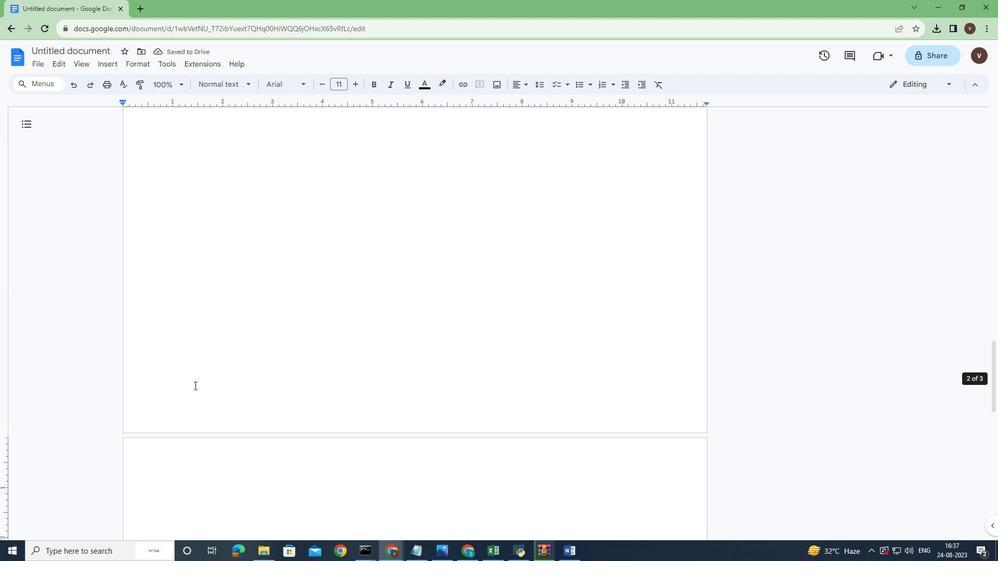 
Action: Mouse scrolled (195, 386) with delta (0, 0)
Screenshot: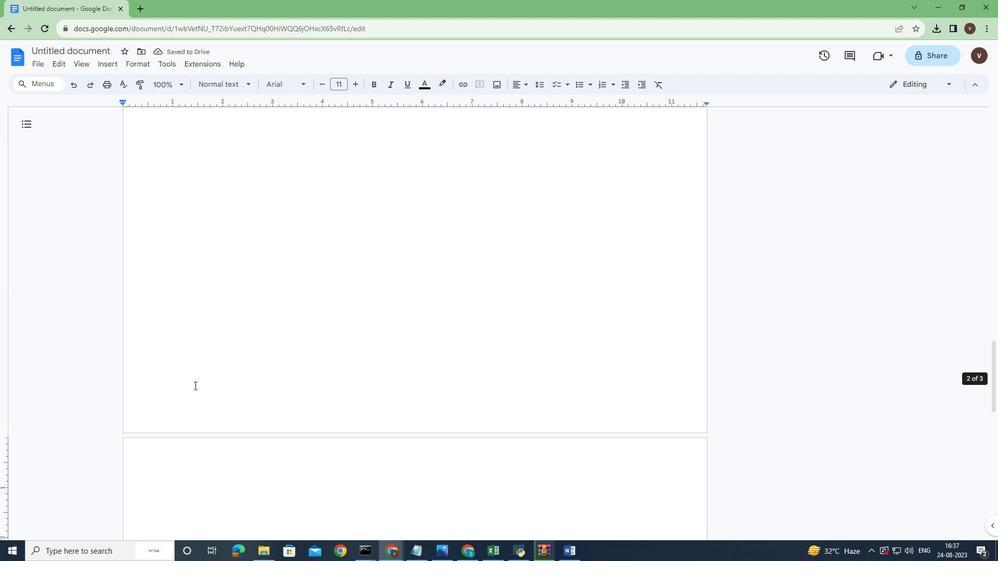 
Action: Mouse scrolled (195, 386) with delta (0, 0)
Screenshot: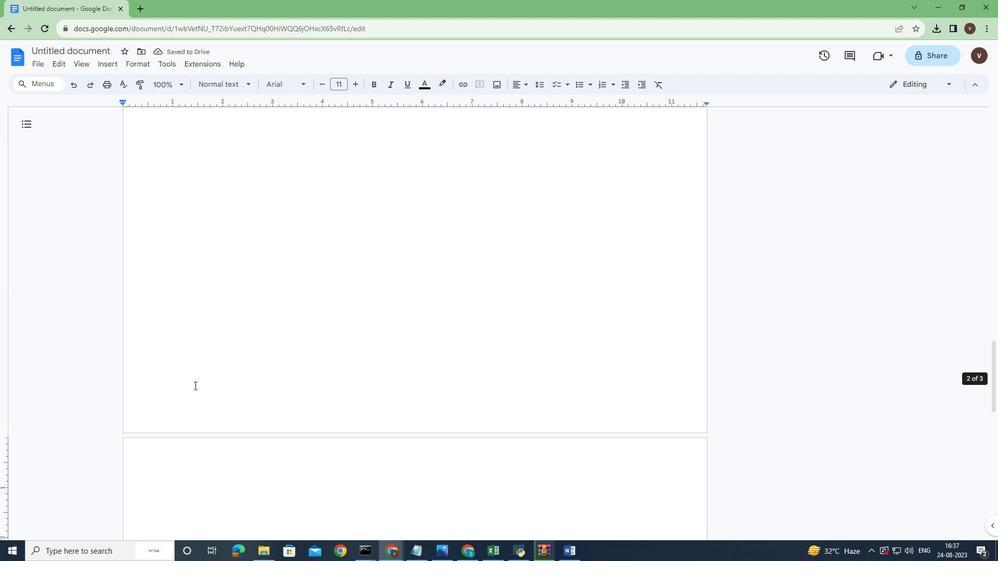 
Action: Mouse scrolled (195, 386) with delta (0, 0)
Screenshot: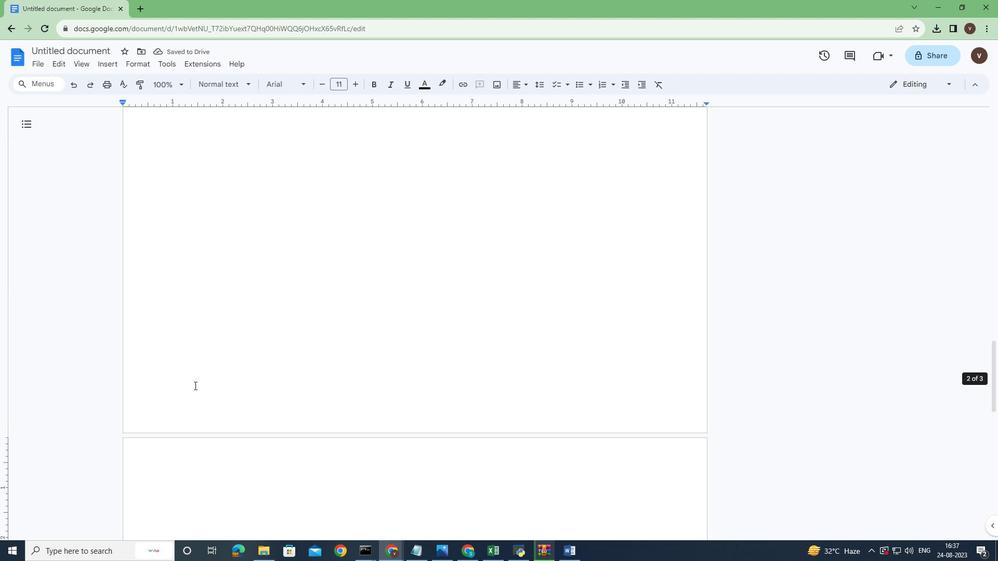 
Action: Mouse scrolled (195, 386) with delta (0, 0)
Screenshot: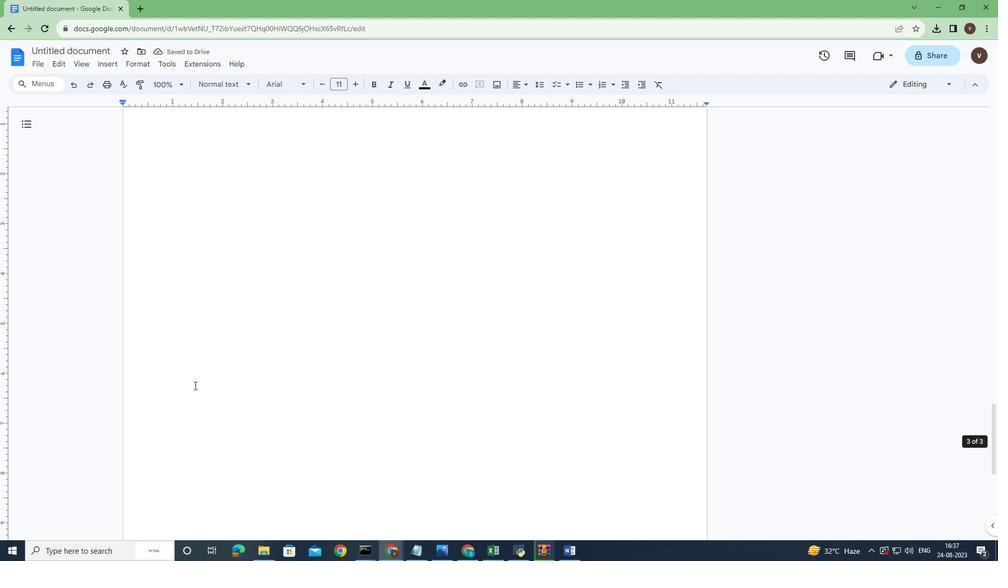 
Action: Mouse scrolled (195, 386) with delta (0, 0)
Screenshot: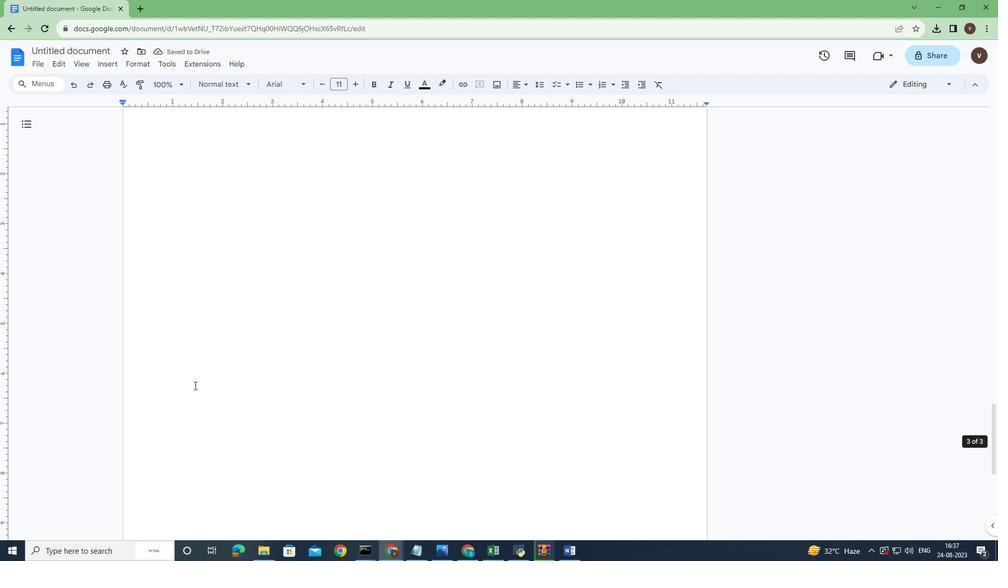 
Action: Mouse scrolled (195, 386) with delta (0, 0)
Screenshot: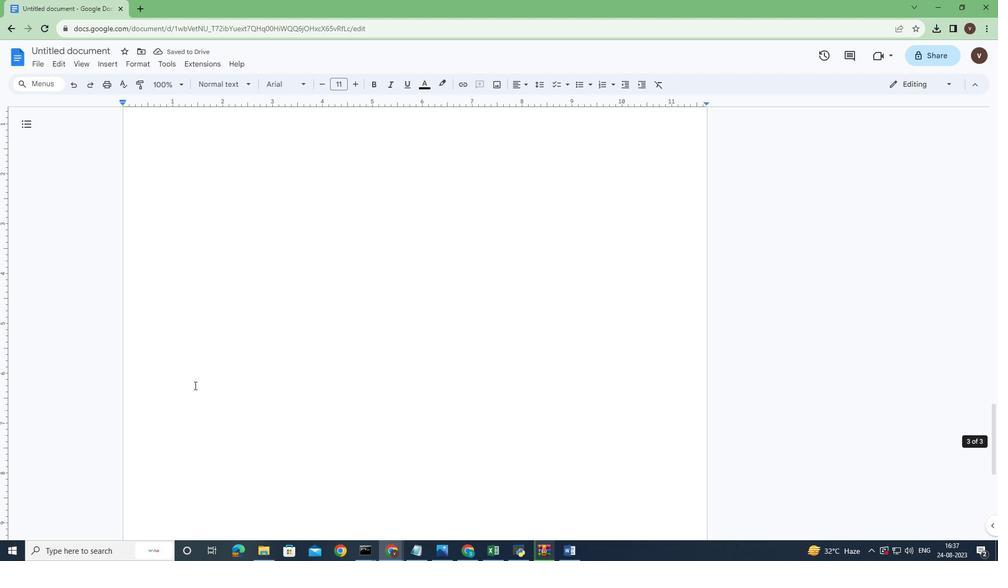 
Action: Mouse scrolled (195, 386) with delta (0, 0)
Screenshot: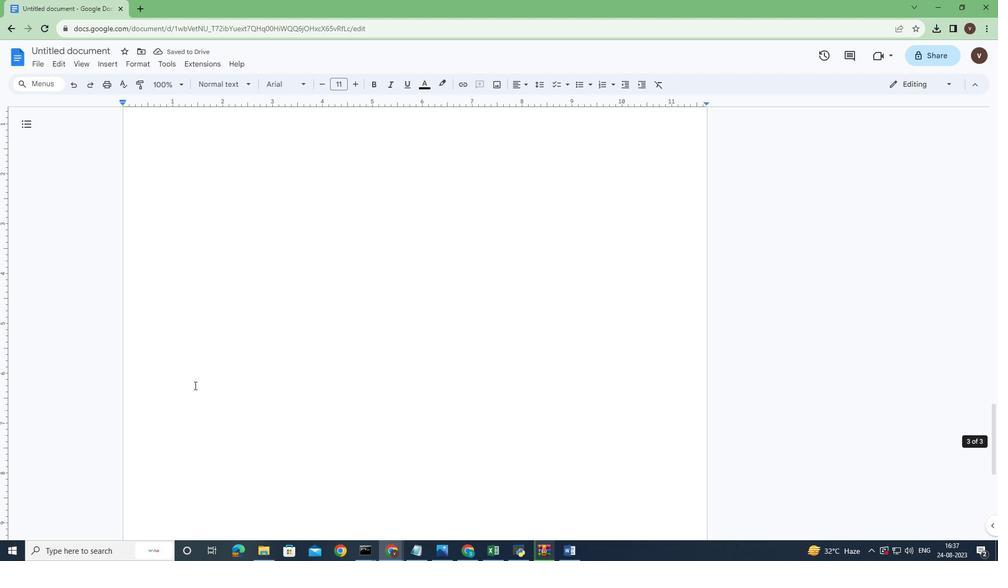 
Action: Mouse scrolled (195, 386) with delta (0, 0)
Screenshot: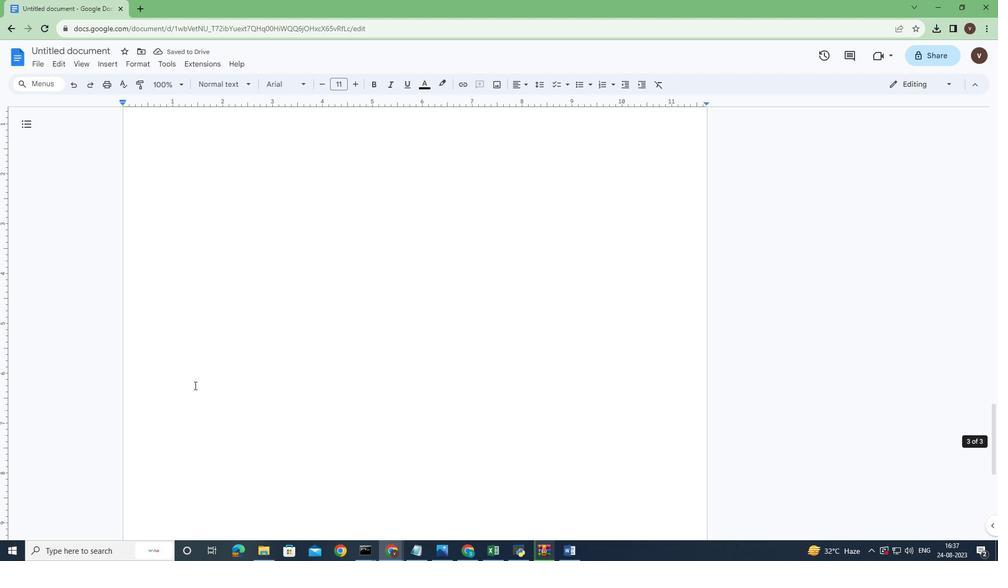 
Action: Mouse scrolled (195, 386) with delta (0, 0)
Screenshot: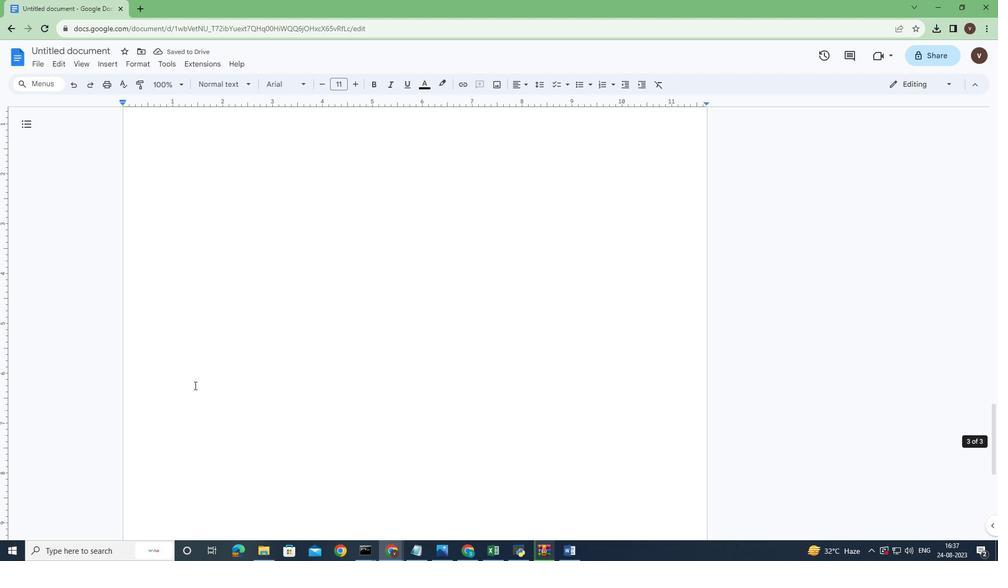 
Action: Mouse scrolled (195, 386) with delta (0, 0)
Screenshot: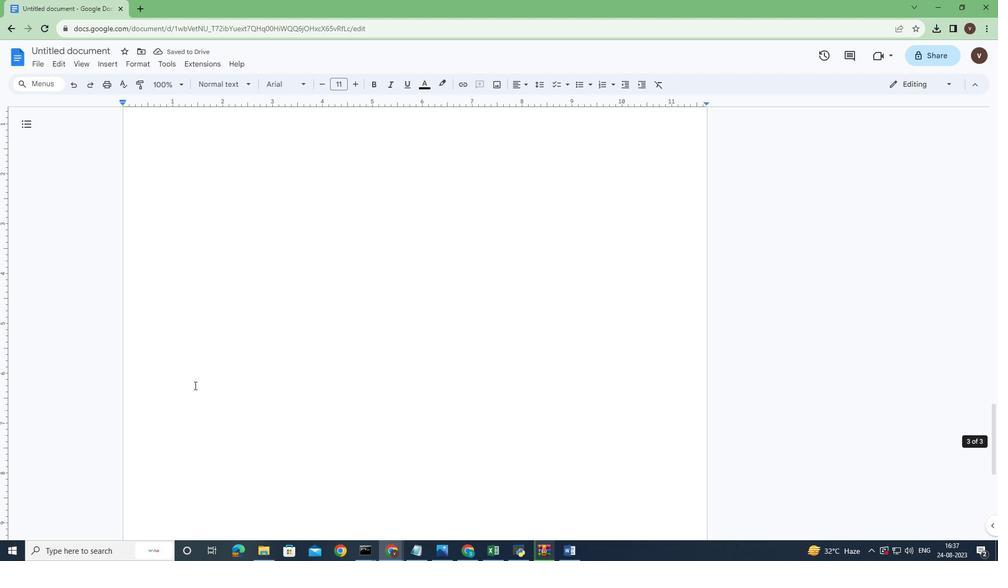 
Action: Mouse scrolled (195, 386) with delta (0, 0)
Screenshot: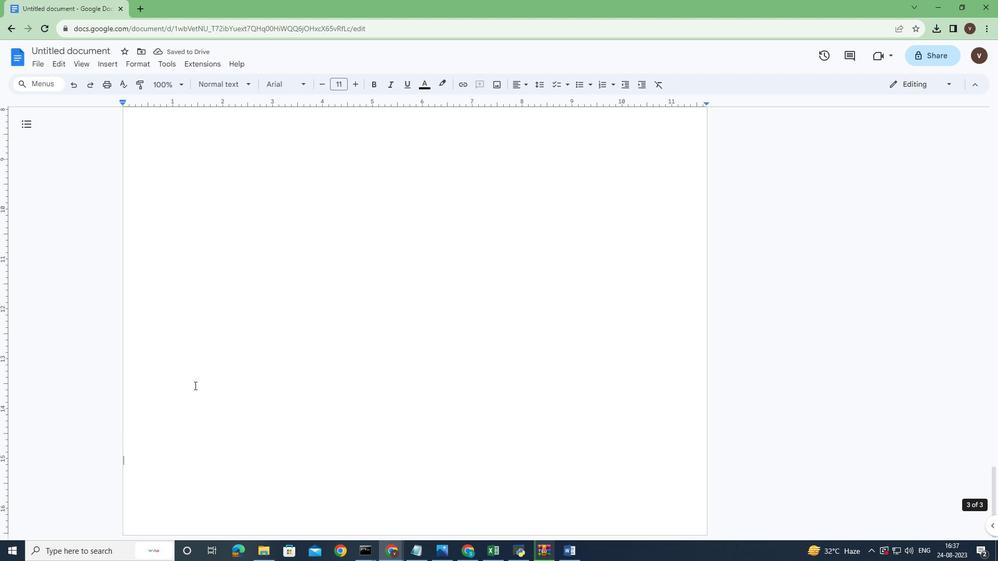 
Action: Mouse scrolled (195, 386) with delta (0, 0)
Screenshot: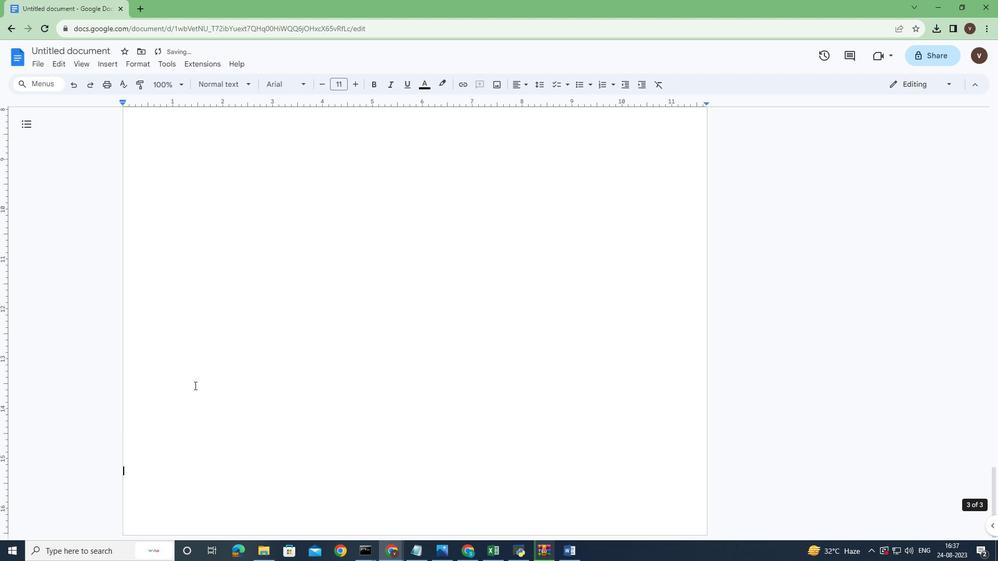 
Action: Mouse scrolled (195, 386) with delta (0, 0)
Screenshot: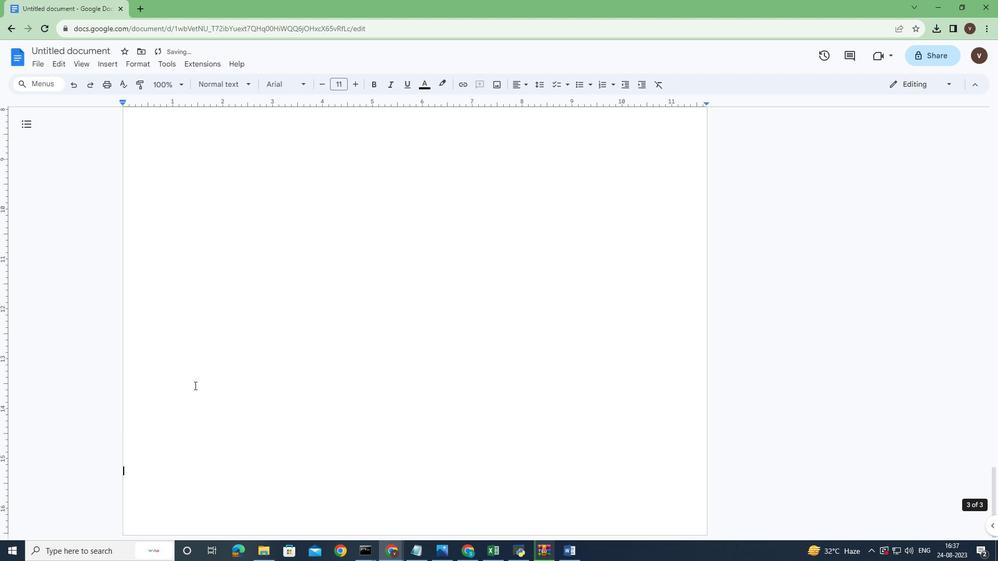 
Action: Mouse scrolled (195, 386) with delta (0, 0)
Screenshot: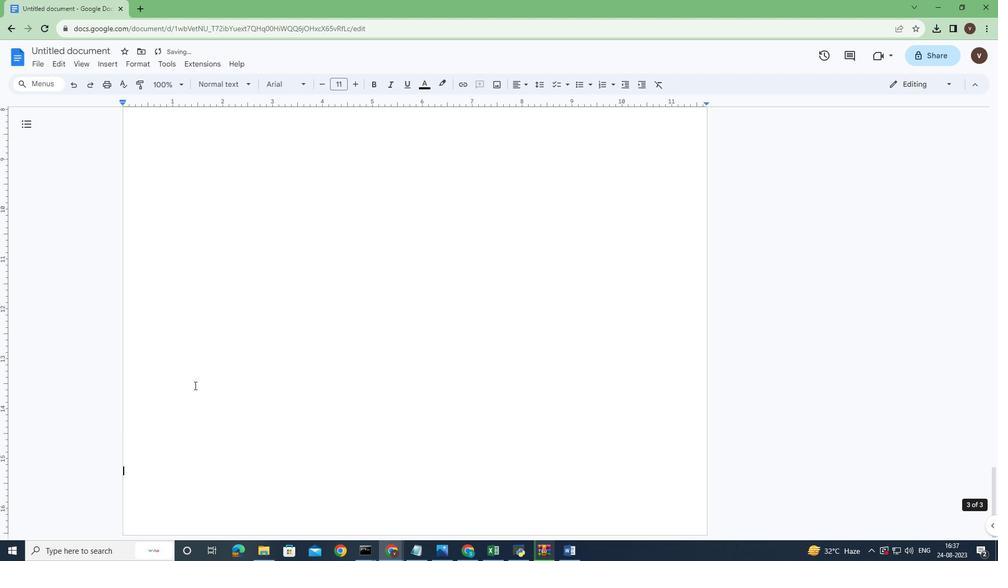 
Action: Mouse scrolled (195, 386) with delta (0, 0)
Screenshot: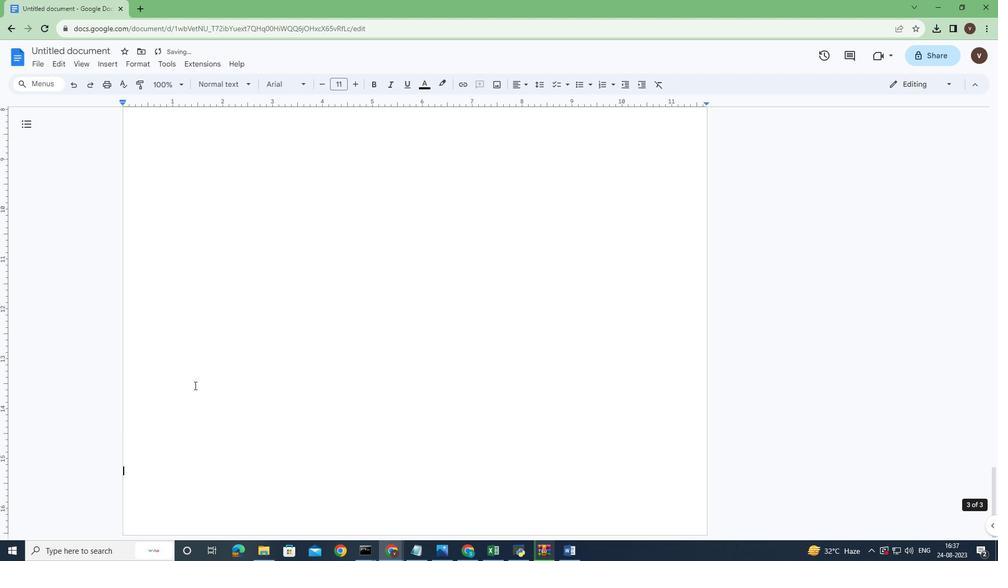 
Action: Mouse scrolled (195, 386) with delta (0, 0)
